 Task: Custom Keyboard Shortcuts.
Action: Mouse moved to (86, 6)
Screenshot: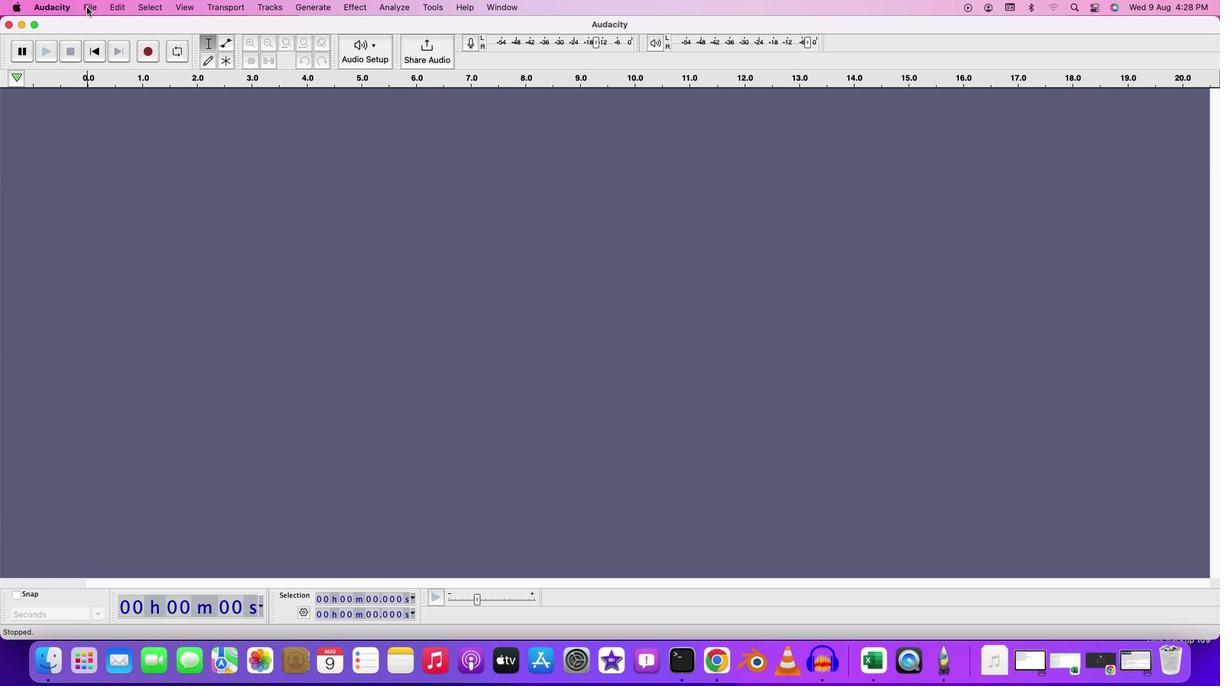 
Action: Mouse pressed left at (86, 6)
Screenshot: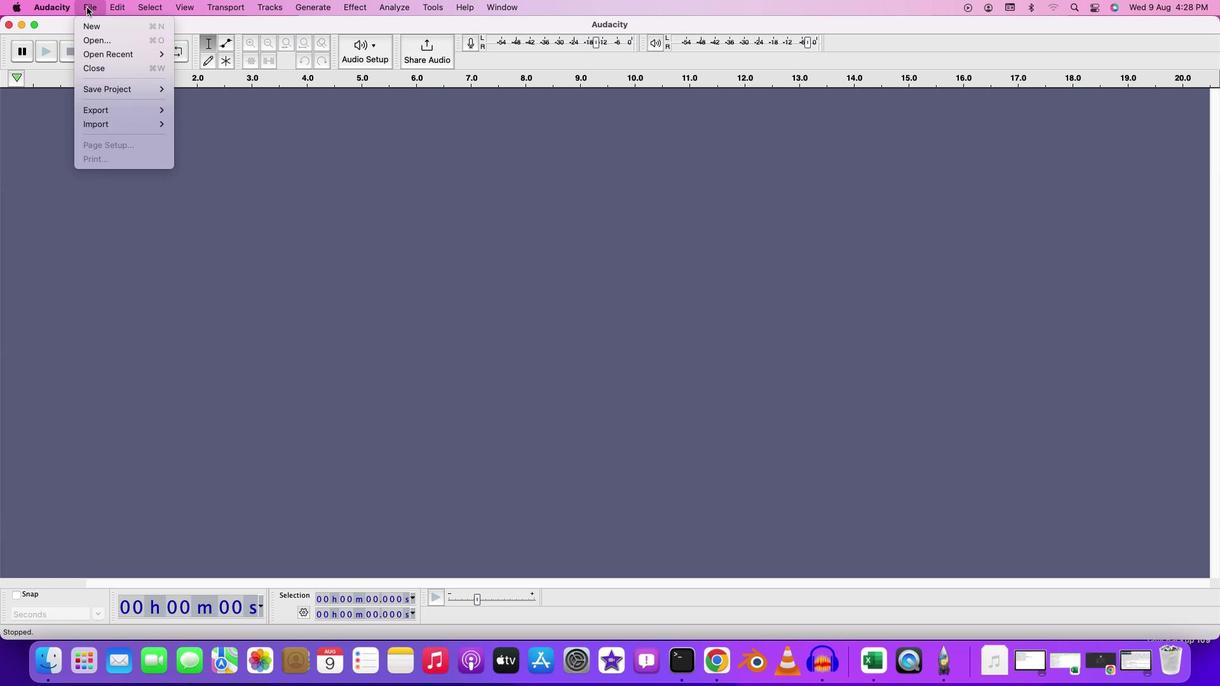 
Action: Mouse moved to (109, 36)
Screenshot: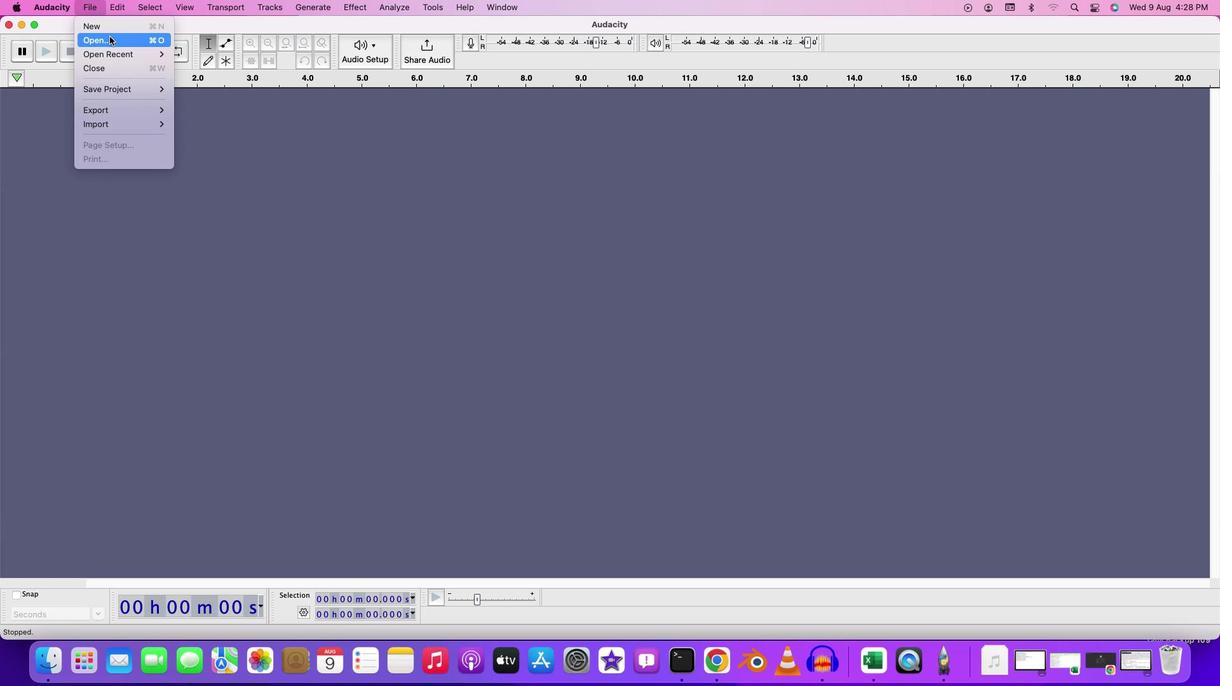 
Action: Mouse pressed left at (109, 36)
Screenshot: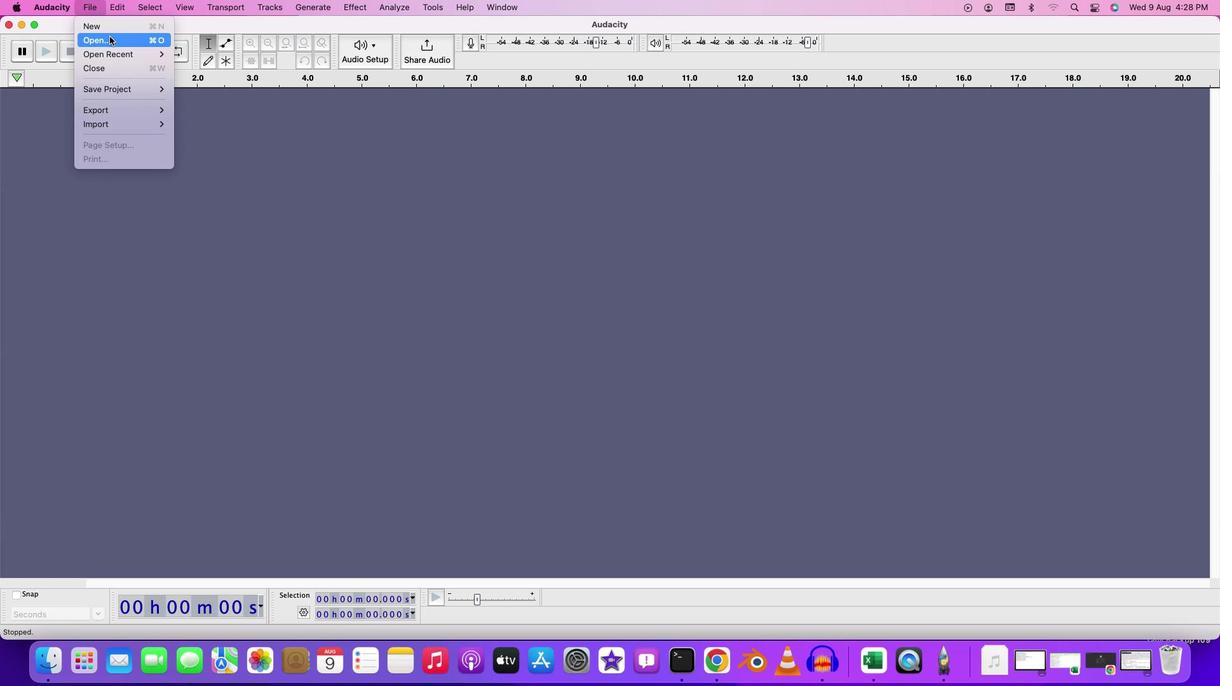 
Action: Mouse moved to (646, 168)
Screenshot: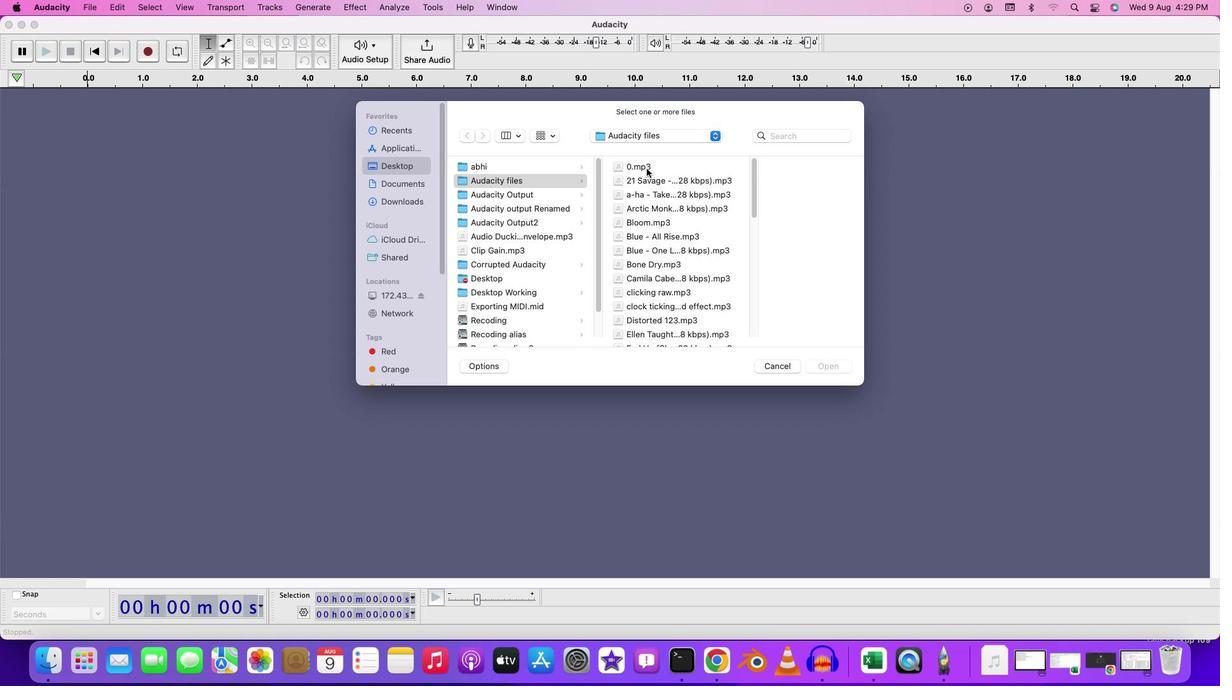 
Action: Mouse pressed left at (646, 168)
Screenshot: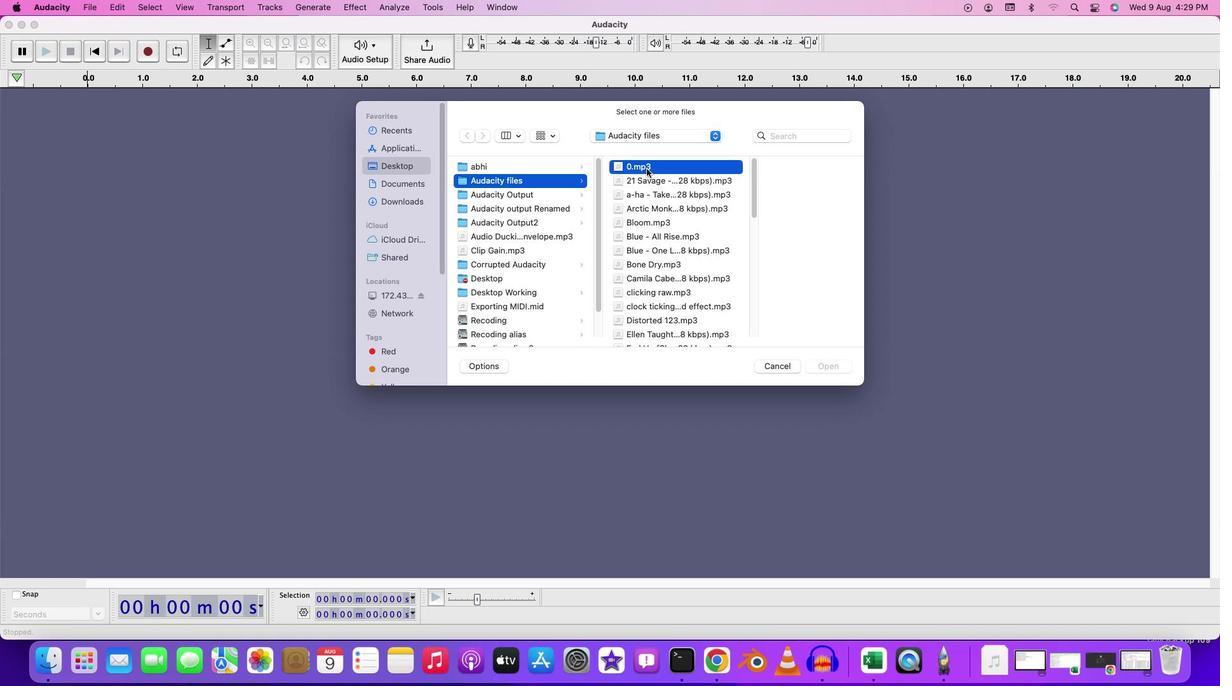 
Action: Mouse pressed left at (646, 168)
Screenshot: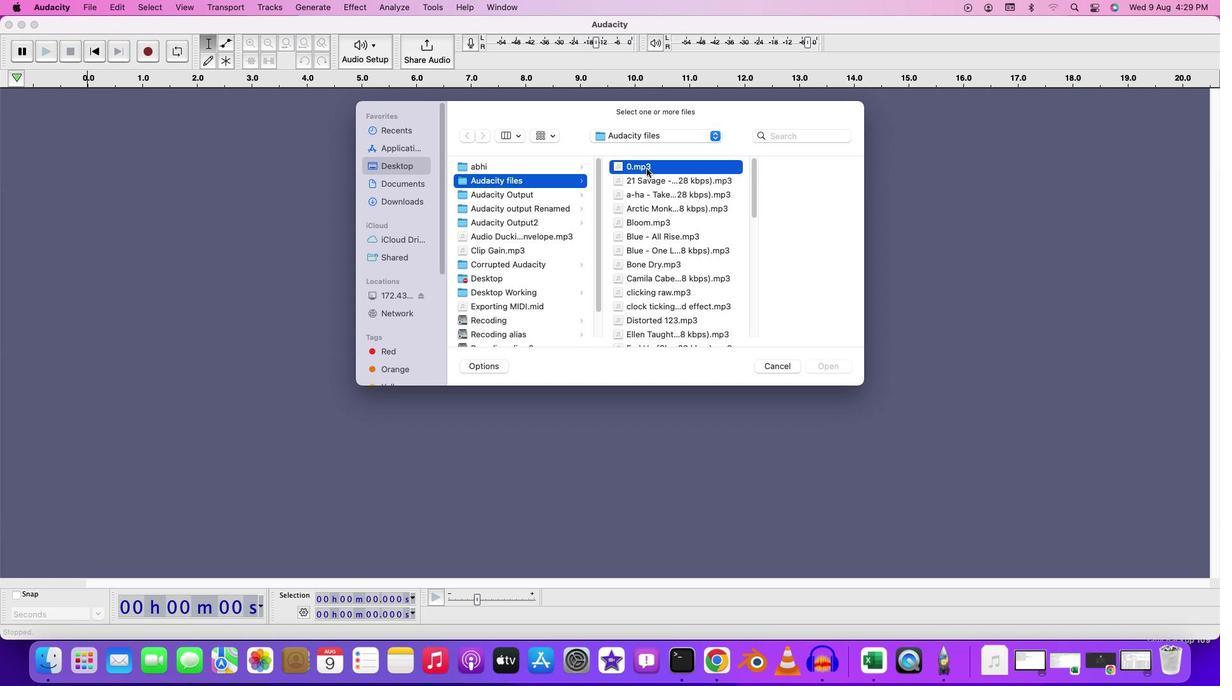
Action: Mouse moved to (139, 146)
Screenshot: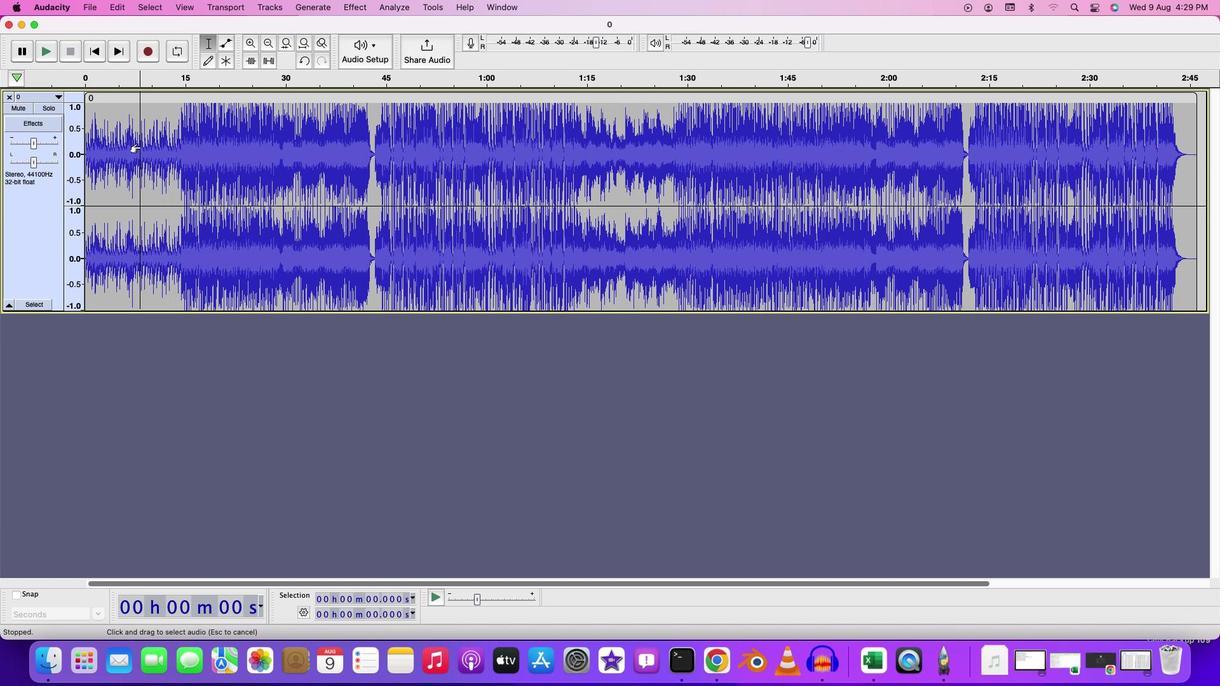 
Action: Mouse pressed left at (139, 146)
Screenshot: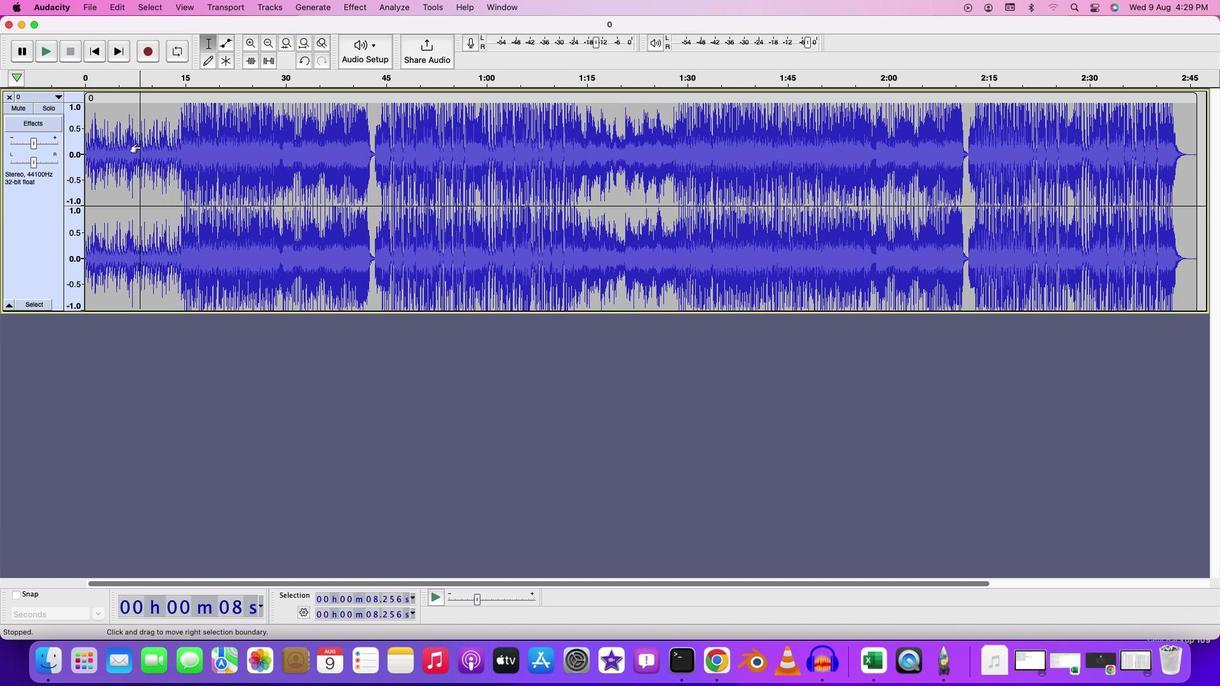 
Action: Mouse moved to (172, 295)
Screenshot: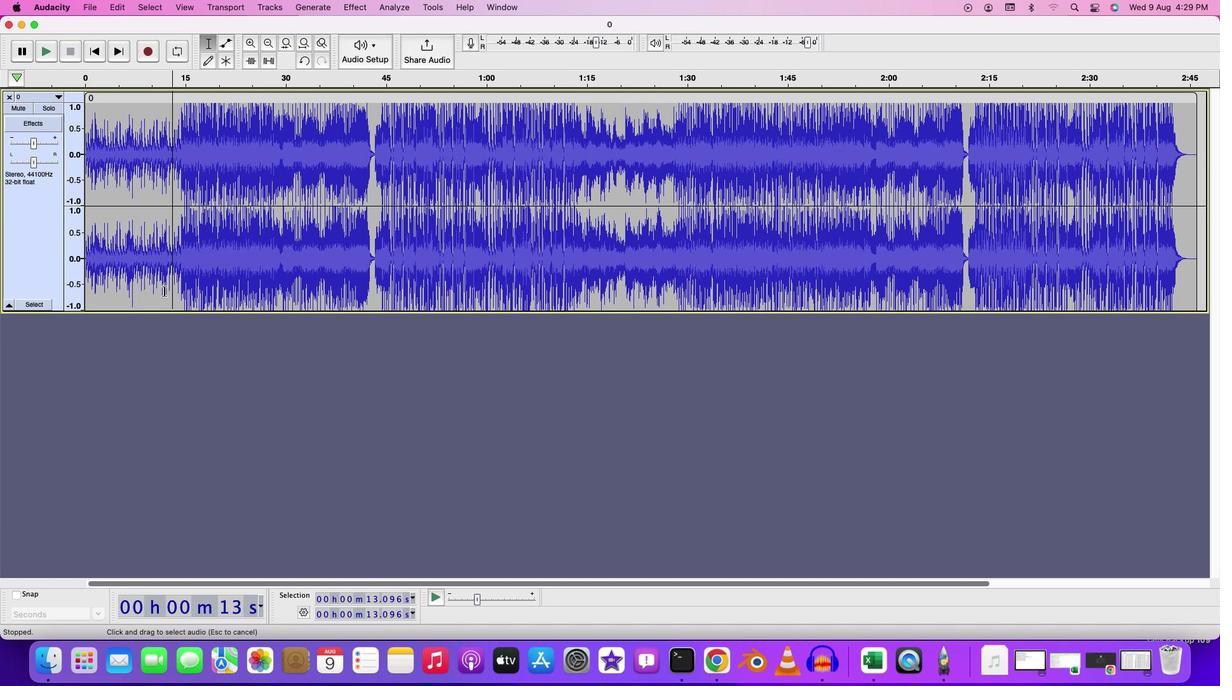 
Action: Mouse pressed left at (172, 295)
Screenshot: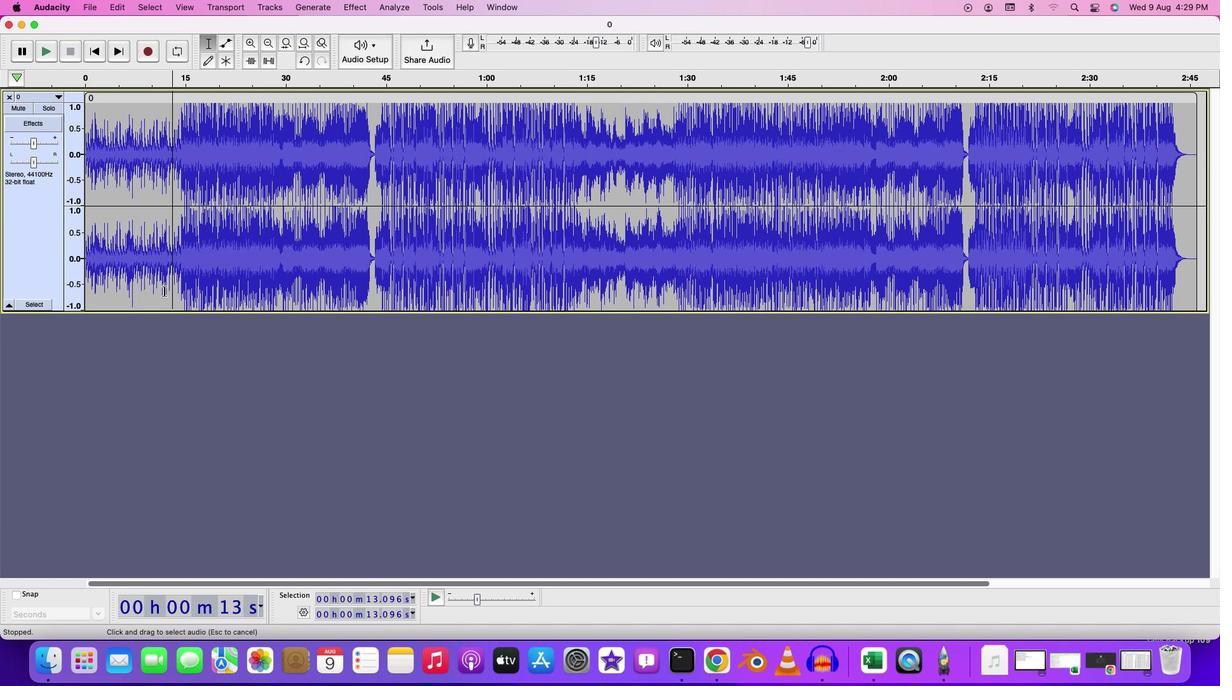 
Action: Mouse moved to (88, 7)
Screenshot: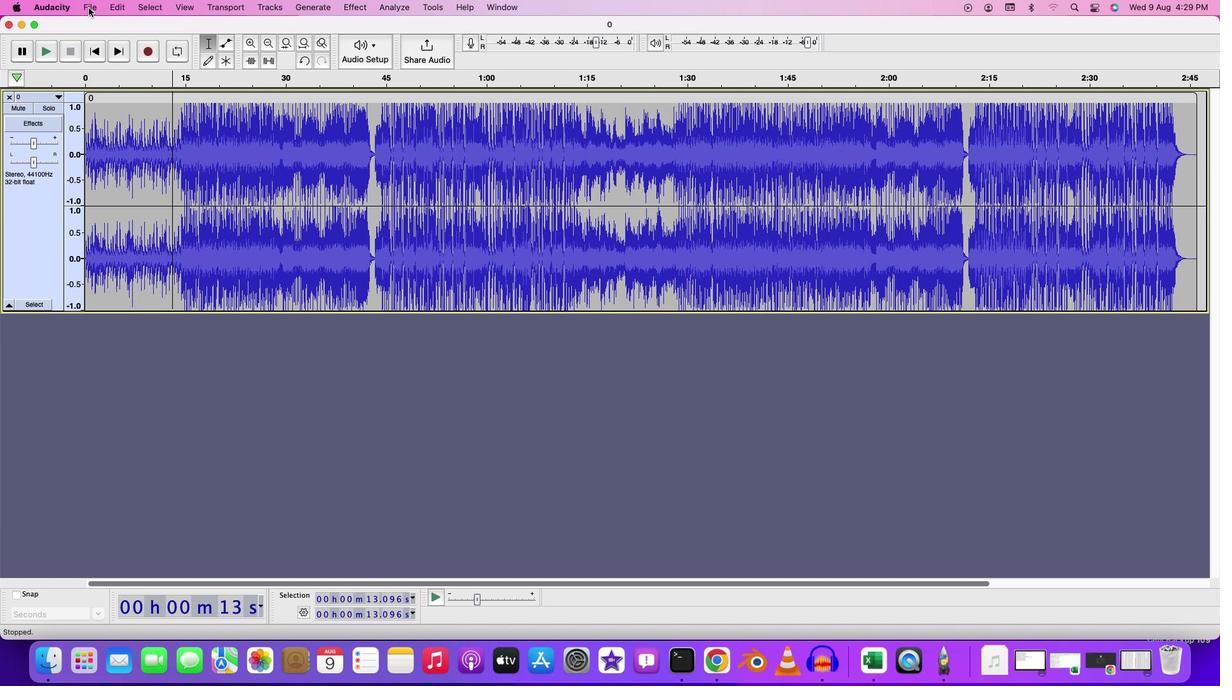 
Action: Mouse pressed left at (88, 7)
Screenshot: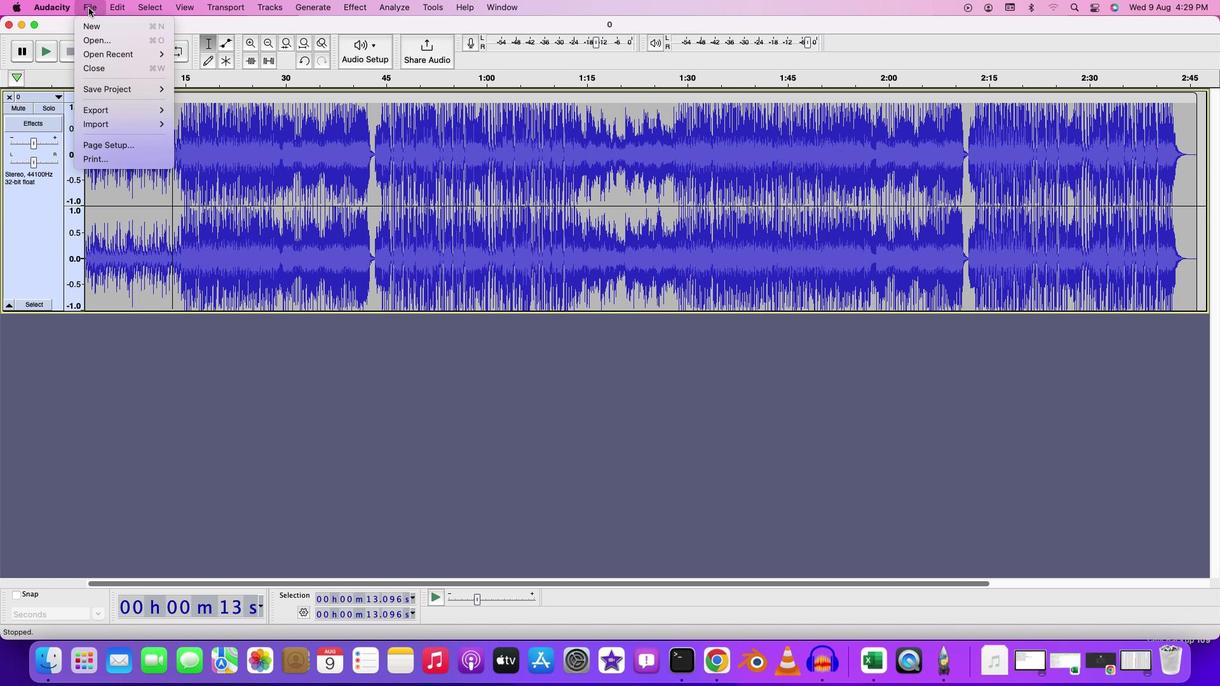 
Action: Mouse moved to (55, 12)
Screenshot: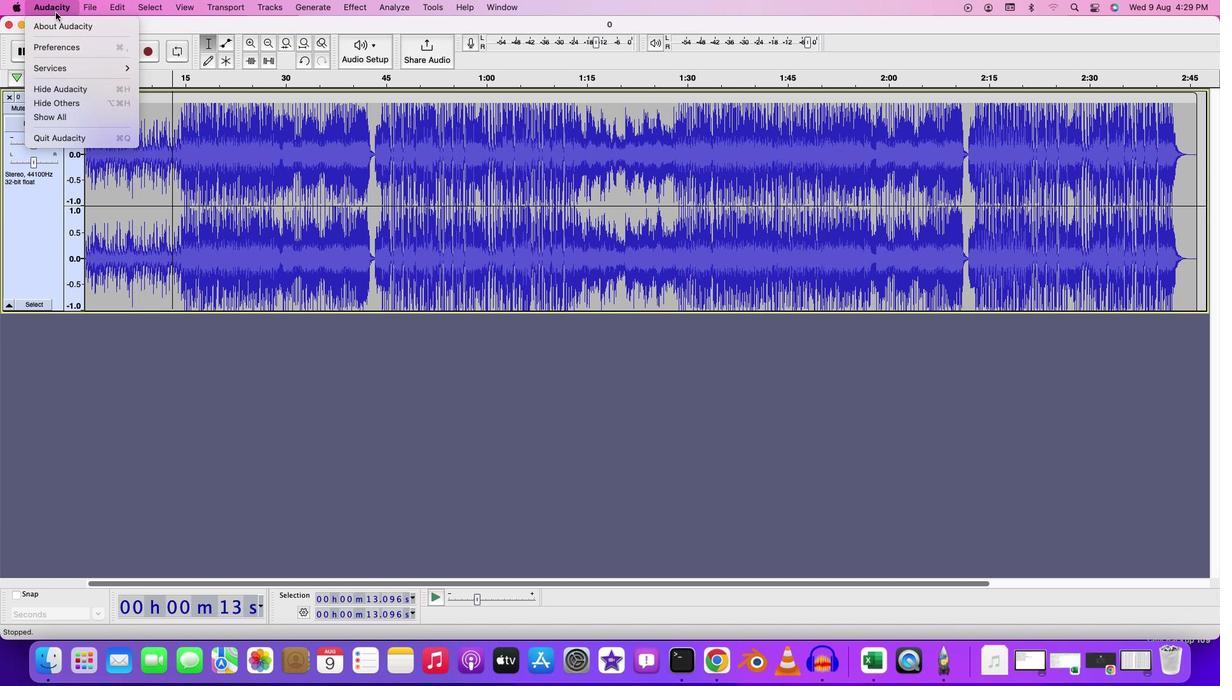 
Action: Mouse pressed left at (55, 12)
Screenshot: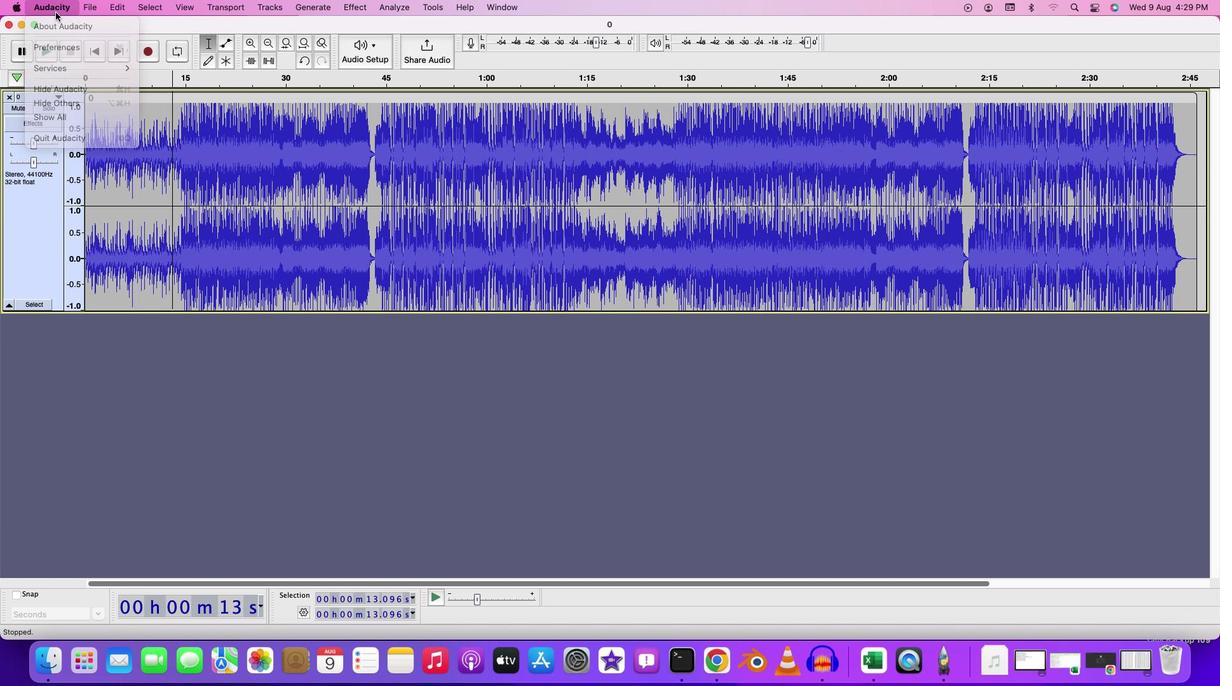 
Action: Mouse pressed left at (55, 12)
Screenshot: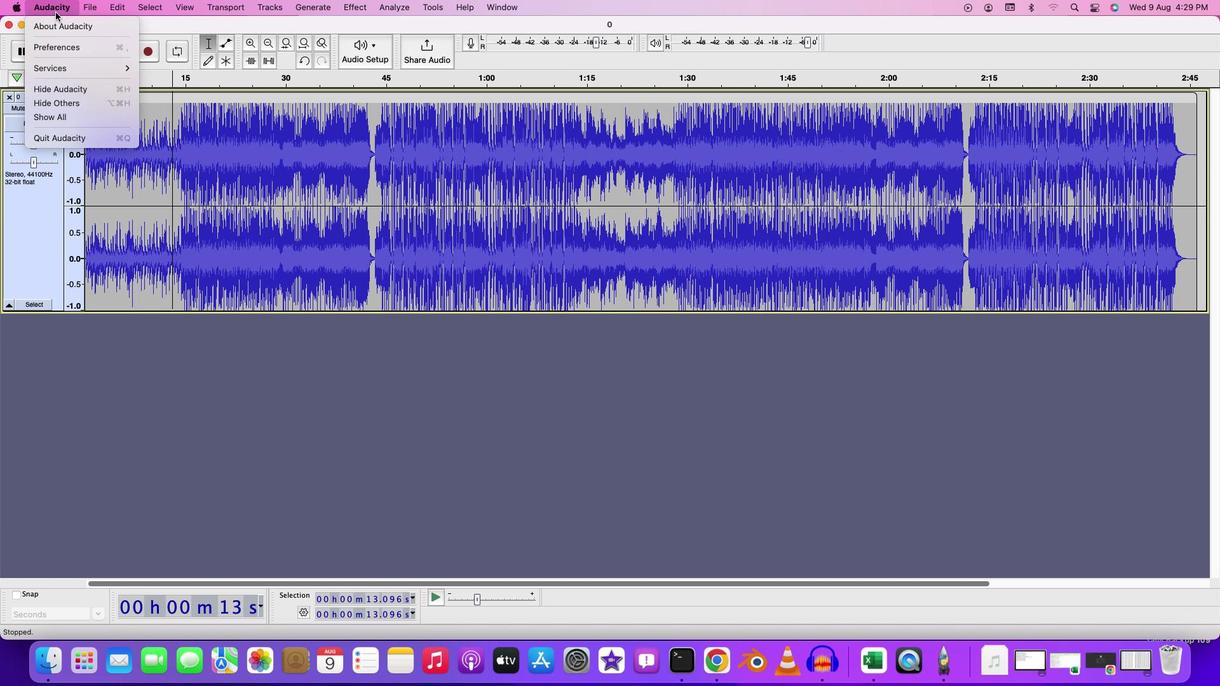 
Action: Mouse moved to (61, 49)
Screenshot: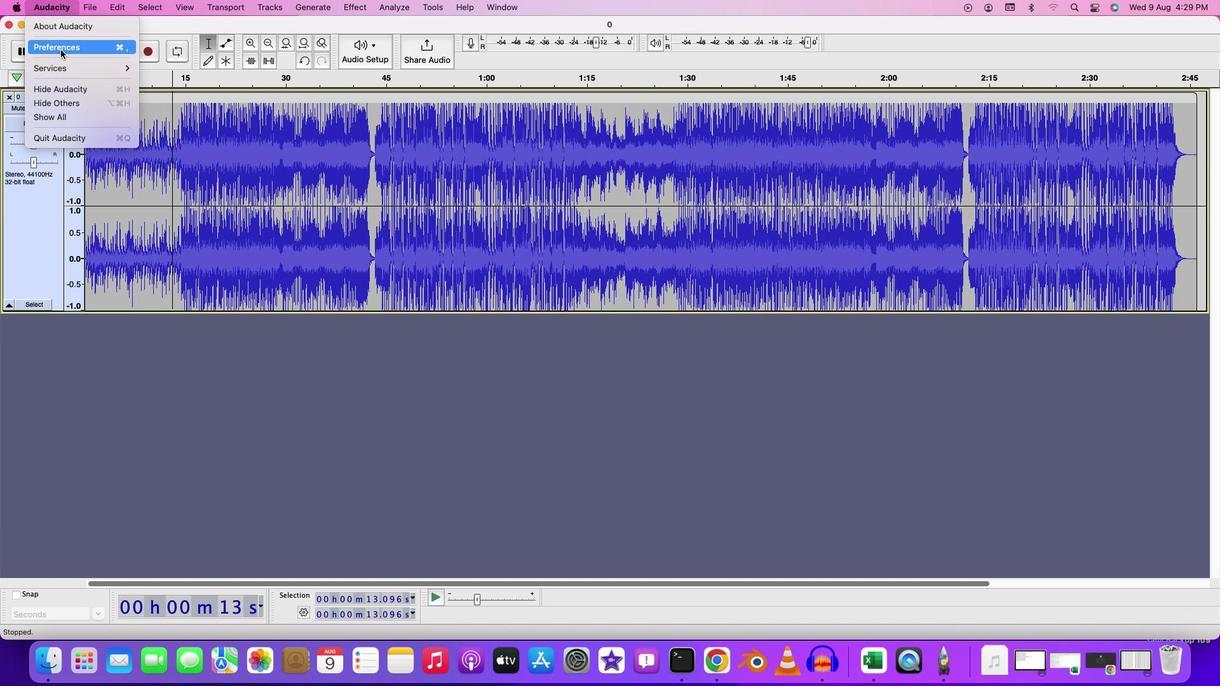 
Action: Mouse pressed left at (61, 49)
Screenshot: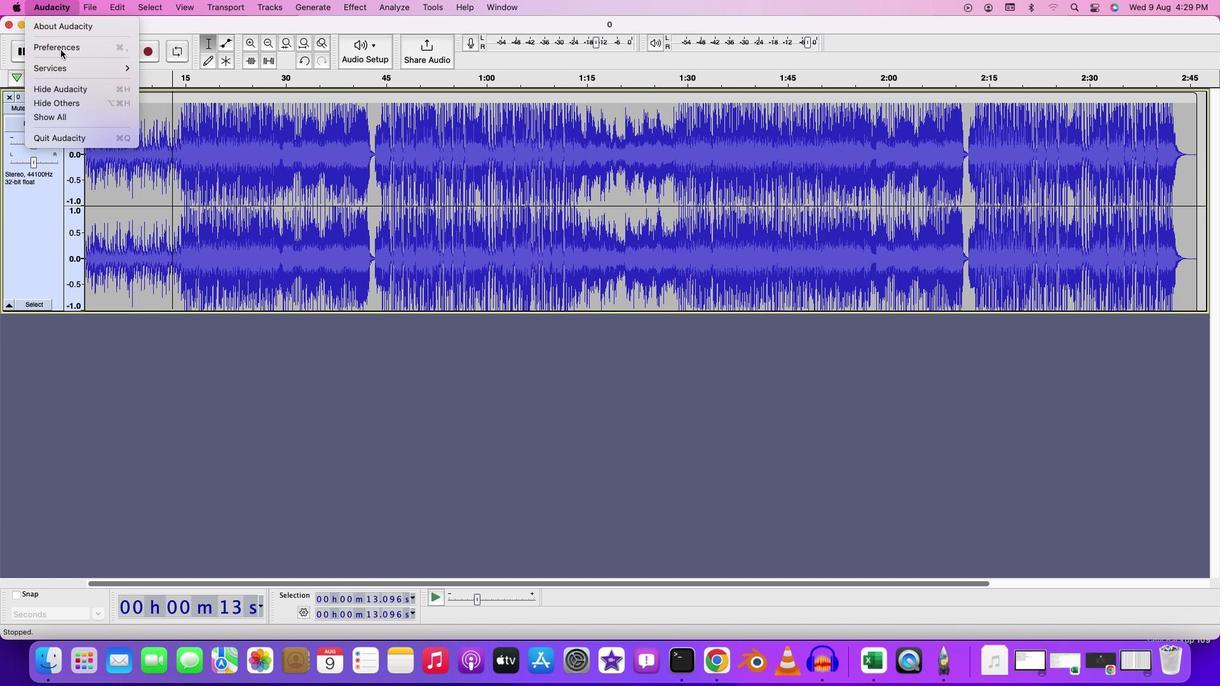 
Action: Mouse moved to (407, 379)
Screenshot: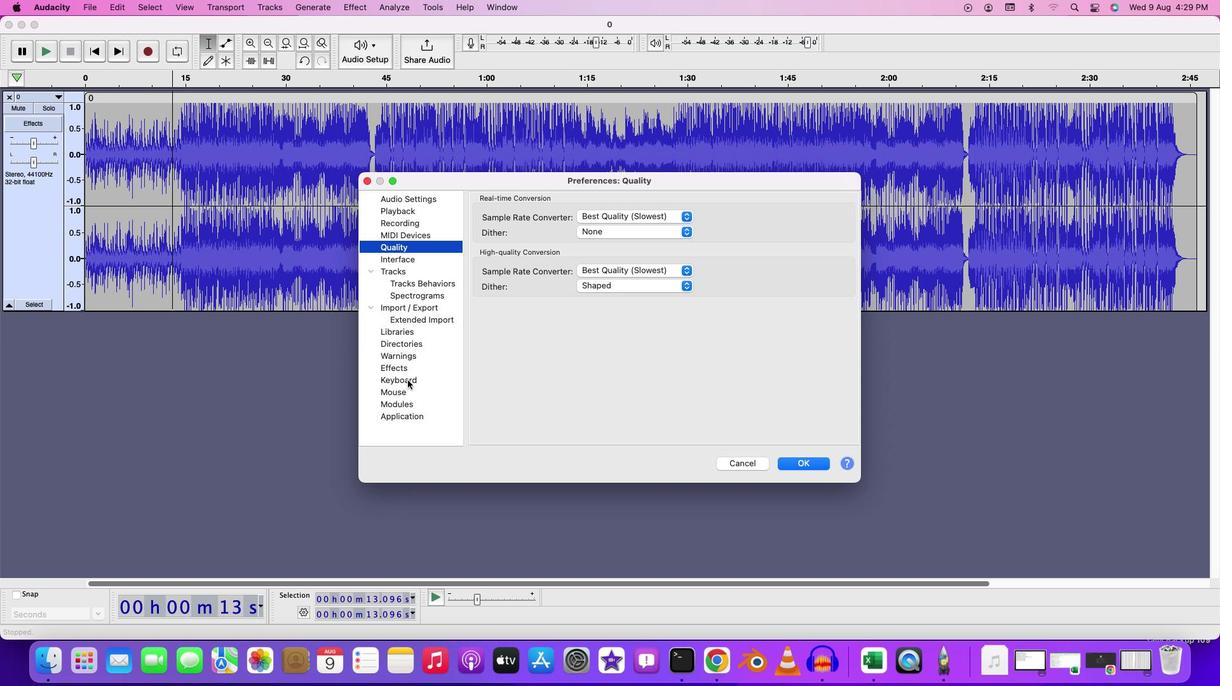 
Action: Mouse pressed left at (407, 379)
Screenshot: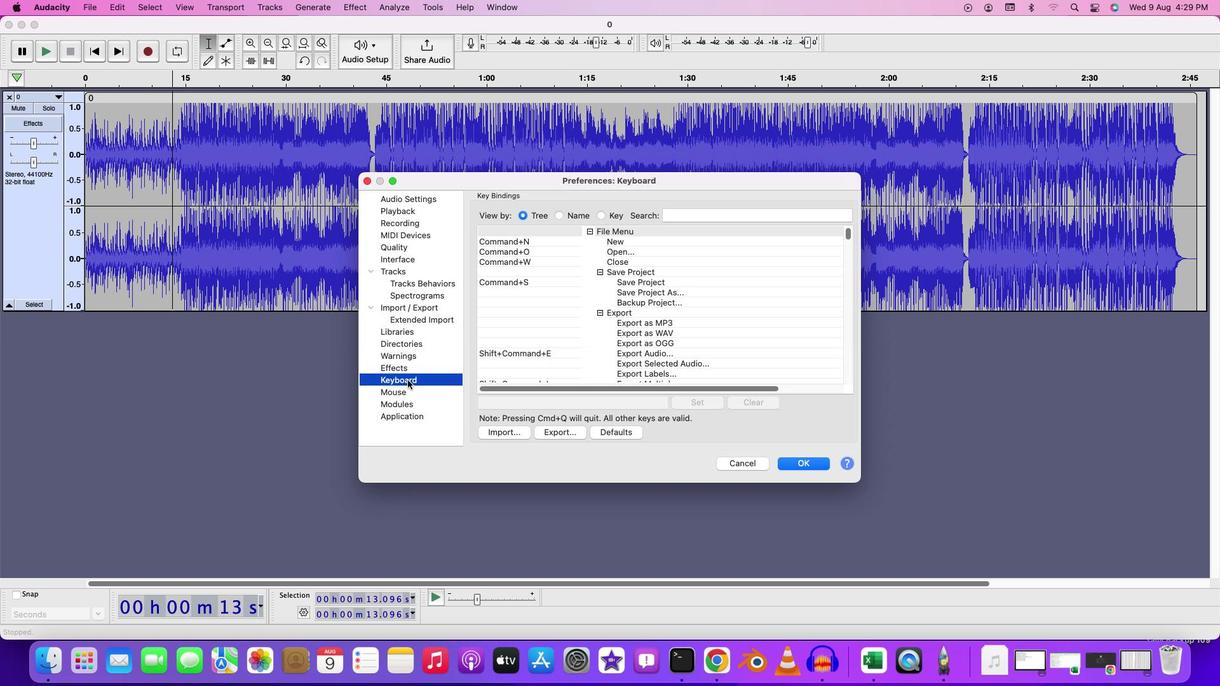
Action: Mouse moved to (590, 292)
Screenshot: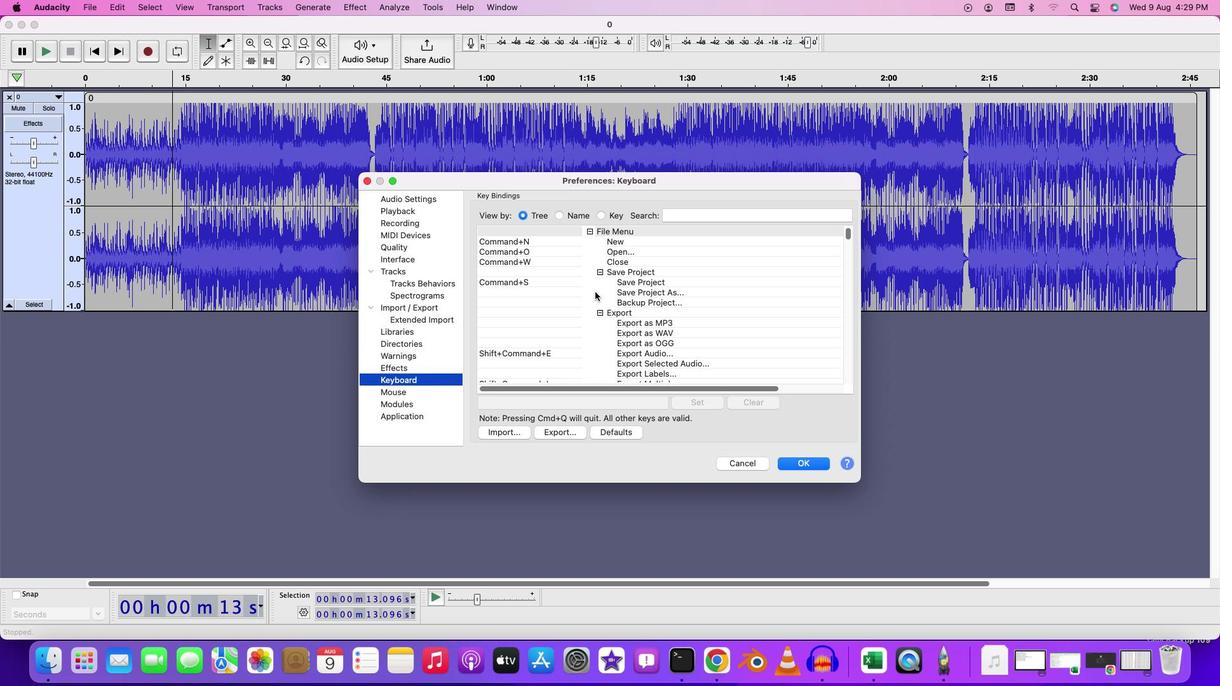 
Action: Mouse scrolled (590, 292) with delta (0, 0)
Screenshot: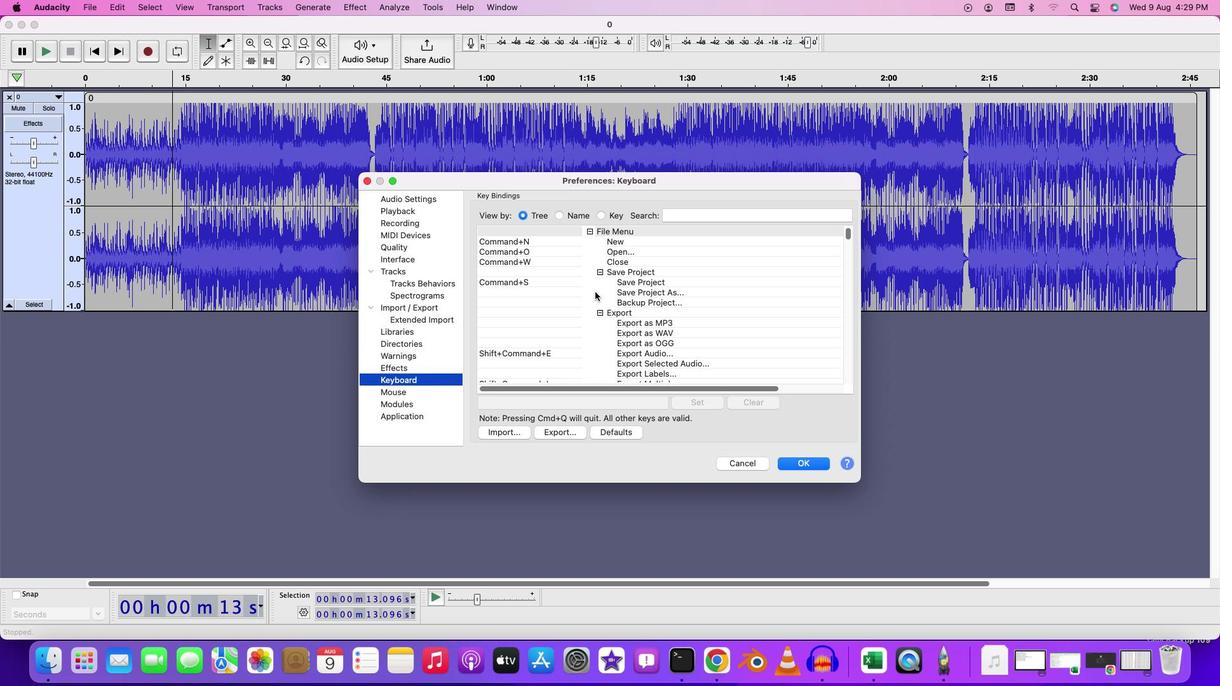 
Action: Mouse moved to (595, 291)
Screenshot: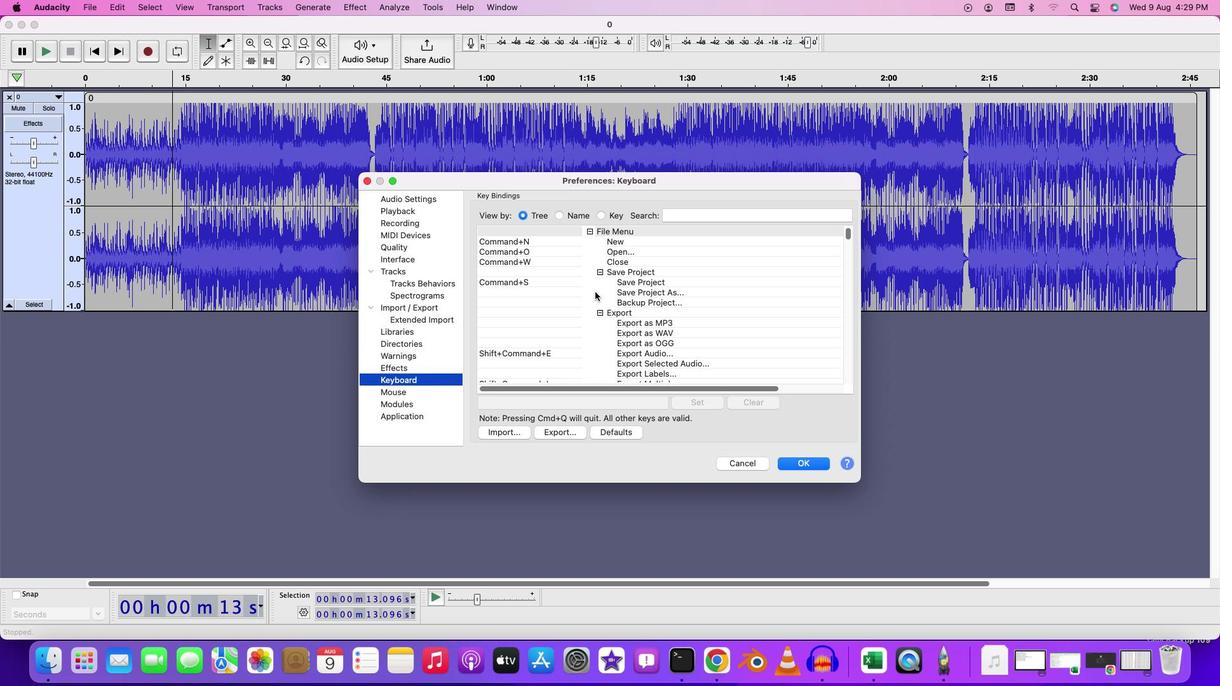 
Action: Mouse scrolled (595, 291) with delta (0, 0)
Screenshot: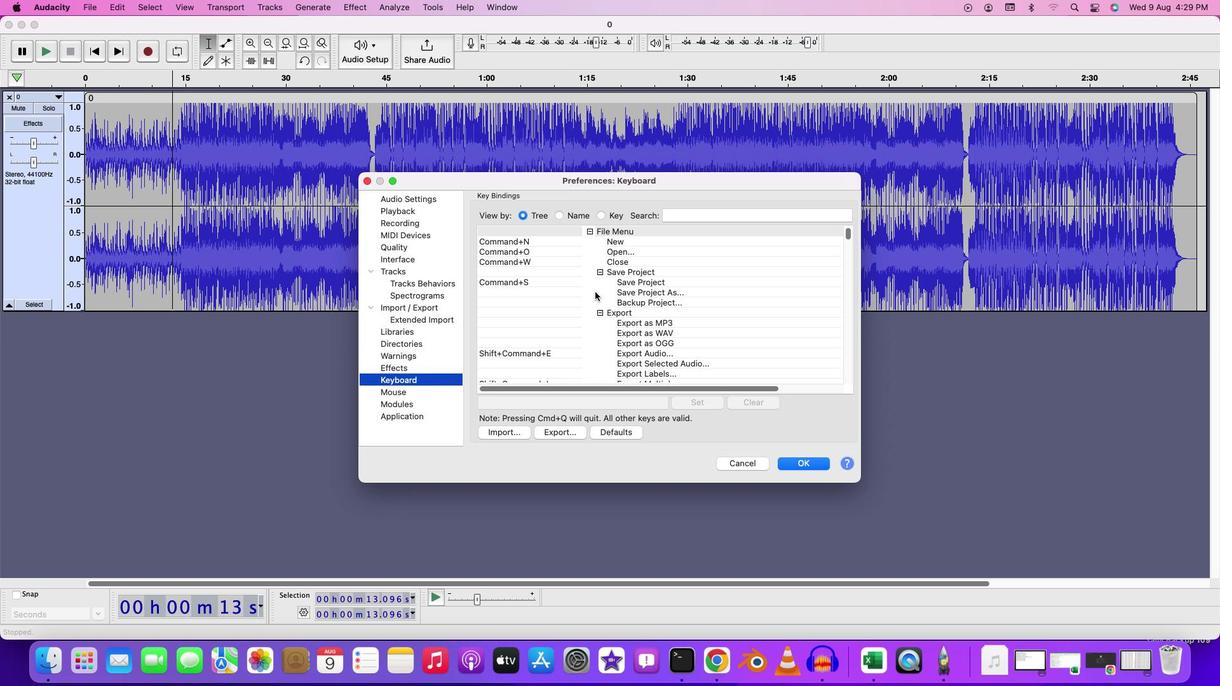 
Action: Mouse scrolled (595, 291) with delta (0, 1)
Screenshot: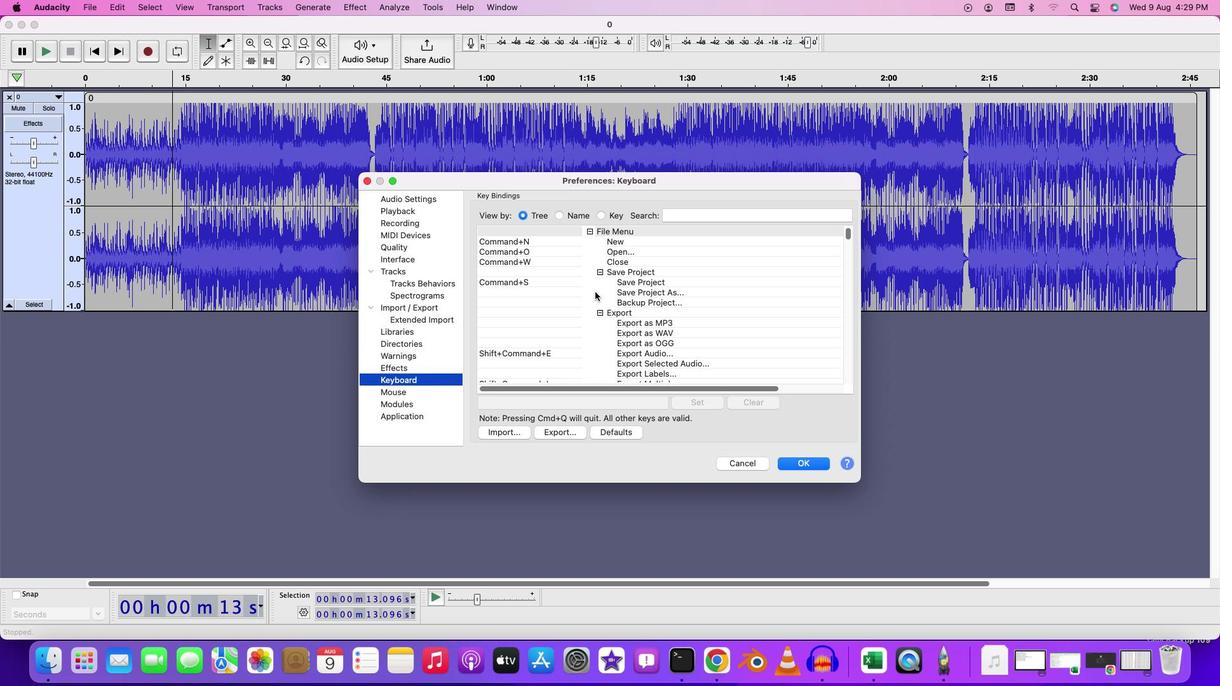 
Action: Mouse moved to (653, 318)
Screenshot: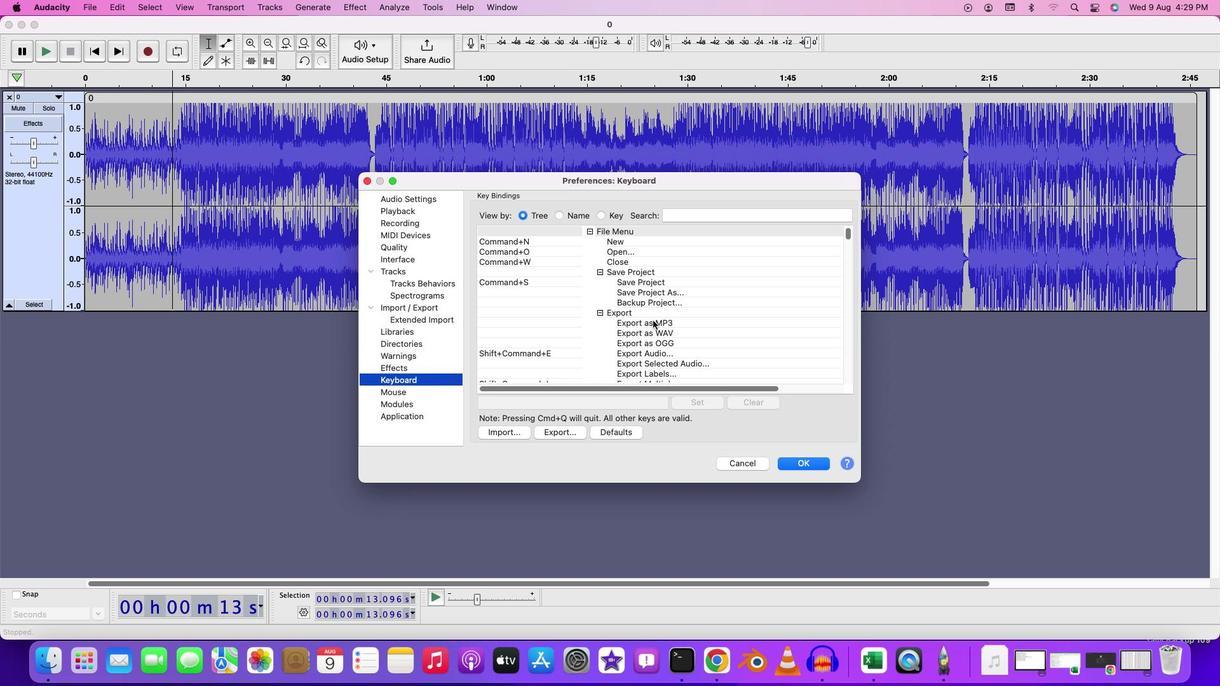 
Action: Mouse scrolled (653, 318) with delta (0, 0)
Screenshot: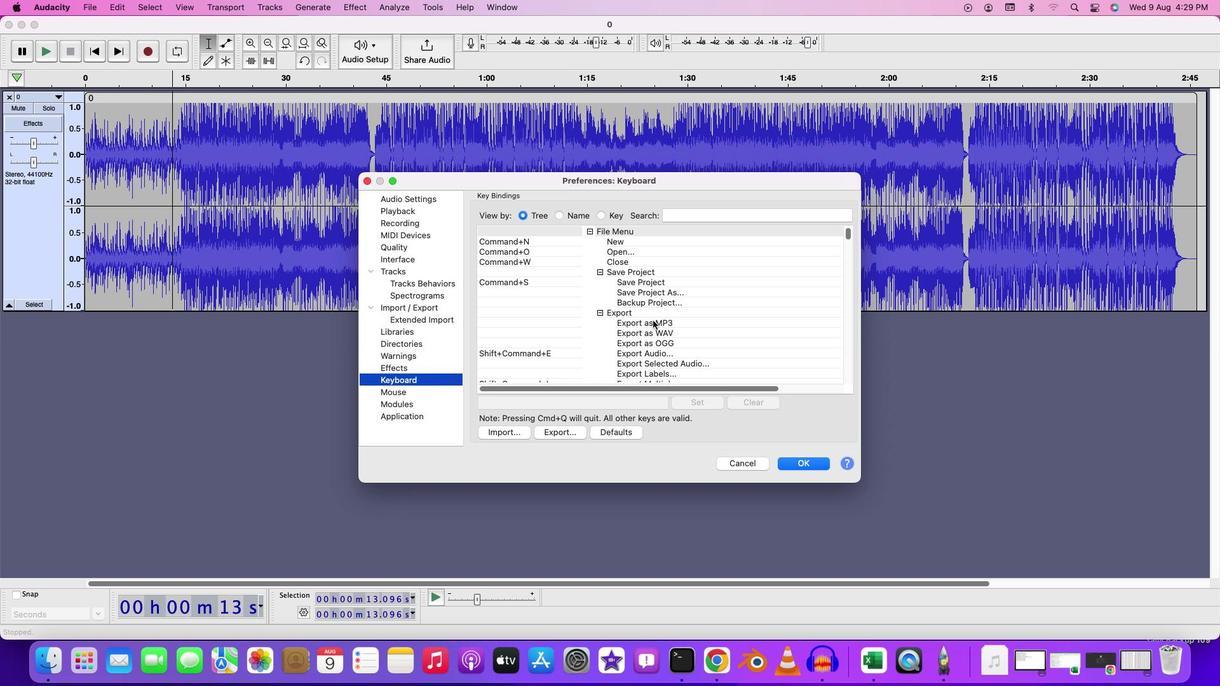 
Action: Mouse moved to (653, 320)
Screenshot: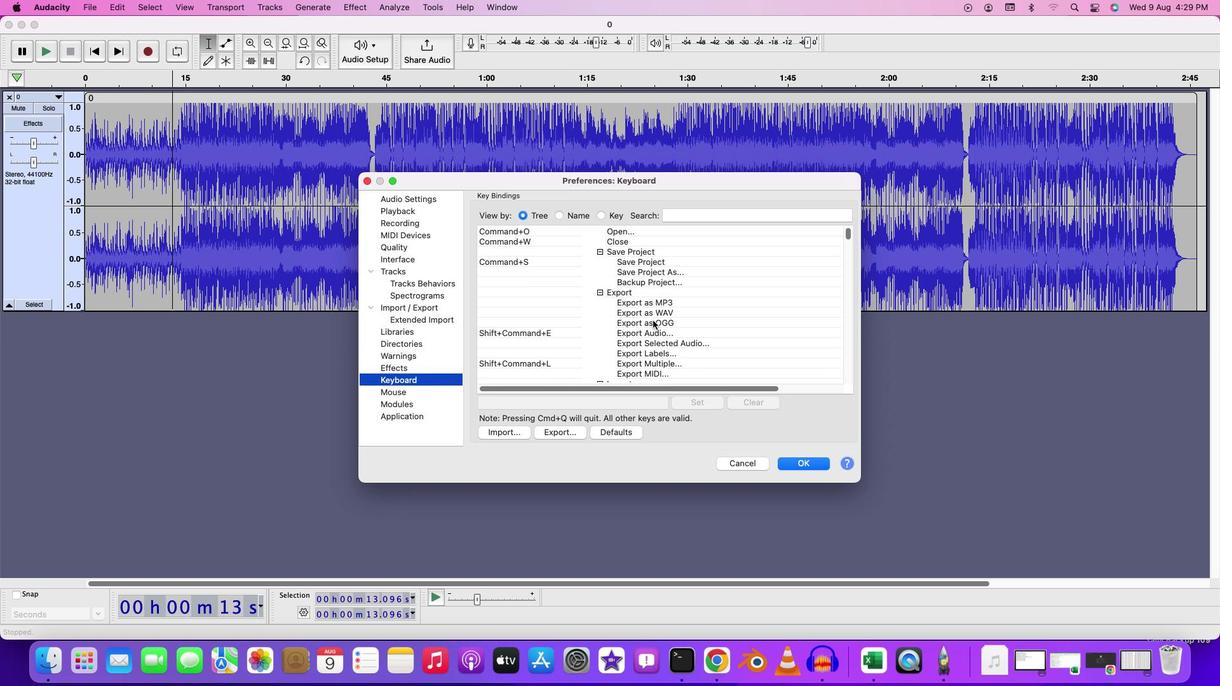 
Action: Mouse scrolled (653, 320) with delta (0, 0)
Screenshot: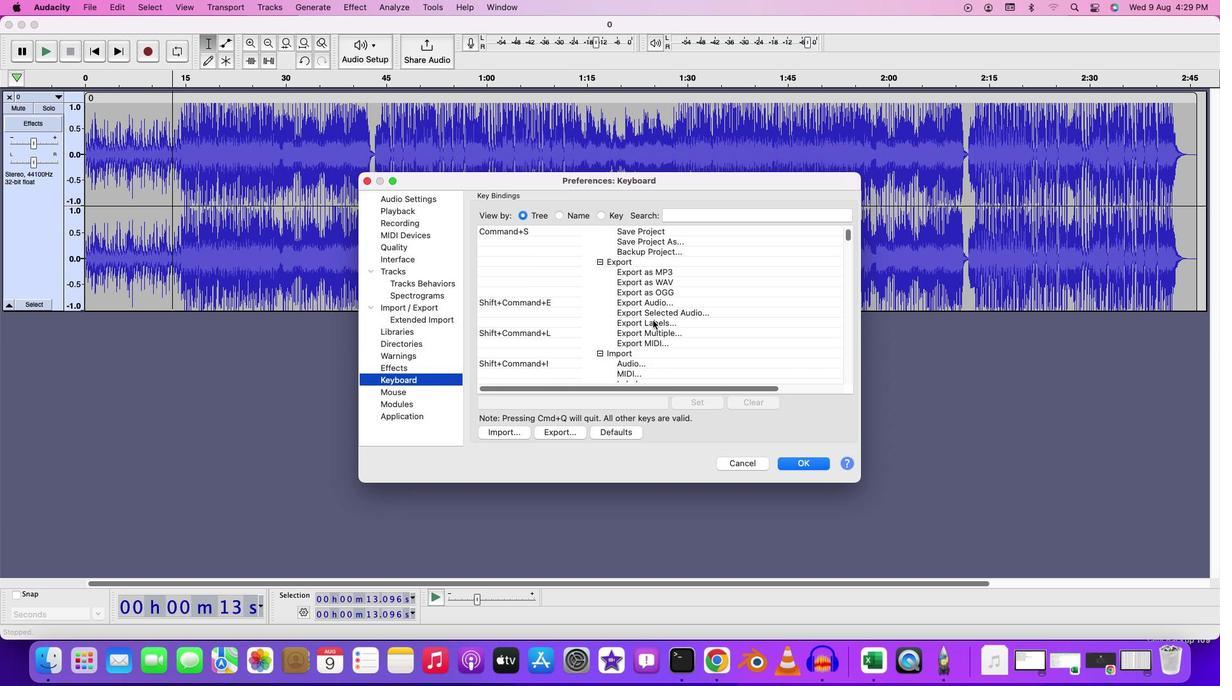 
Action: Mouse moved to (653, 320)
Screenshot: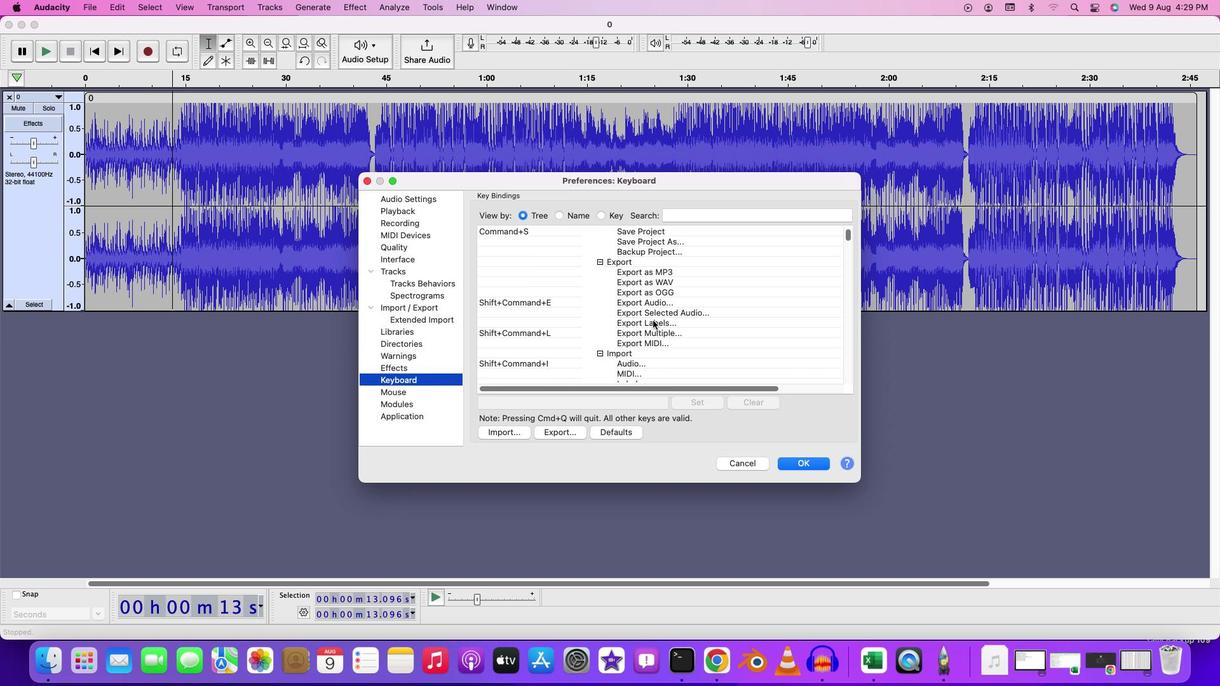 
Action: Mouse scrolled (653, 320) with delta (0, 0)
Screenshot: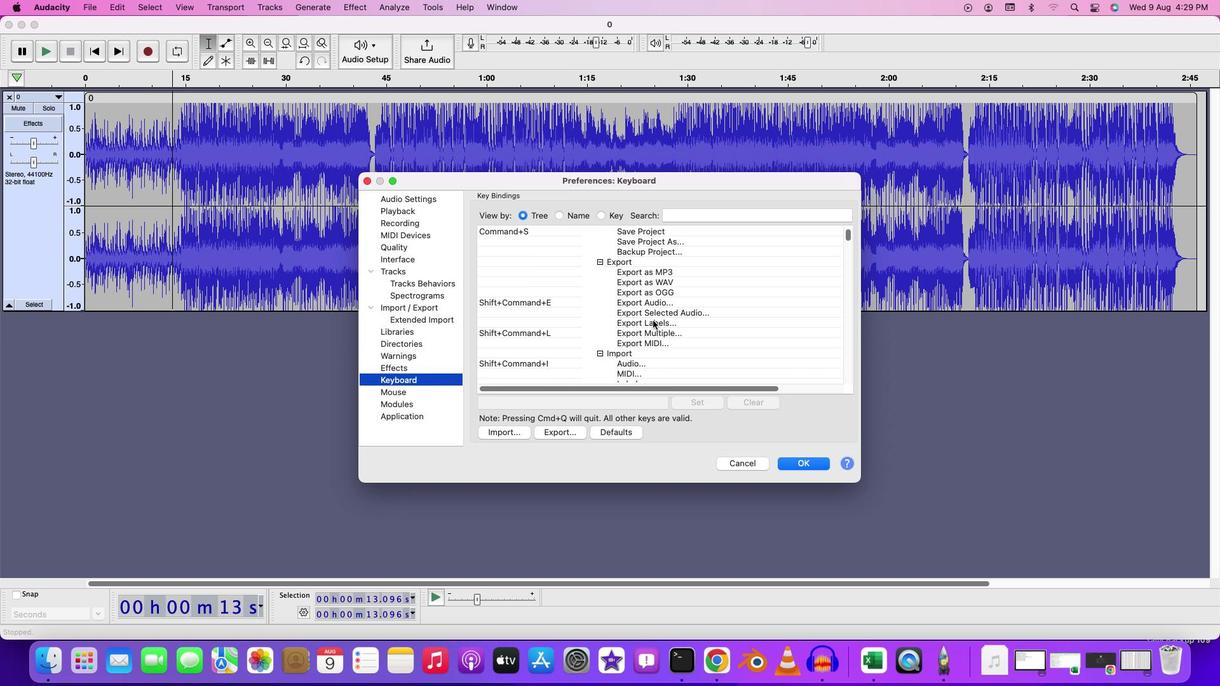 
Action: Mouse scrolled (653, 320) with delta (0, -1)
Screenshot: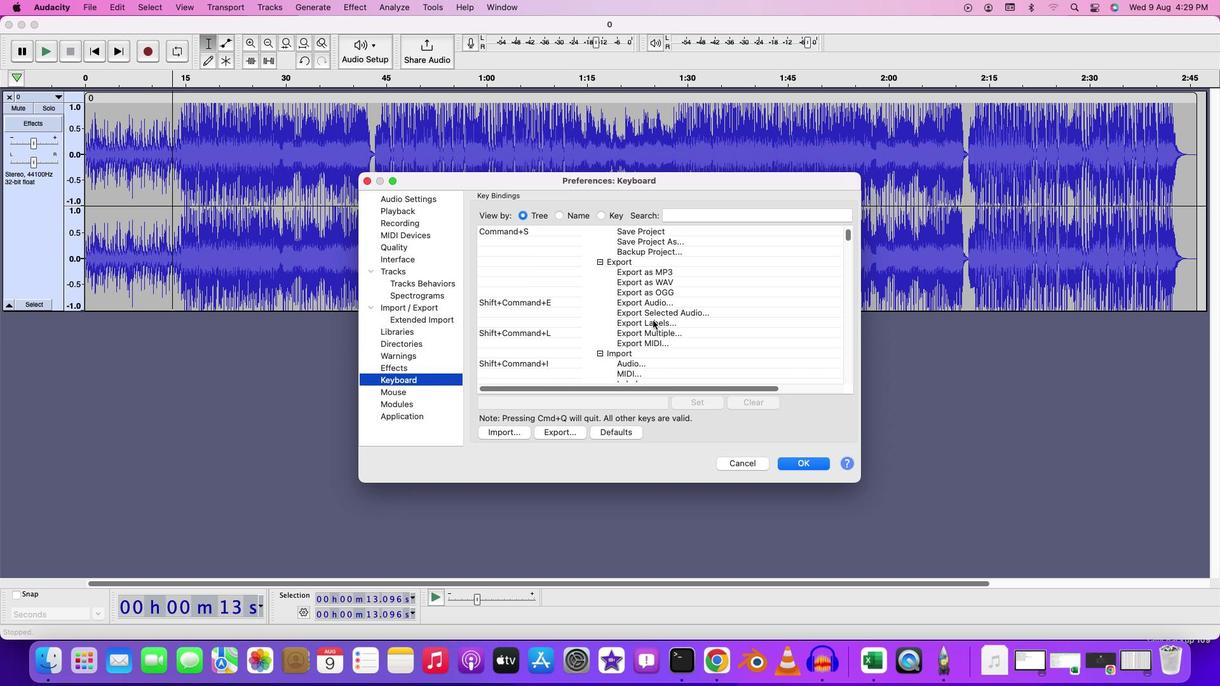
Action: Mouse scrolled (653, 320) with delta (0, -1)
Screenshot: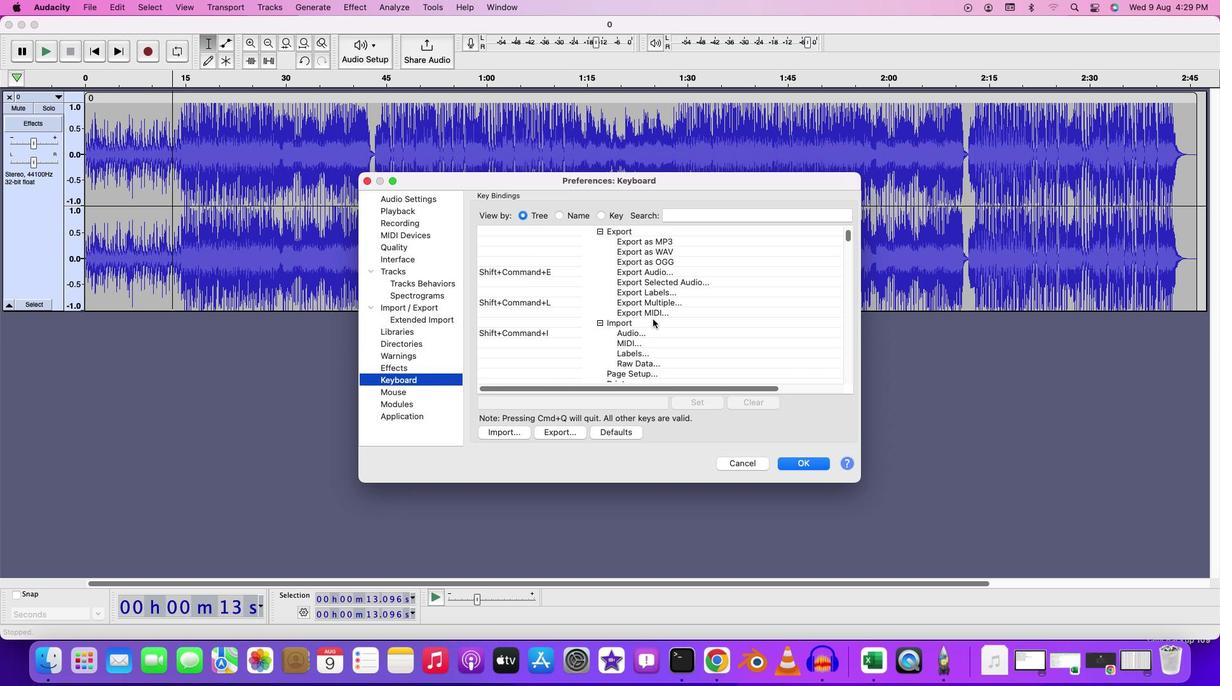
Action: Mouse moved to (653, 319)
Screenshot: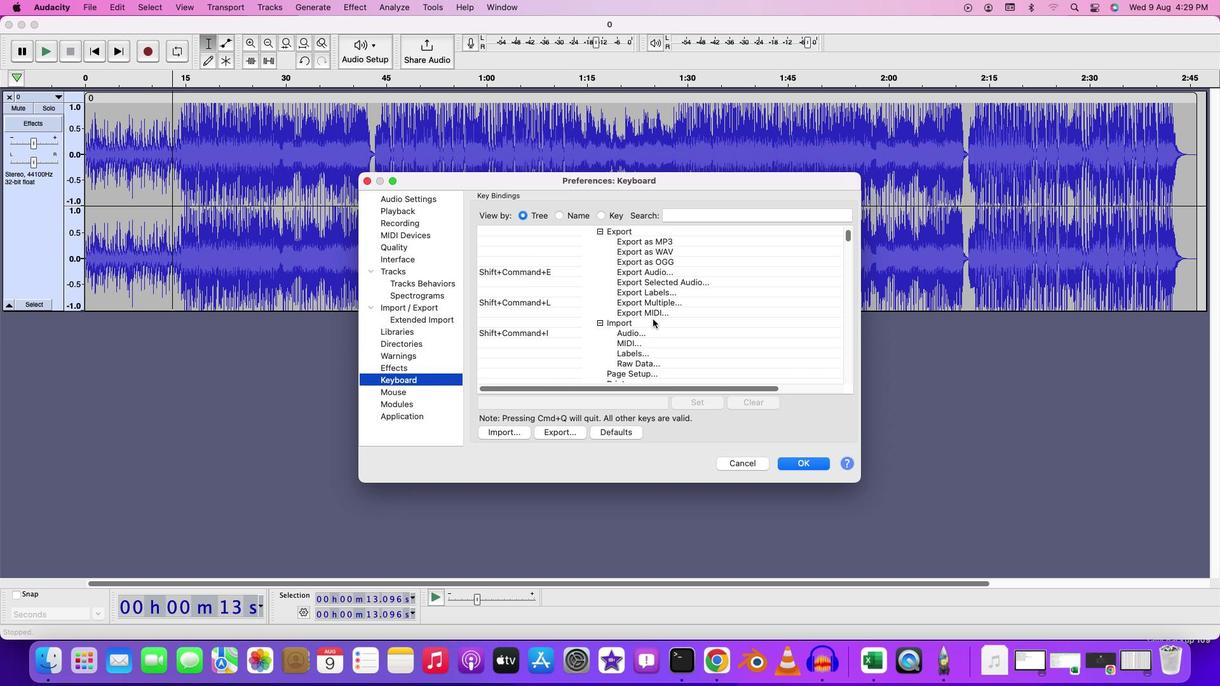 
Action: Mouse scrolled (653, 319) with delta (0, 0)
Screenshot: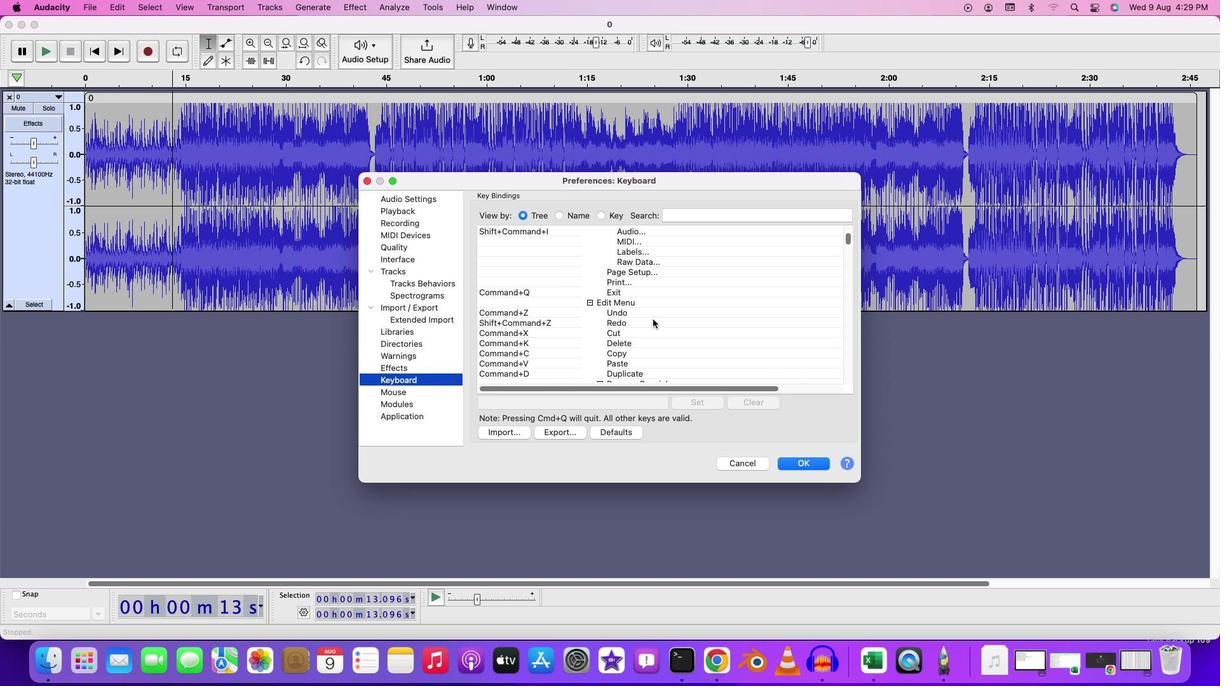 
Action: Mouse scrolled (653, 319) with delta (0, 0)
Screenshot: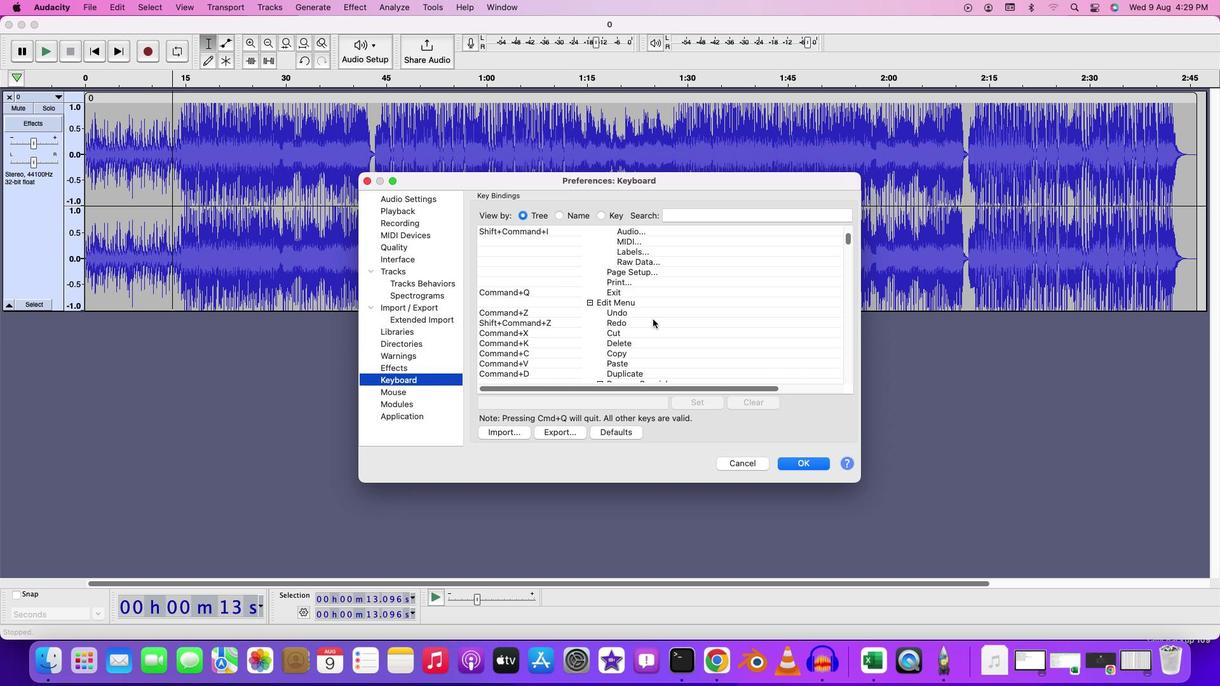 
Action: Mouse scrolled (653, 319) with delta (0, -1)
Screenshot: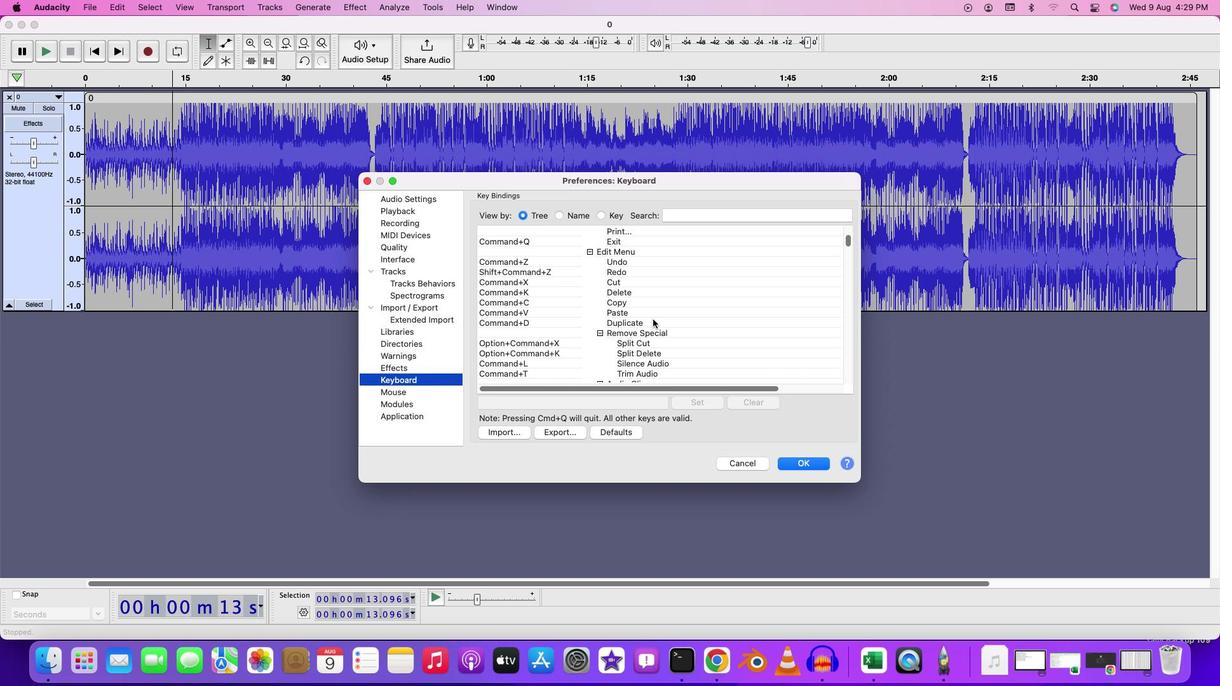 
Action: Mouse scrolled (653, 319) with delta (0, -3)
Screenshot: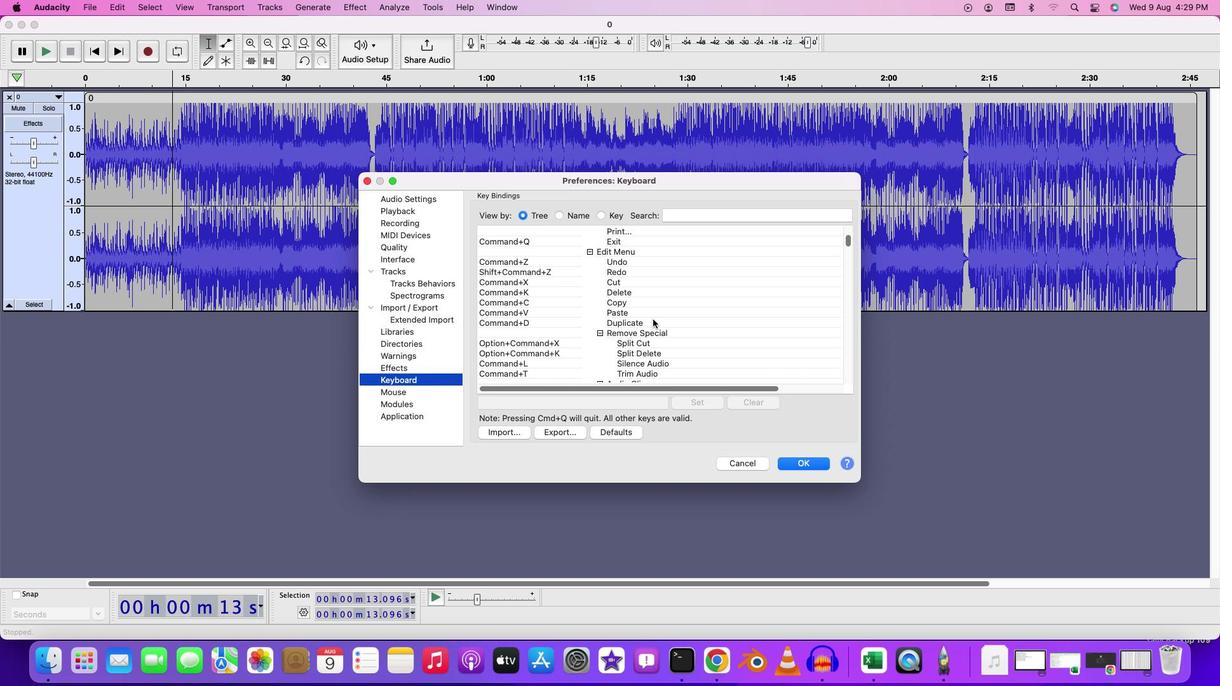 
Action: Mouse scrolled (653, 319) with delta (0, -3)
Screenshot: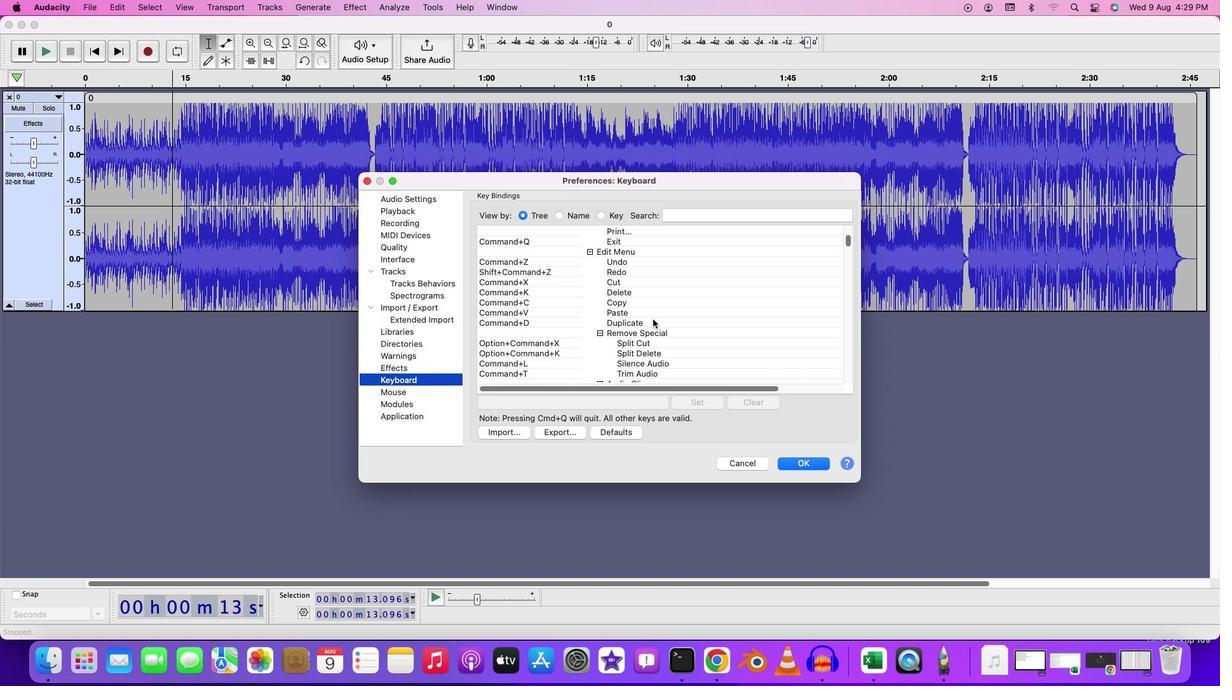
Action: Mouse moved to (637, 291)
Screenshot: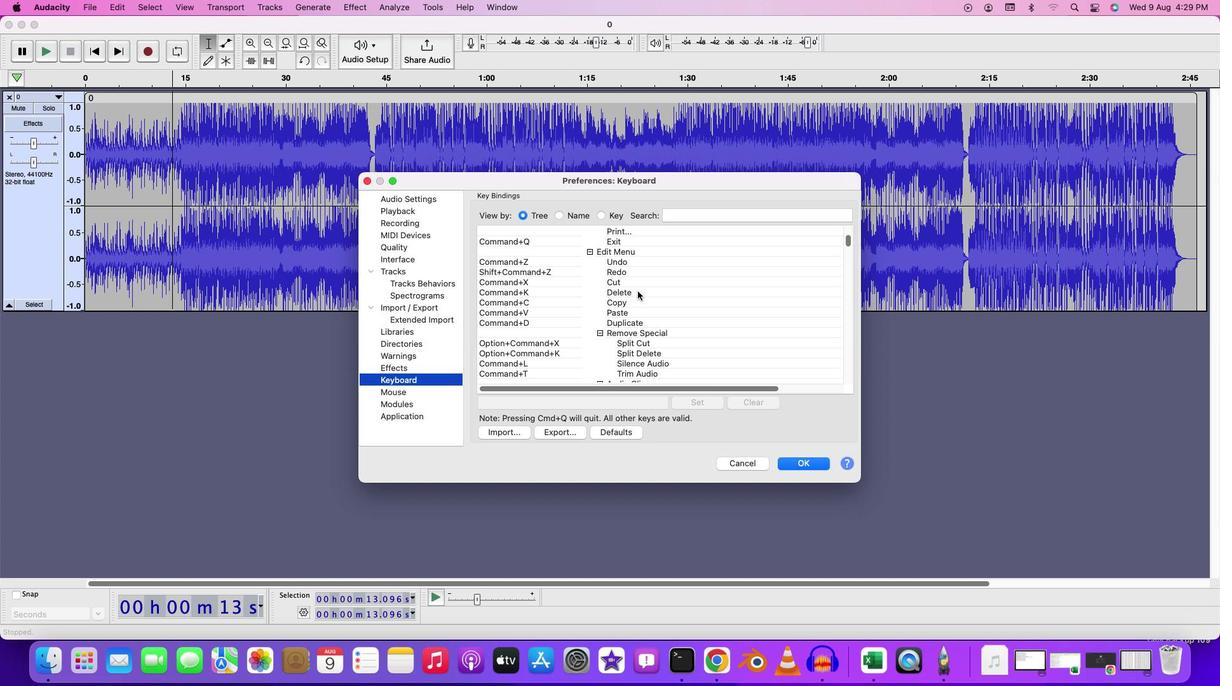 
Action: Mouse scrolled (637, 291) with delta (0, 0)
Screenshot: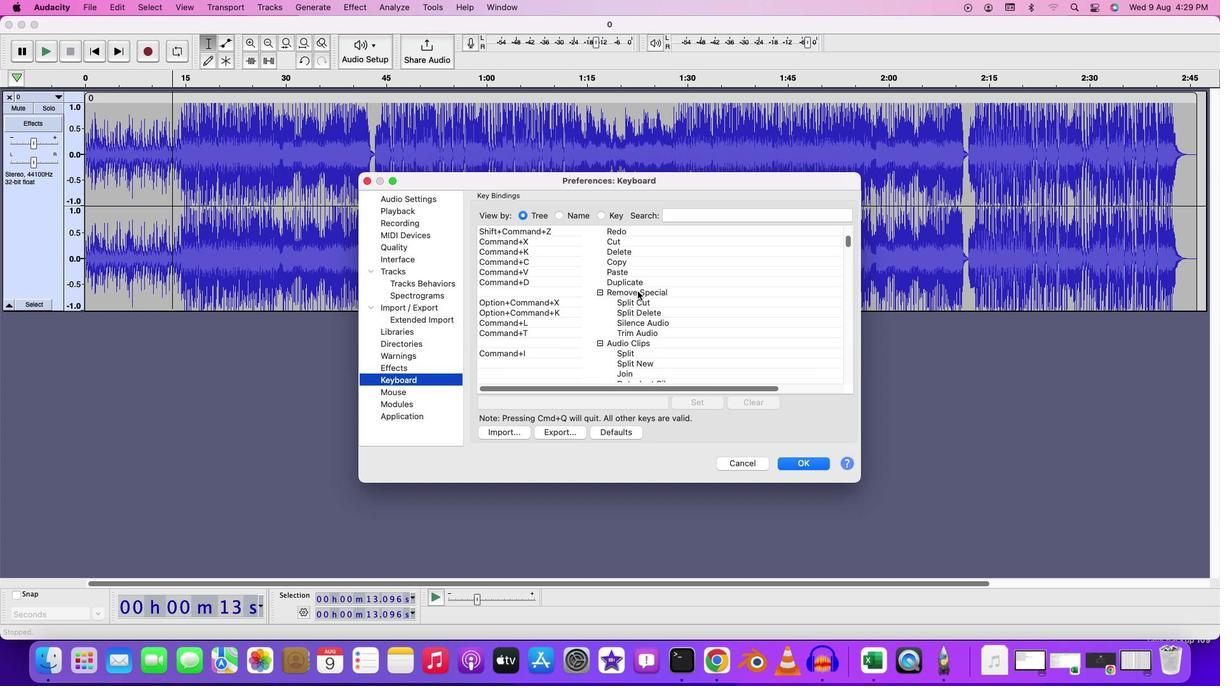 
Action: Mouse scrolled (637, 291) with delta (0, 0)
Screenshot: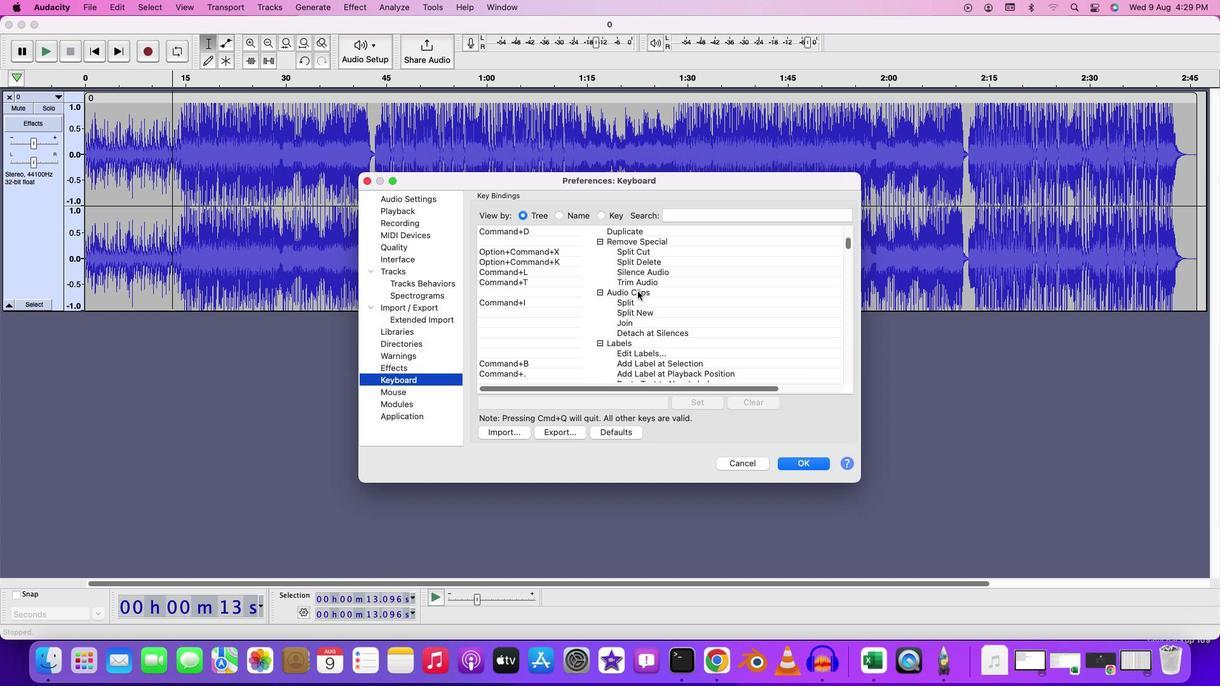 
Action: Mouse scrolled (637, 291) with delta (0, -1)
Screenshot: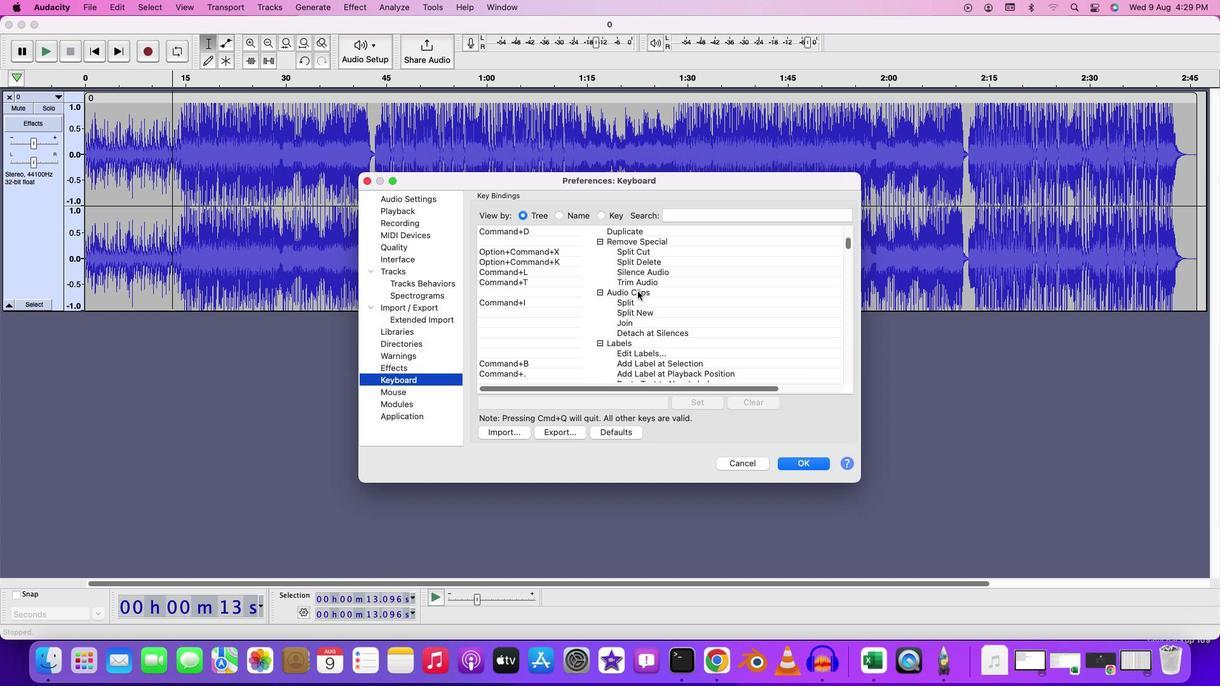 
Action: Mouse scrolled (637, 291) with delta (0, -2)
Screenshot: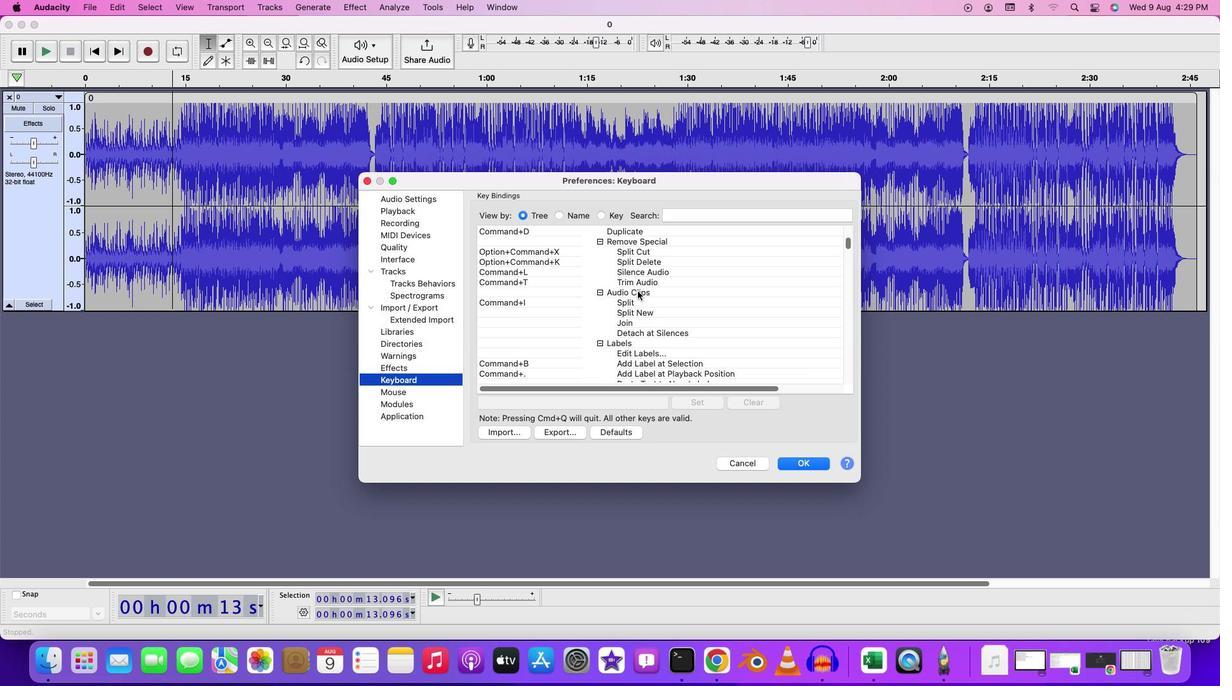 
Action: Mouse moved to (639, 299)
Screenshot: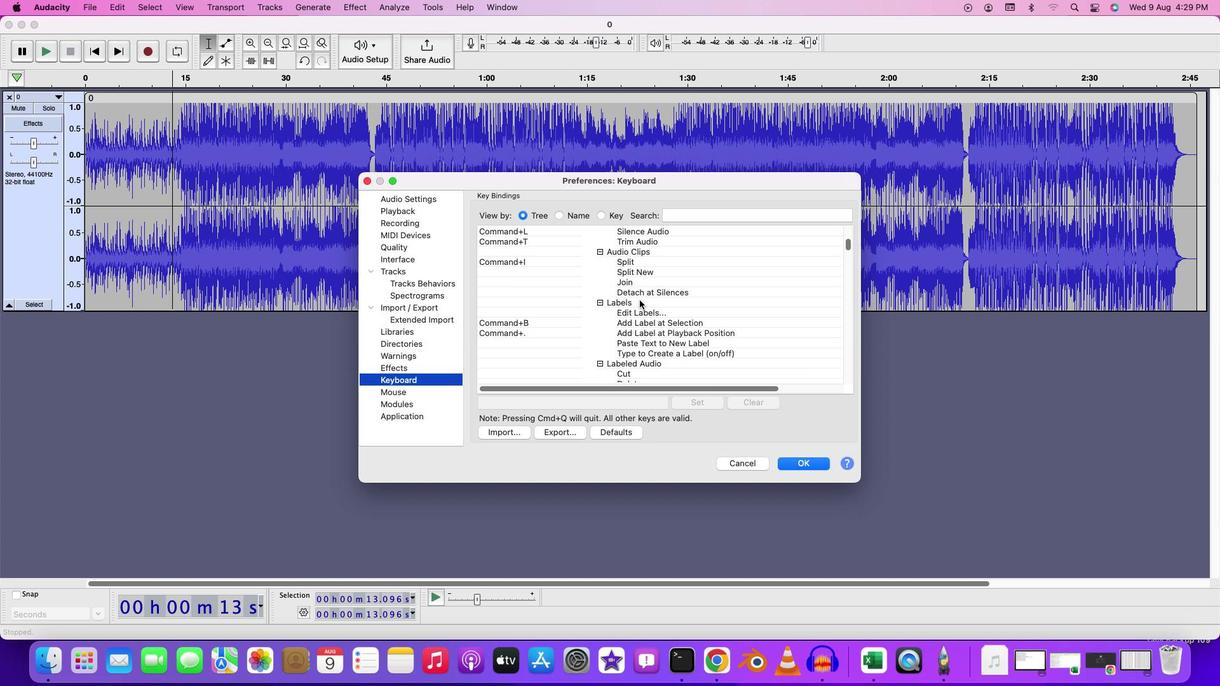 
Action: Mouse scrolled (639, 299) with delta (0, 0)
Screenshot: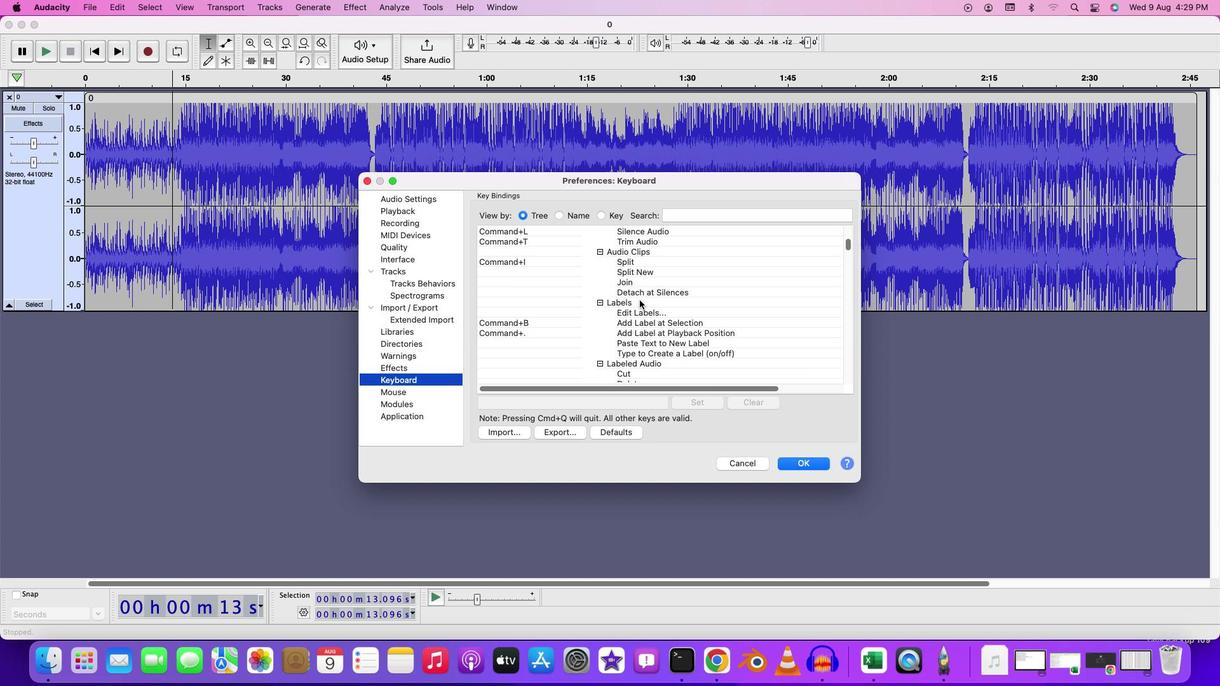 
Action: Mouse moved to (639, 299)
Screenshot: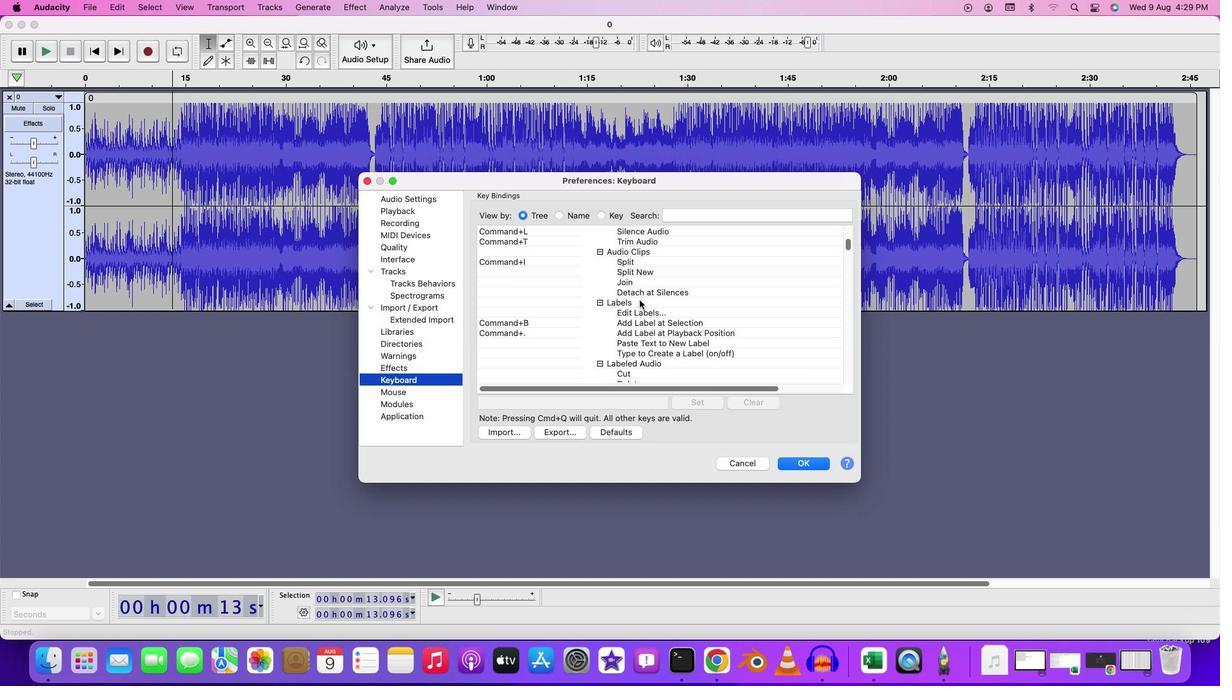 
Action: Mouse scrolled (639, 299) with delta (0, 0)
Screenshot: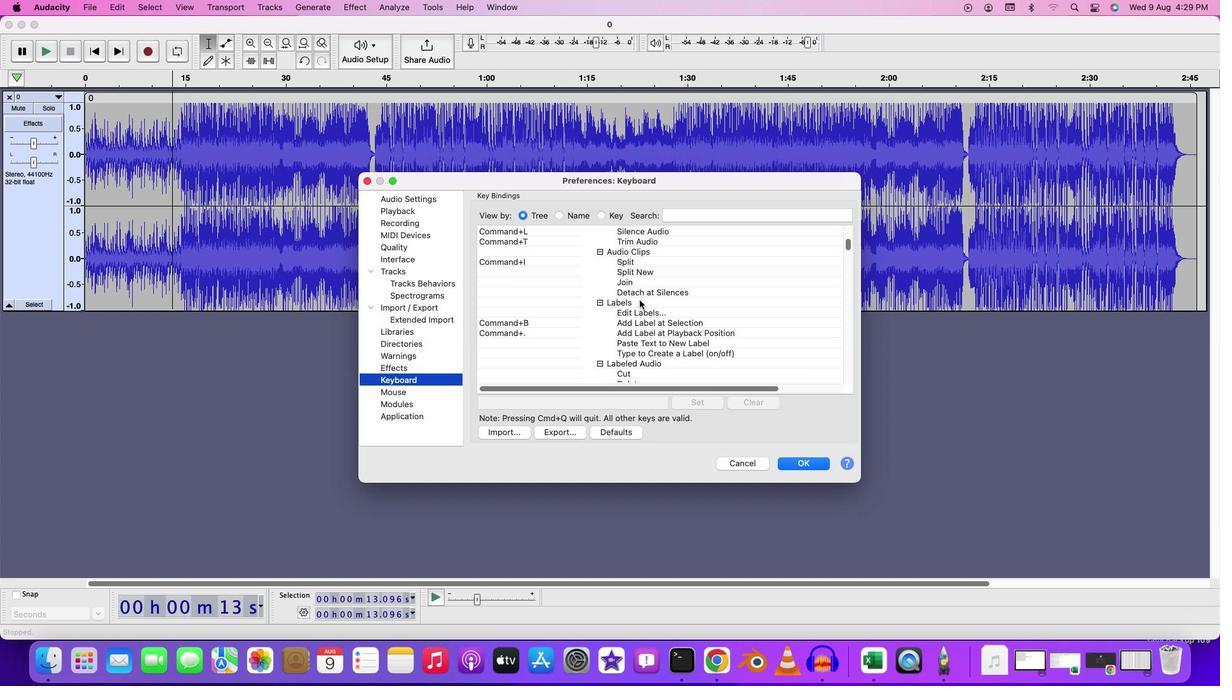 
Action: Mouse scrolled (639, 299) with delta (0, -1)
Screenshot: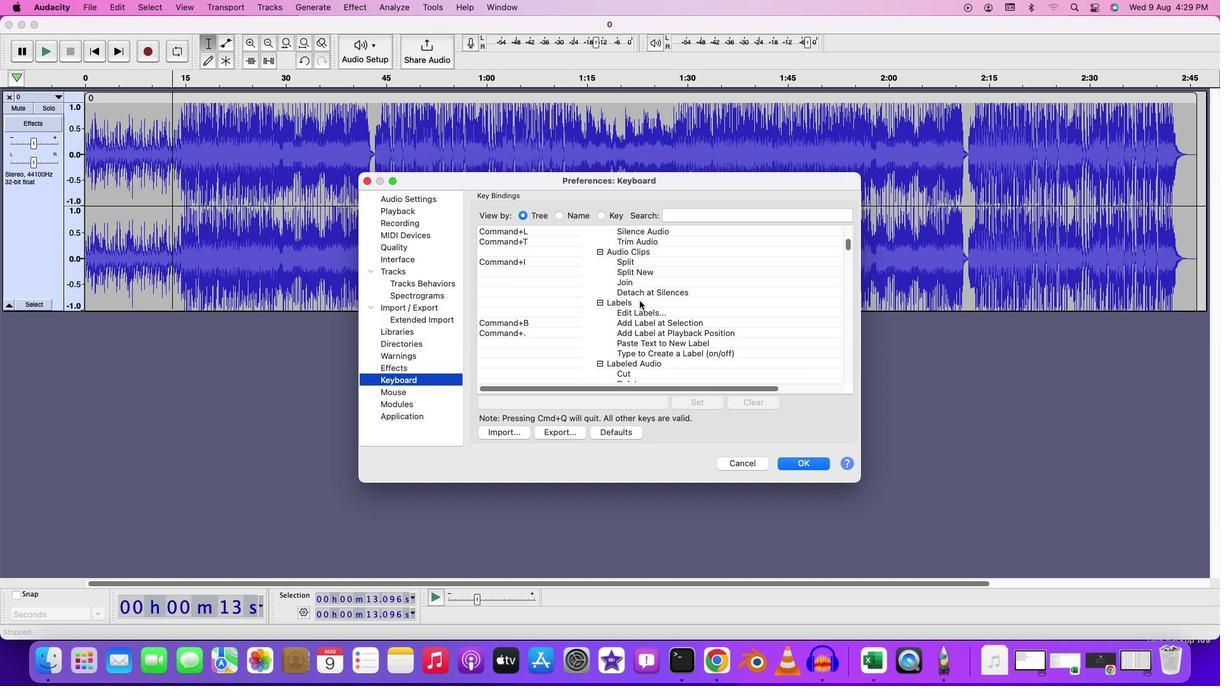 
Action: Mouse moved to (642, 306)
Screenshot: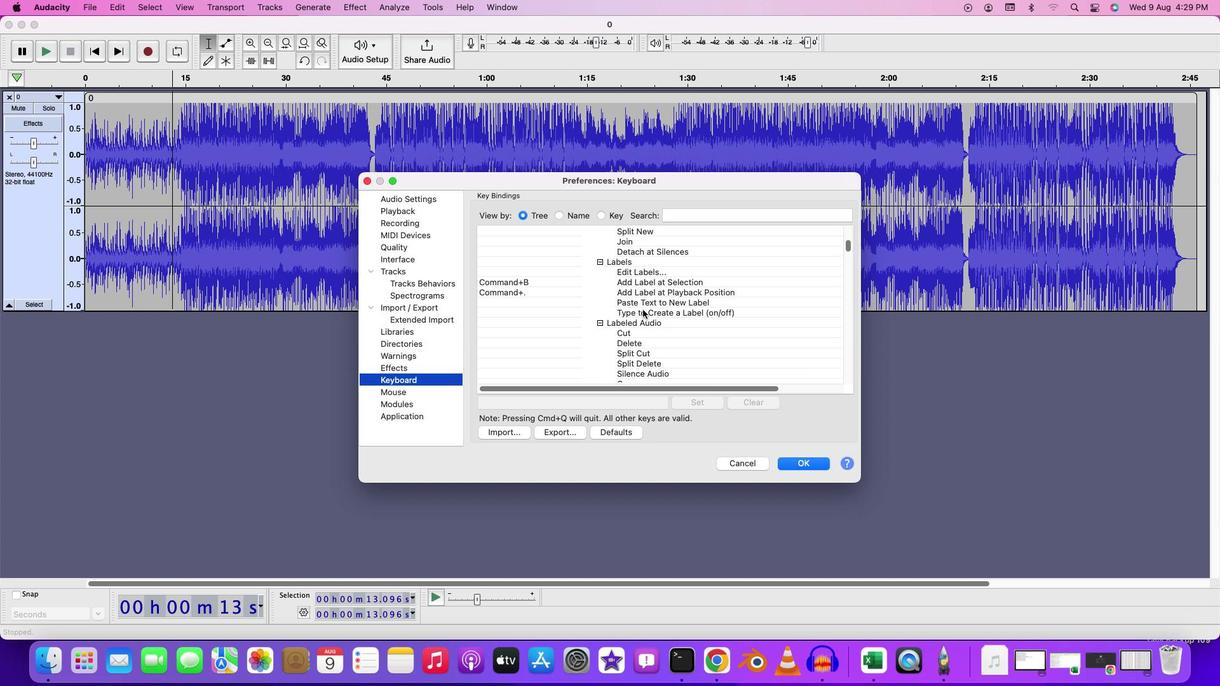 
Action: Mouse scrolled (642, 306) with delta (0, 0)
Screenshot: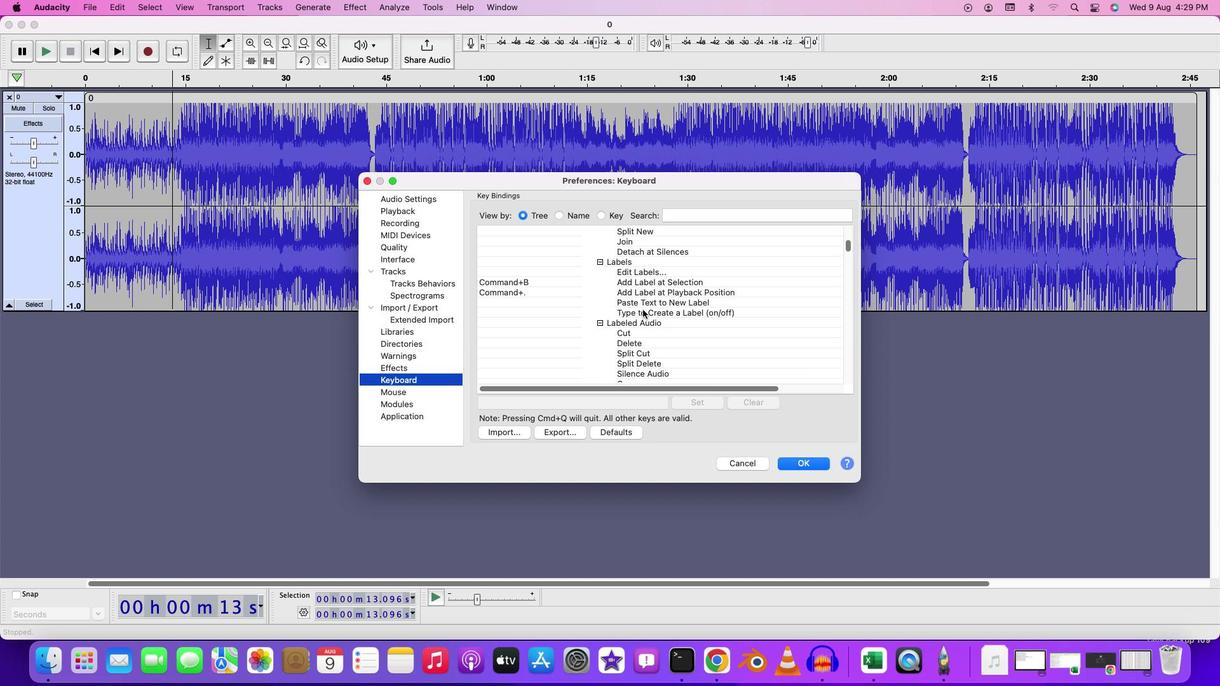 
Action: Mouse moved to (642, 307)
Screenshot: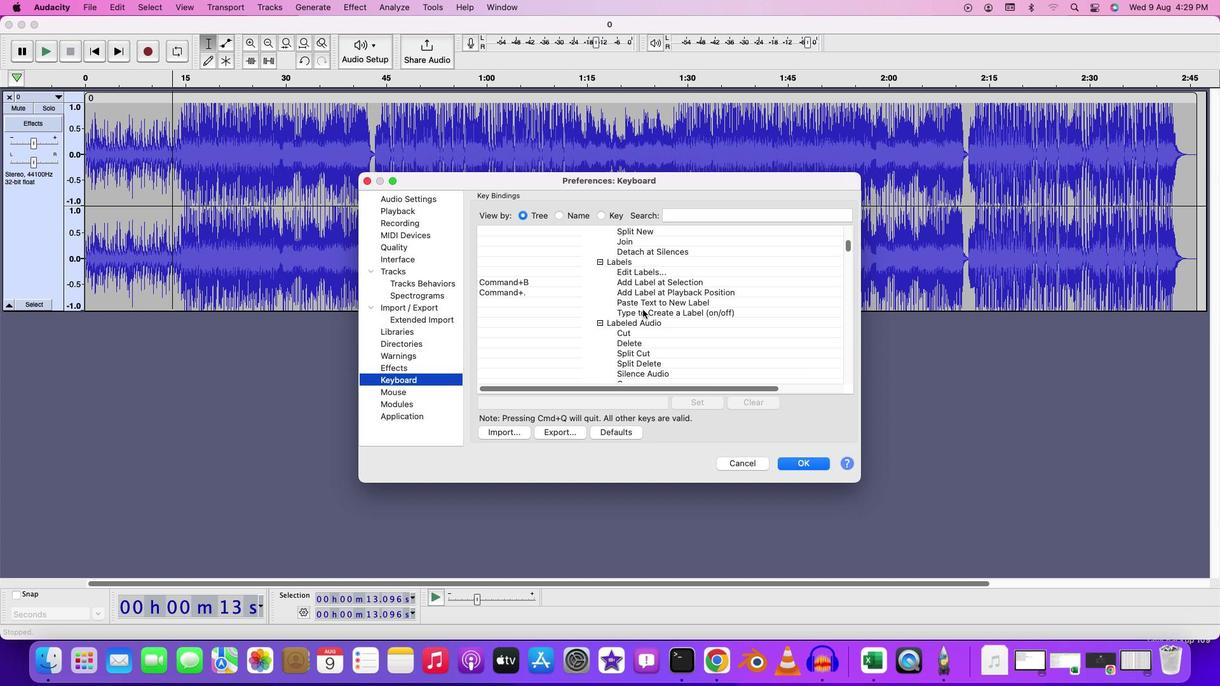 
Action: Mouse scrolled (642, 307) with delta (0, 0)
Screenshot: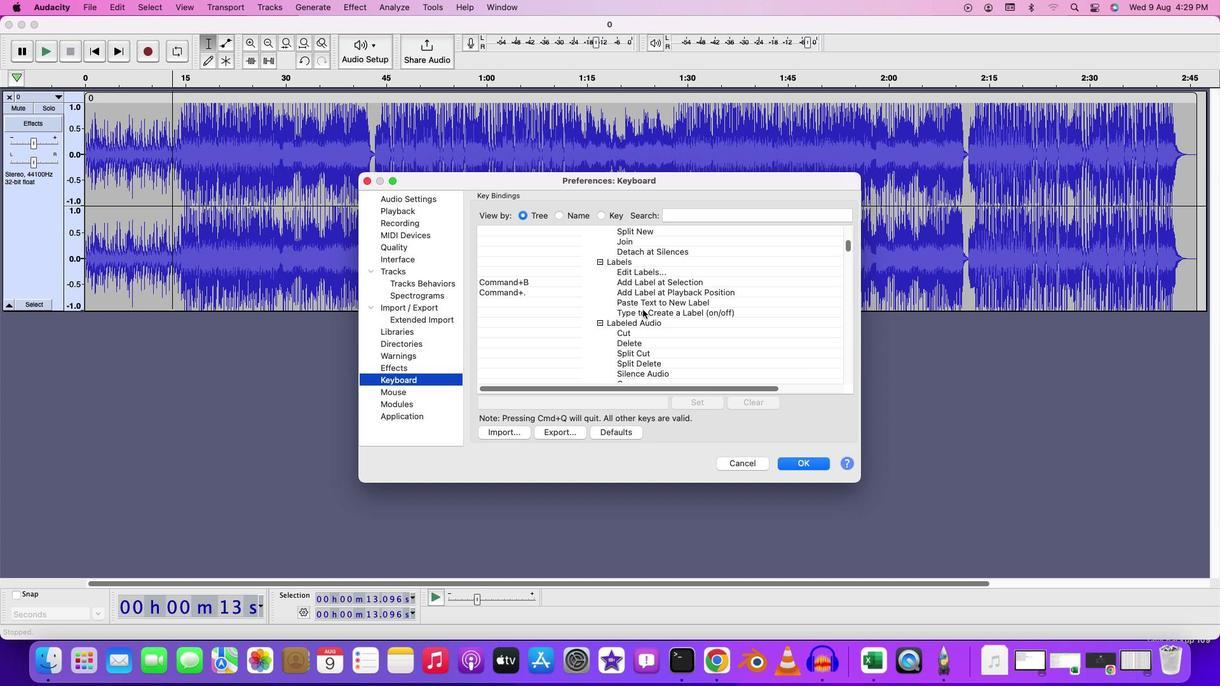 
Action: Mouse scrolled (642, 307) with delta (0, -1)
Screenshot: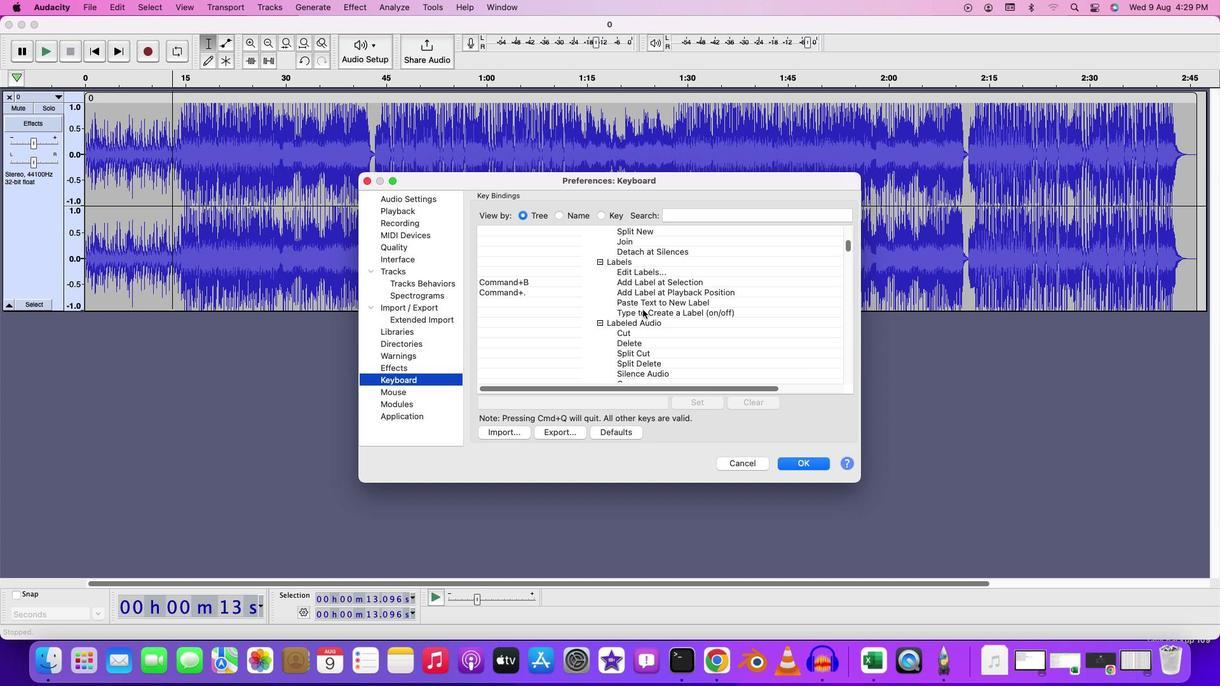 
Action: Mouse moved to (643, 310)
Screenshot: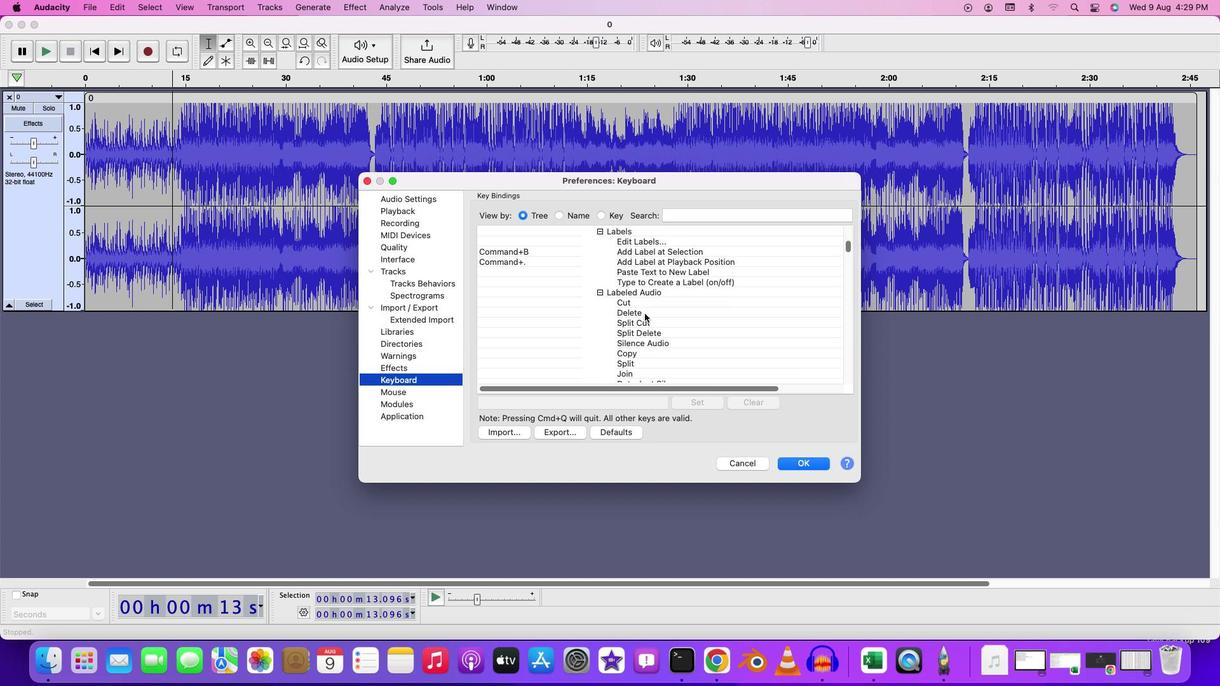 
Action: Mouse scrolled (643, 310) with delta (0, 0)
Screenshot: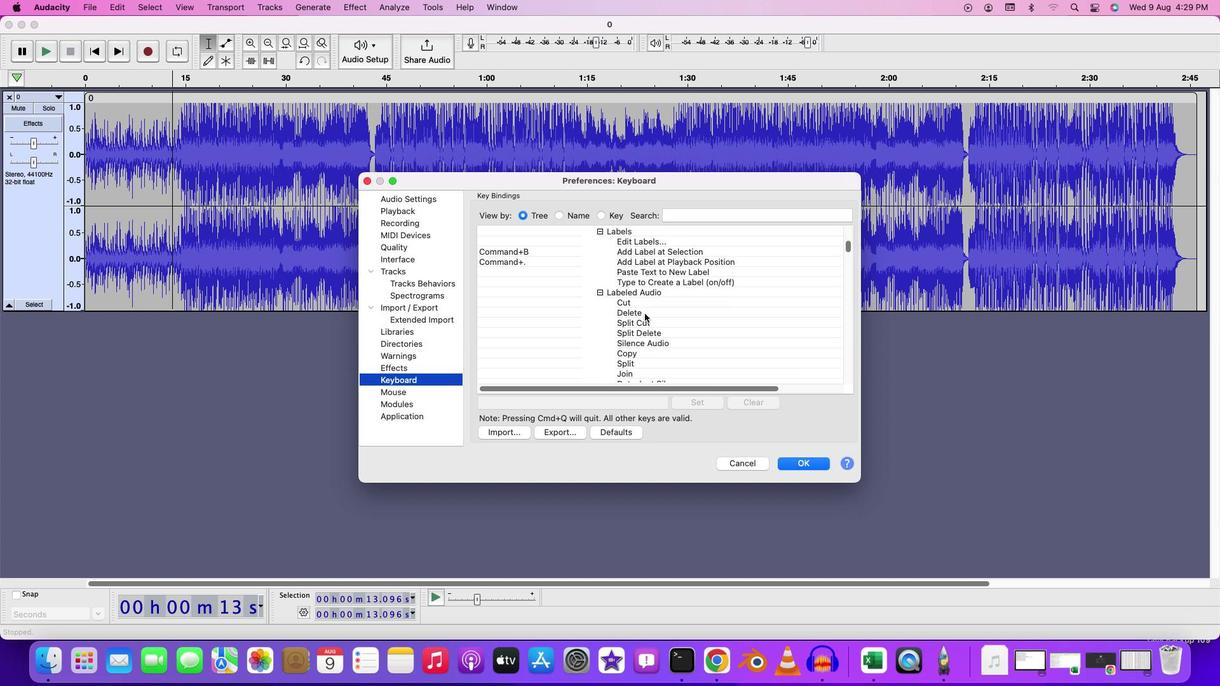 
Action: Mouse moved to (644, 313)
Screenshot: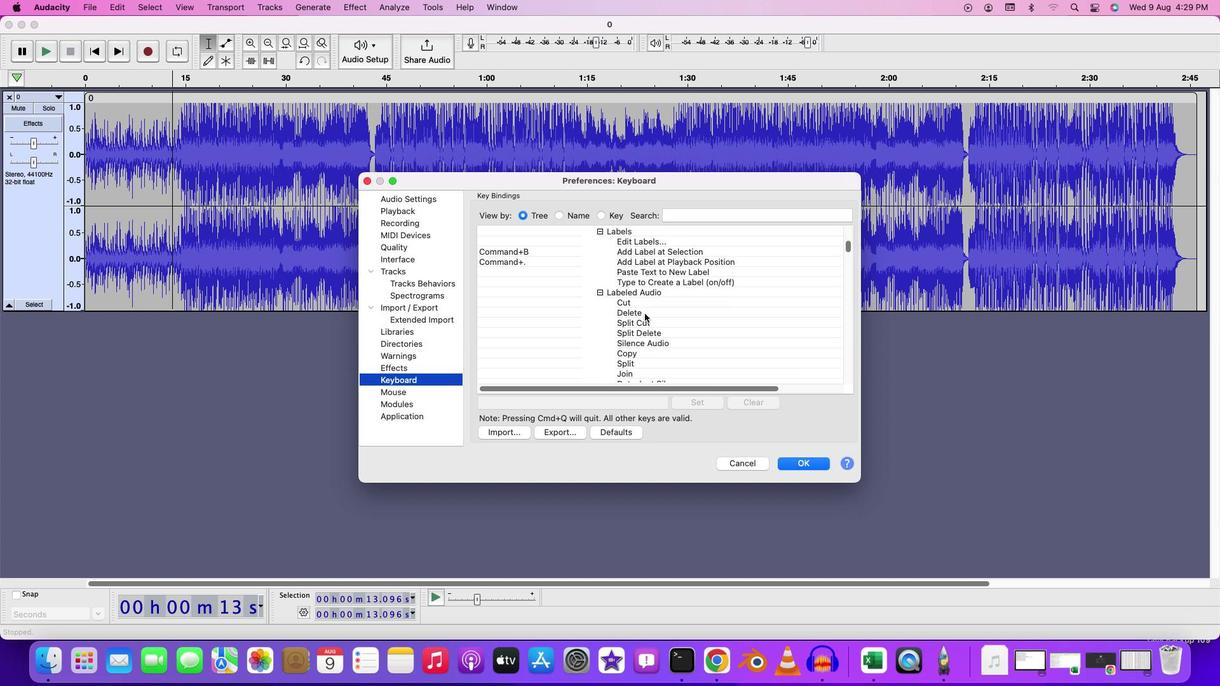 
Action: Mouse scrolled (644, 313) with delta (0, 0)
Screenshot: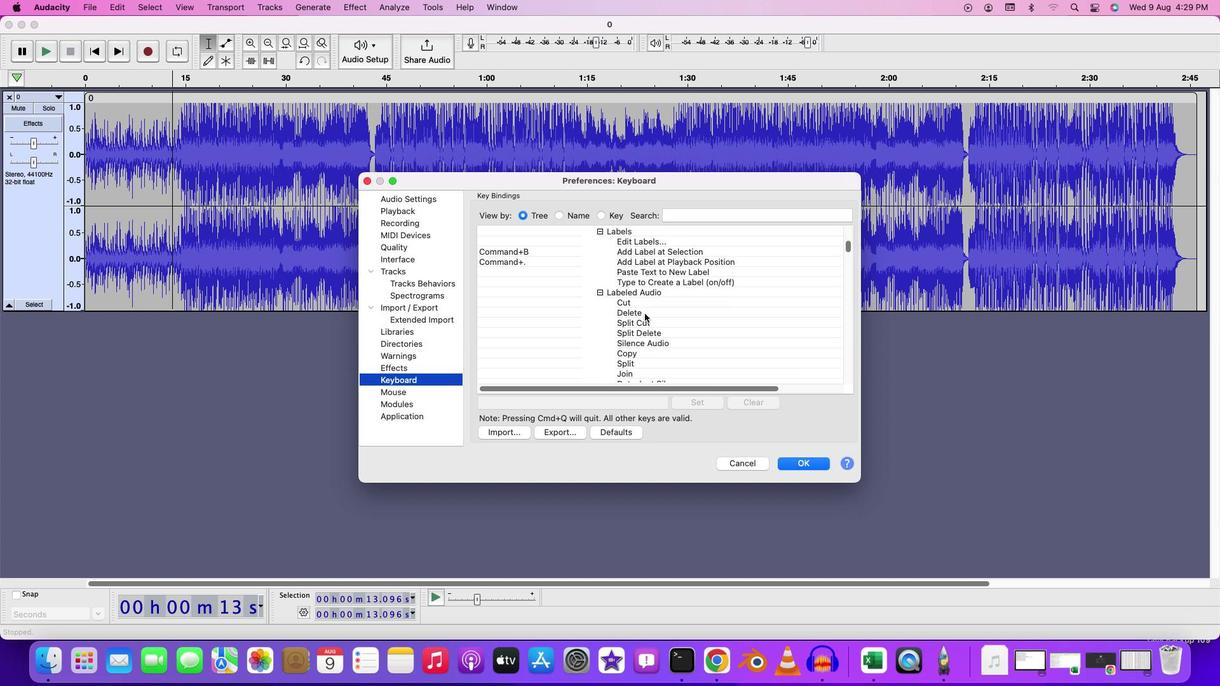 
Action: Mouse moved to (644, 313)
Screenshot: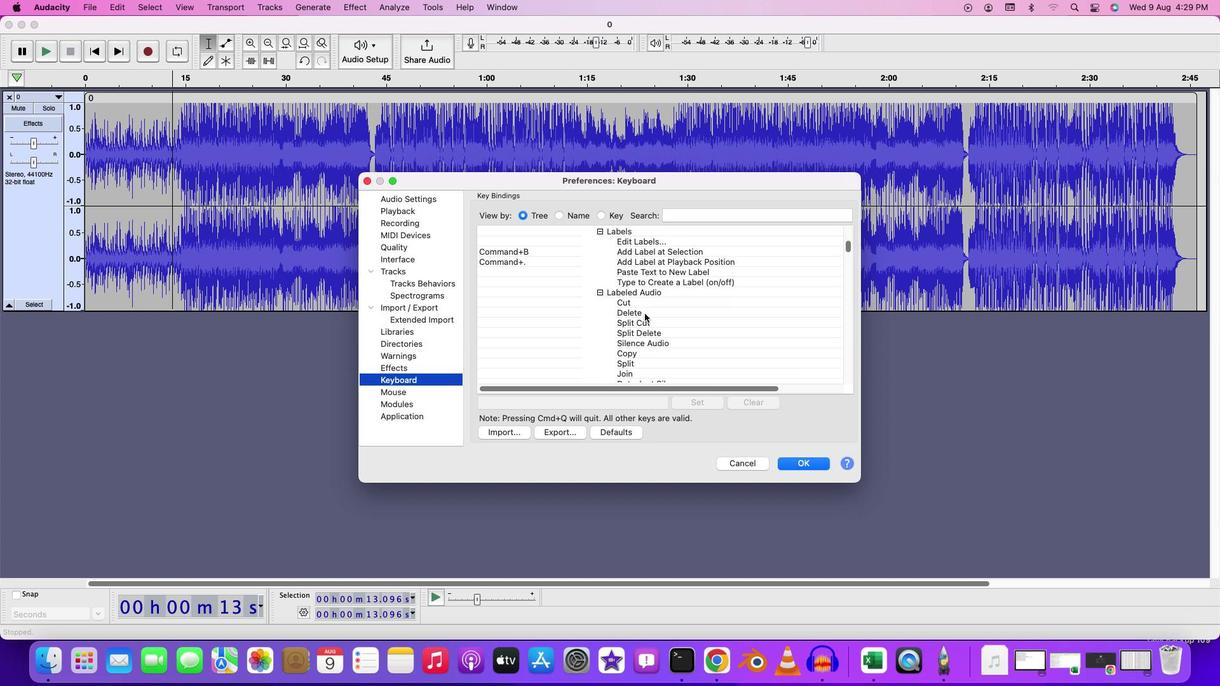 
Action: Mouse scrolled (644, 313) with delta (0, -1)
Screenshot: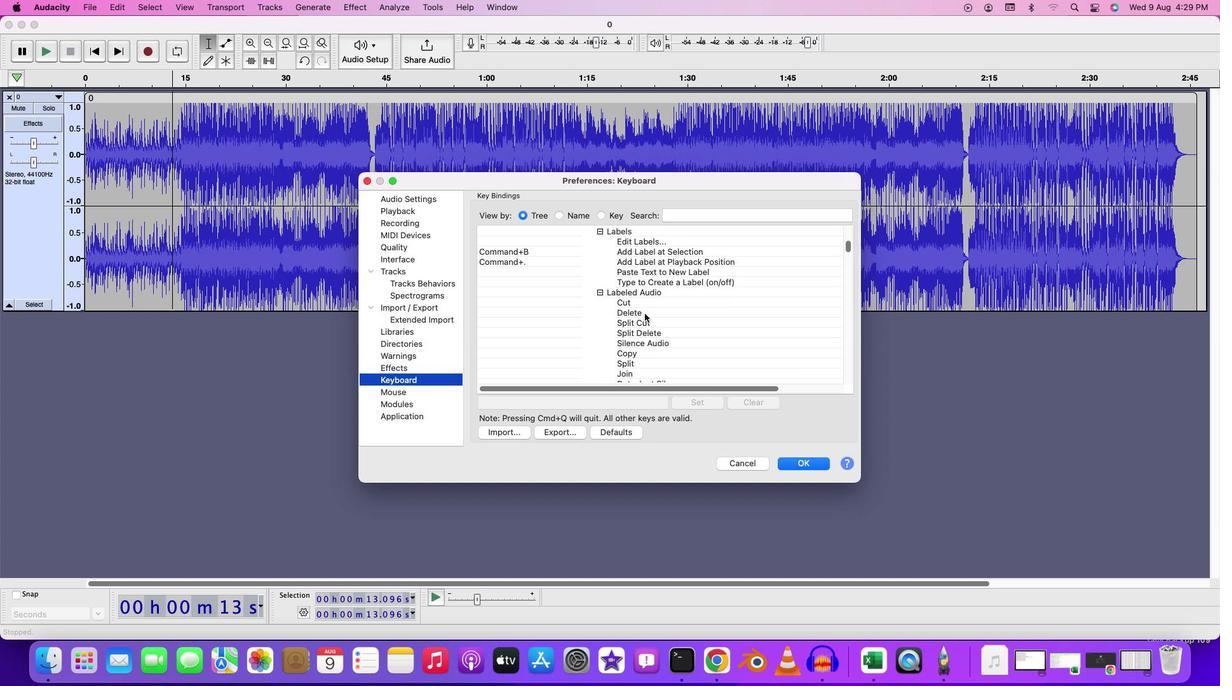 
Action: Mouse scrolled (644, 313) with delta (0, 0)
Screenshot: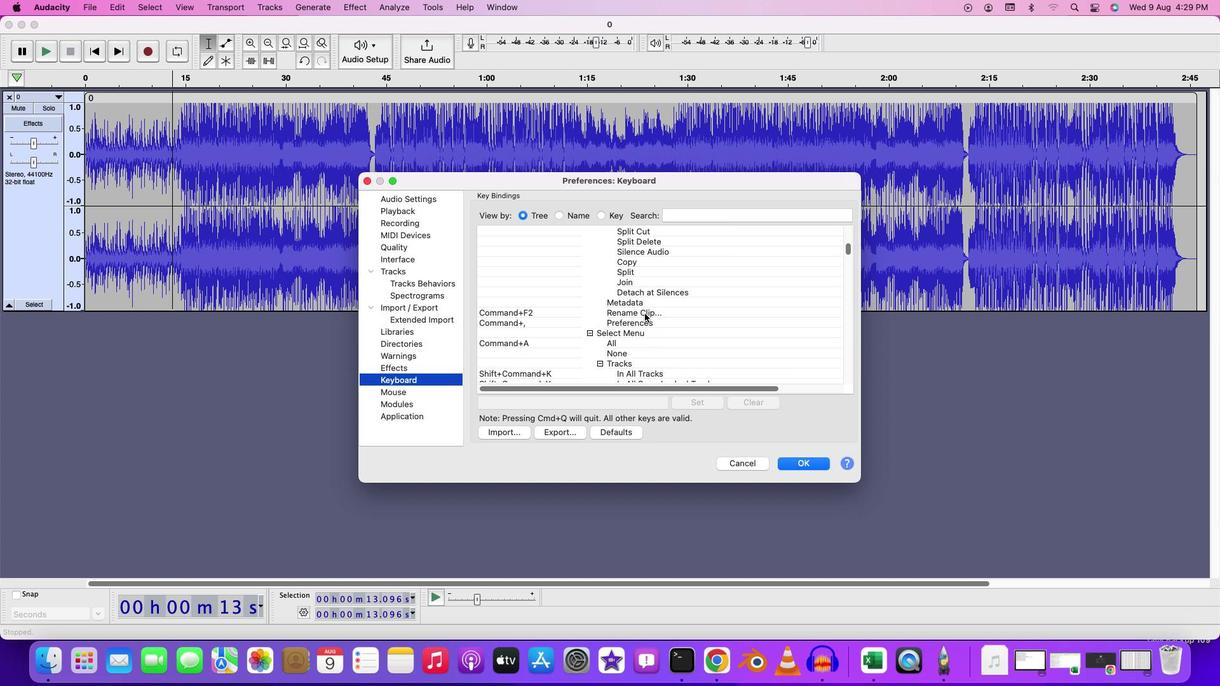 
Action: Mouse scrolled (644, 313) with delta (0, 0)
Screenshot: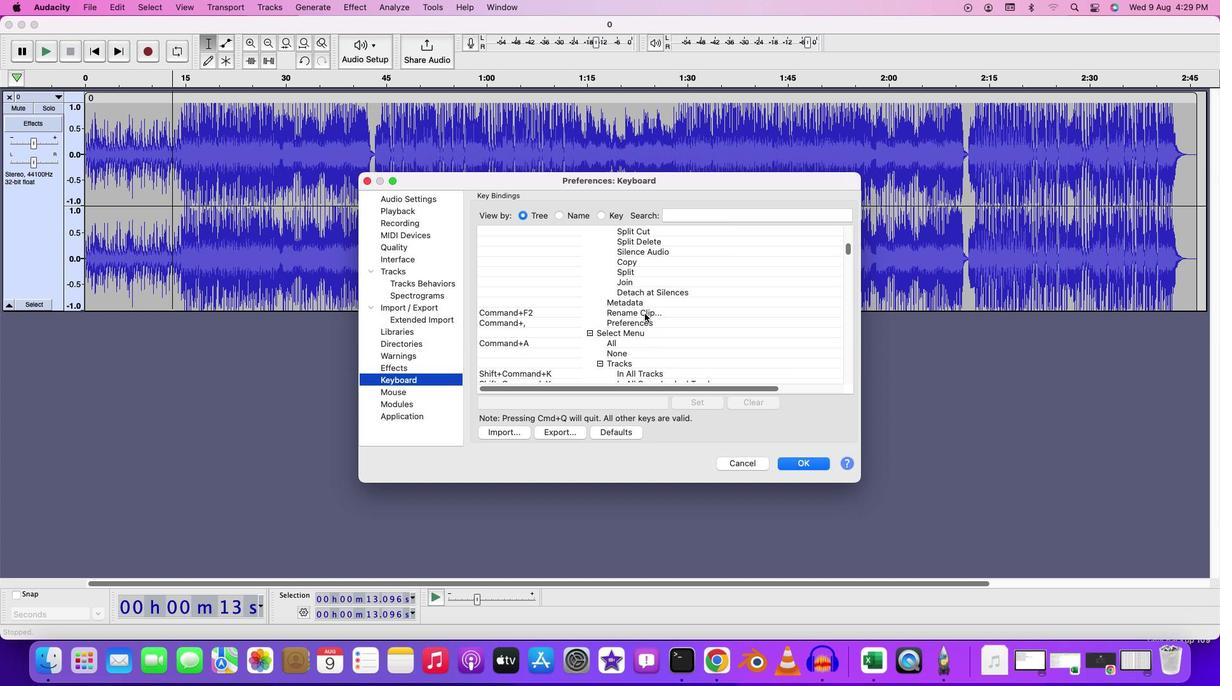 
Action: Mouse scrolled (644, 313) with delta (0, -1)
Screenshot: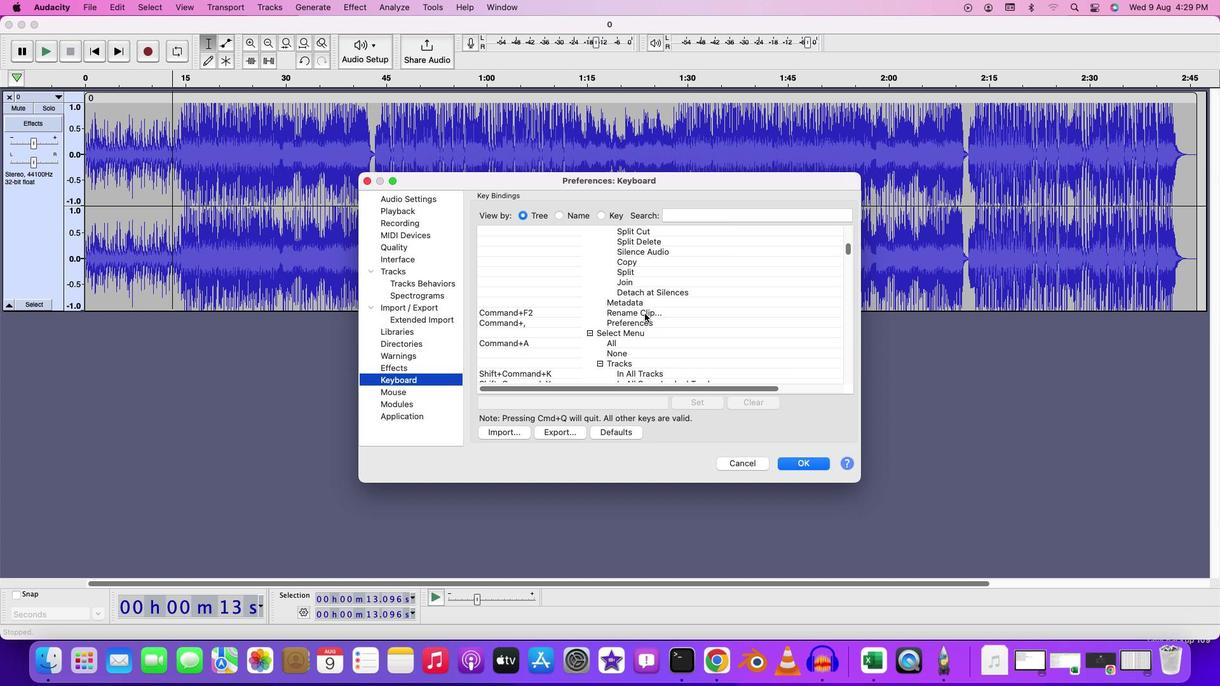 
Action: Mouse scrolled (644, 313) with delta (0, -2)
Screenshot: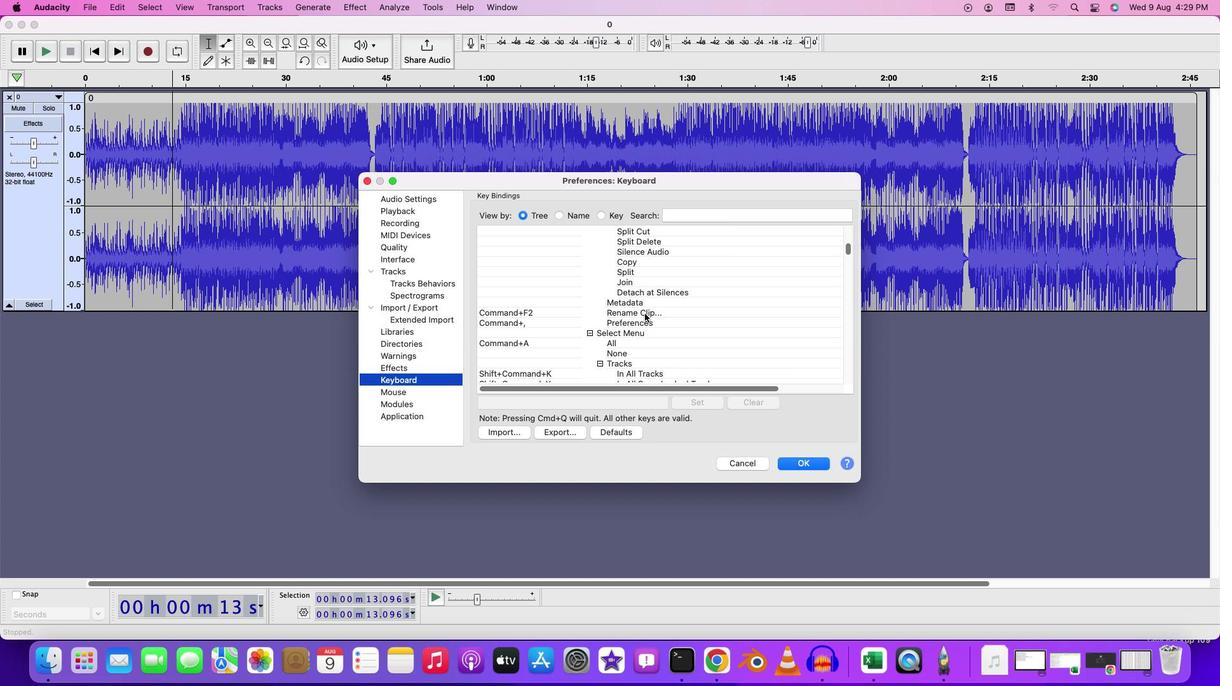 
Action: Mouse scrolled (644, 313) with delta (0, 0)
Screenshot: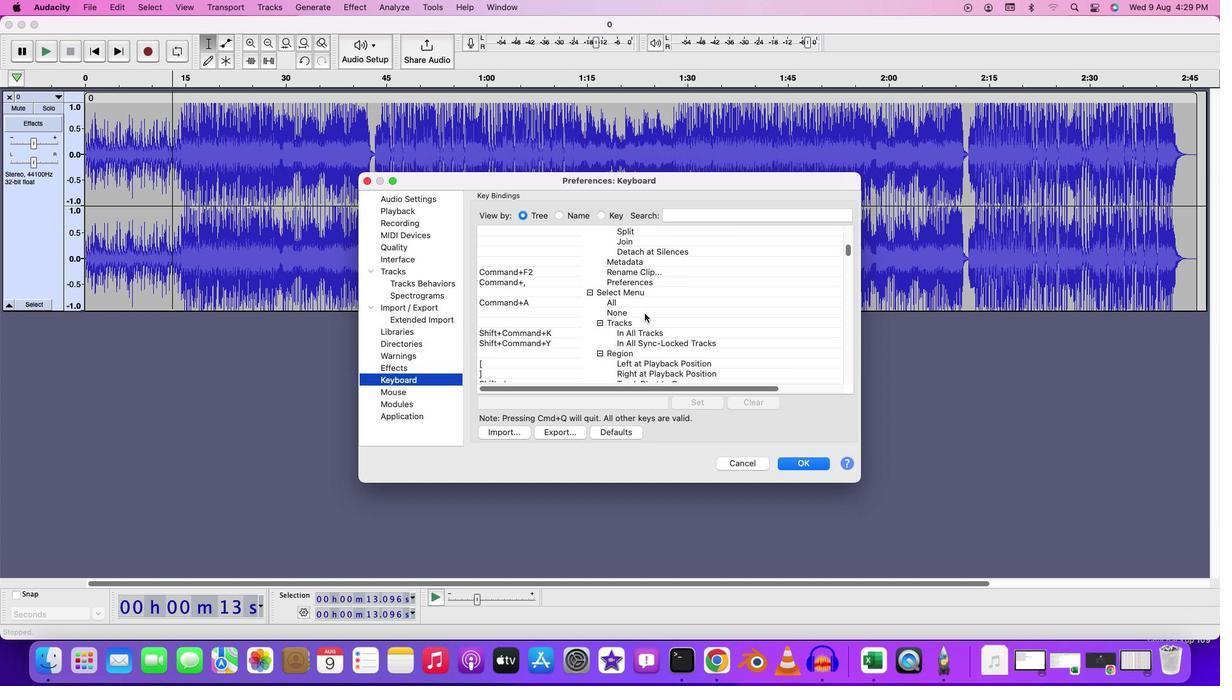 
Action: Mouse scrolled (644, 313) with delta (0, 0)
Screenshot: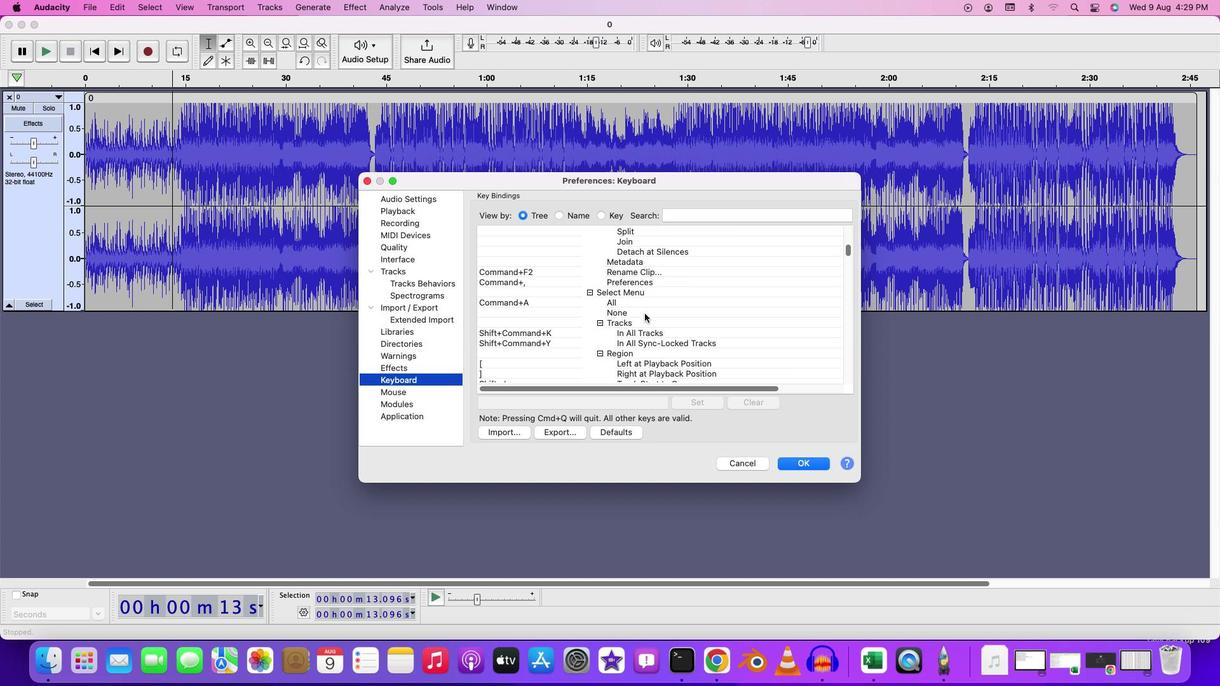 
Action: Mouse scrolled (644, 313) with delta (0, -1)
Screenshot: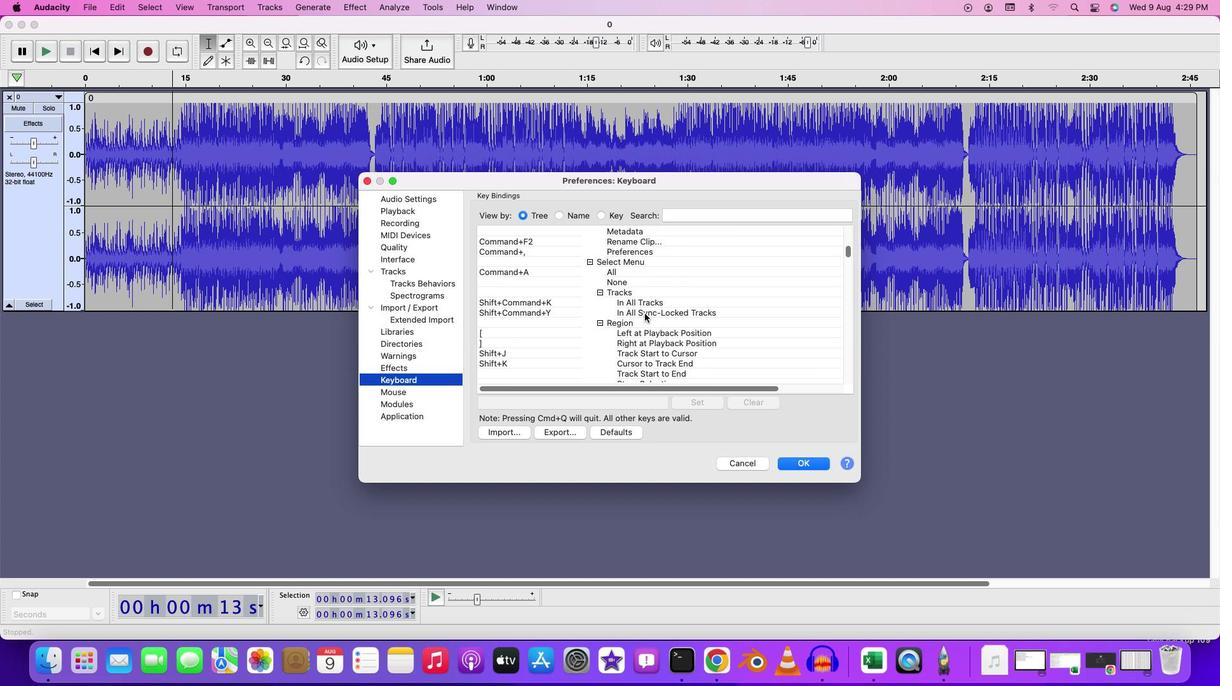 
Action: Mouse scrolled (644, 313) with delta (0, -1)
Screenshot: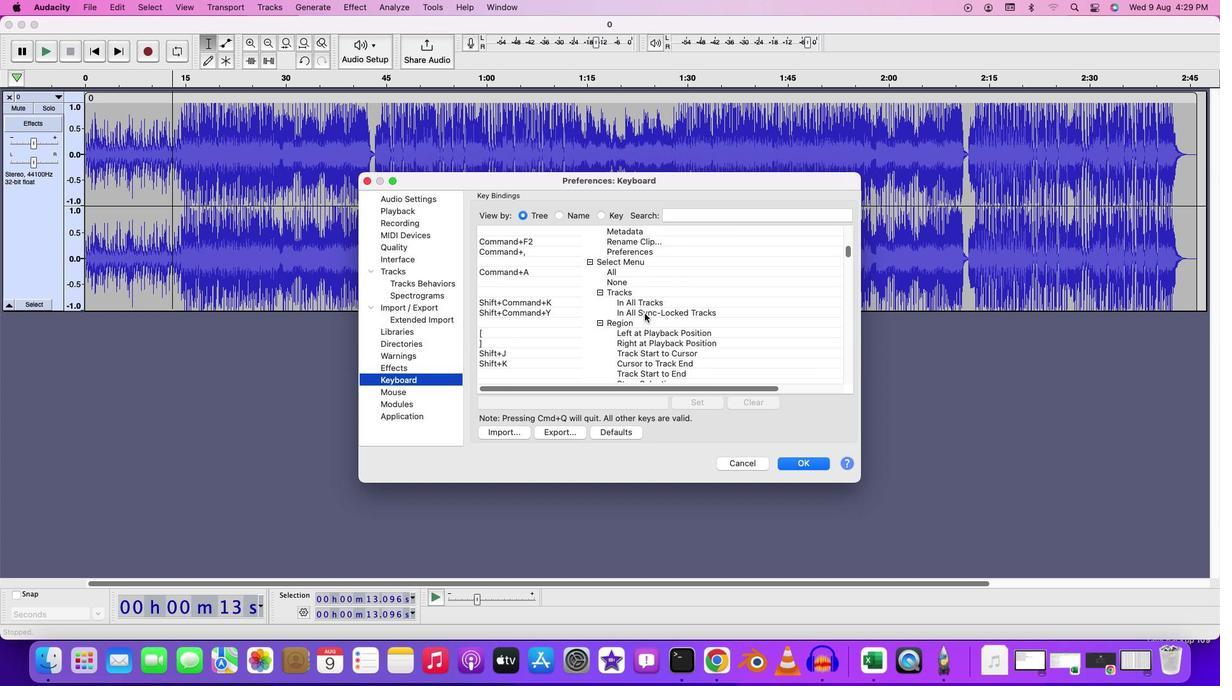 
Action: Mouse scrolled (644, 313) with delta (0, 0)
Screenshot: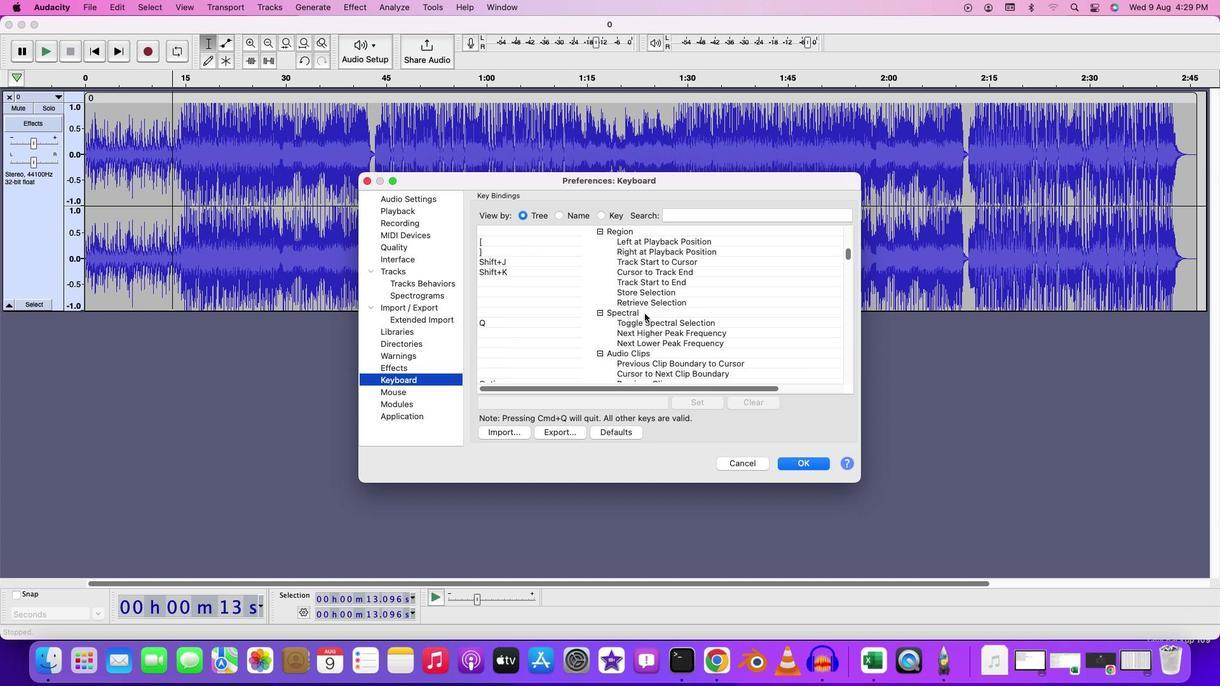 
Action: Mouse scrolled (644, 313) with delta (0, 0)
Screenshot: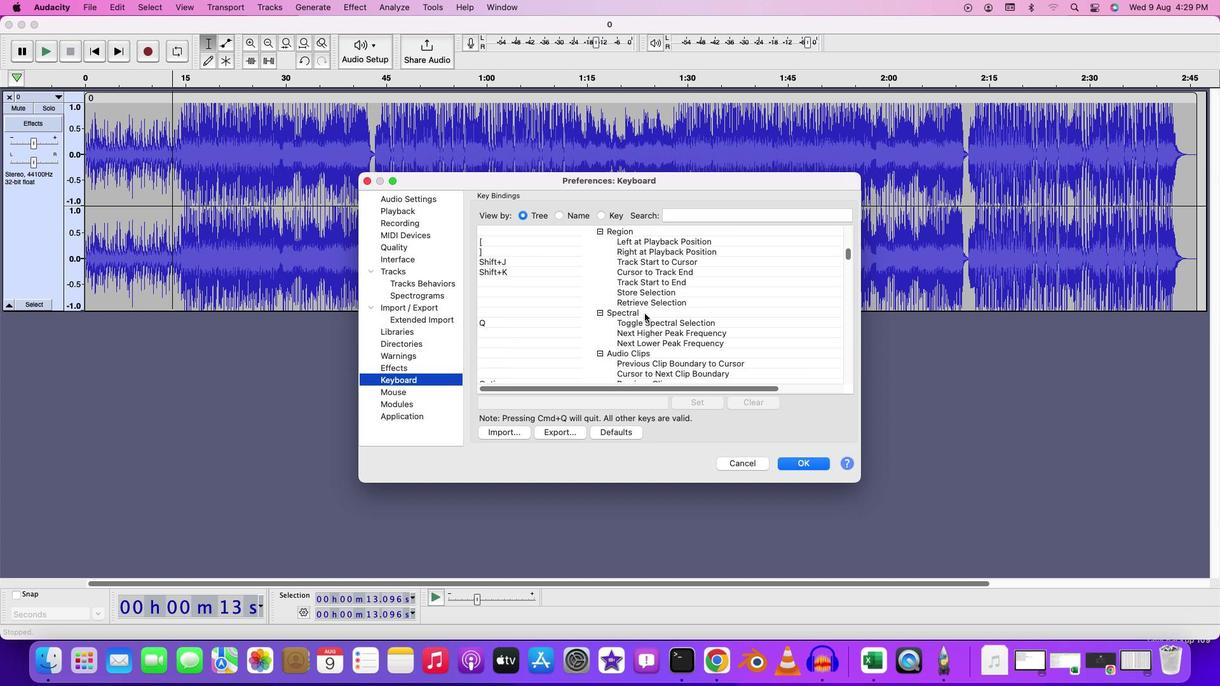 
Action: Mouse scrolled (644, 313) with delta (0, -1)
Screenshot: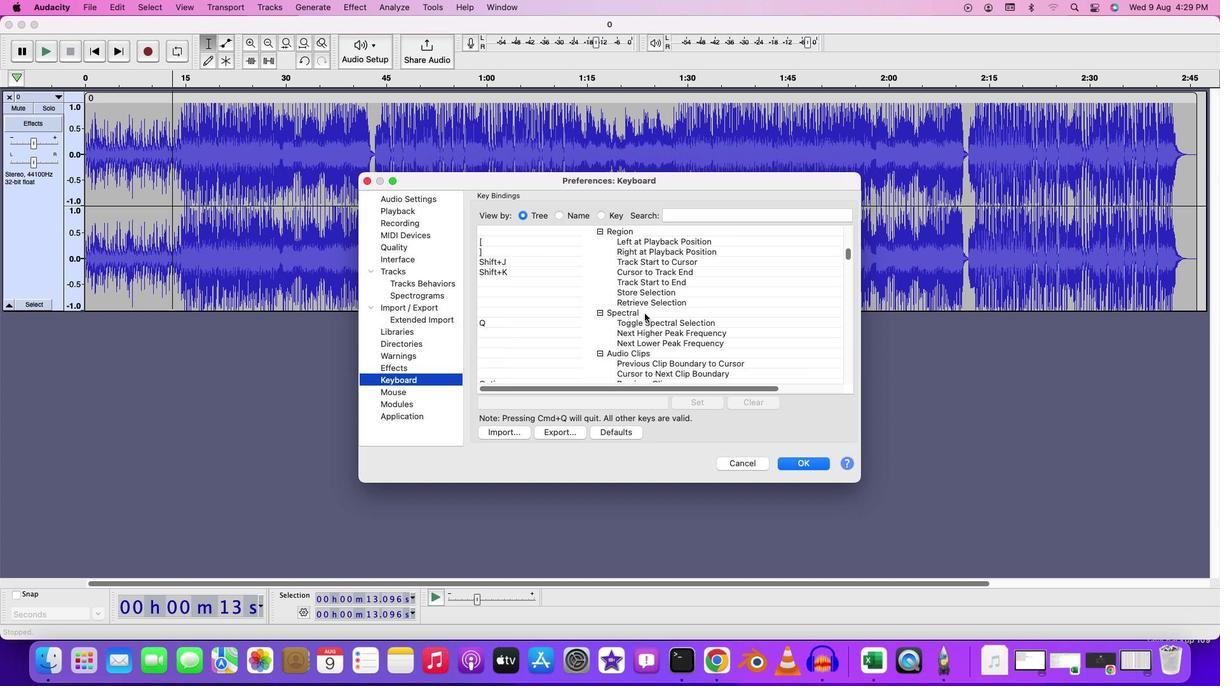 
Action: Mouse scrolled (644, 313) with delta (0, -2)
Screenshot: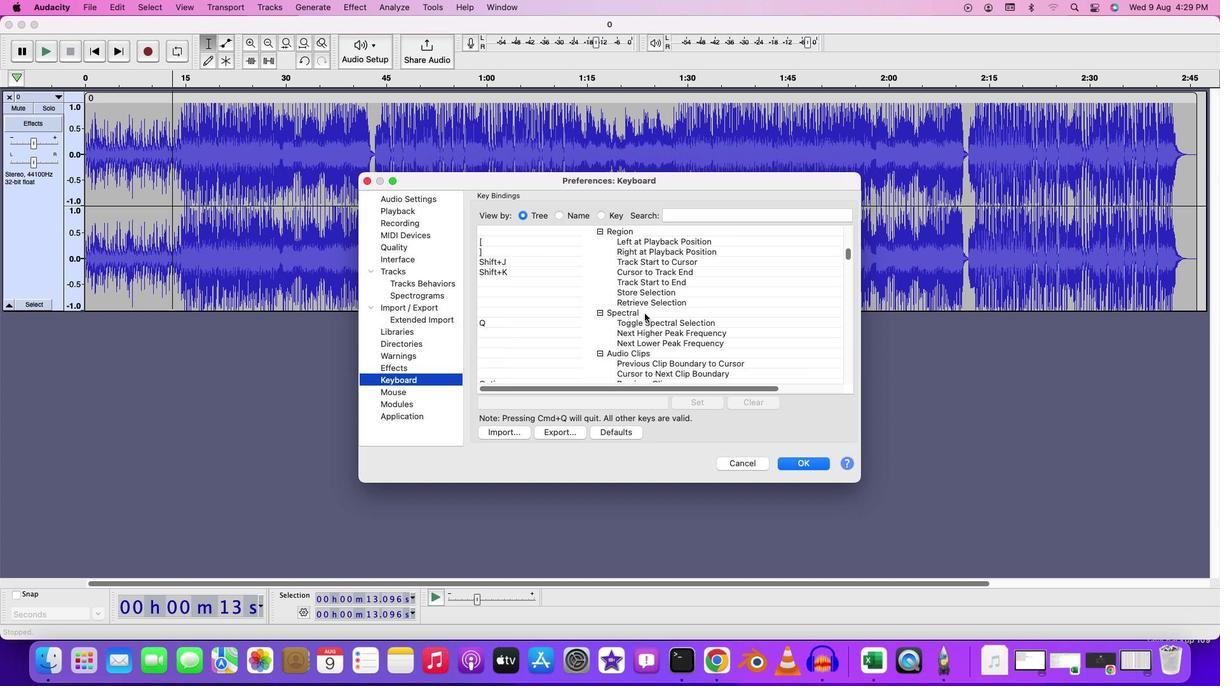 
Action: Mouse moved to (645, 318)
Screenshot: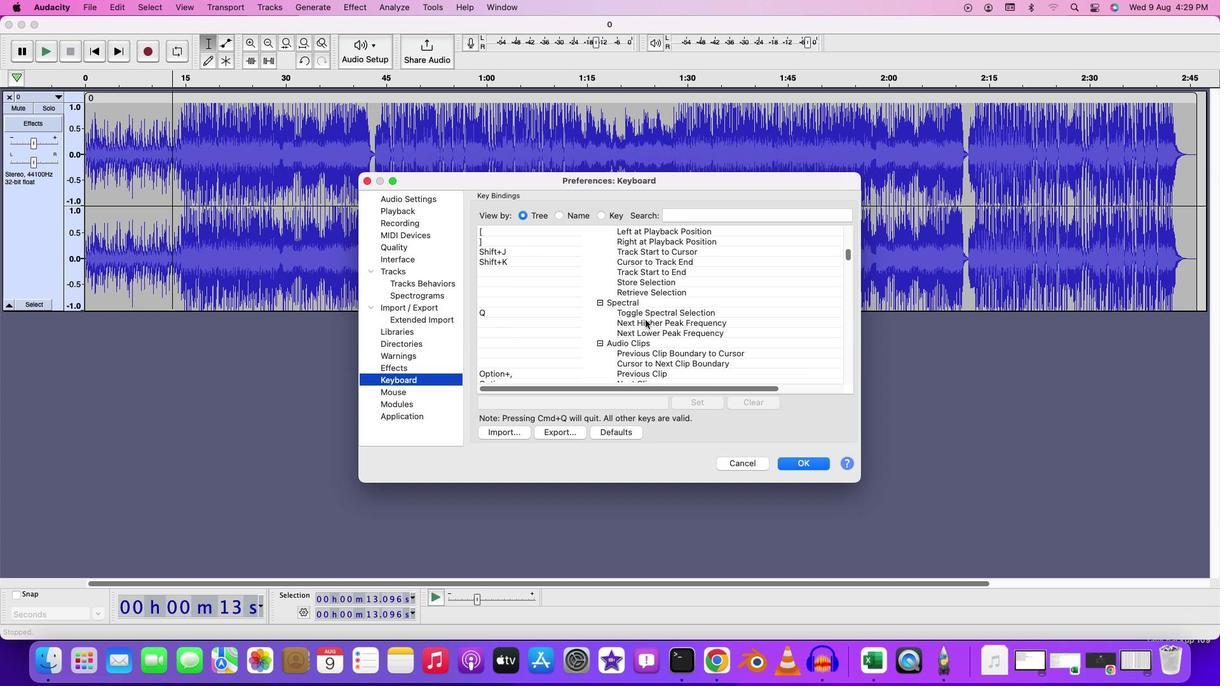 
Action: Mouse scrolled (645, 318) with delta (0, 0)
Screenshot: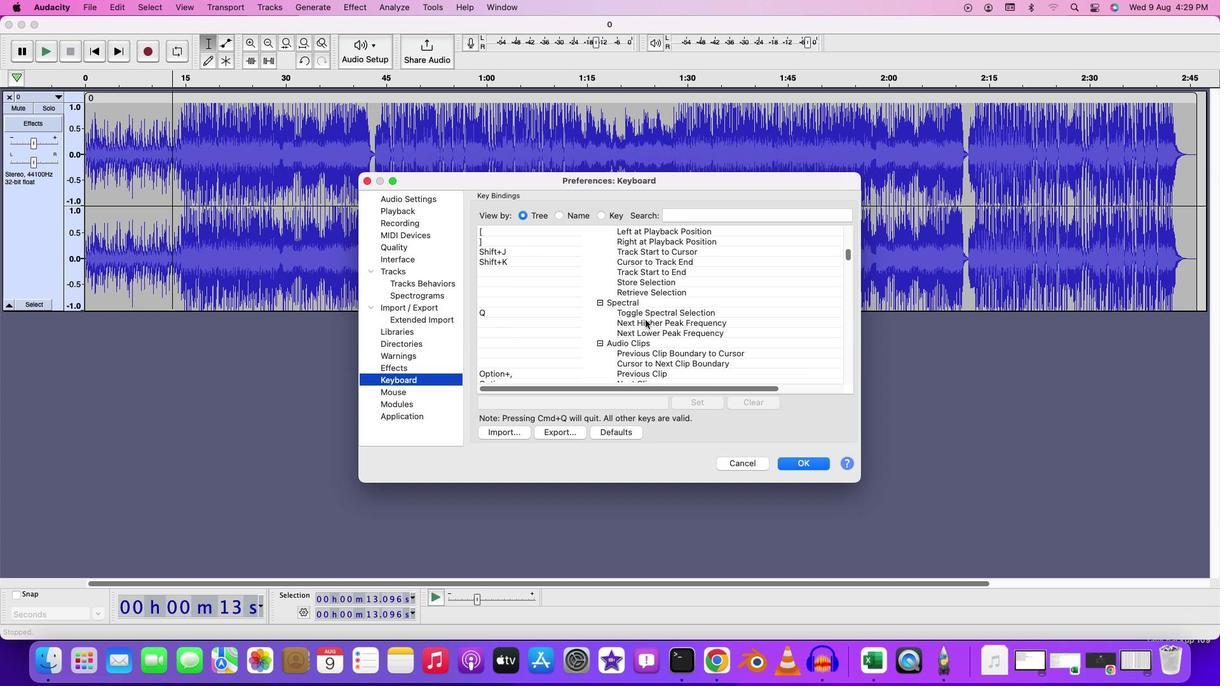 
Action: Mouse moved to (645, 319)
Screenshot: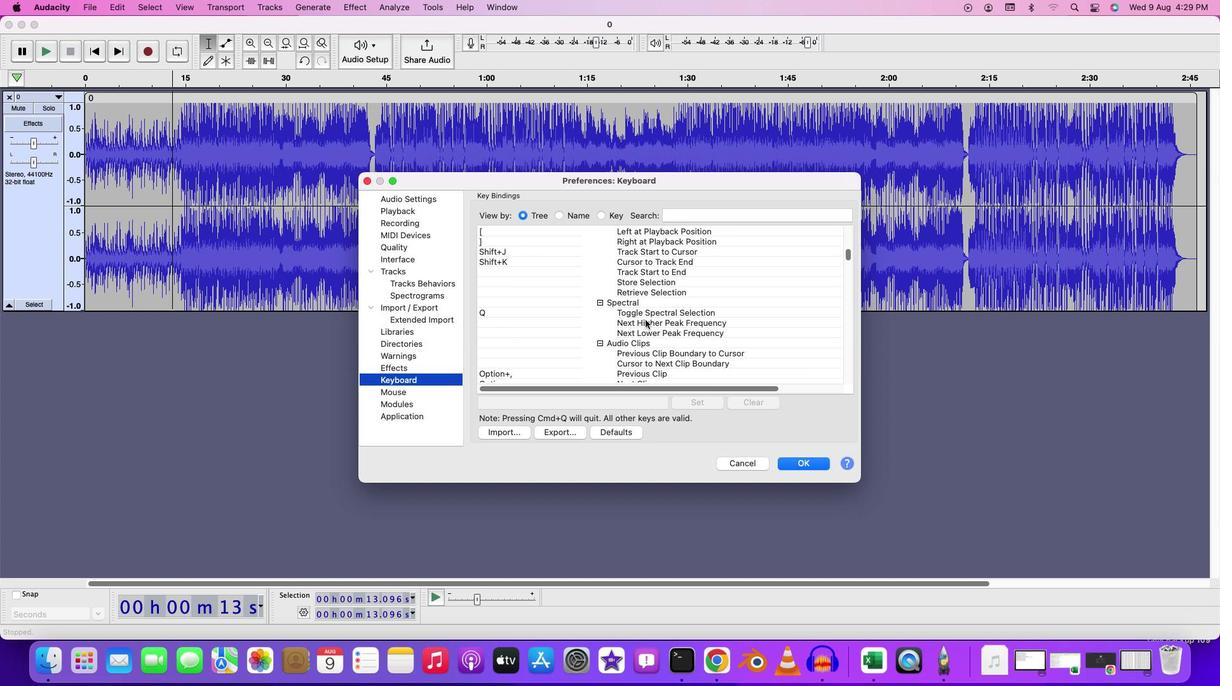 
Action: Mouse scrolled (645, 319) with delta (0, 0)
Screenshot: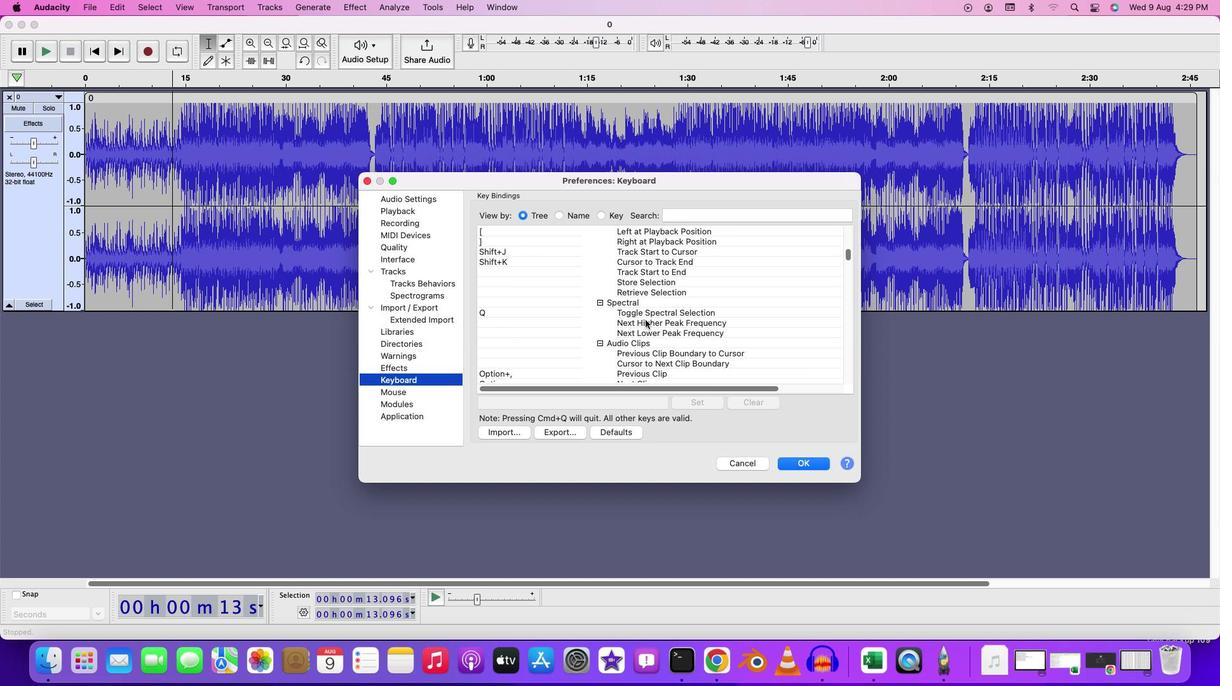 
Action: Mouse moved to (651, 331)
Screenshot: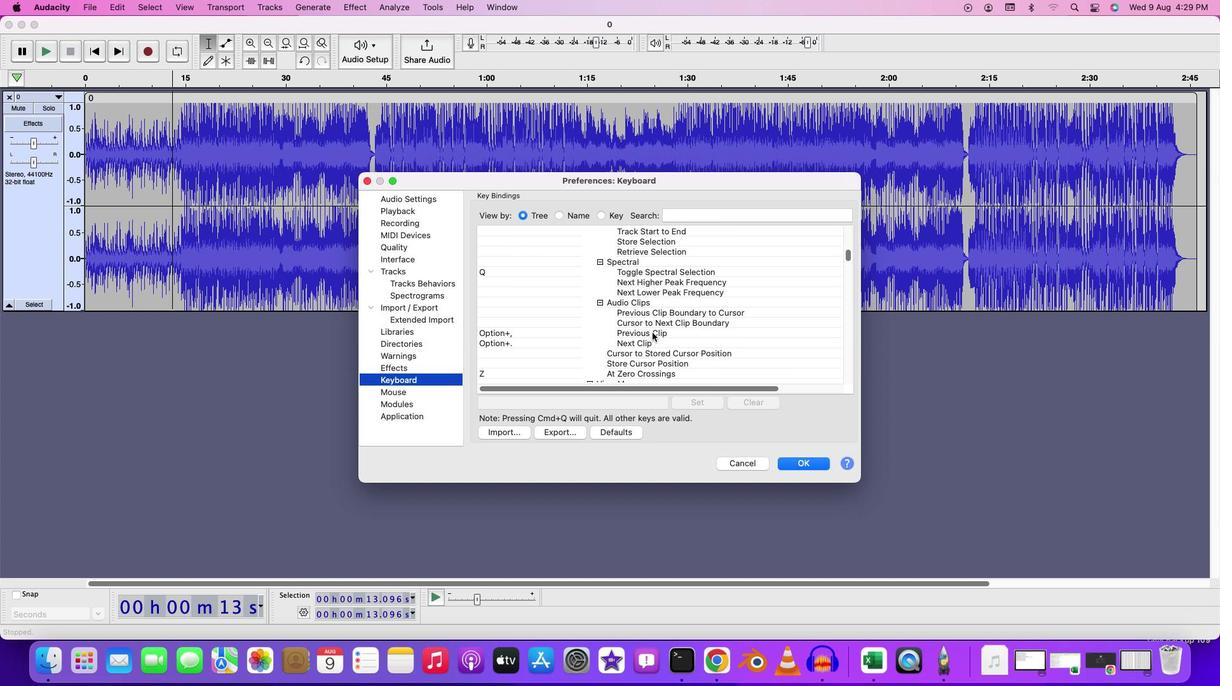 
Action: Mouse scrolled (651, 331) with delta (0, 0)
Screenshot: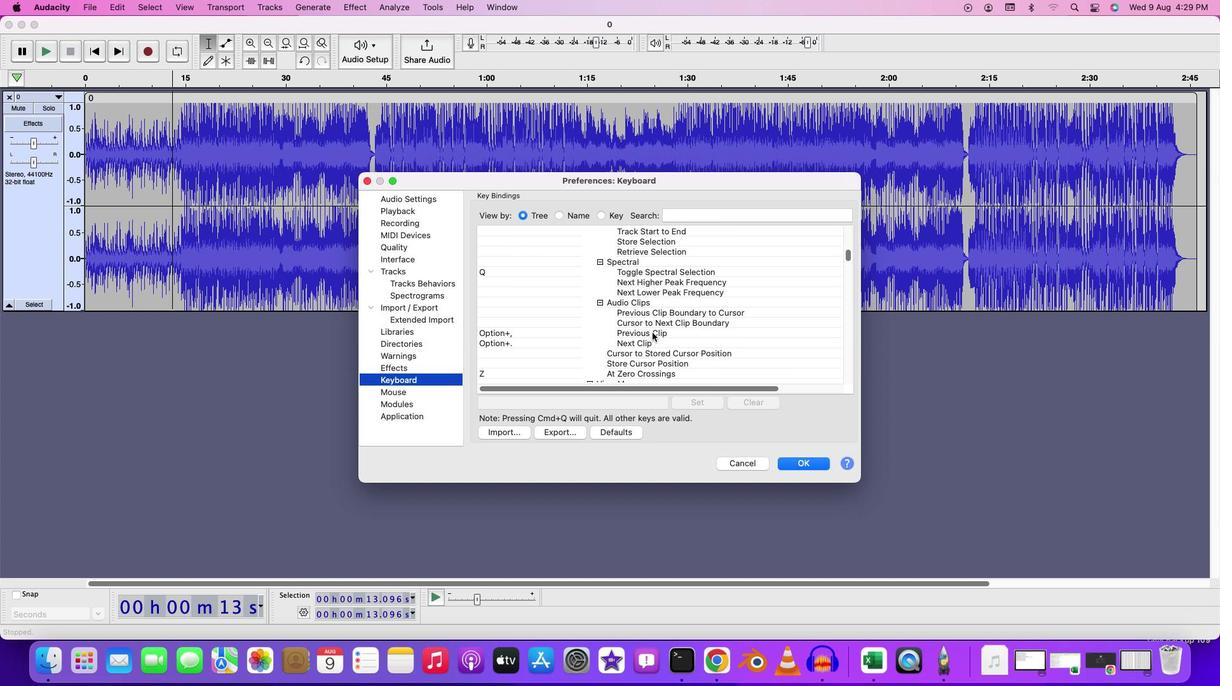 
Action: Mouse moved to (651, 332)
Screenshot: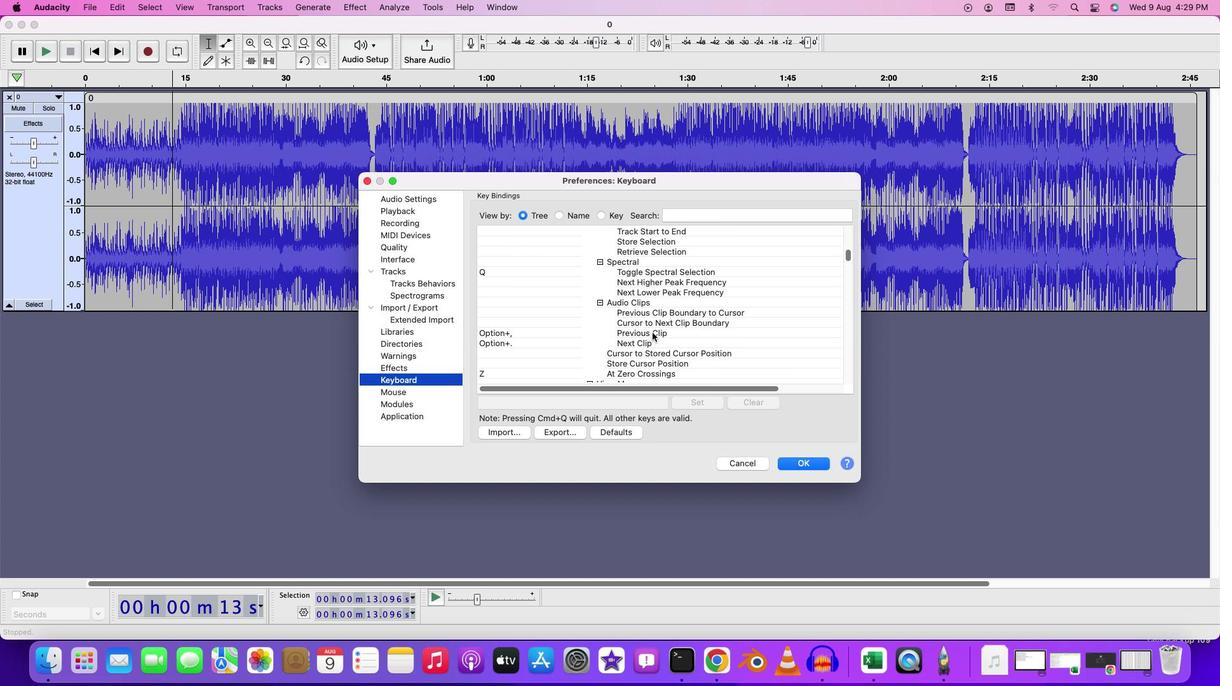 
Action: Mouse scrolled (651, 332) with delta (0, 0)
Screenshot: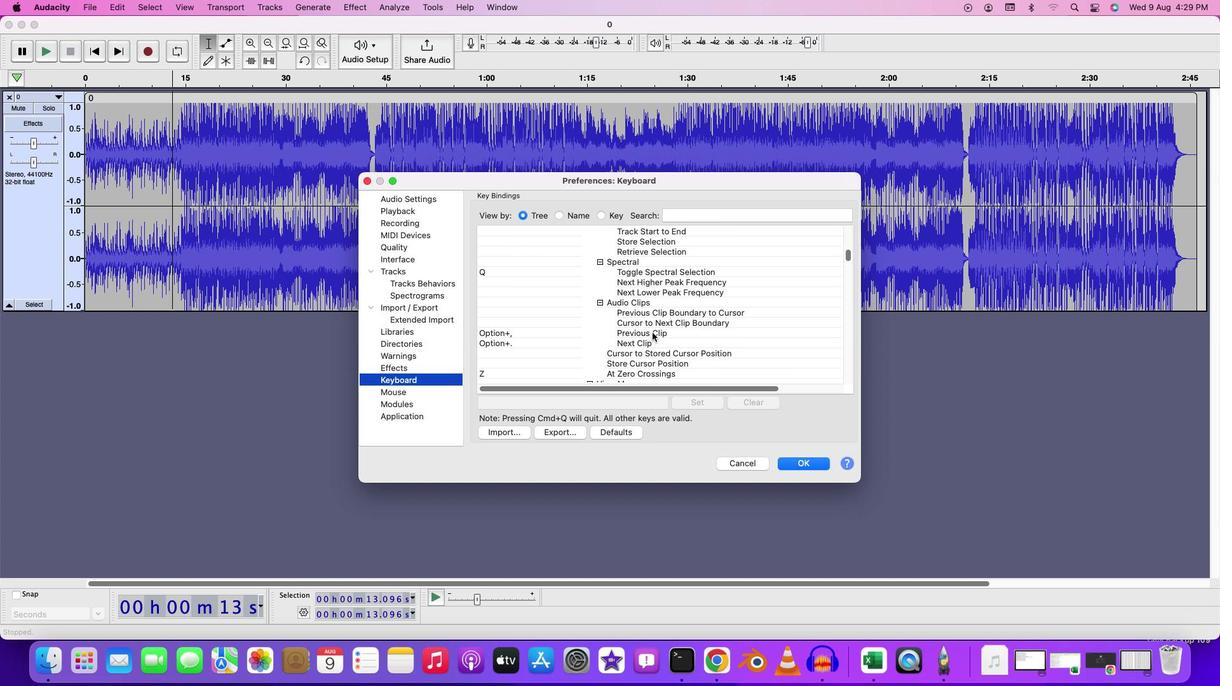 
Action: Mouse moved to (651, 332)
Screenshot: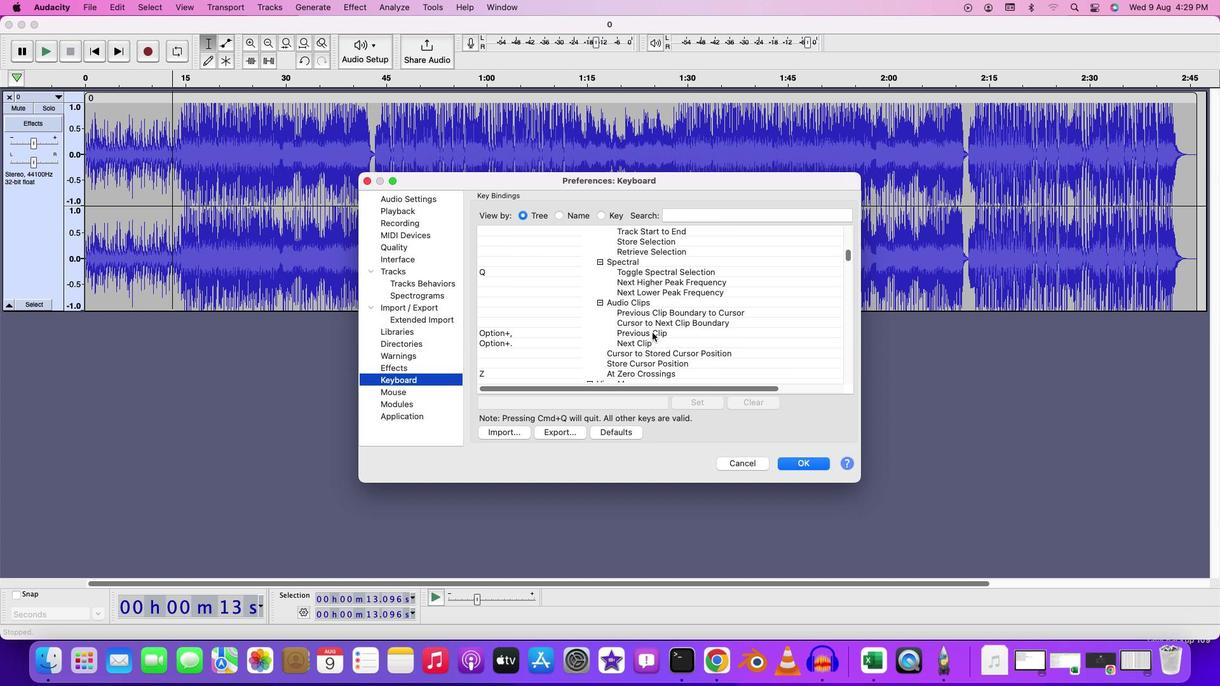 
Action: Mouse scrolled (651, 332) with delta (0, -1)
Screenshot: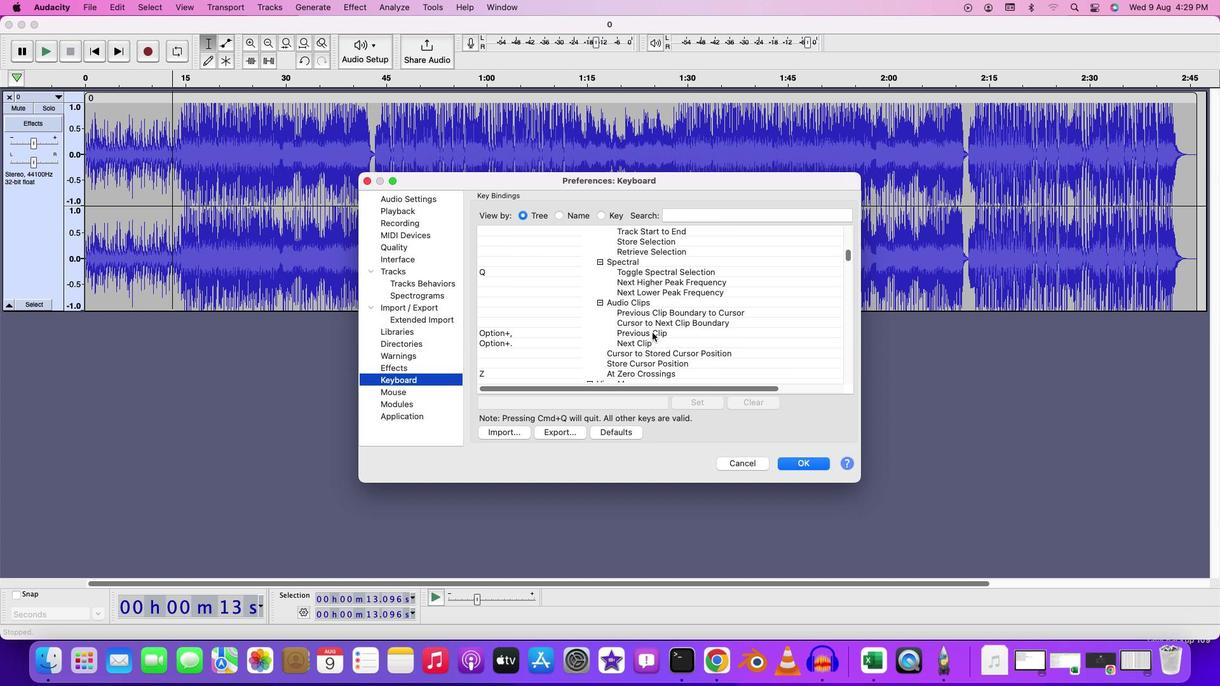
Action: Mouse moved to (653, 335)
Screenshot: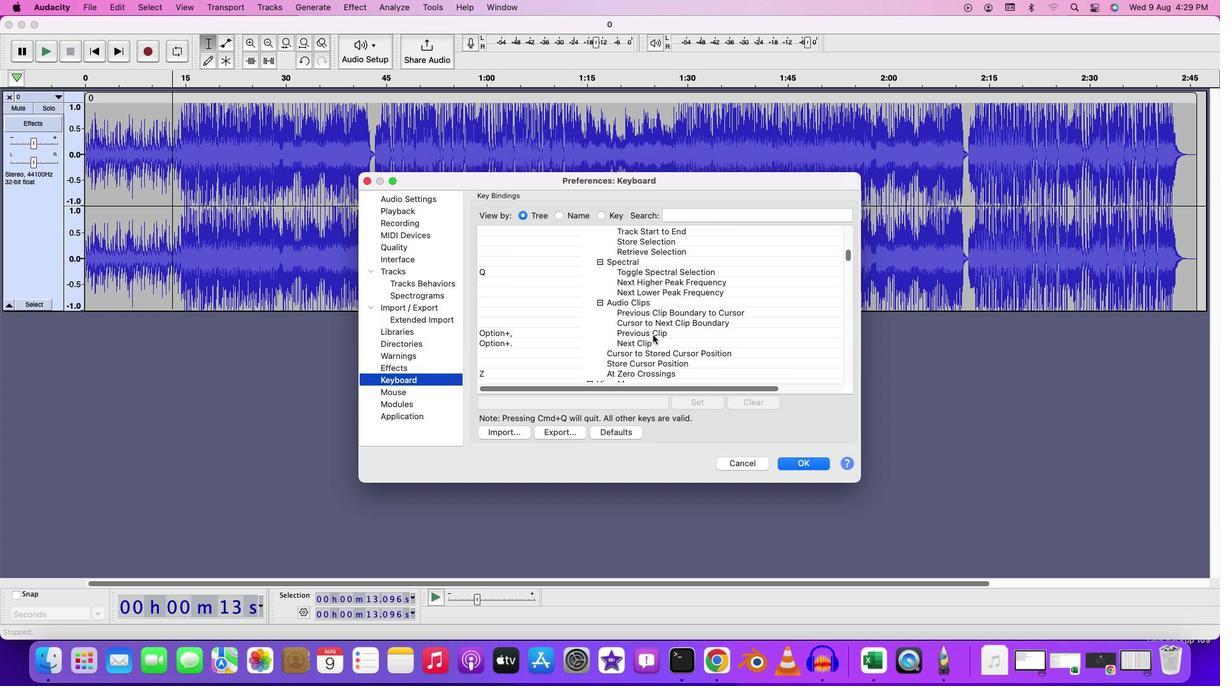 
Action: Mouse scrolled (653, 335) with delta (0, 0)
Screenshot: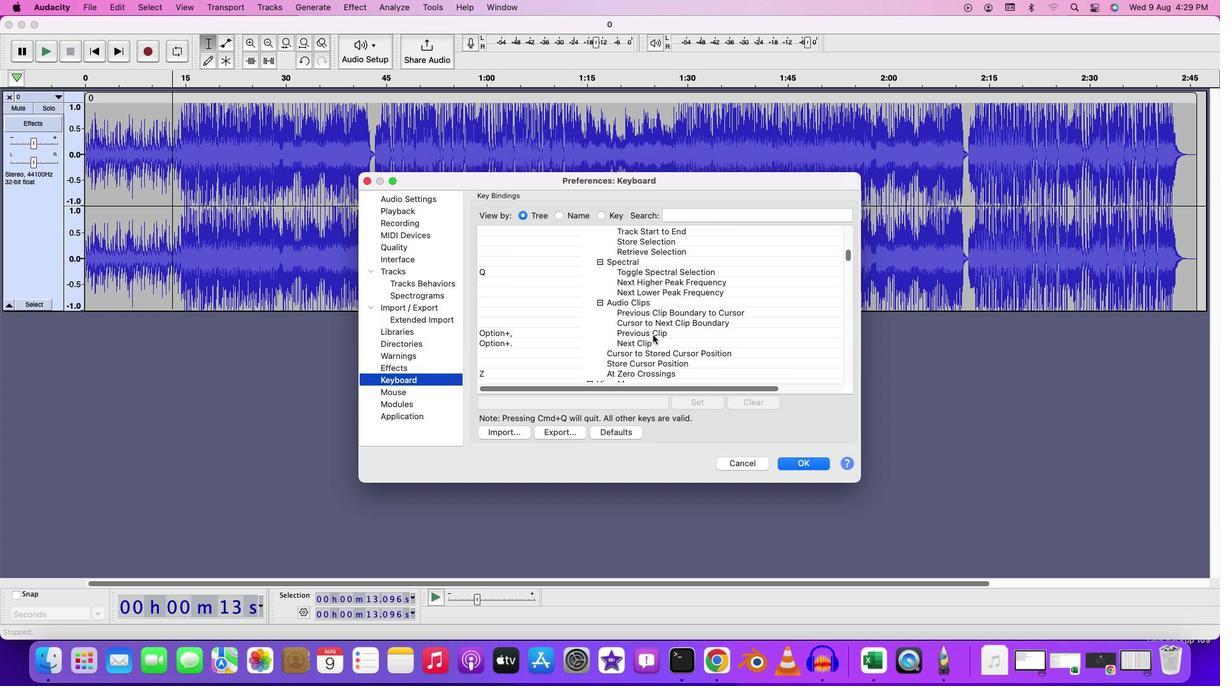 
Action: Mouse scrolled (653, 335) with delta (0, 0)
Screenshot: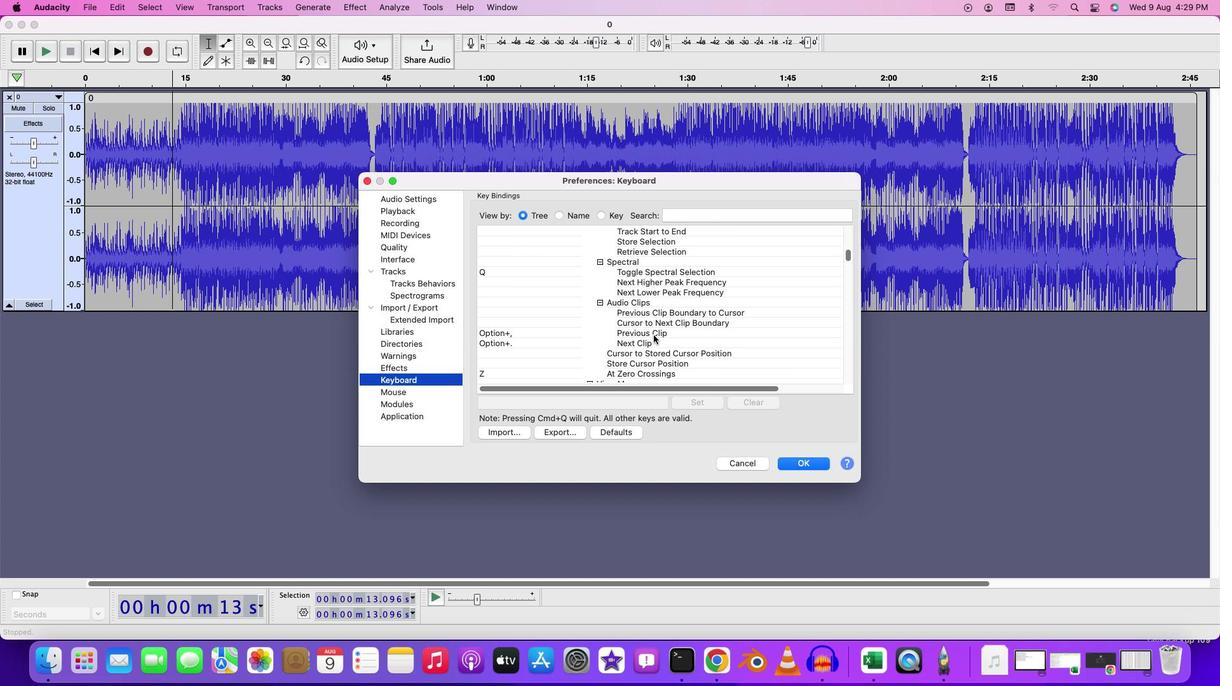 
Action: Mouse moved to (654, 336)
Screenshot: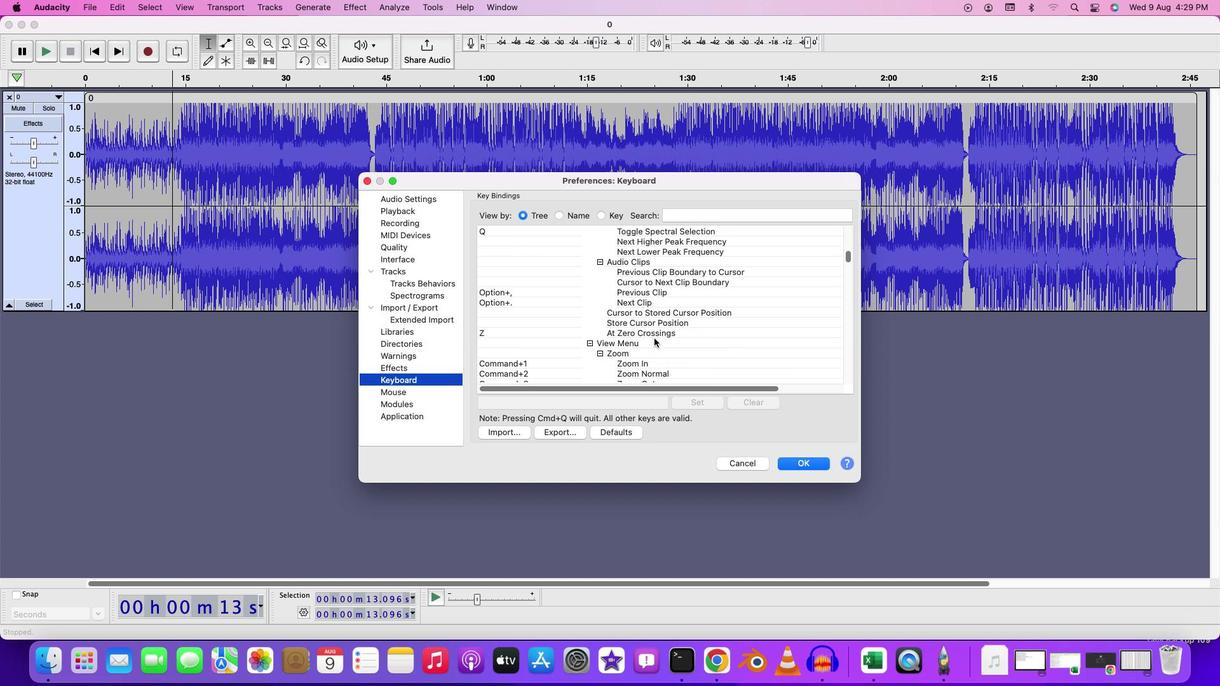 
Action: Mouse scrolled (654, 336) with delta (0, 0)
Screenshot: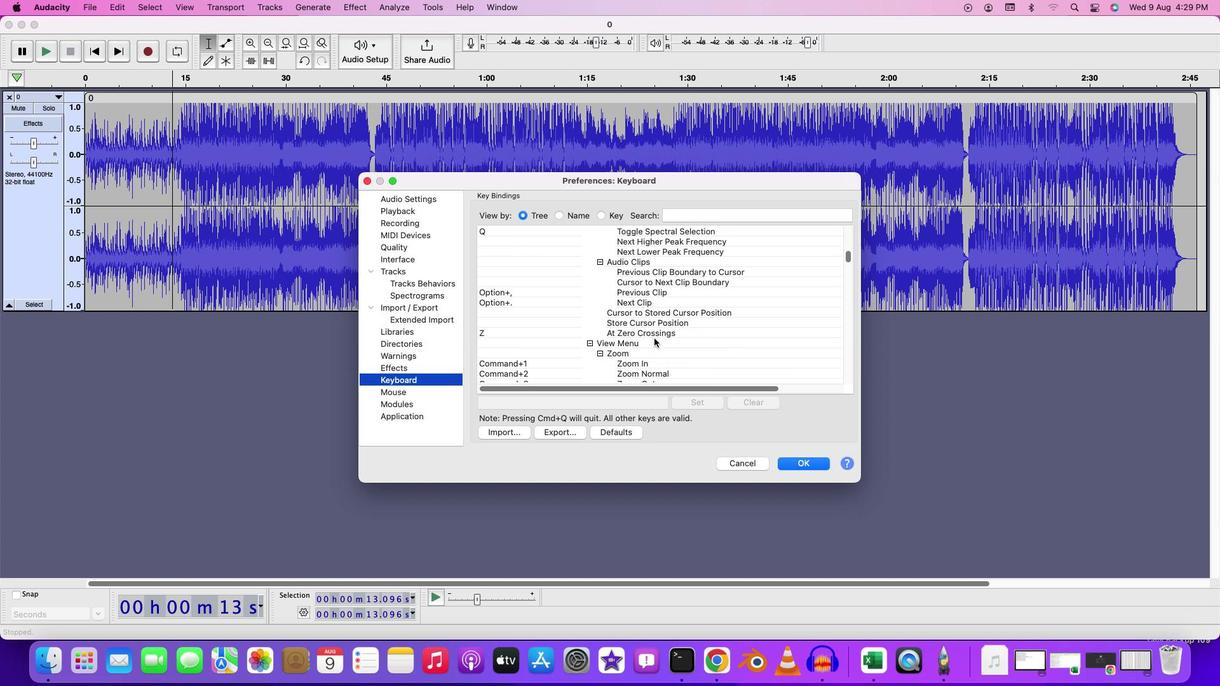 
Action: Mouse moved to (654, 338)
Screenshot: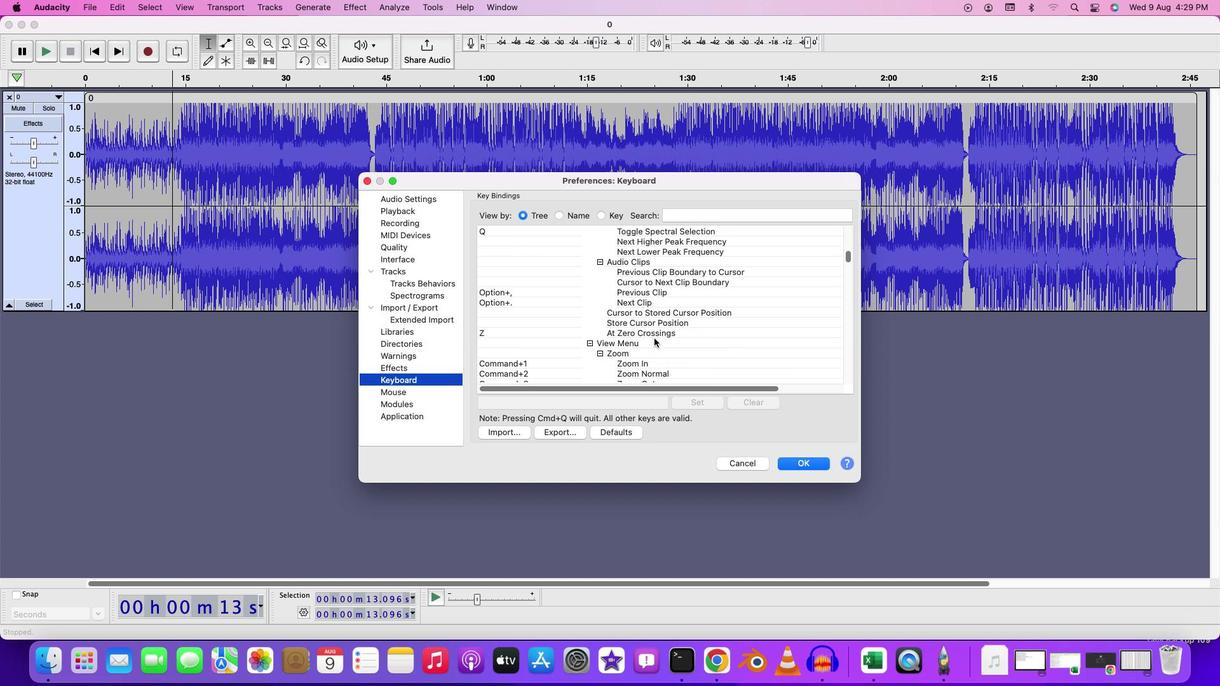 
Action: Mouse scrolled (654, 338) with delta (0, 0)
Screenshot: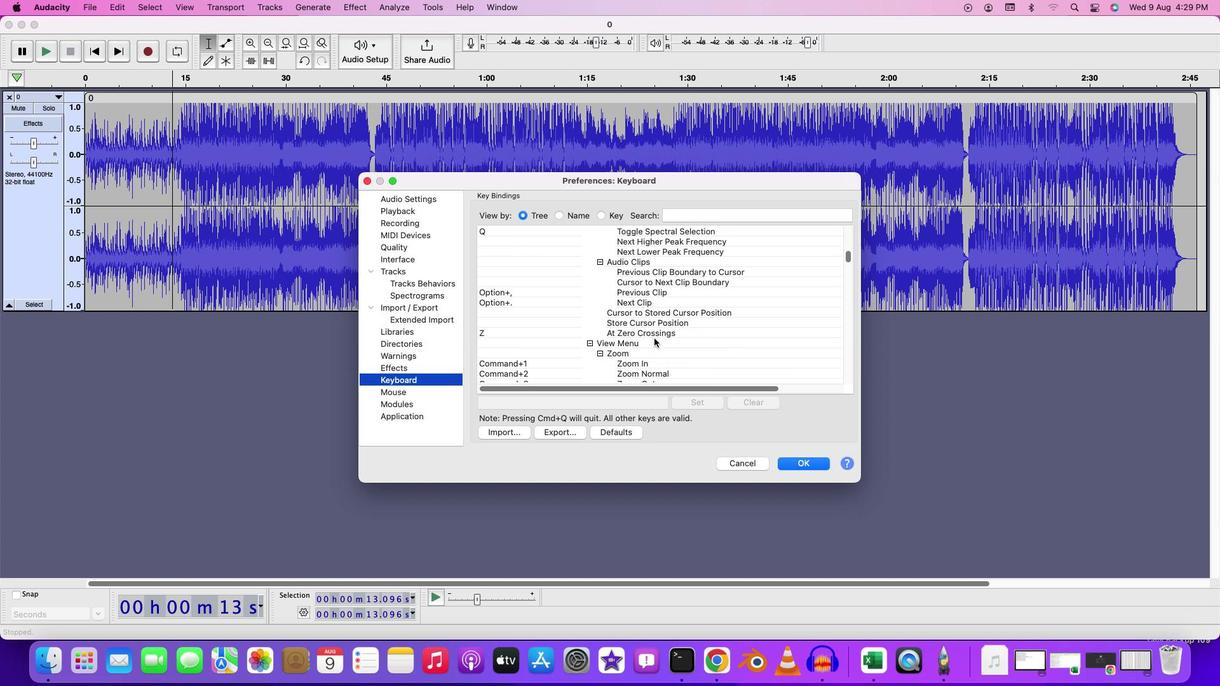 
Action: Mouse moved to (654, 338)
Screenshot: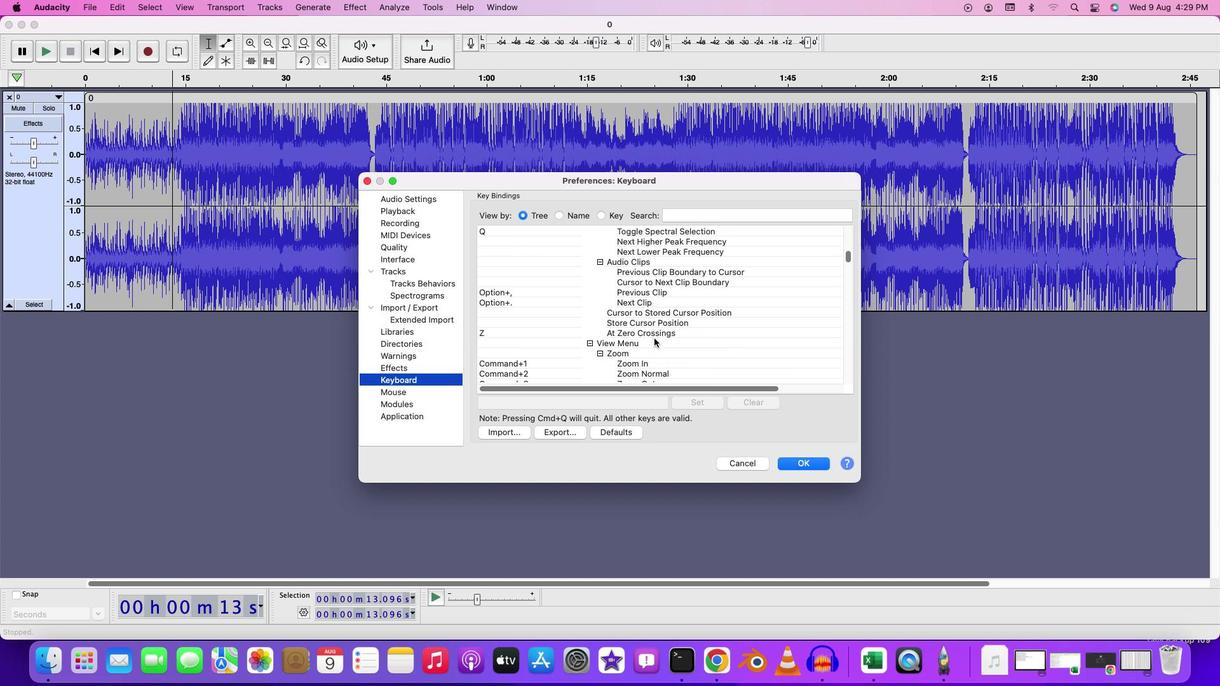 
Action: Mouse scrolled (654, 338) with delta (0, -1)
Screenshot: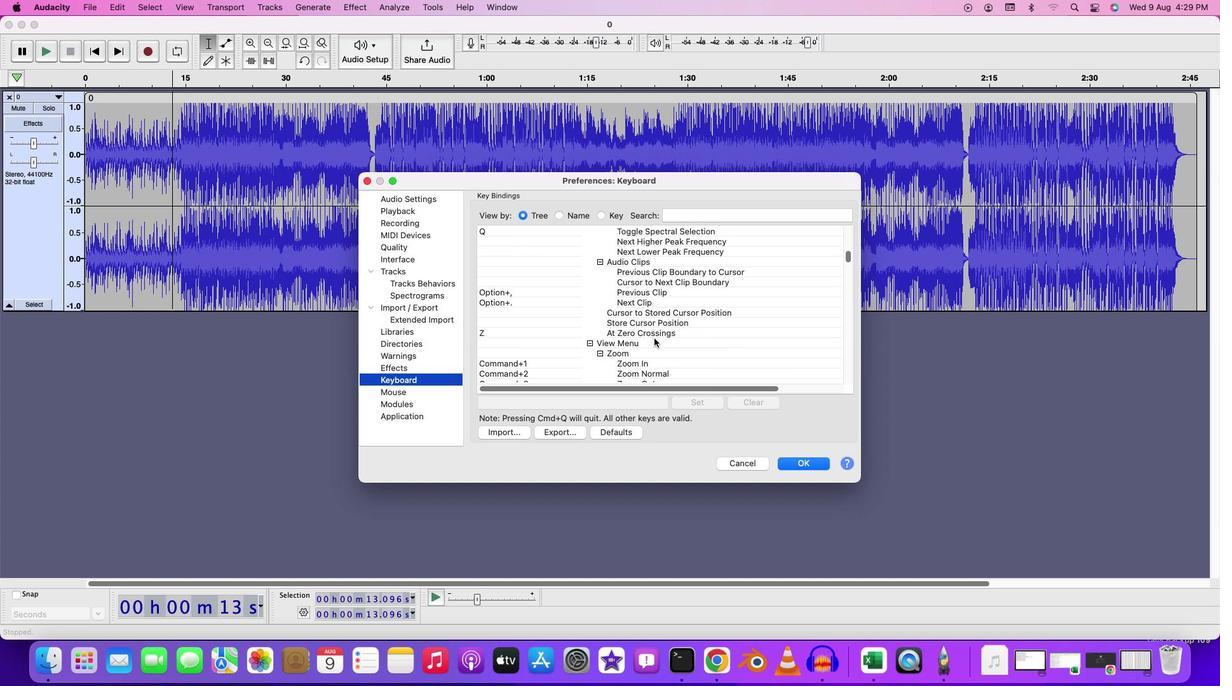 
Action: Mouse moved to (654, 338)
Screenshot: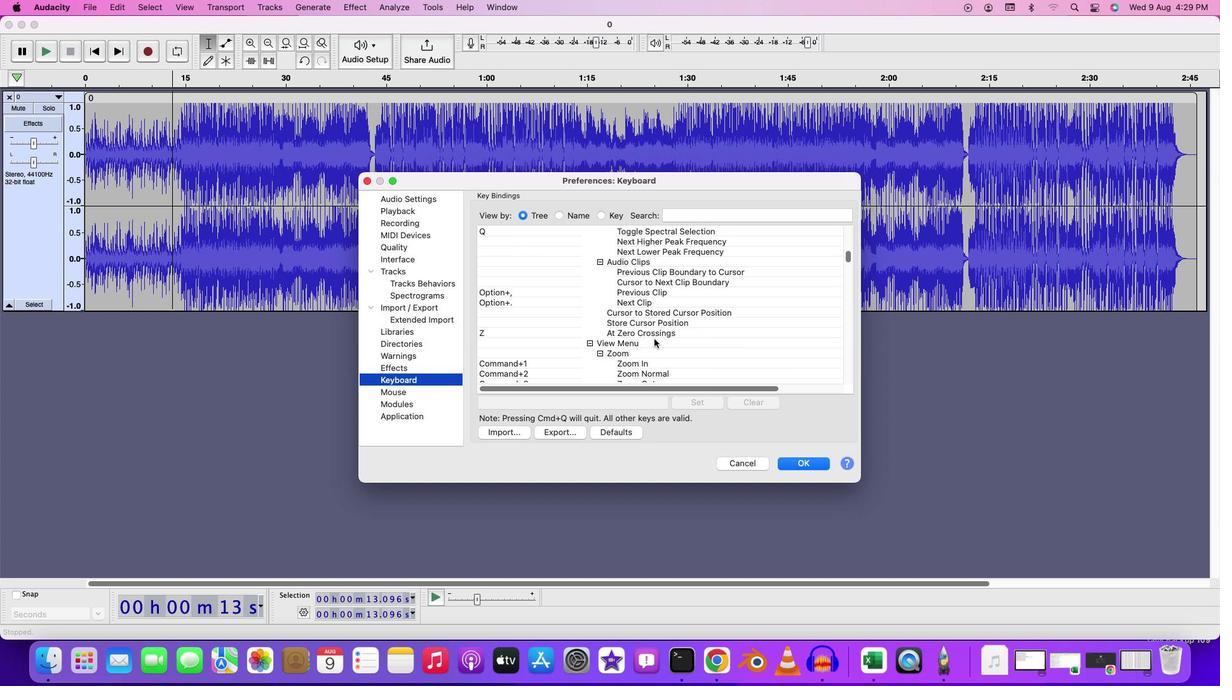 
Action: Mouse scrolled (654, 338) with delta (0, 0)
Screenshot: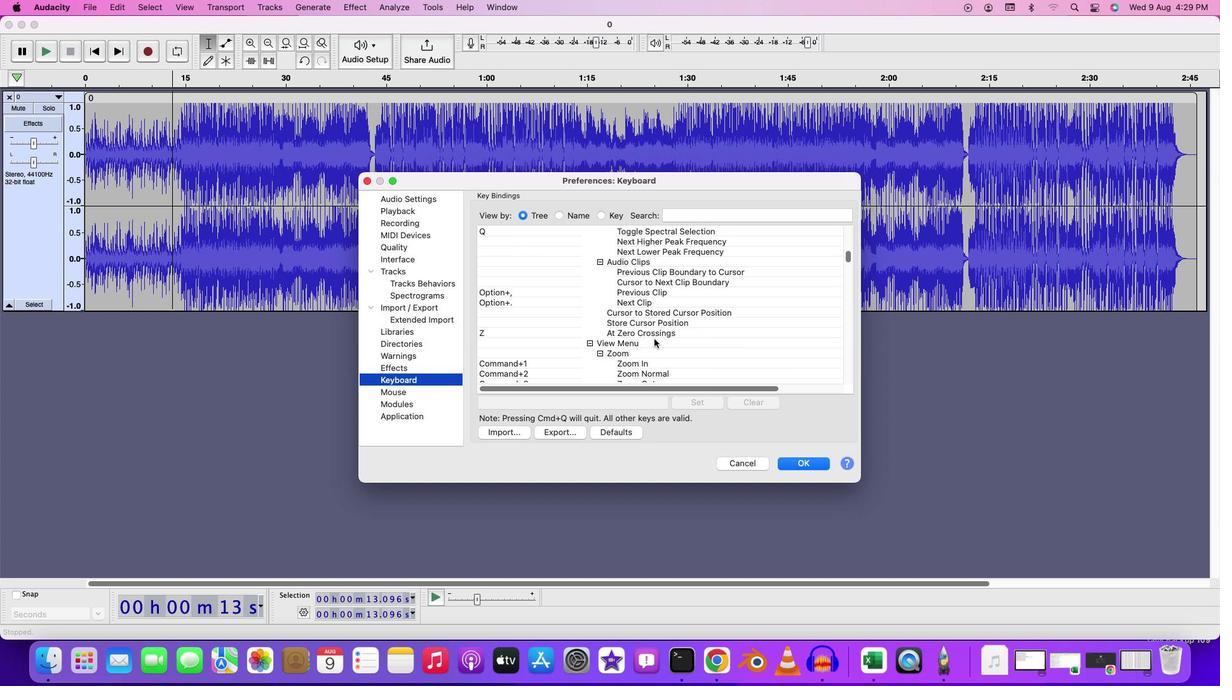 
Action: Mouse moved to (627, 350)
Screenshot: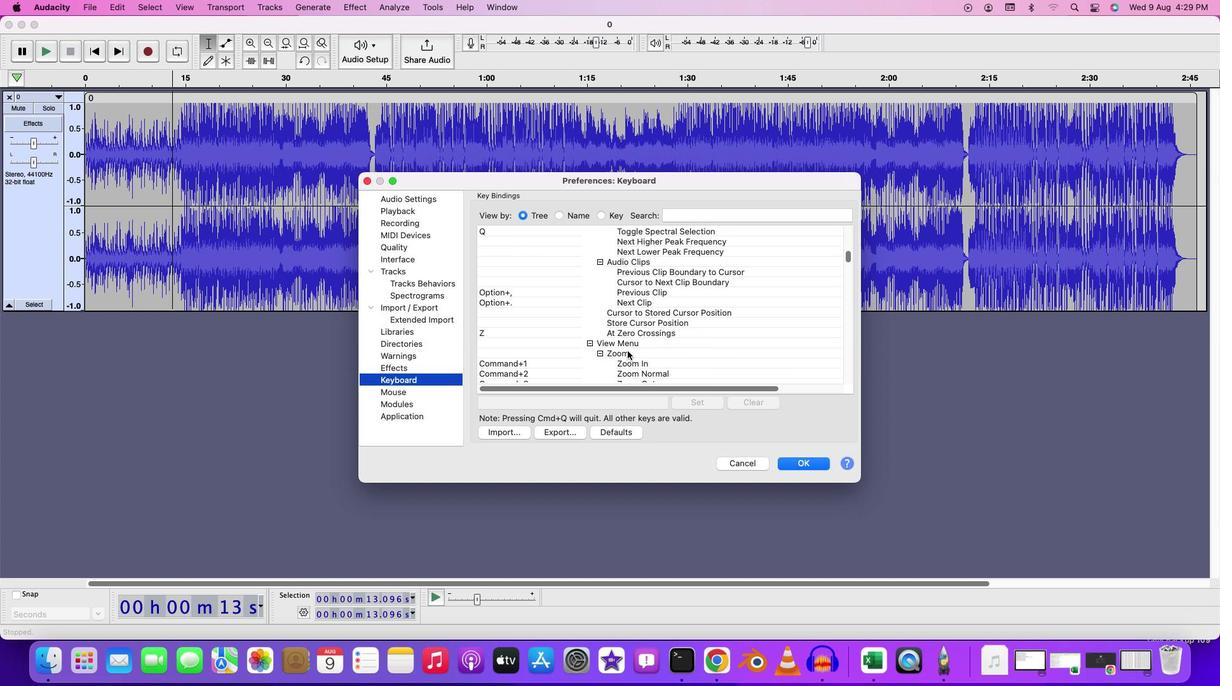 
Action: Mouse scrolled (627, 350) with delta (0, 0)
Screenshot: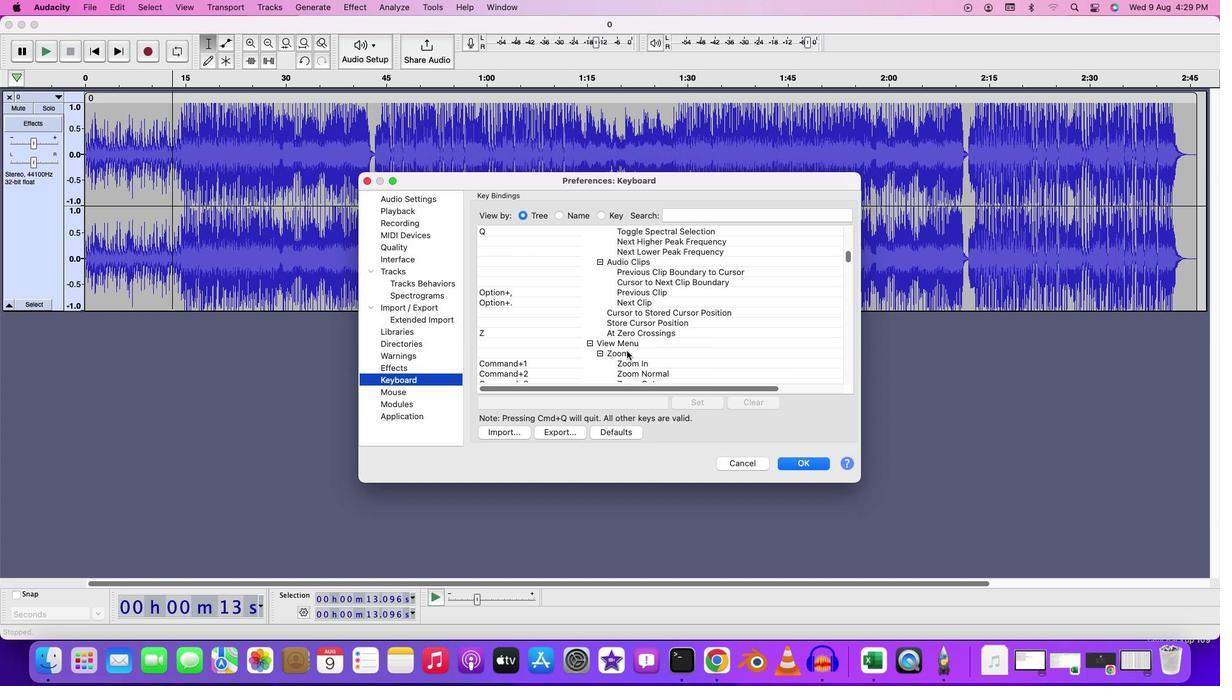 
Action: Mouse moved to (627, 350)
Screenshot: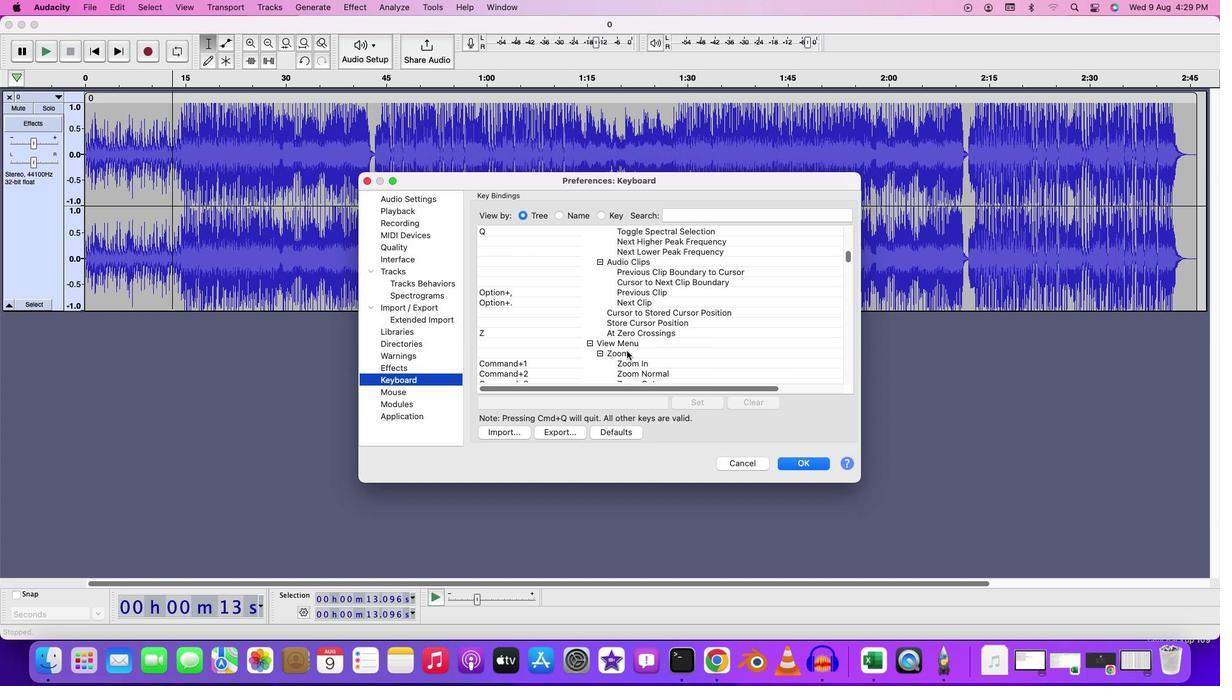 
Action: Mouse scrolled (627, 350) with delta (0, 0)
Screenshot: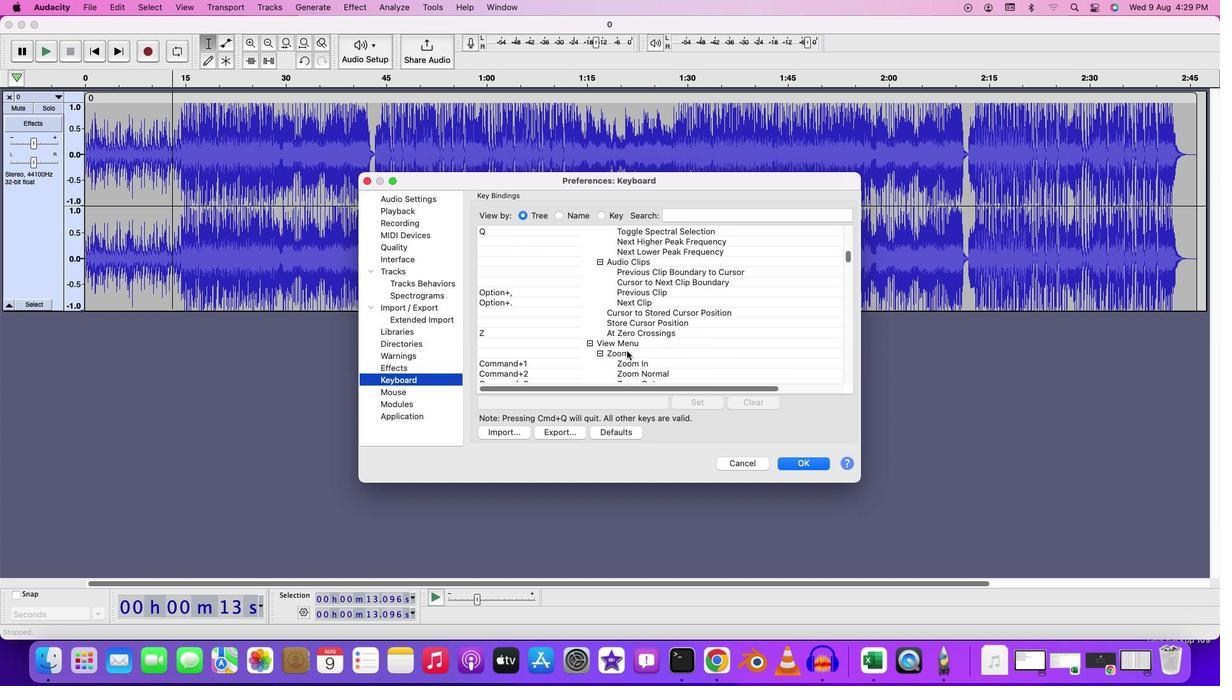 
Action: Mouse moved to (624, 345)
Screenshot: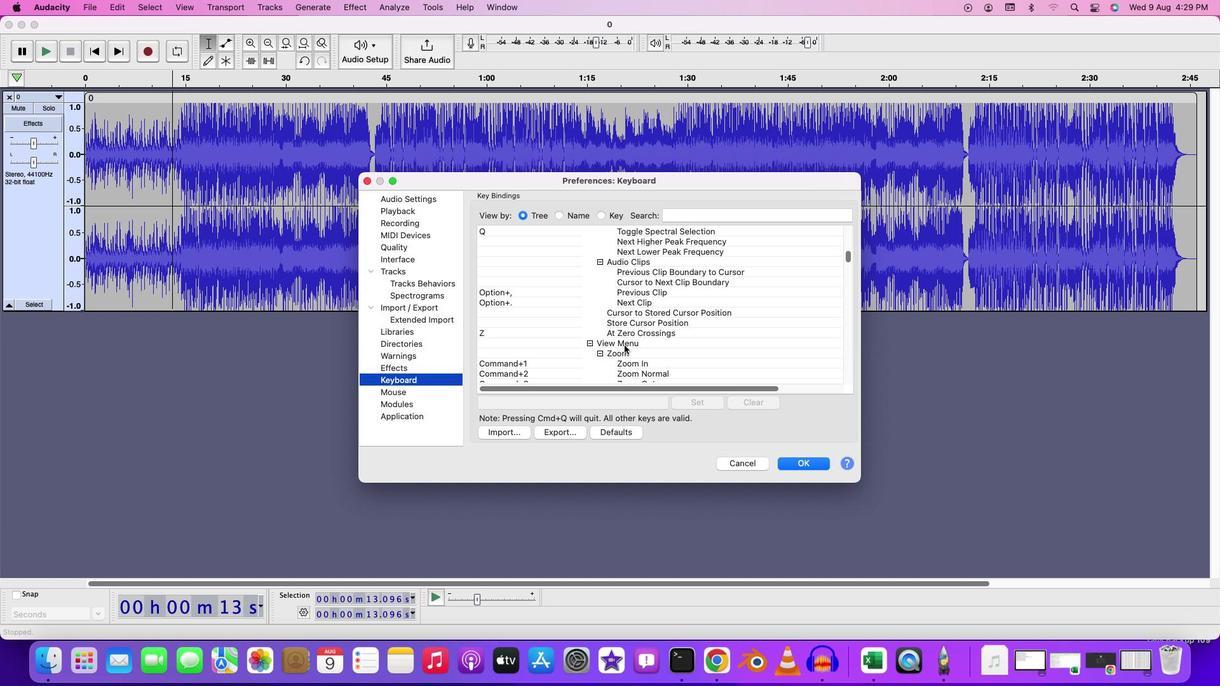 
Action: Mouse pressed left at (624, 345)
Screenshot: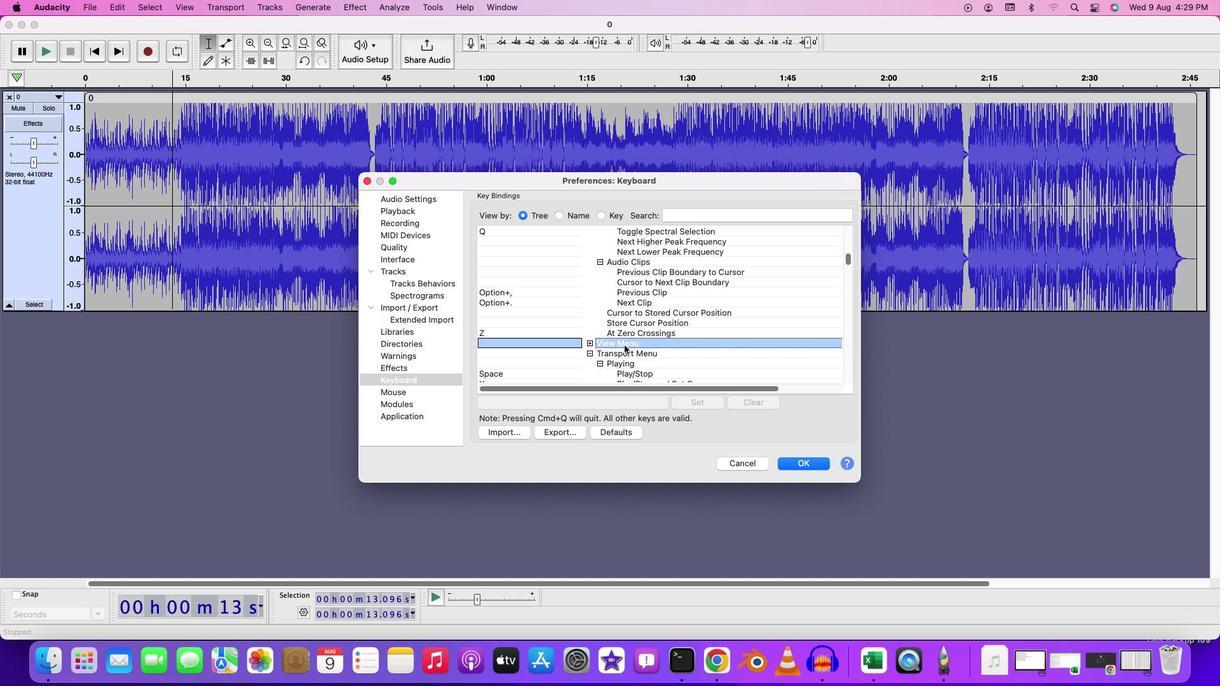 
Action: Mouse moved to (639, 335)
Screenshot: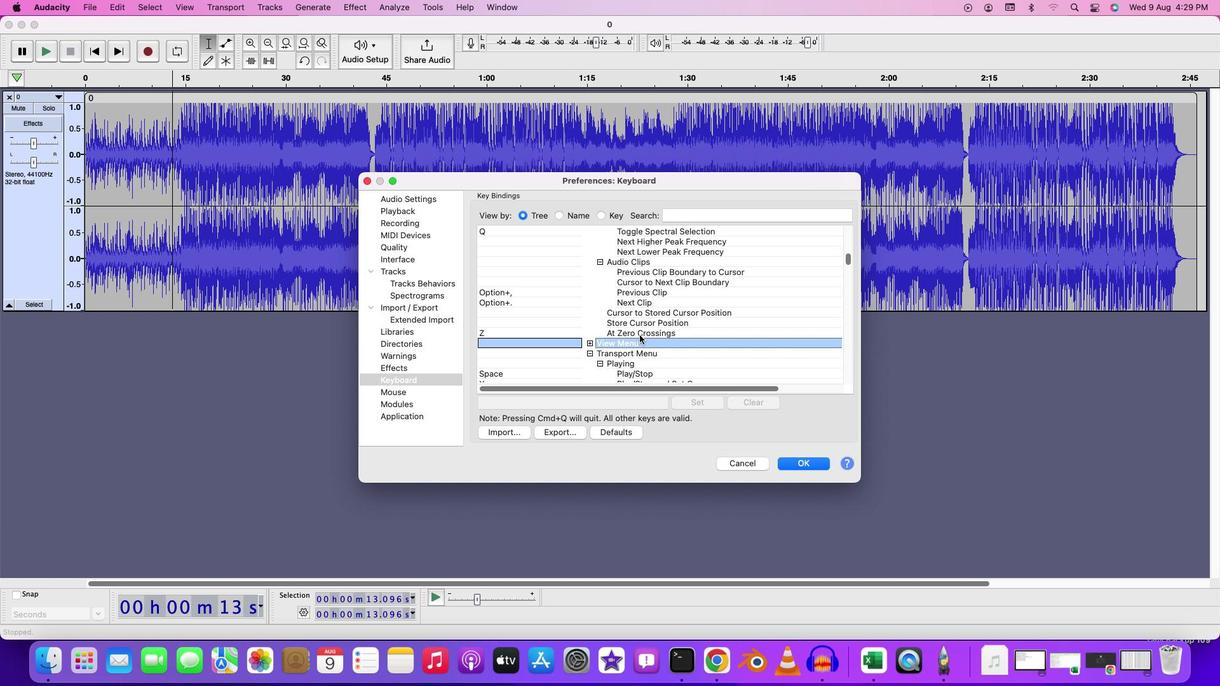 
Action: Mouse pressed left at (639, 335)
Screenshot: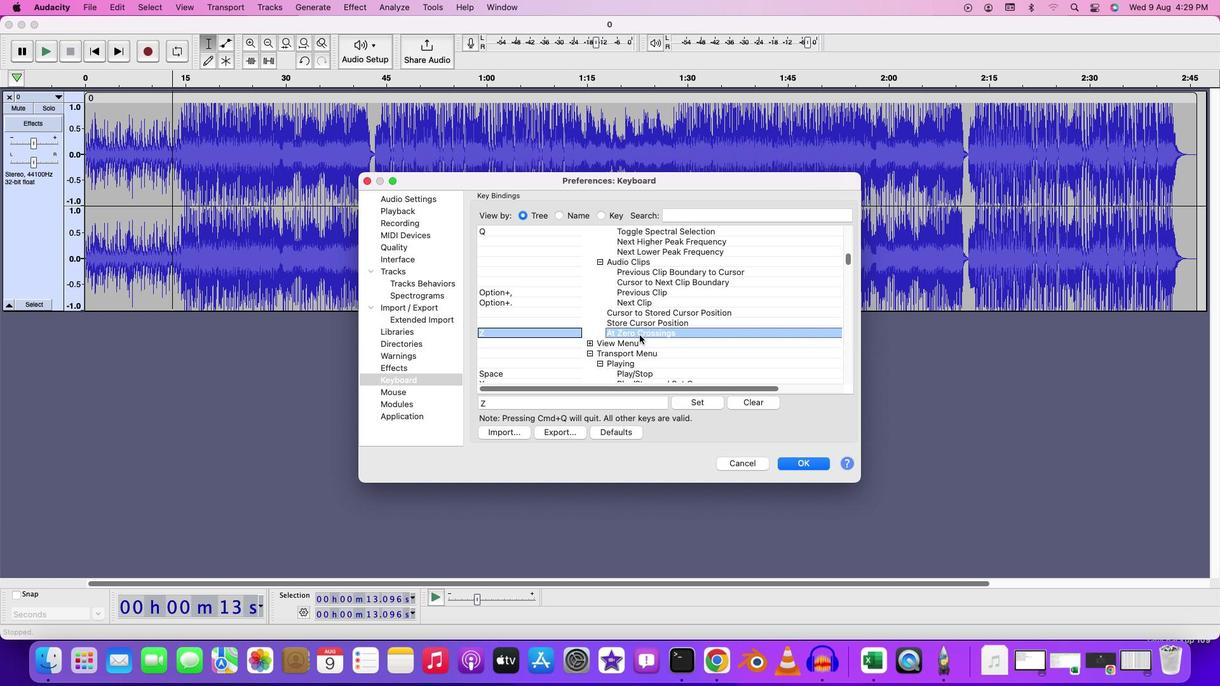 
Action: Mouse moved to (637, 341)
Screenshot: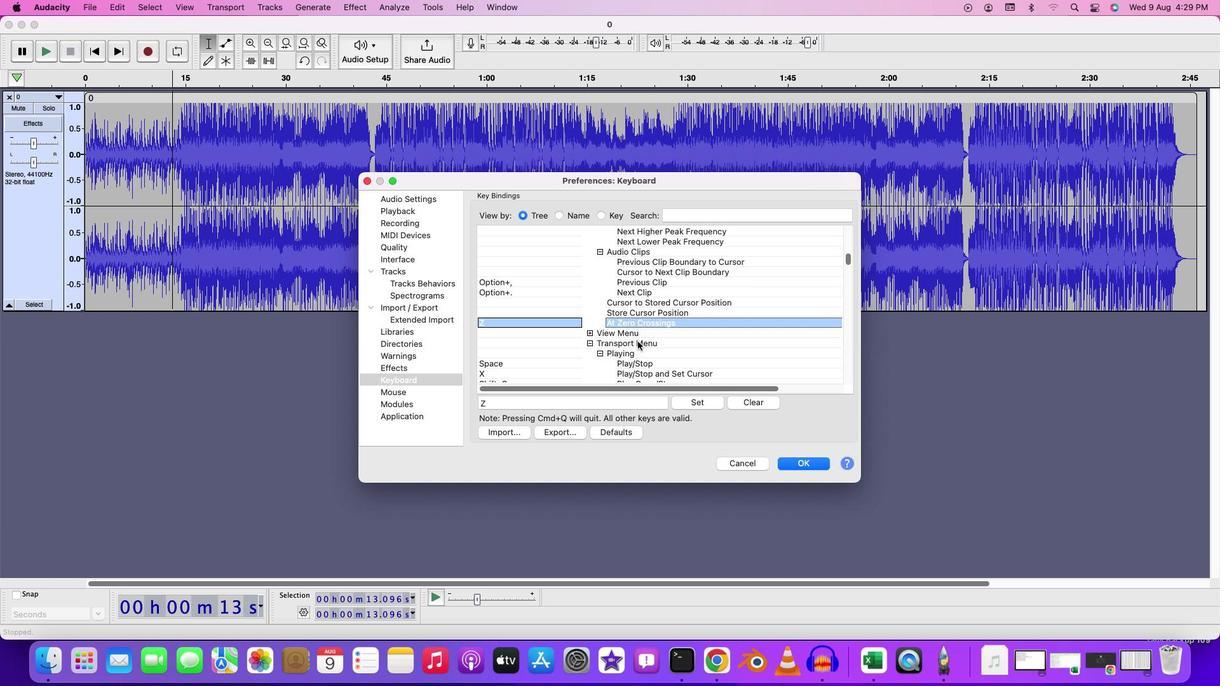 
Action: Mouse scrolled (637, 341) with delta (0, 0)
Screenshot: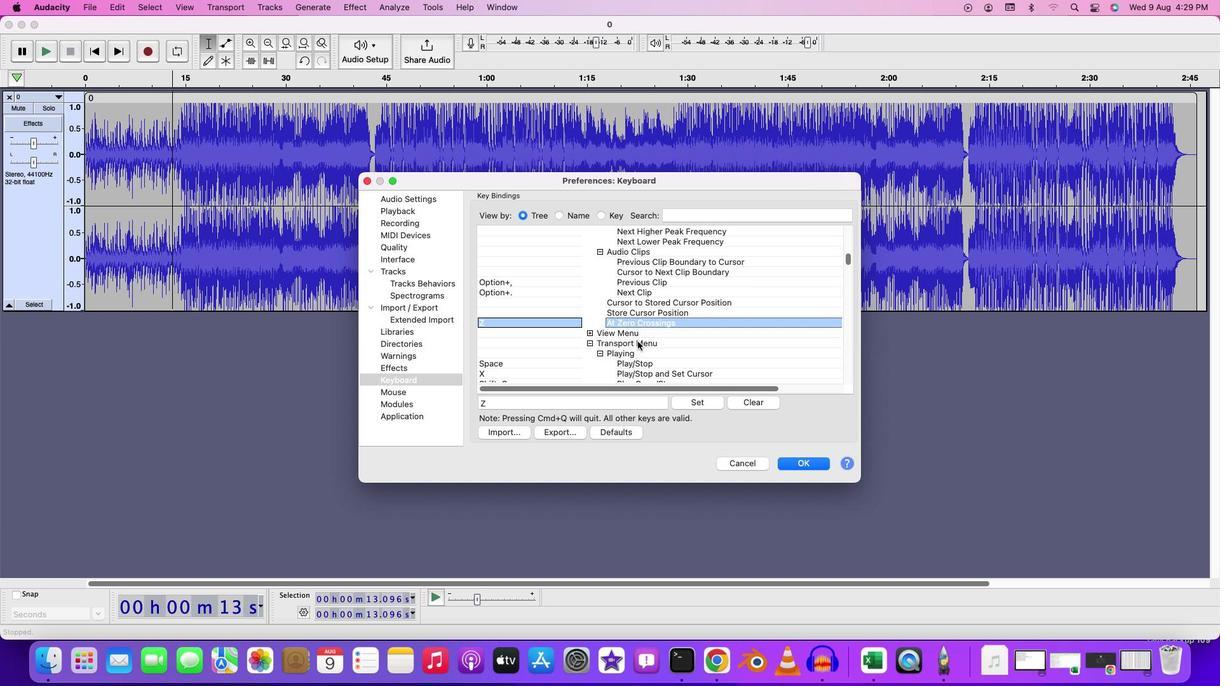 
Action: Mouse moved to (637, 341)
Screenshot: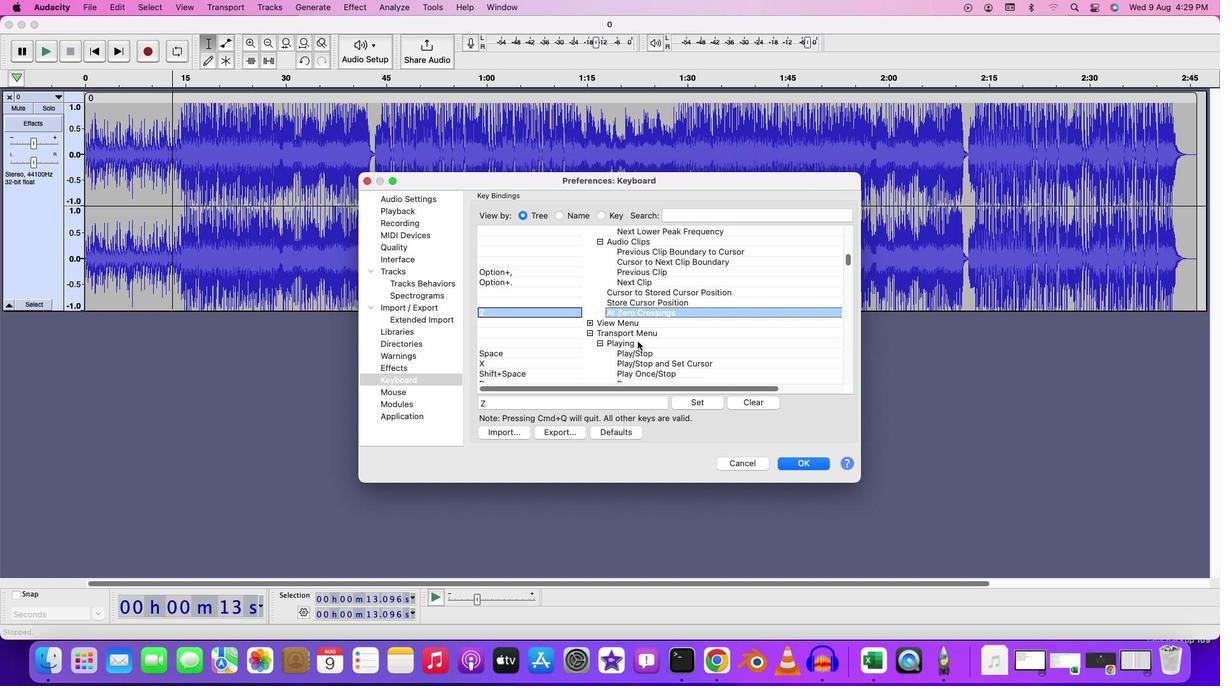 
Action: Mouse scrolled (637, 341) with delta (0, 0)
Screenshot: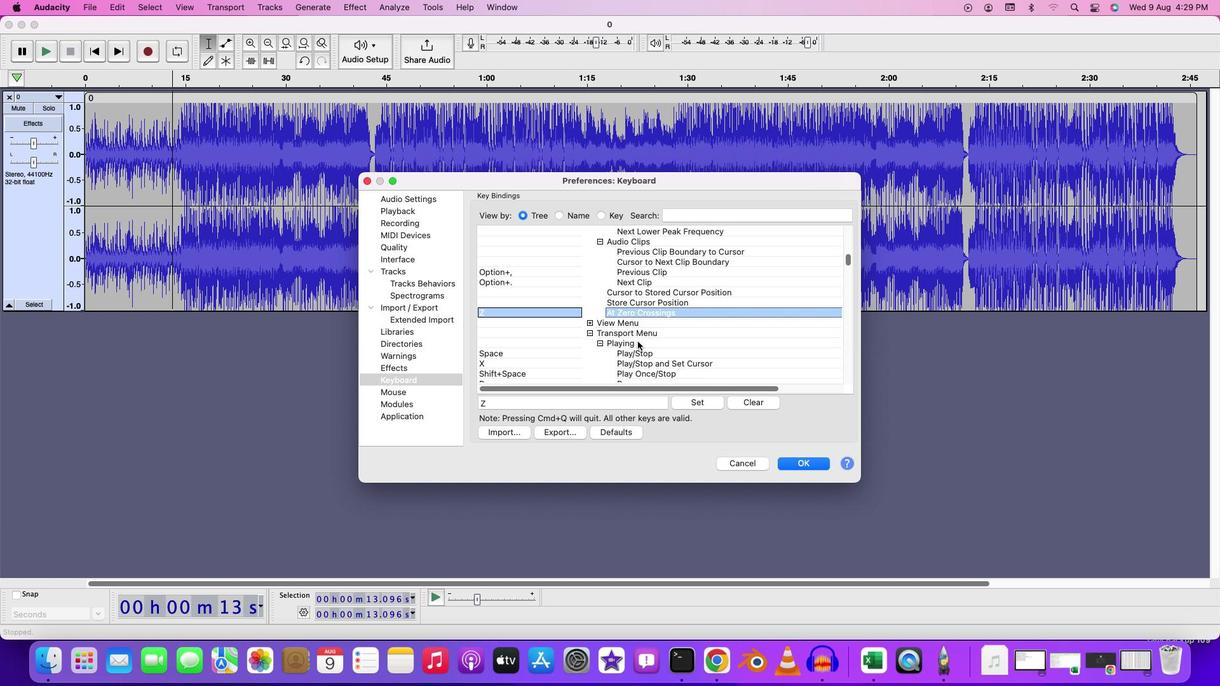 
Action: Mouse scrolled (637, 341) with delta (0, 0)
Screenshot: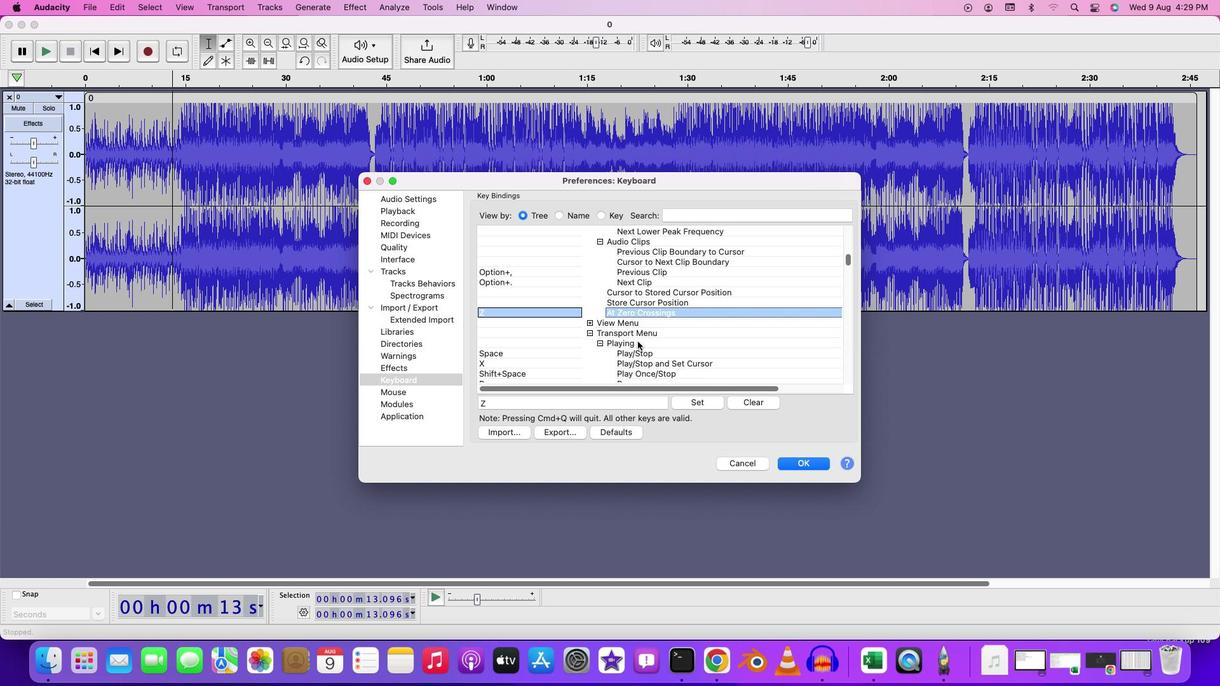 
Action: Mouse moved to (639, 339)
Screenshot: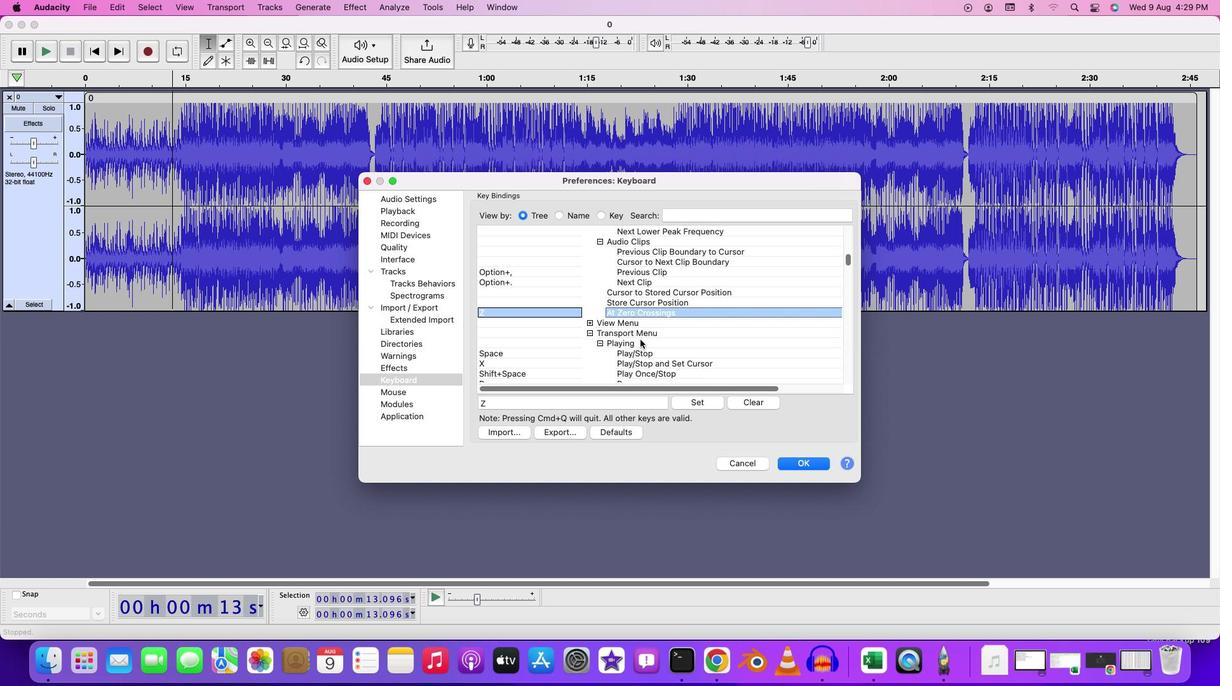 
Action: Mouse scrolled (639, 339) with delta (0, 0)
Screenshot: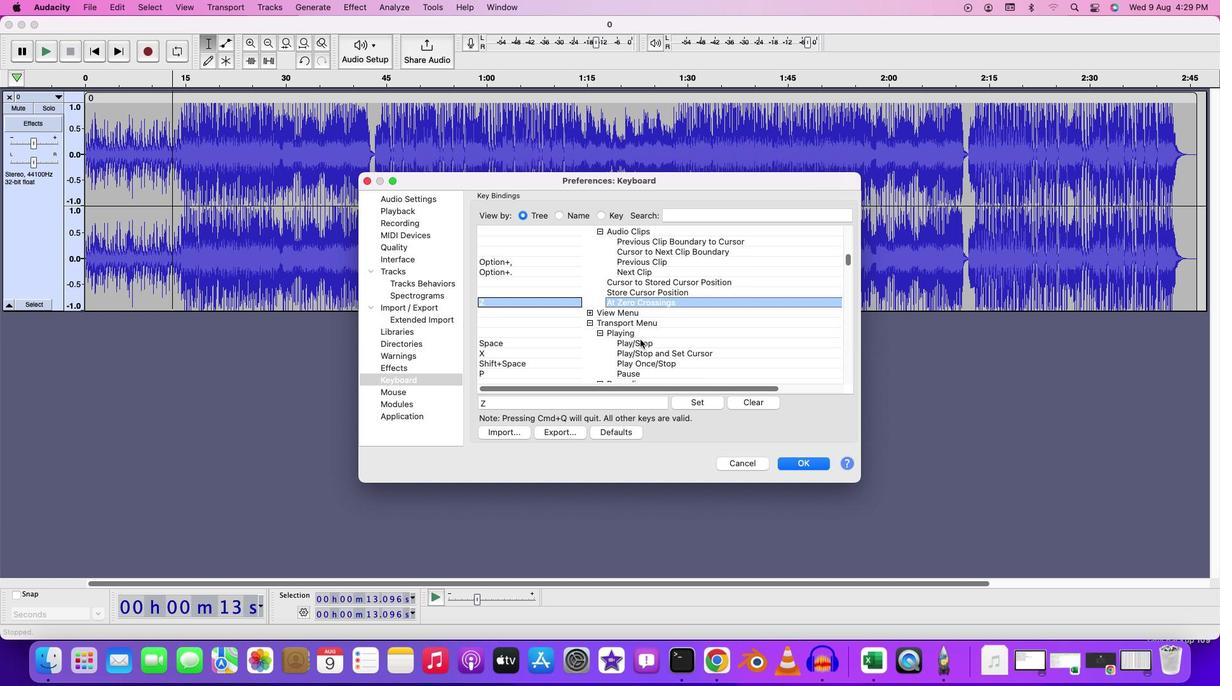 
Action: Mouse scrolled (639, 339) with delta (0, 0)
Screenshot: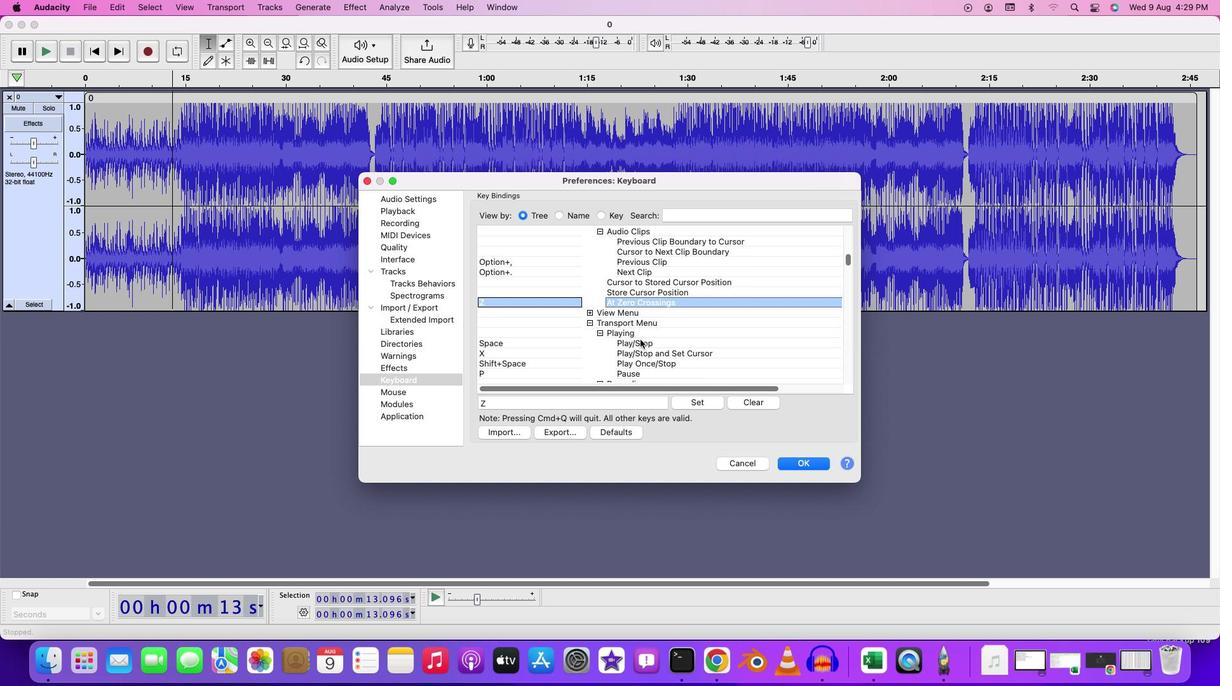 
Action: Mouse scrolled (639, 339) with delta (0, 0)
Screenshot: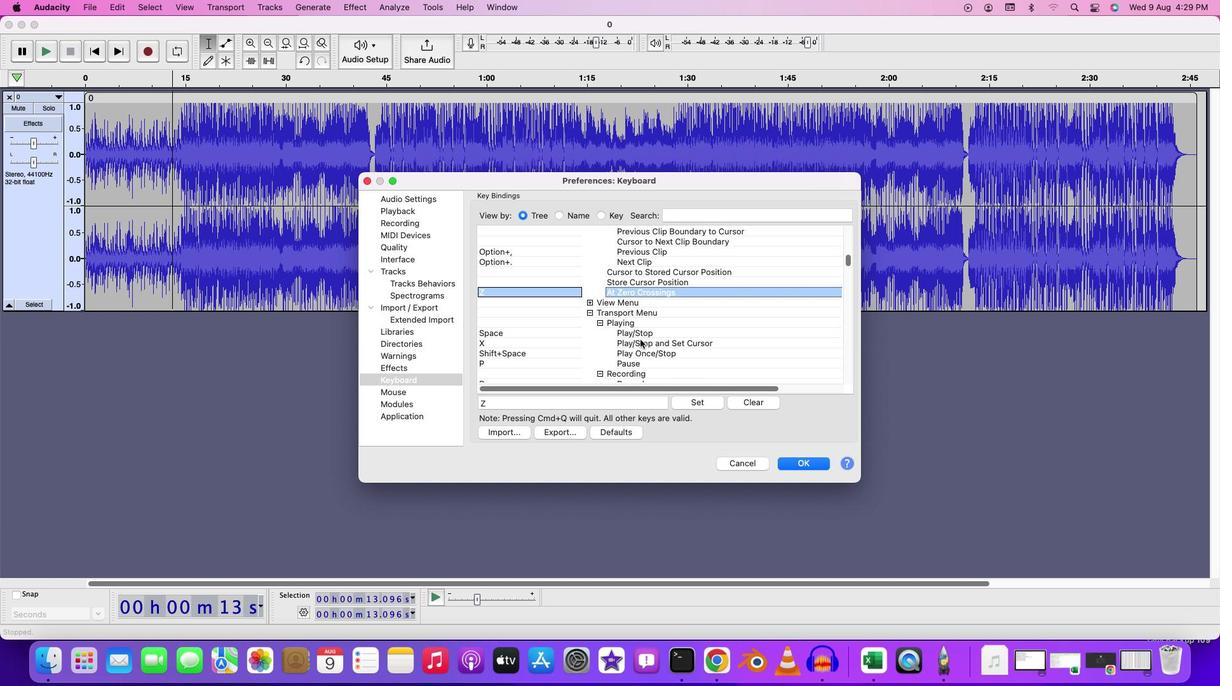 
Action: Mouse scrolled (639, 339) with delta (0, 0)
Screenshot: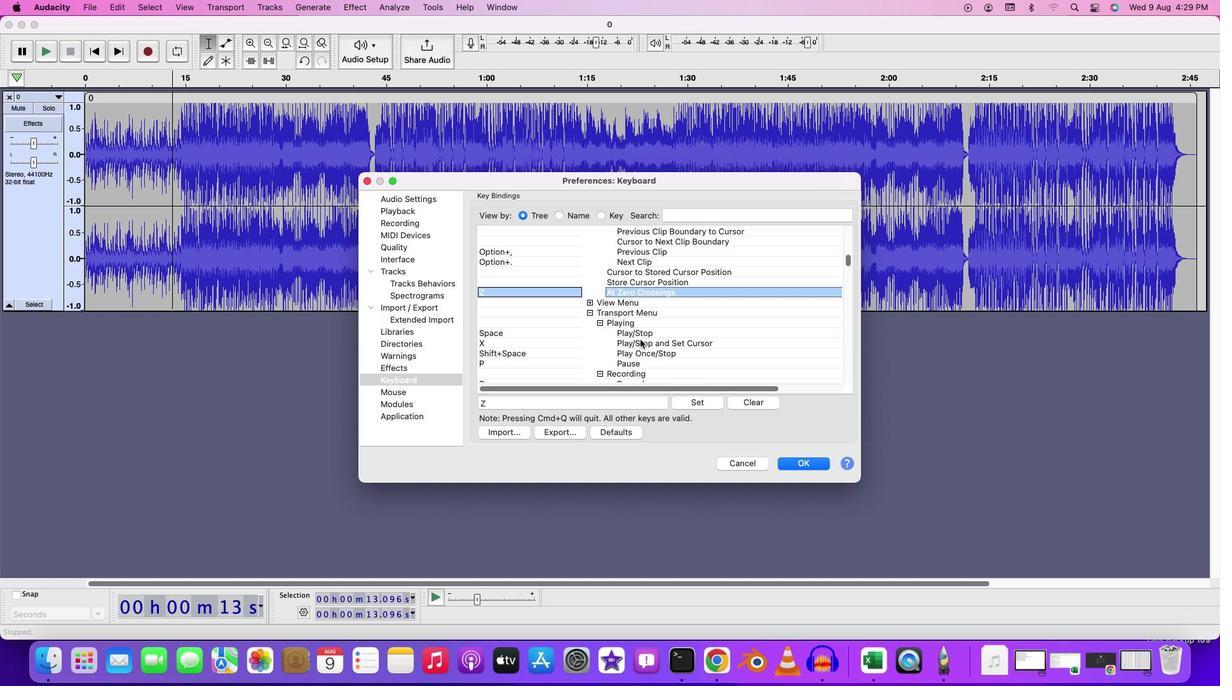 
Action: Mouse moved to (640, 339)
Screenshot: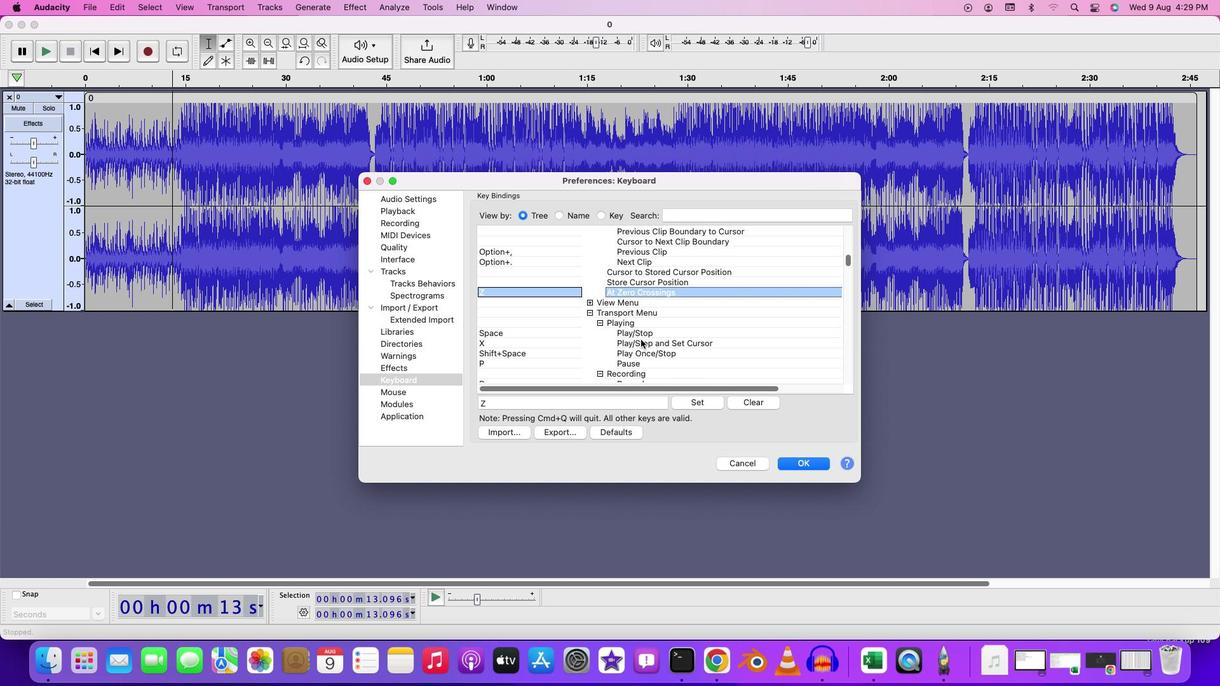 
Action: Mouse scrolled (640, 339) with delta (0, 0)
Screenshot: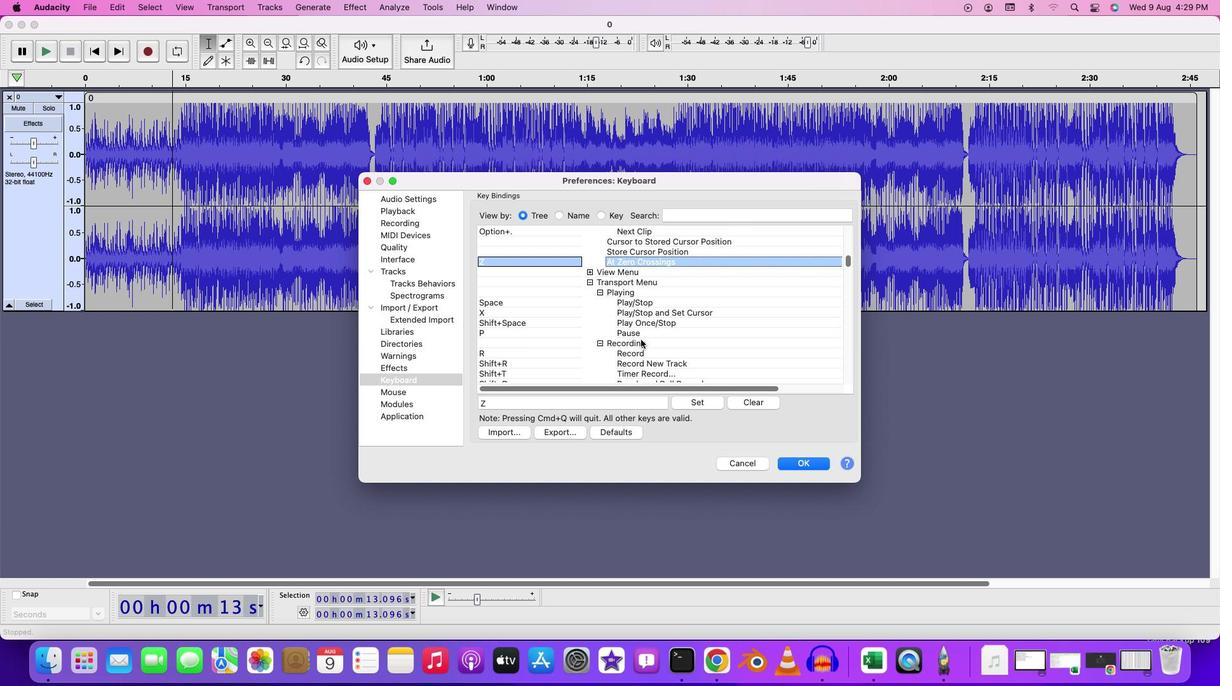 
Action: Mouse scrolled (640, 339) with delta (0, 0)
Screenshot: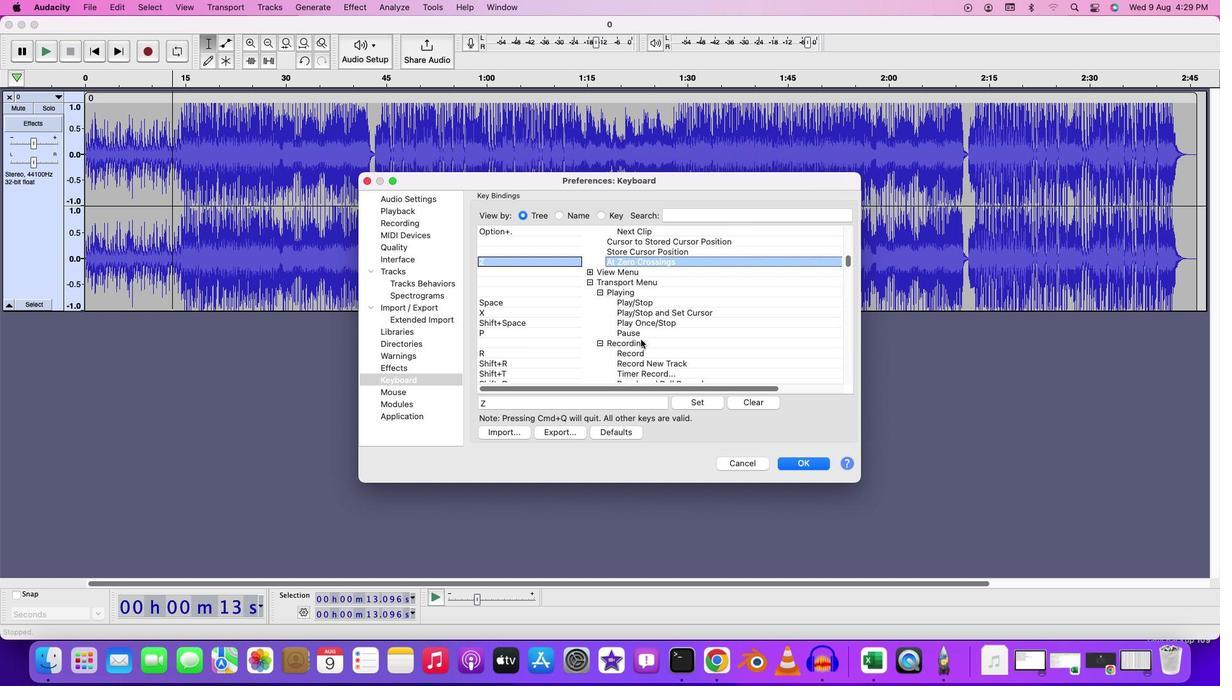 
Action: Mouse scrolled (640, 339) with delta (0, -1)
Screenshot: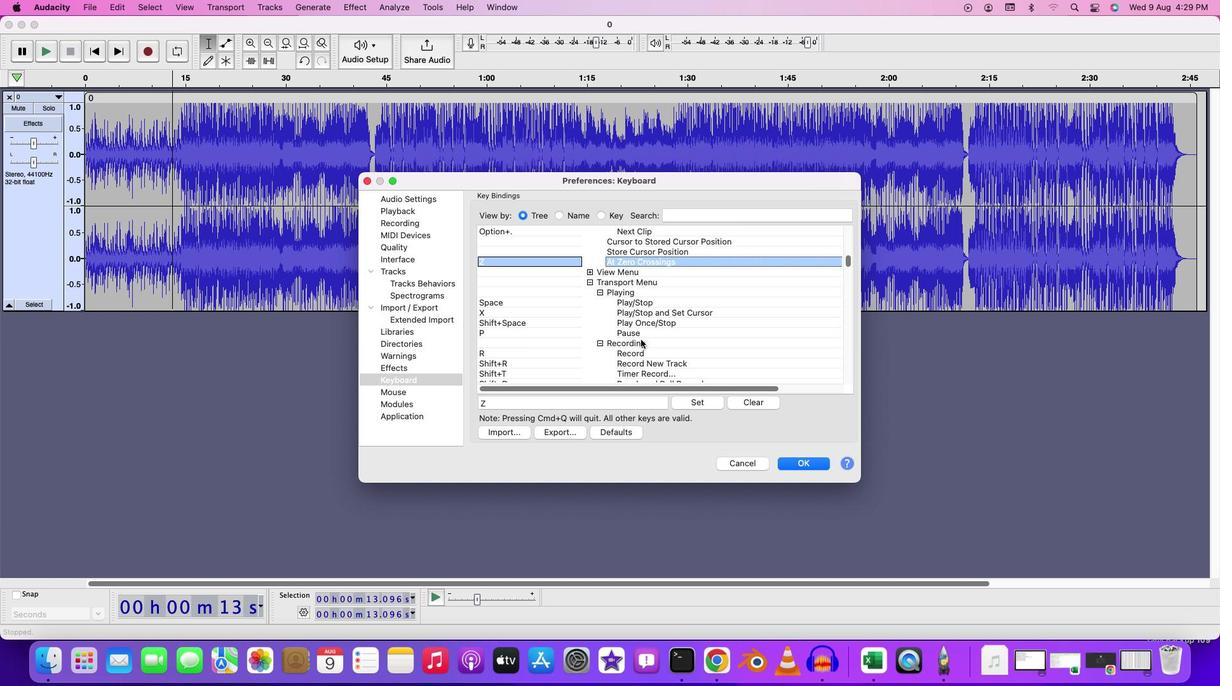 
Action: Mouse moved to (665, 316)
Screenshot: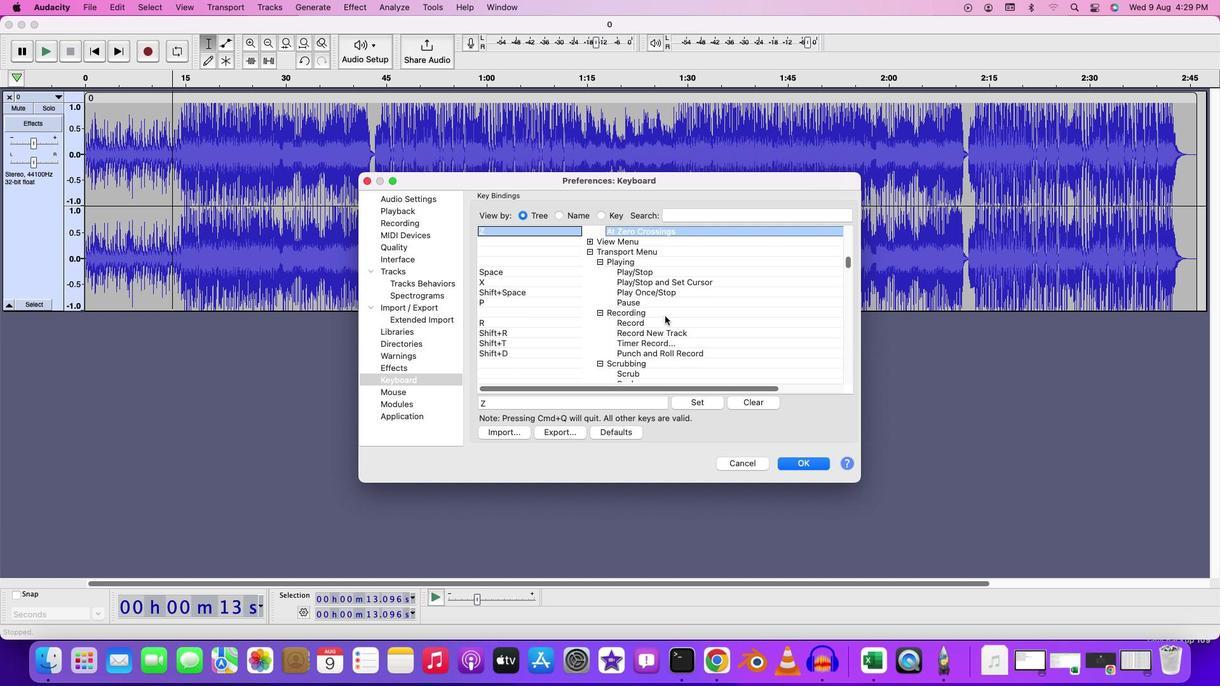 
Action: Mouse scrolled (665, 316) with delta (0, 0)
Screenshot: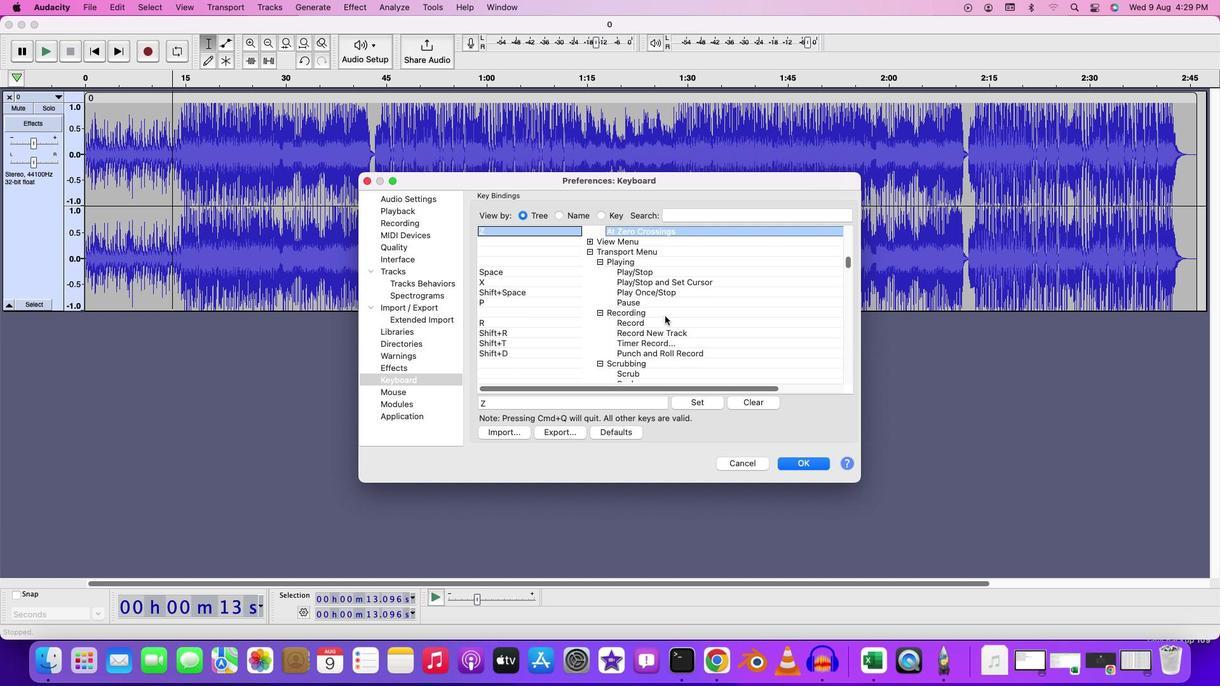 
Action: Mouse scrolled (665, 316) with delta (0, 0)
Screenshot: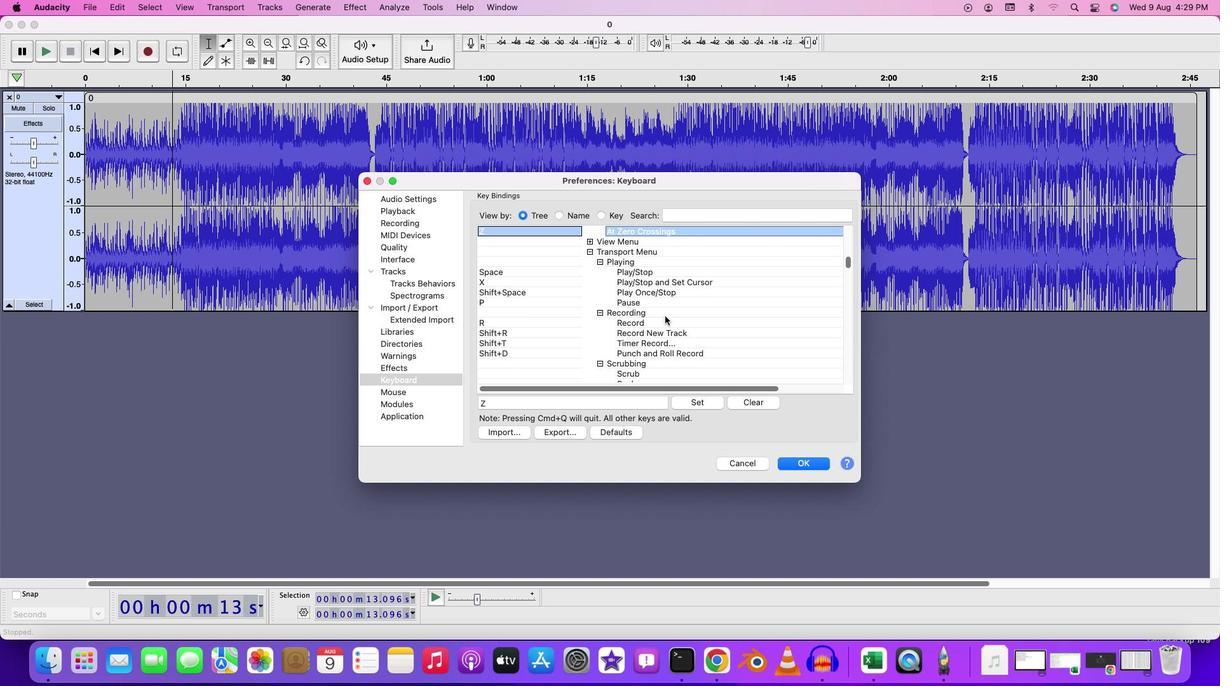 
Action: Mouse scrolled (665, 316) with delta (0, -1)
Screenshot: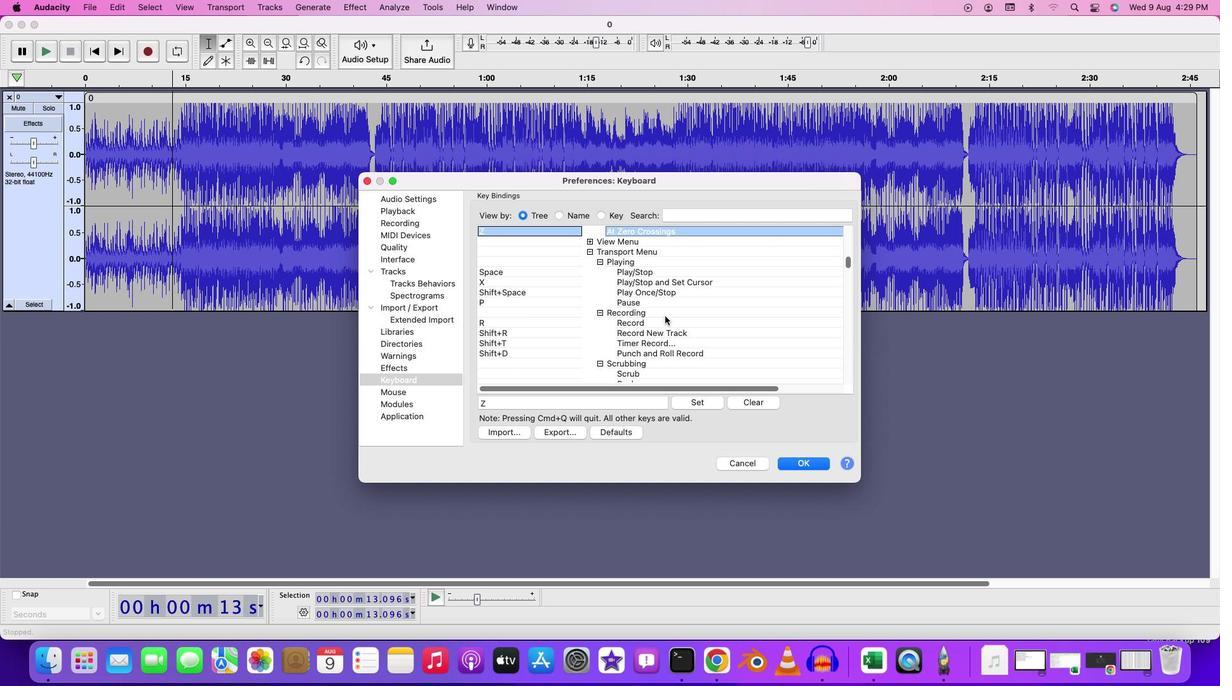 
Action: Mouse moved to (645, 302)
Screenshot: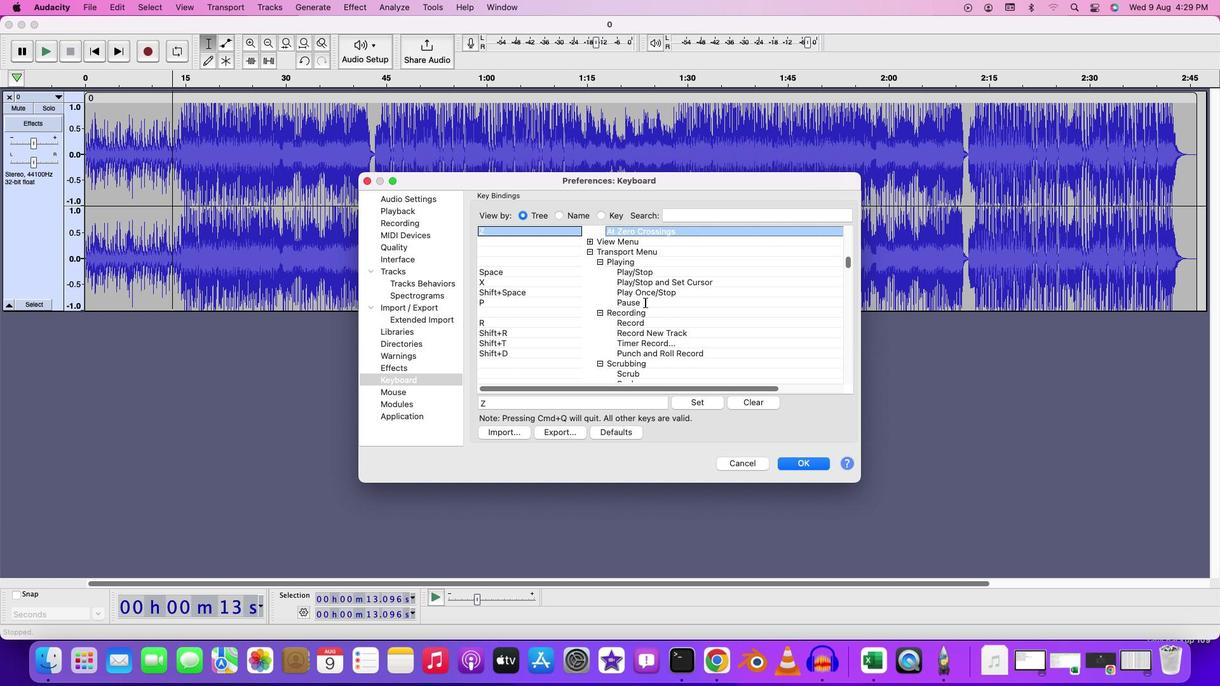 
Action: Mouse pressed left at (645, 302)
Screenshot: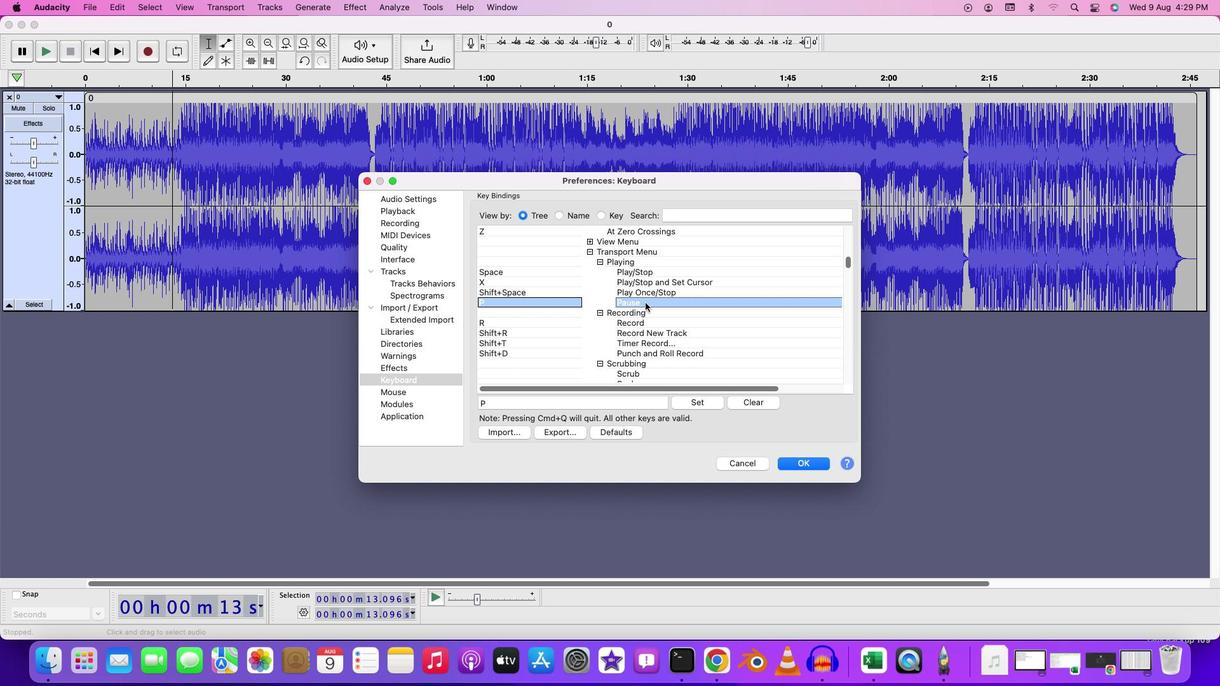 
Action: Mouse pressed left at (645, 302)
Screenshot: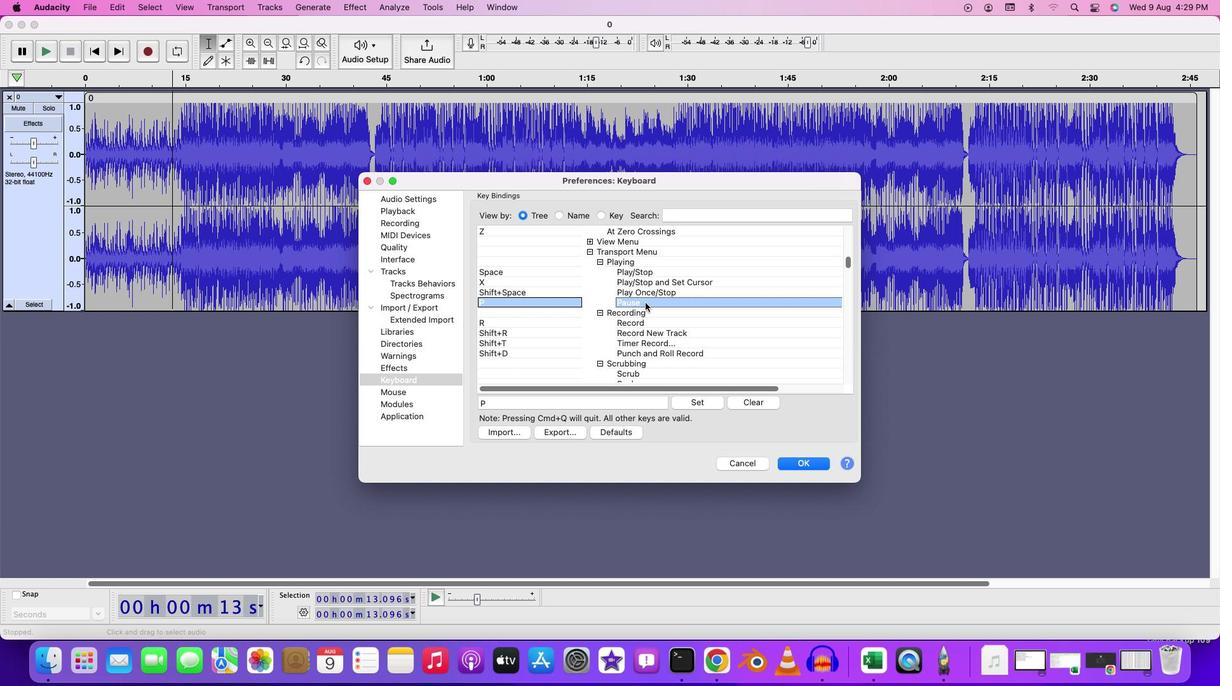 
Action: Mouse pressed left at (645, 302)
Screenshot: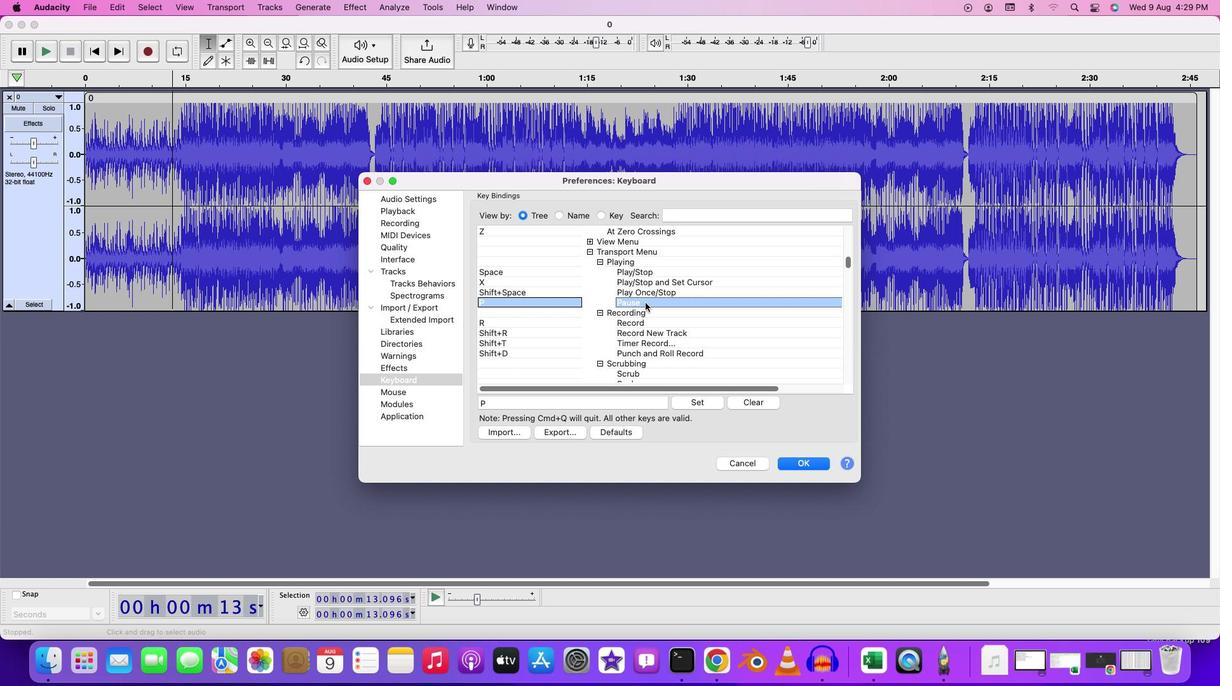 
Action: Key pressed ';'
Screenshot: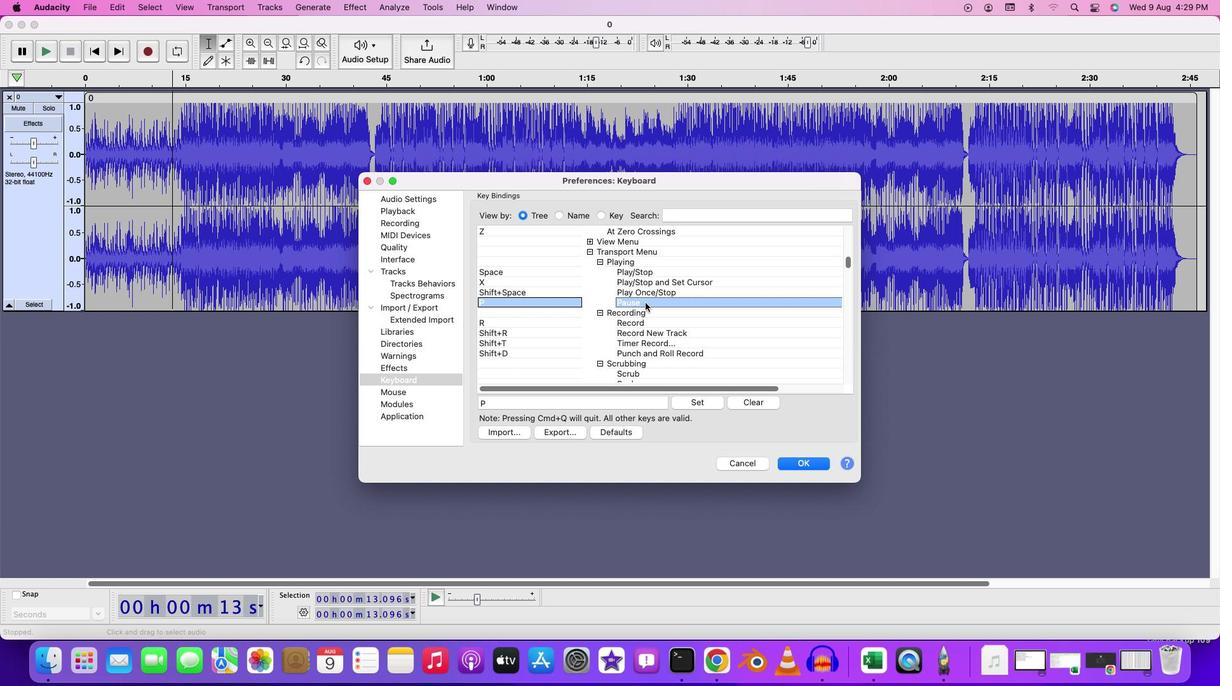 
Action: Mouse moved to (699, 397)
Screenshot: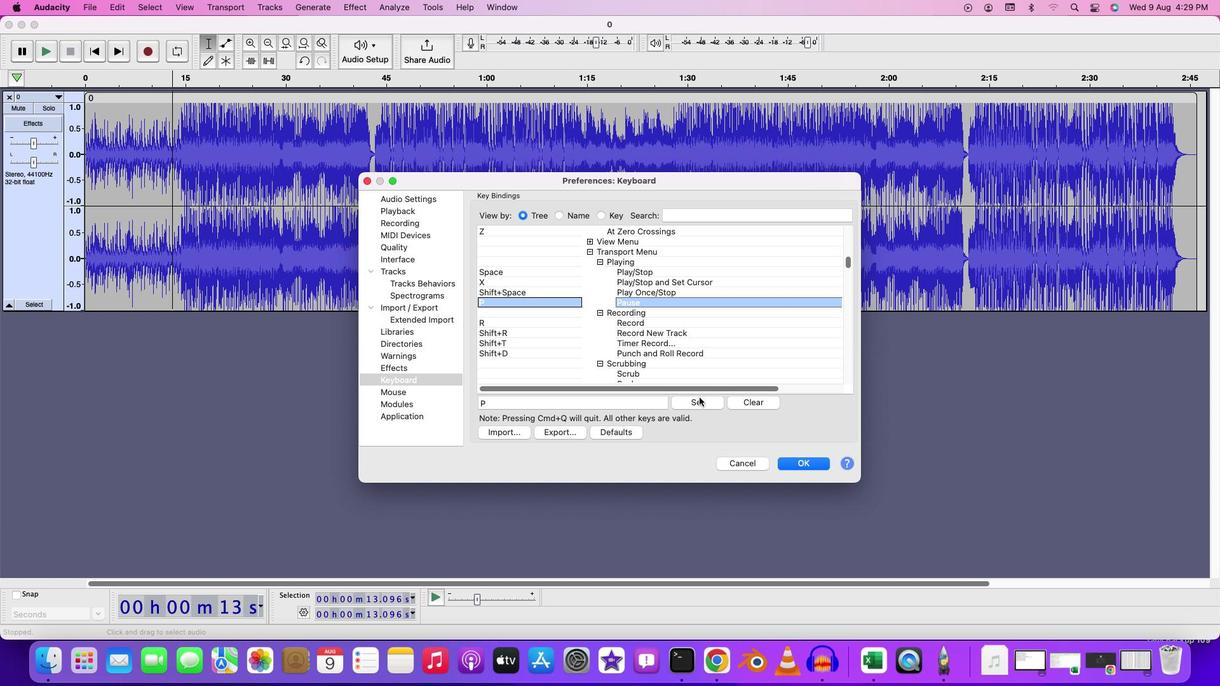 
Action: Mouse pressed left at (699, 397)
Screenshot: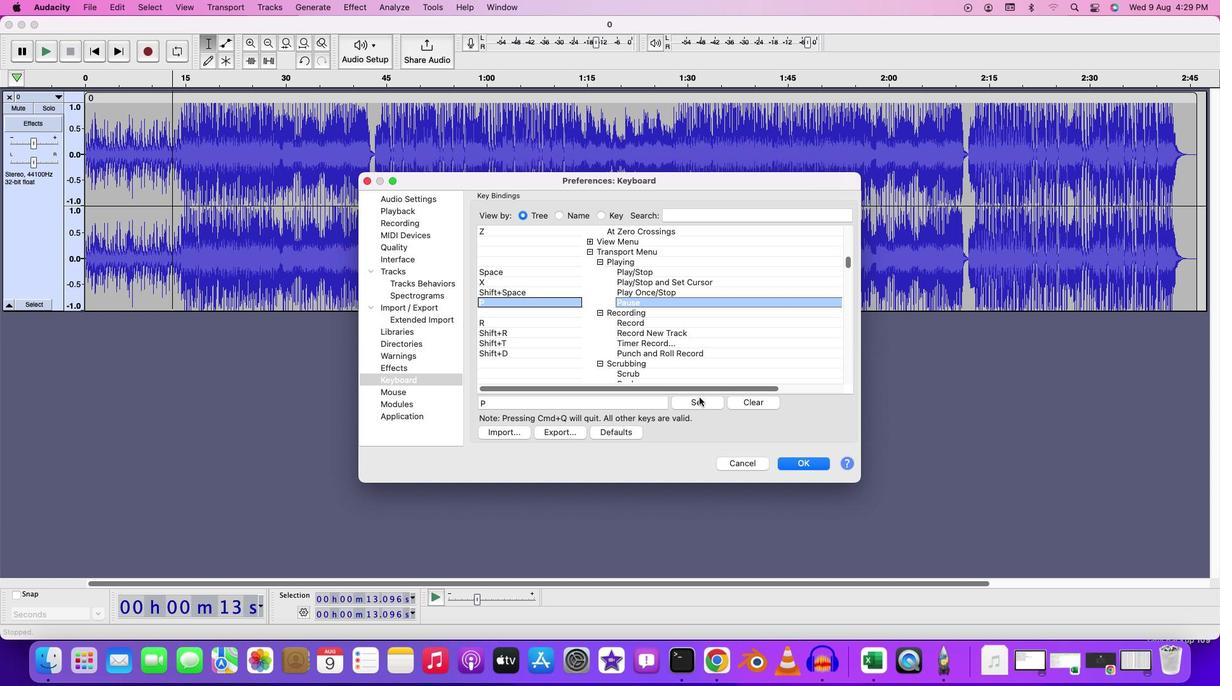 
Action: Mouse moved to (701, 401)
Screenshot: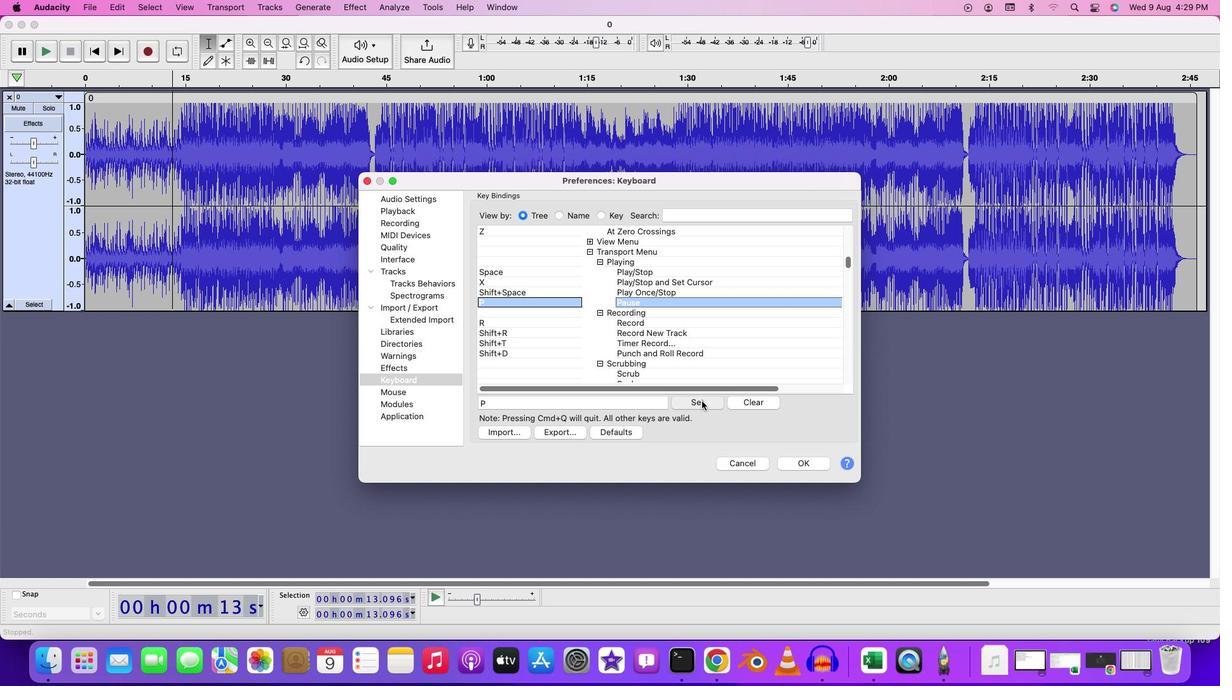
Action: Mouse pressed left at (701, 401)
Screenshot: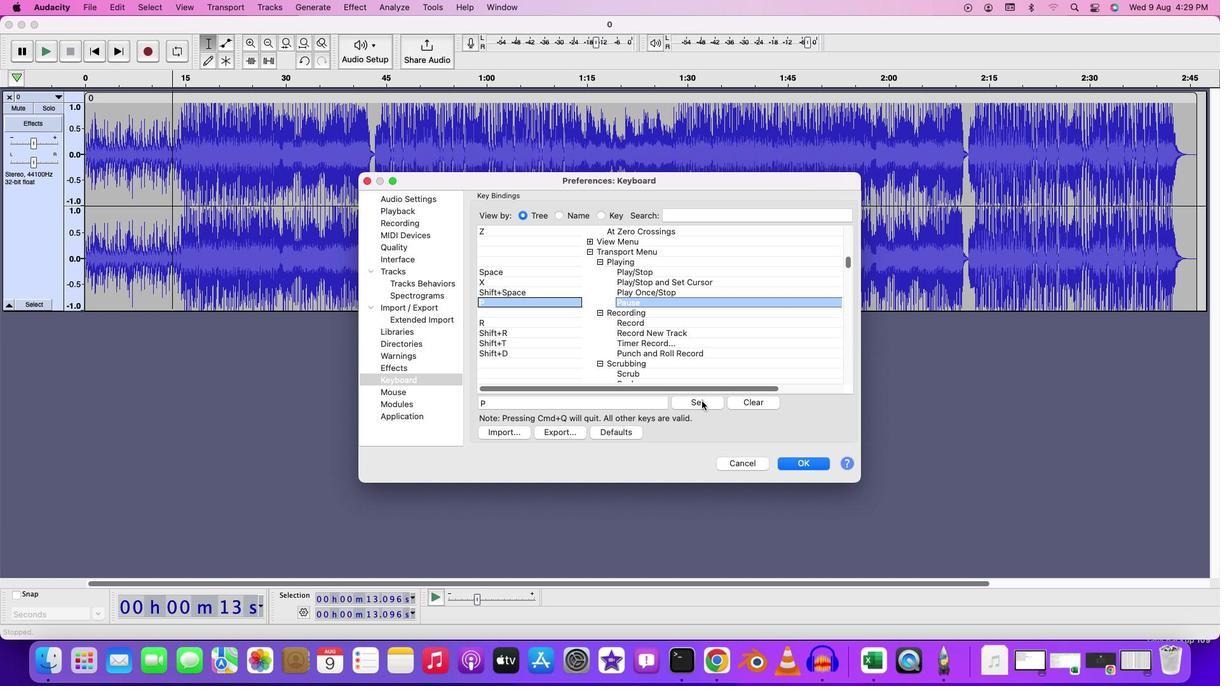 
Action: Key pressed ';'
Screenshot: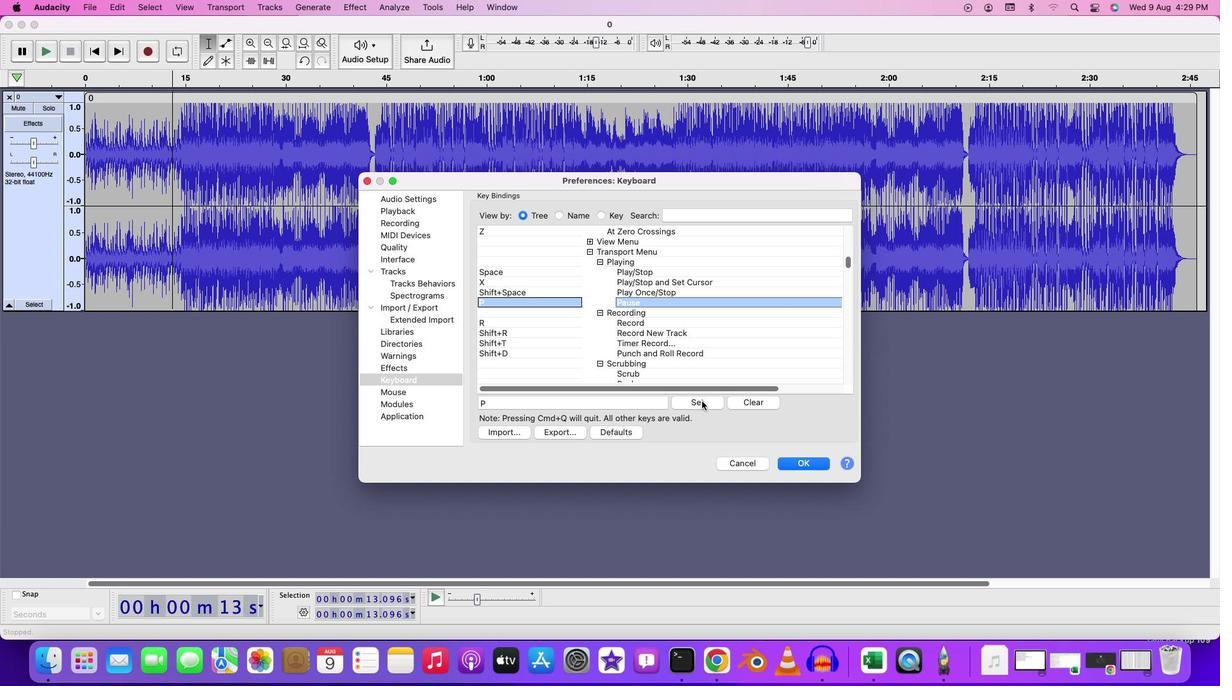 
Action: Mouse moved to (707, 404)
Screenshot: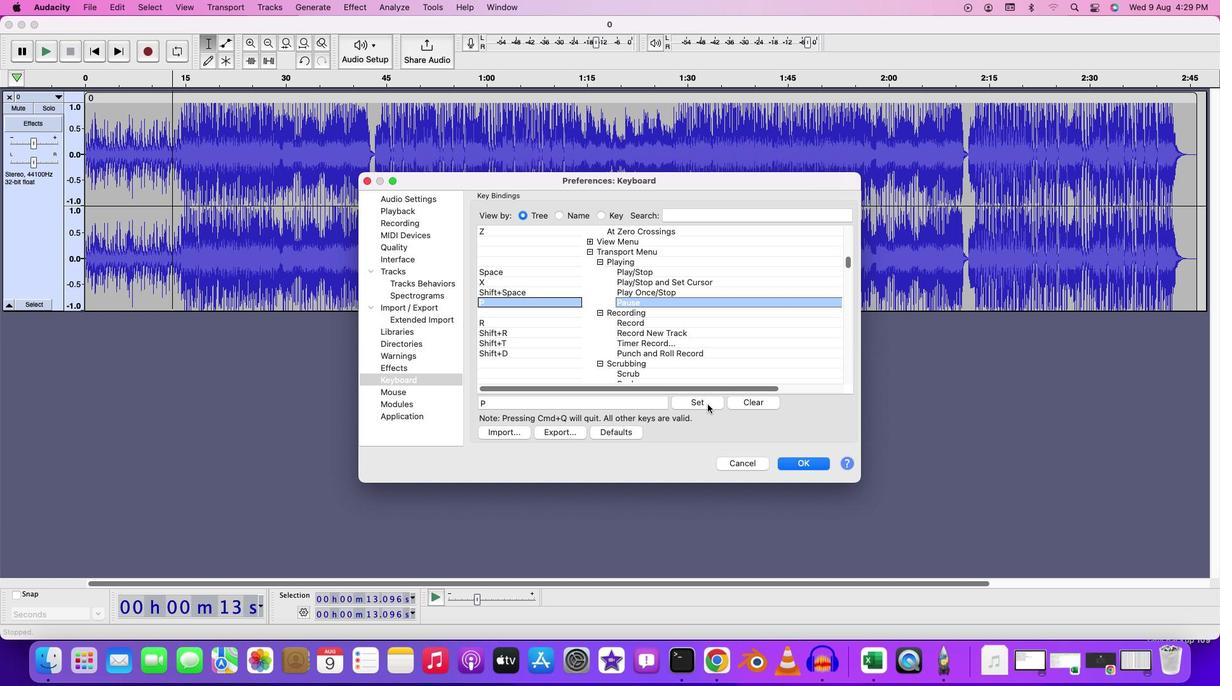 
Action: Mouse pressed left at (707, 404)
Screenshot: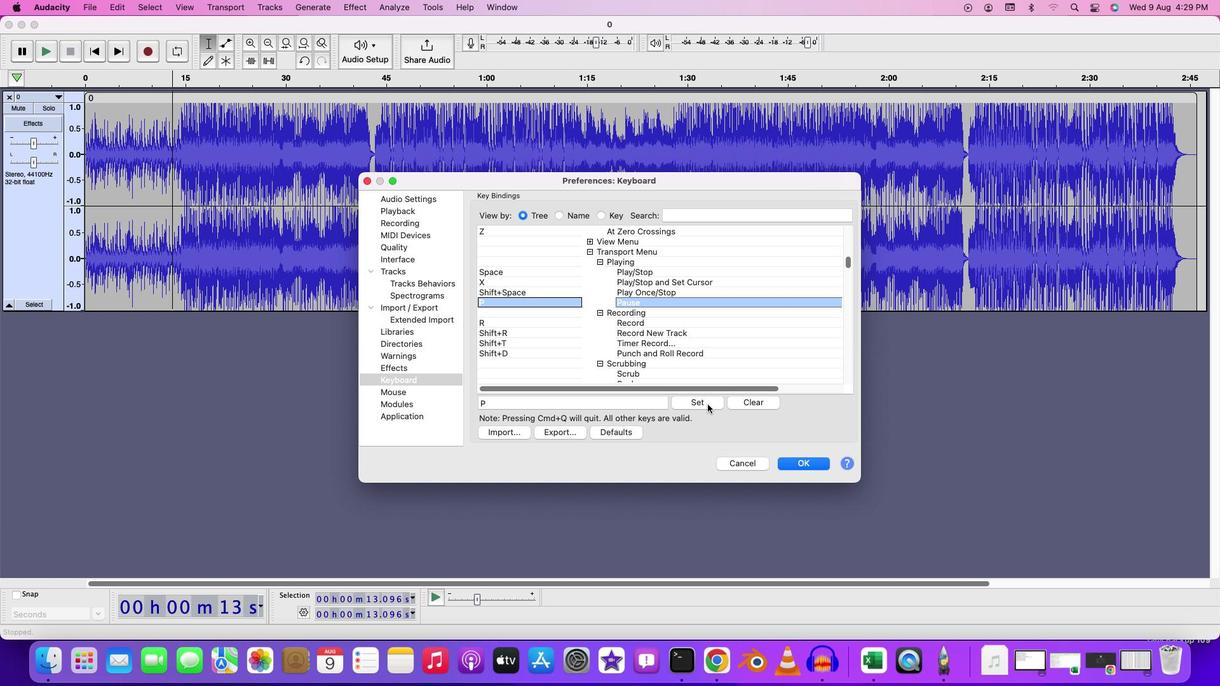 
Action: Mouse moved to (658, 305)
Screenshot: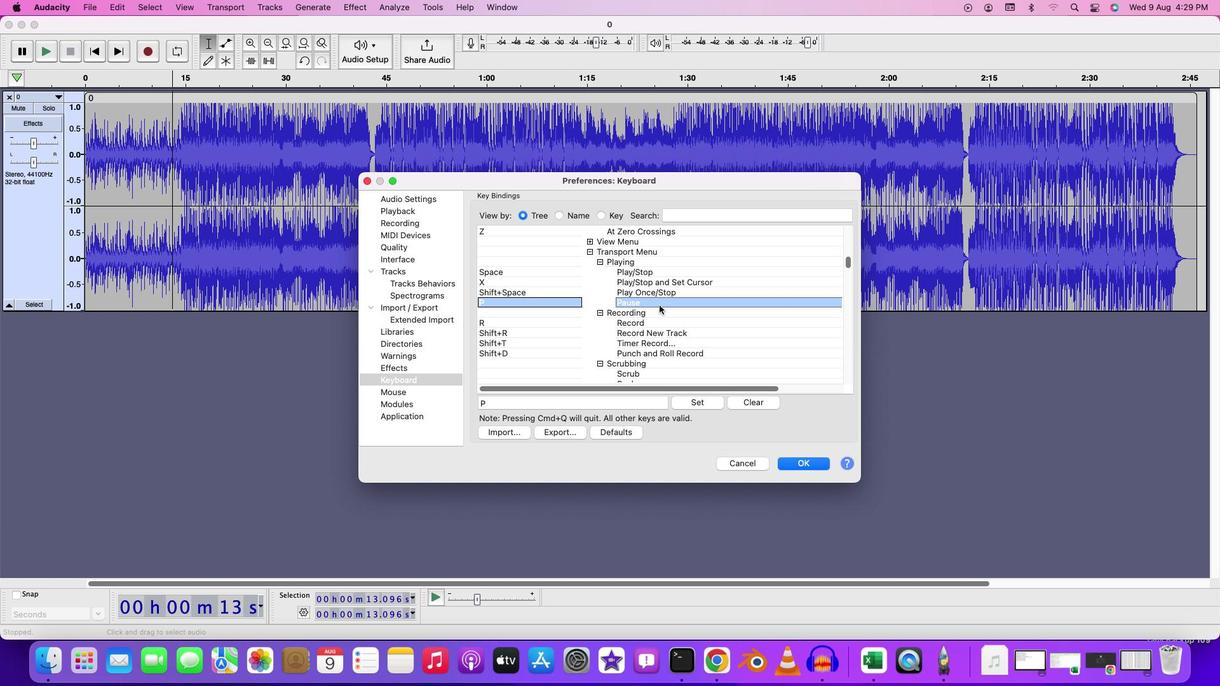 
Action: Mouse pressed left at (658, 305)
Screenshot: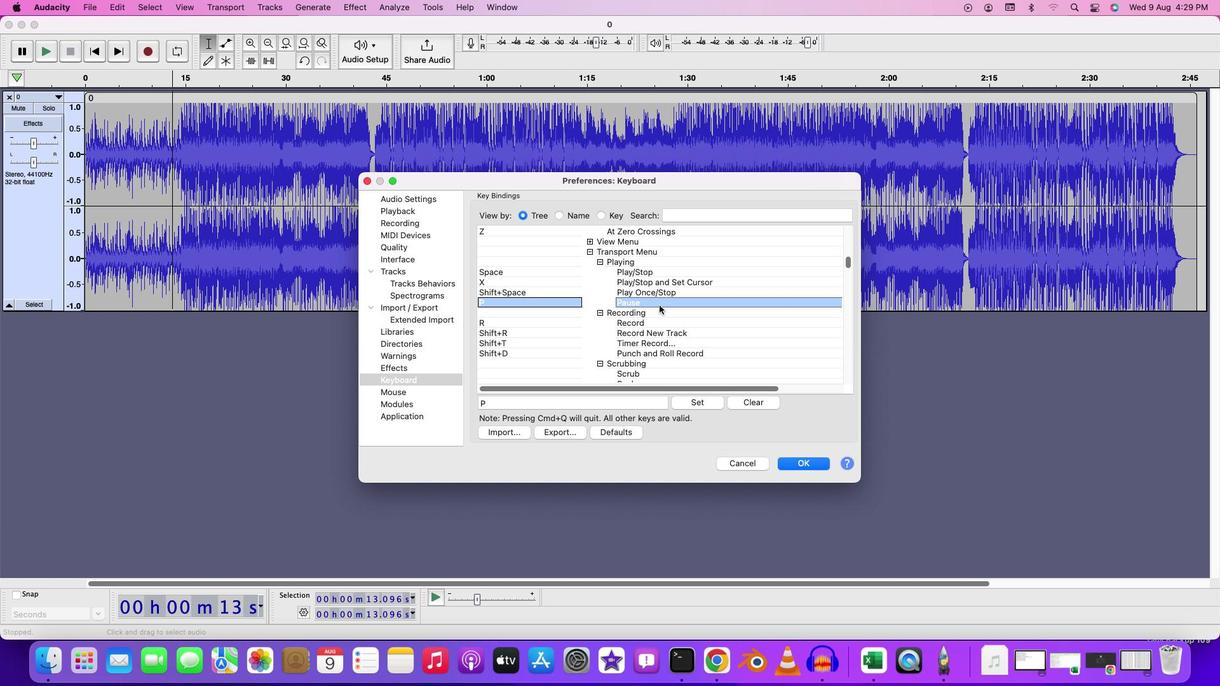 
Action: Mouse moved to (653, 311)
Screenshot: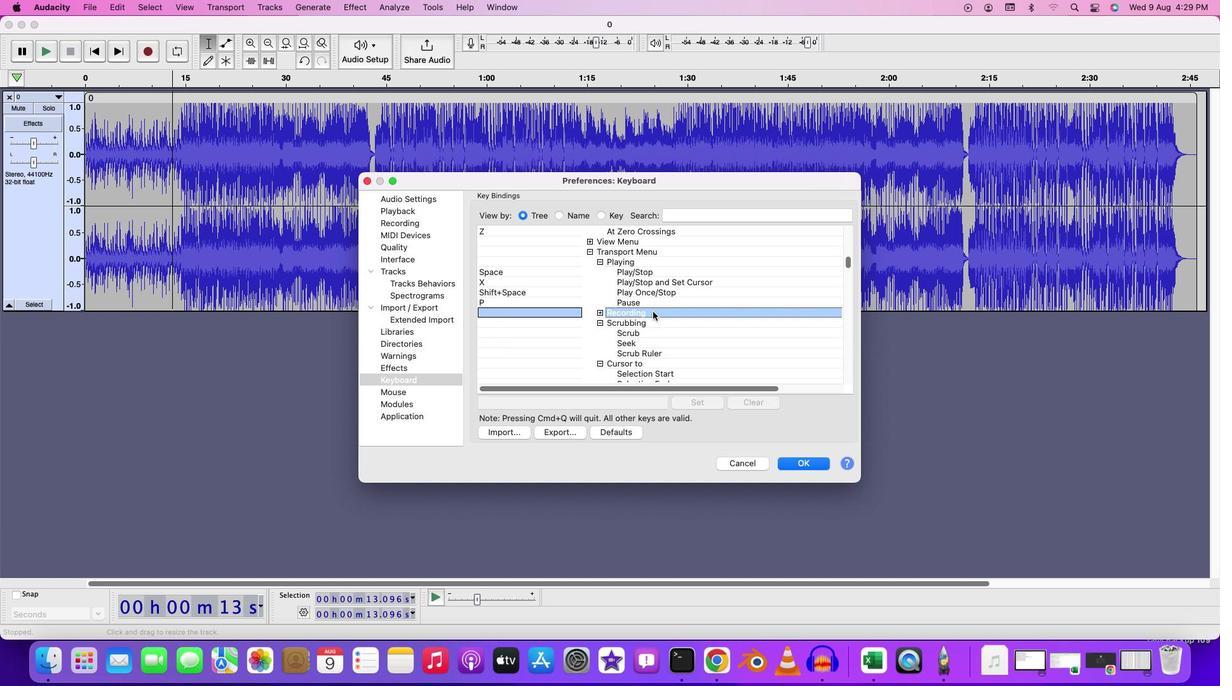 
Action: Mouse pressed left at (653, 311)
Screenshot: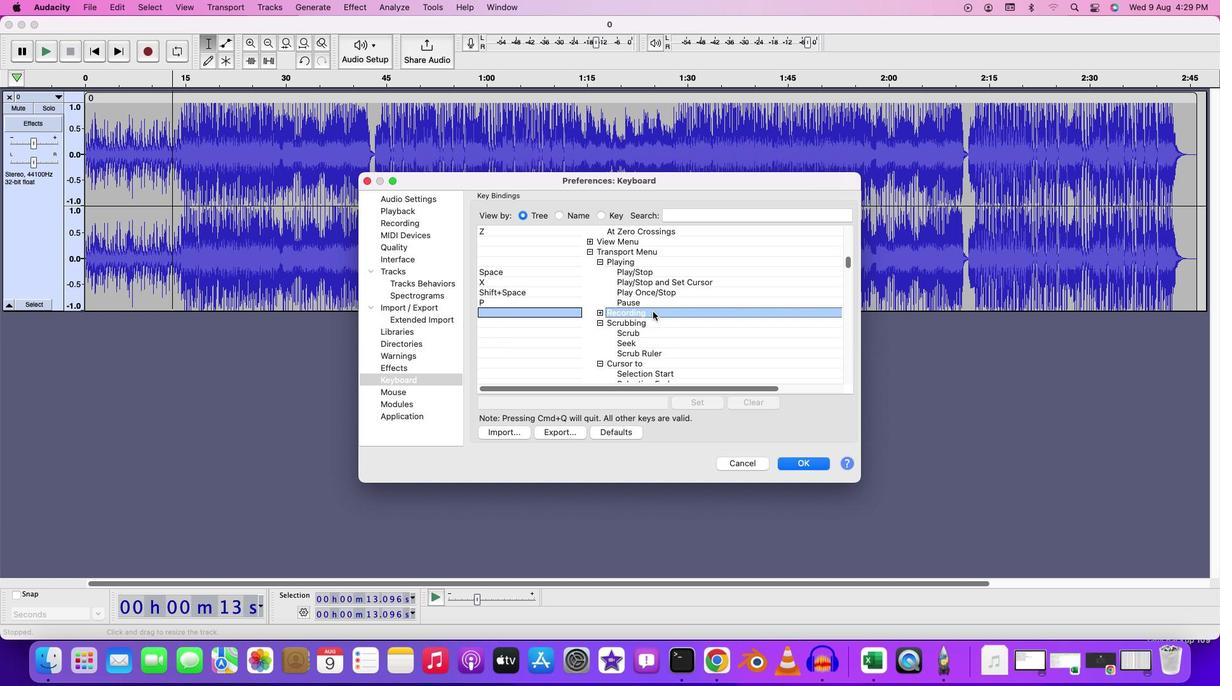 
Action: Mouse moved to (648, 304)
Screenshot: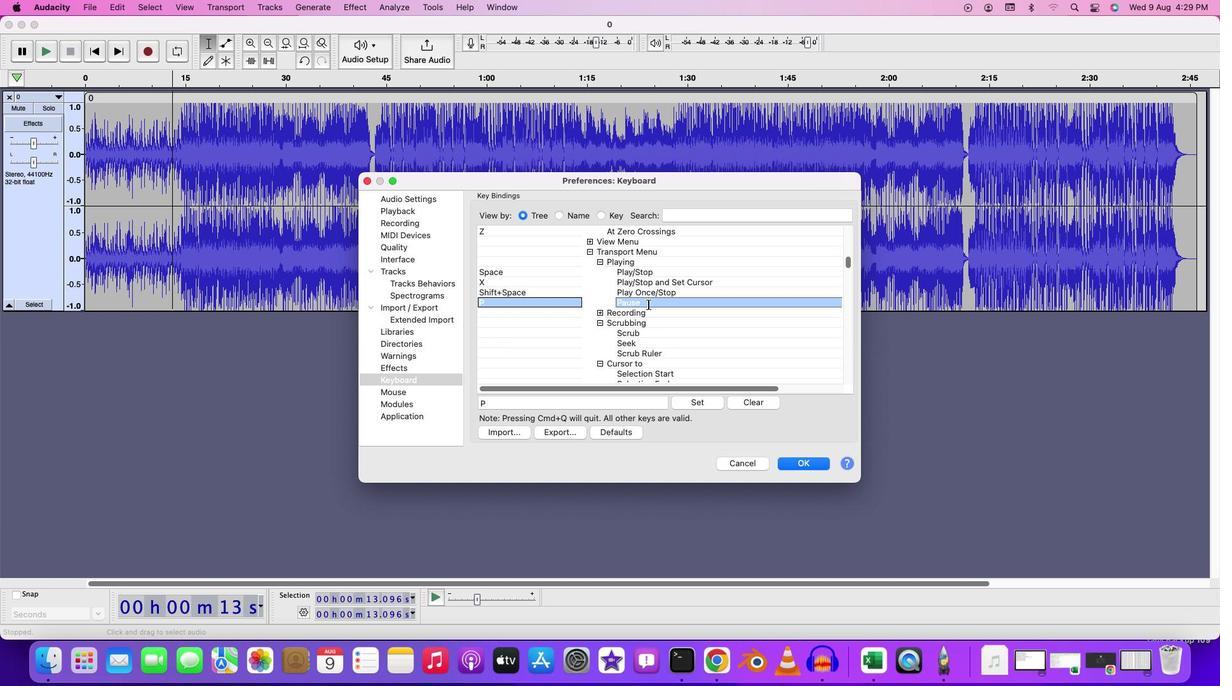 
Action: Mouse pressed left at (648, 304)
Screenshot: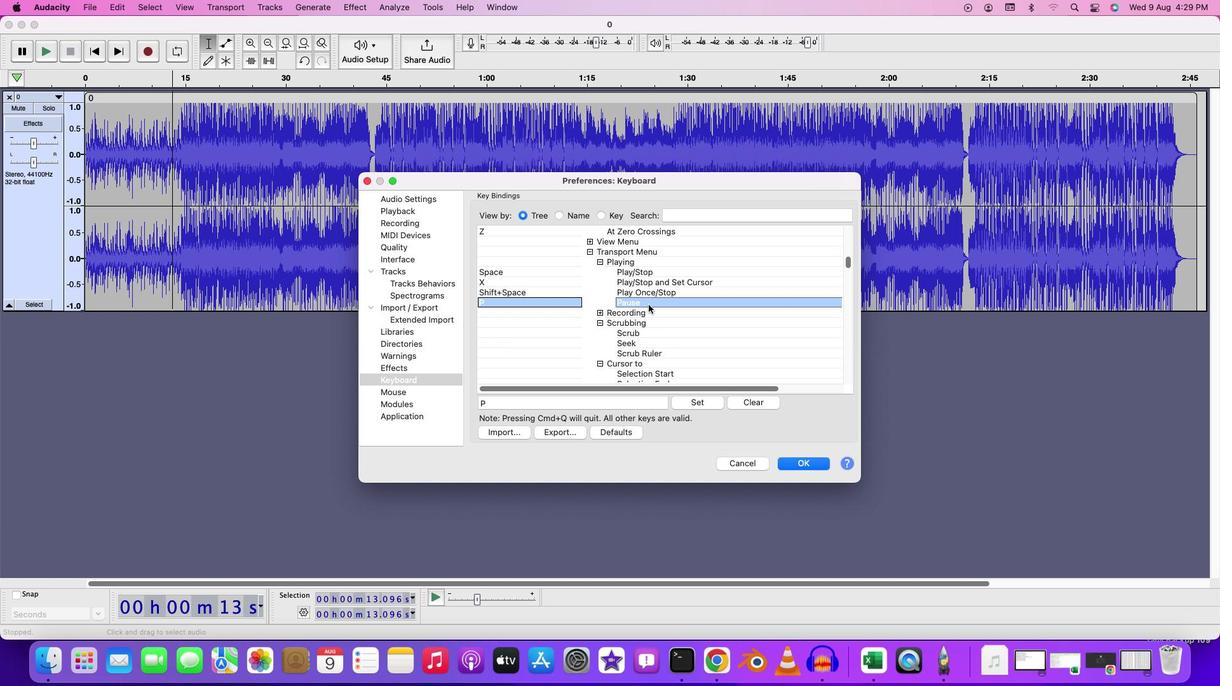 
Action: Mouse moved to (645, 310)
Screenshot: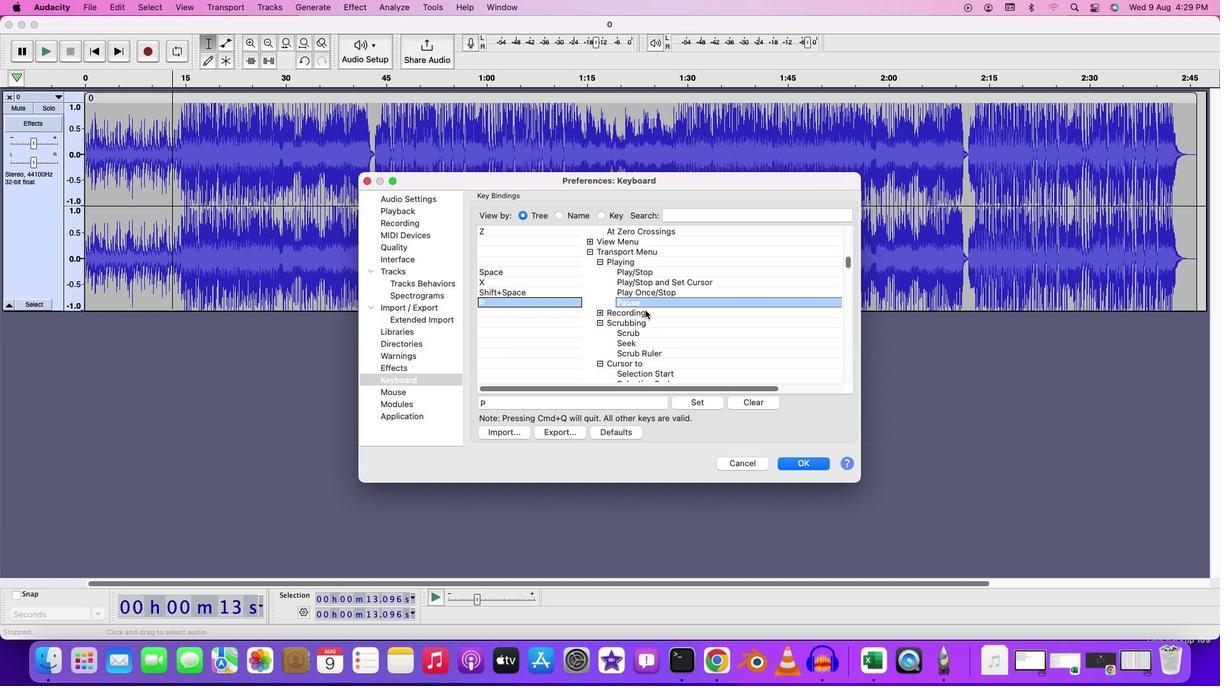 
Action: Mouse pressed left at (645, 310)
Screenshot: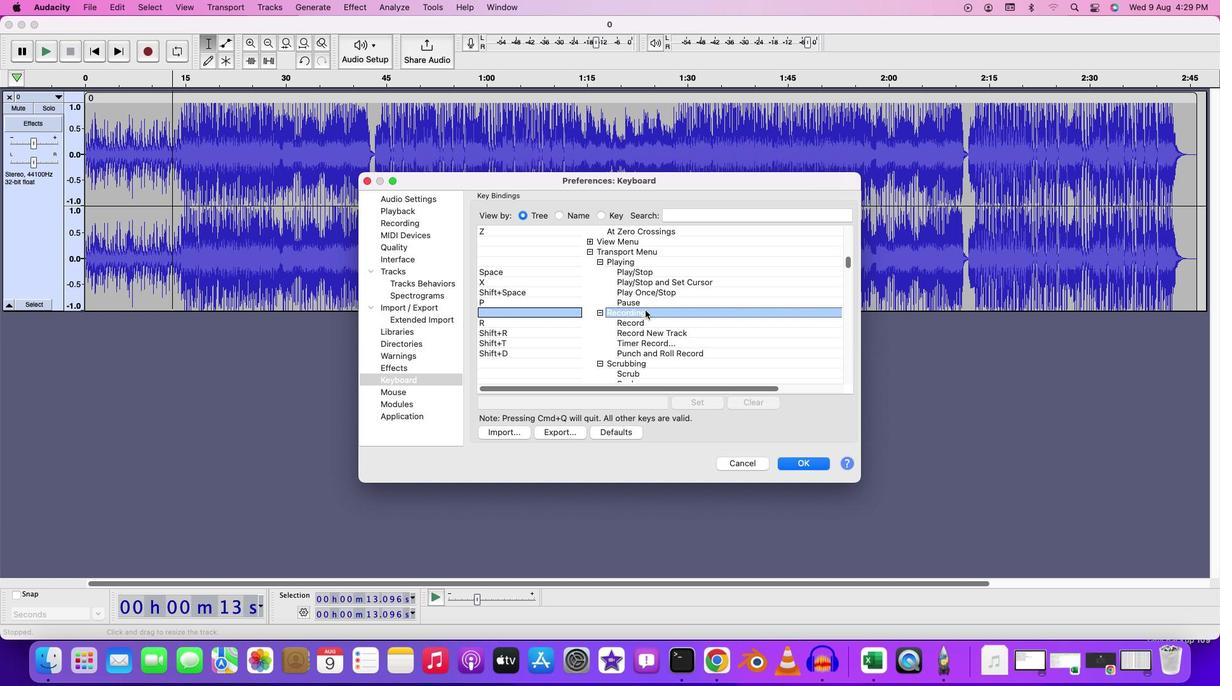 
Action: Mouse moved to (647, 330)
Screenshot: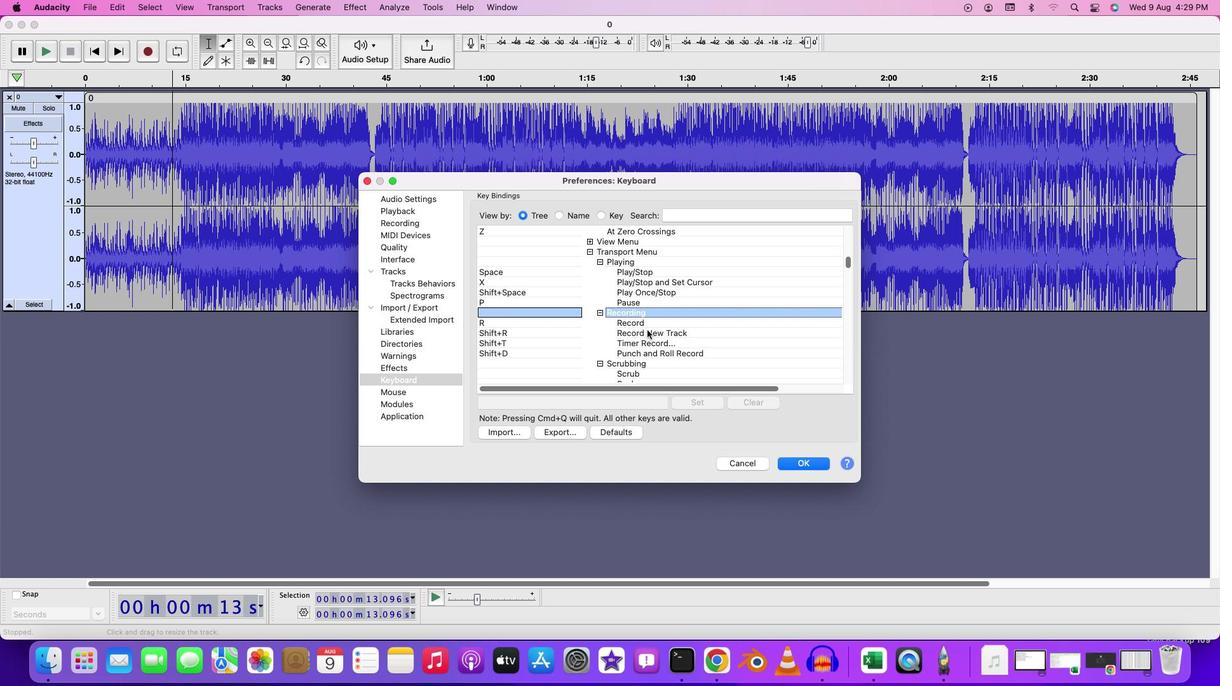 
Action: Mouse pressed left at (647, 330)
Screenshot: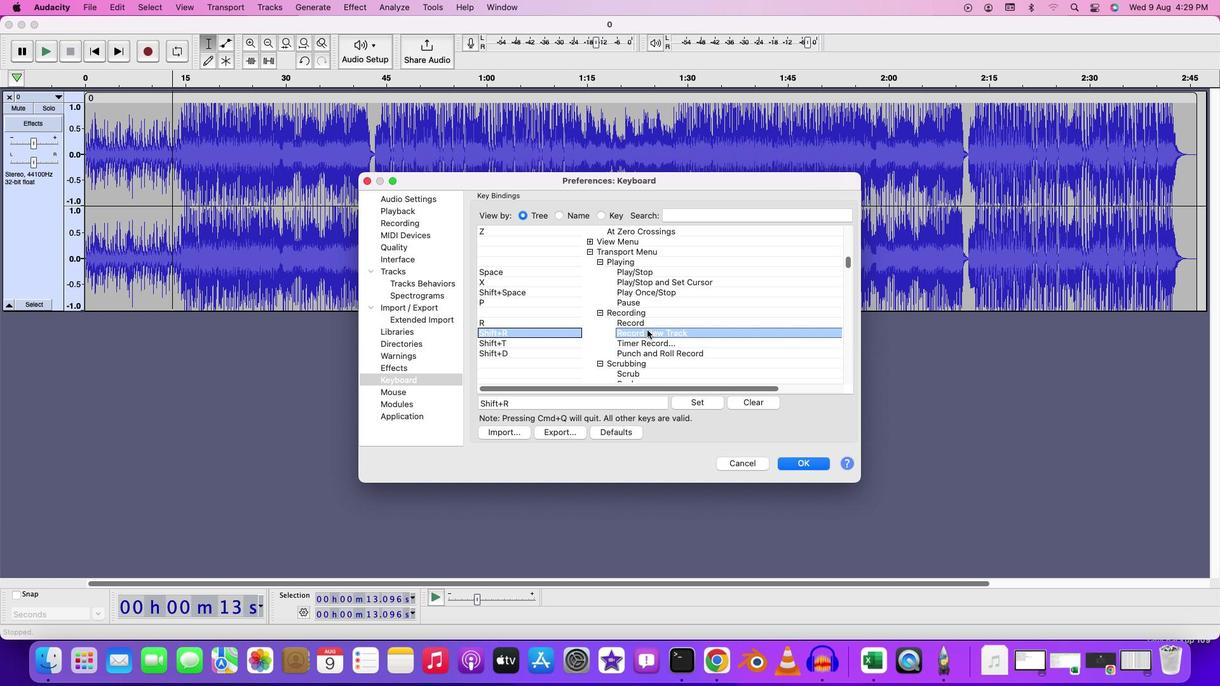 
Action: Mouse moved to (643, 322)
Screenshot: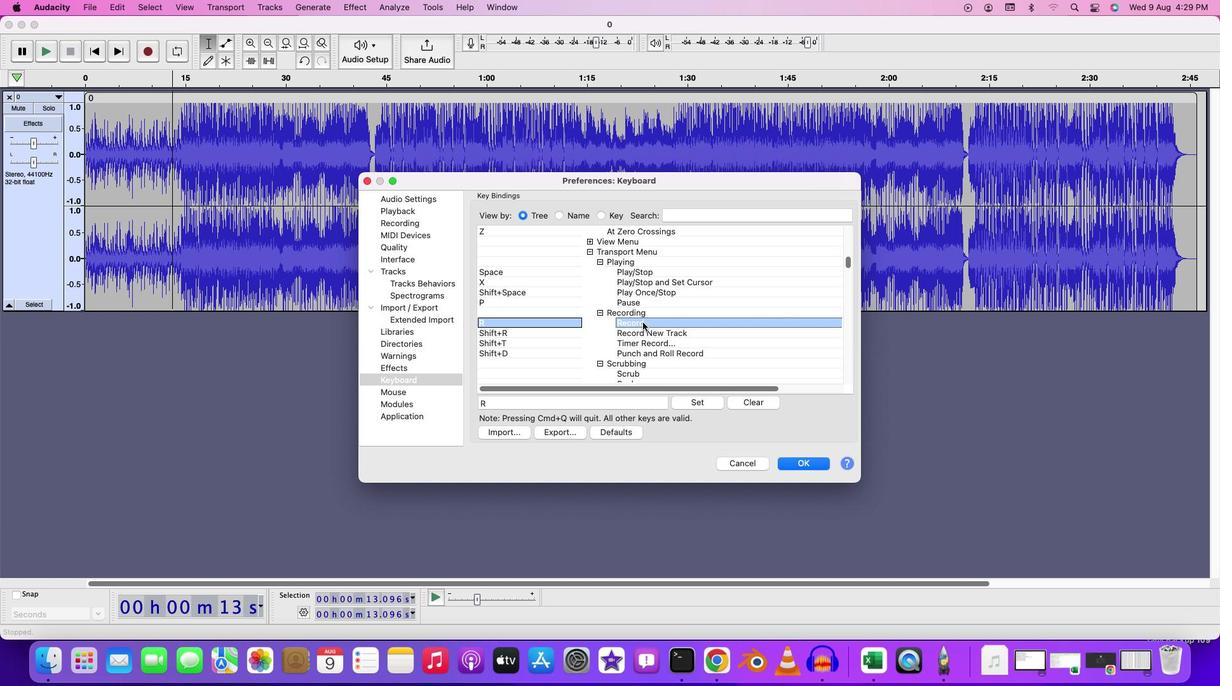 
Action: Mouse pressed left at (643, 322)
Screenshot: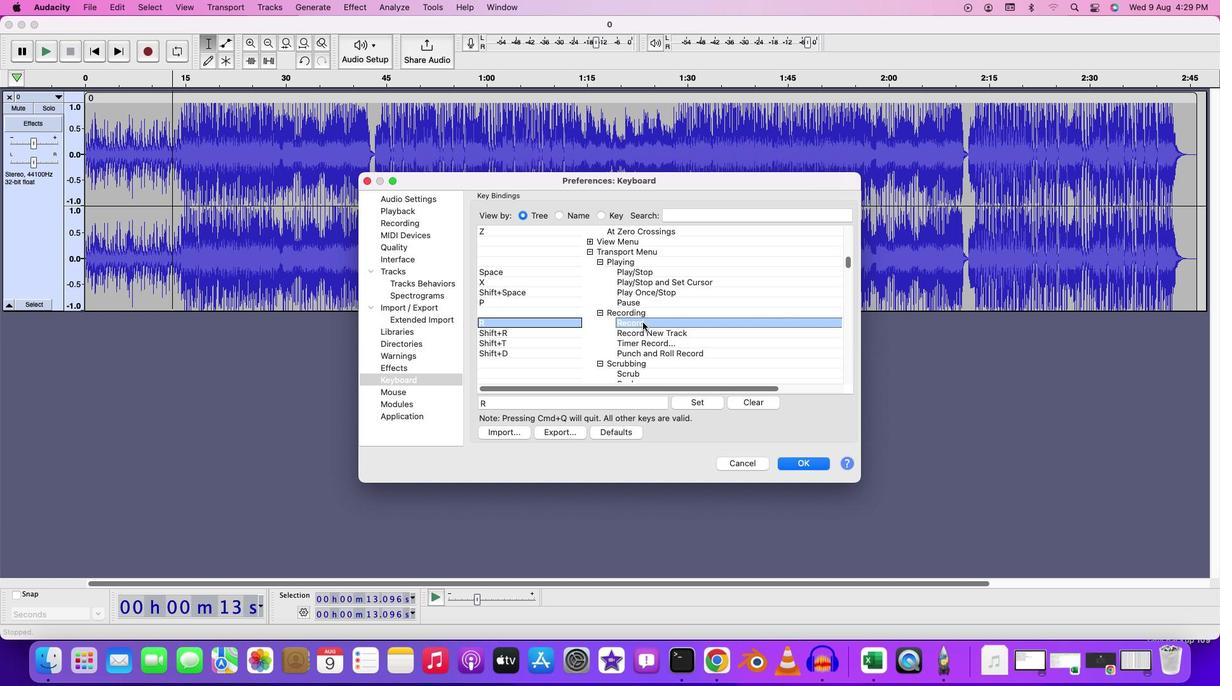 
Action: Mouse moved to (742, 402)
Screenshot: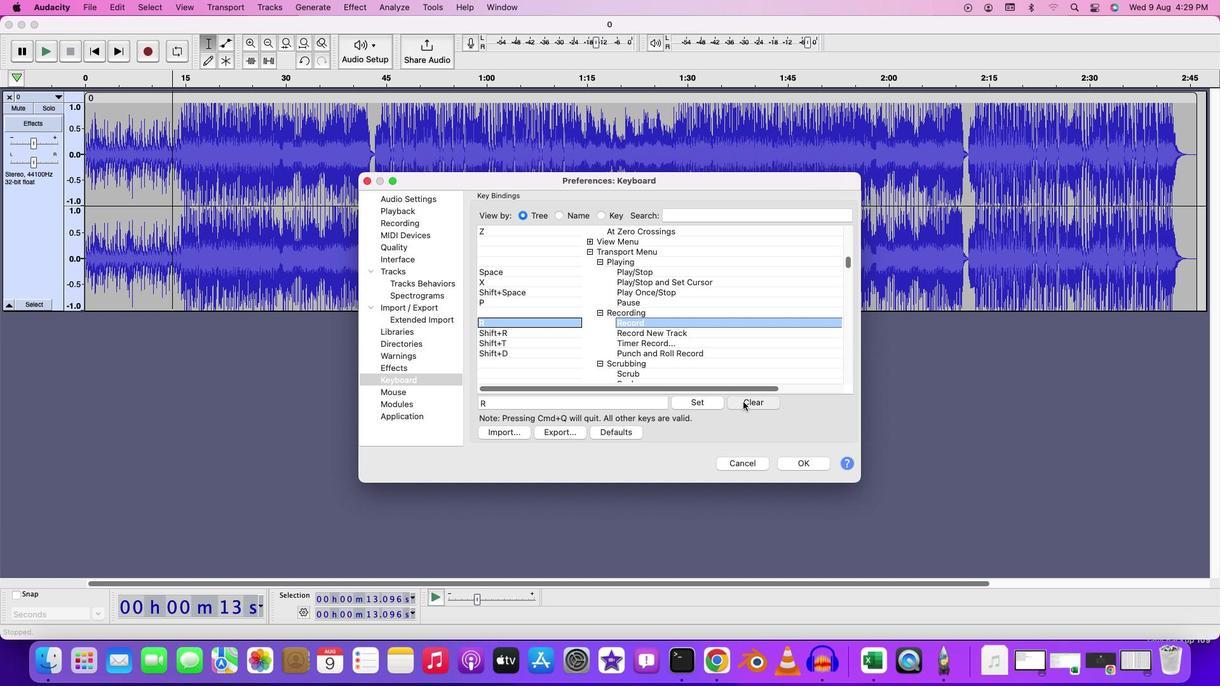 
Action: Mouse pressed left at (742, 402)
Screenshot: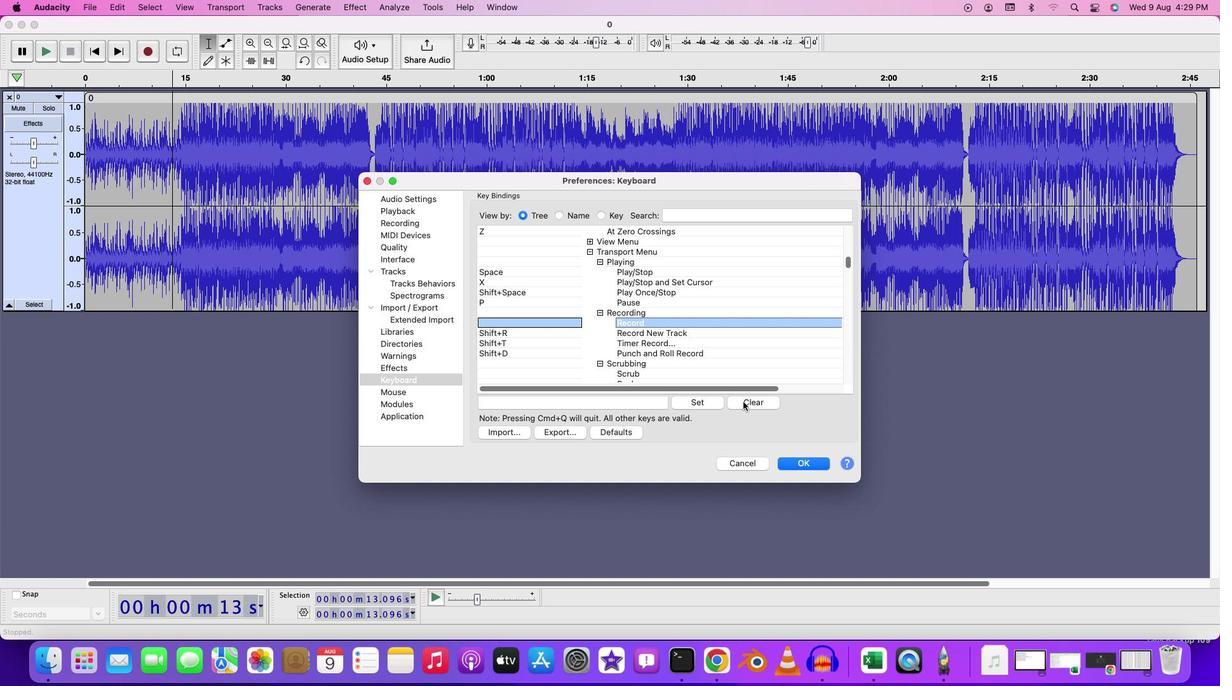 
Action: Mouse moved to (564, 322)
Screenshot: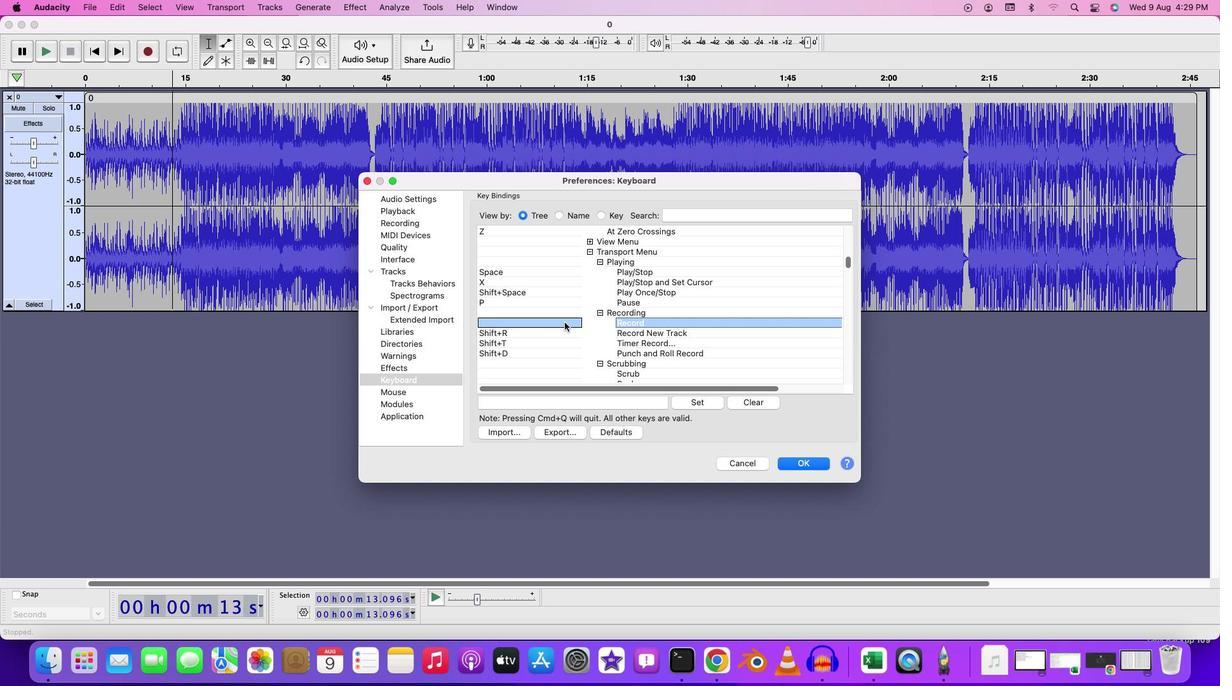 
Action: Key pressed ';'
Screenshot: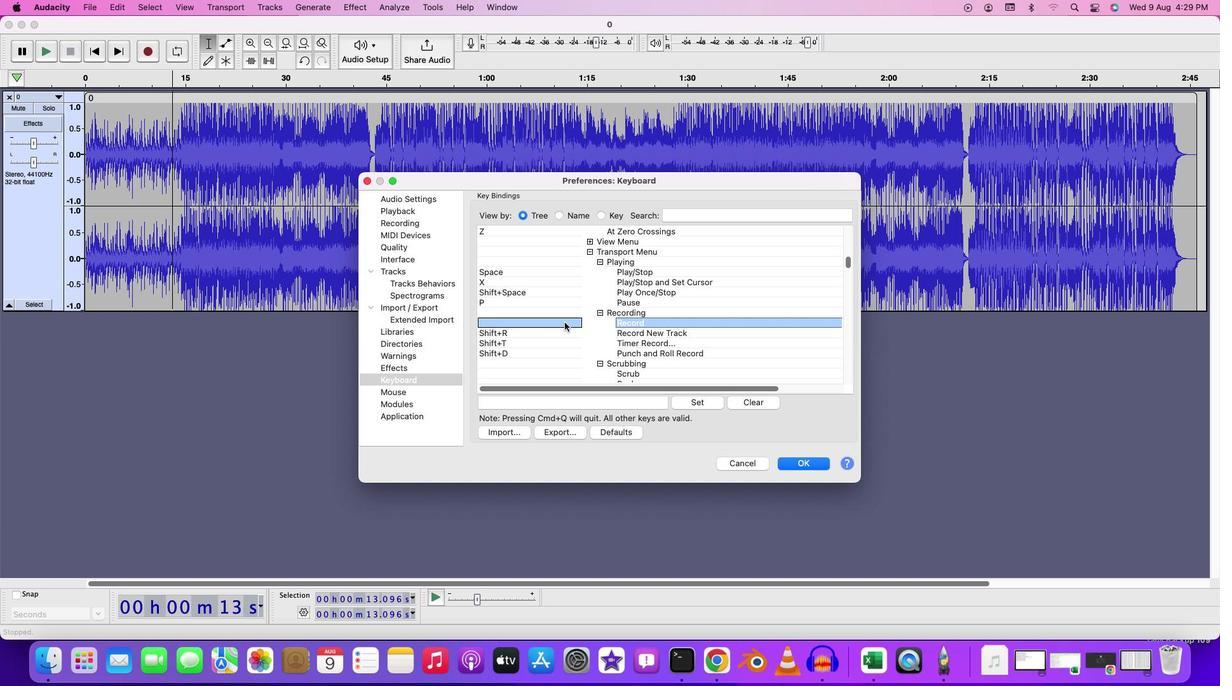 
Action: Mouse pressed left at (564, 322)
Screenshot: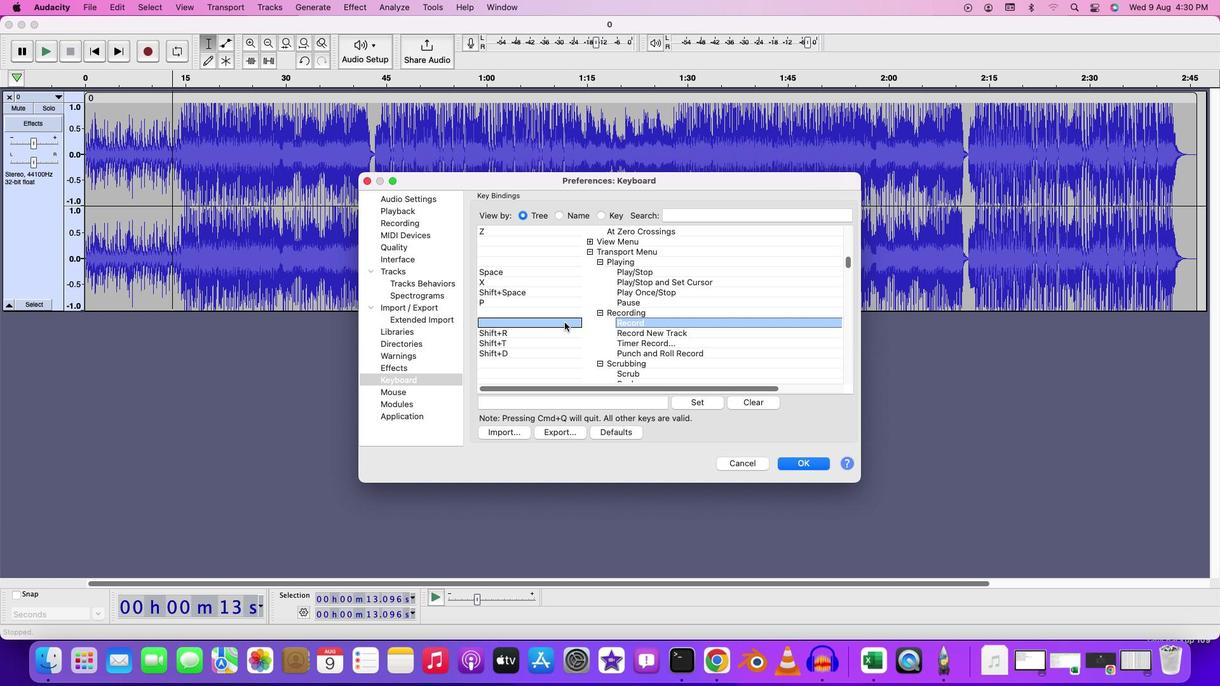
Action: Key pressed 'l'
Screenshot: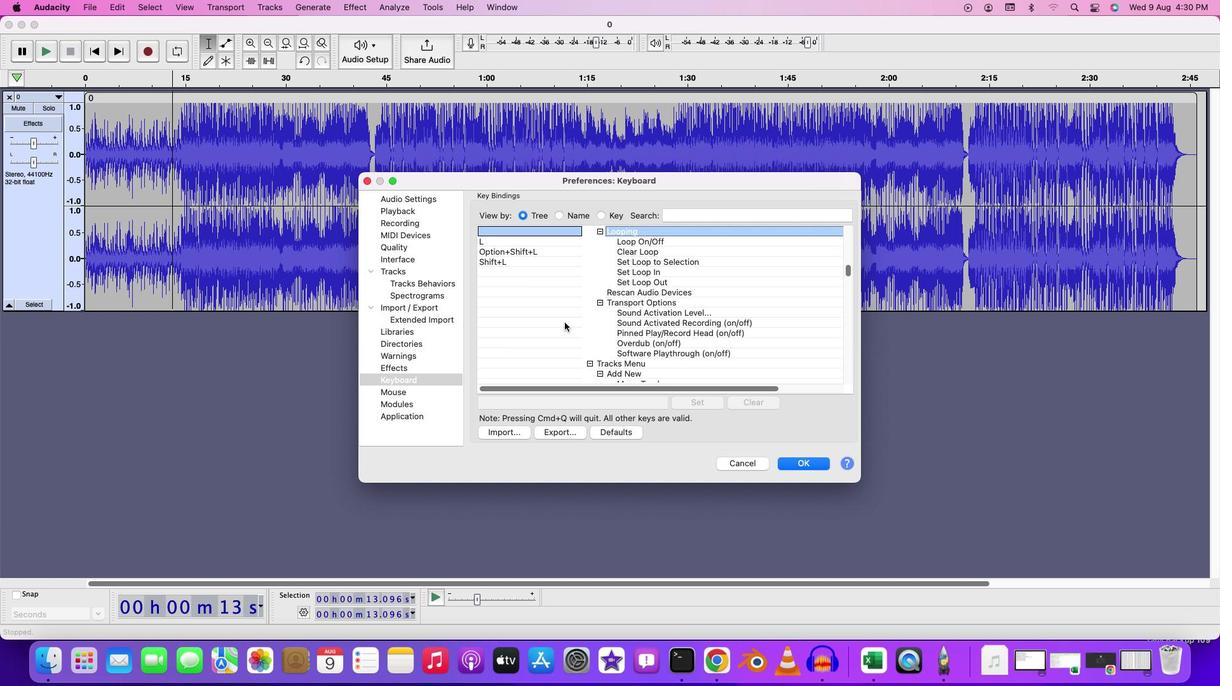 
Action: Mouse moved to (581, 319)
Screenshot: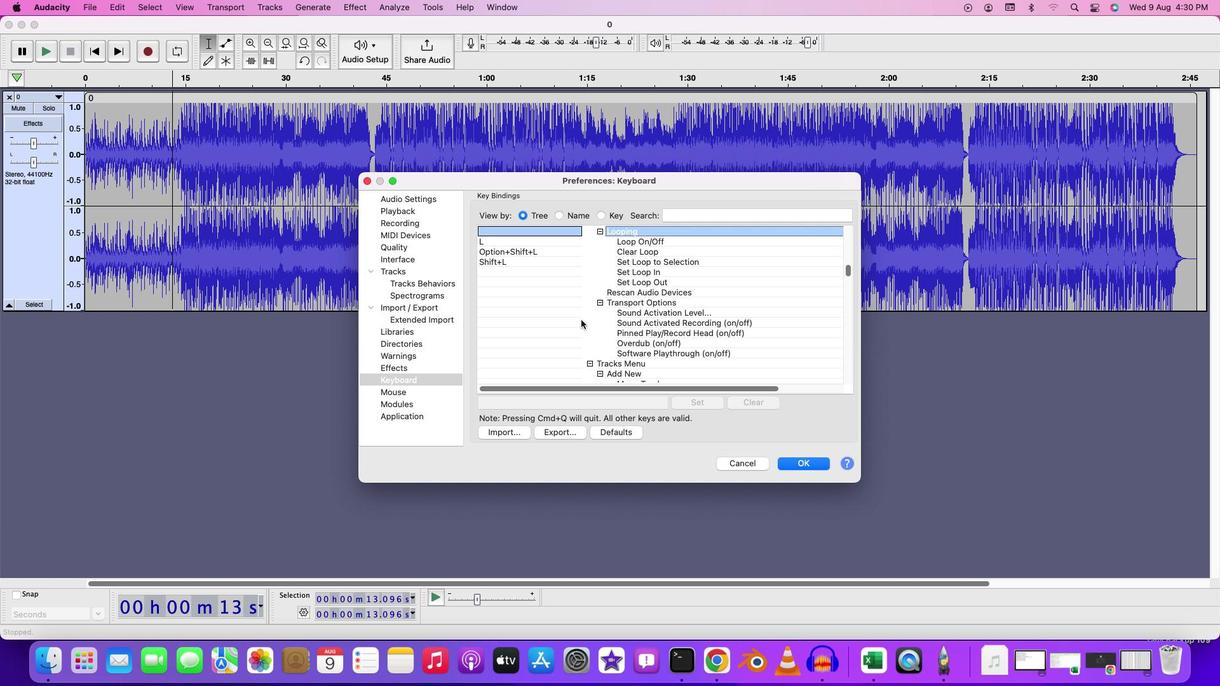 
Action: Mouse pressed left at (581, 319)
Screenshot: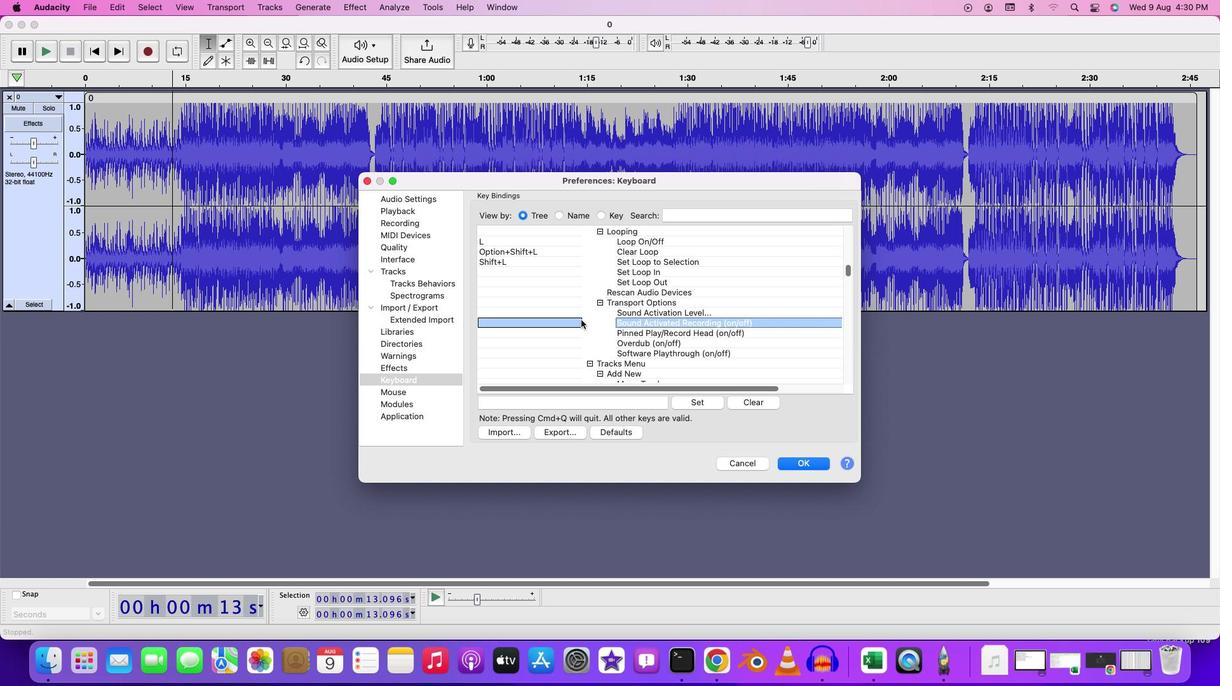
Action: Mouse scrolled (581, 319) with delta (0, 0)
Screenshot: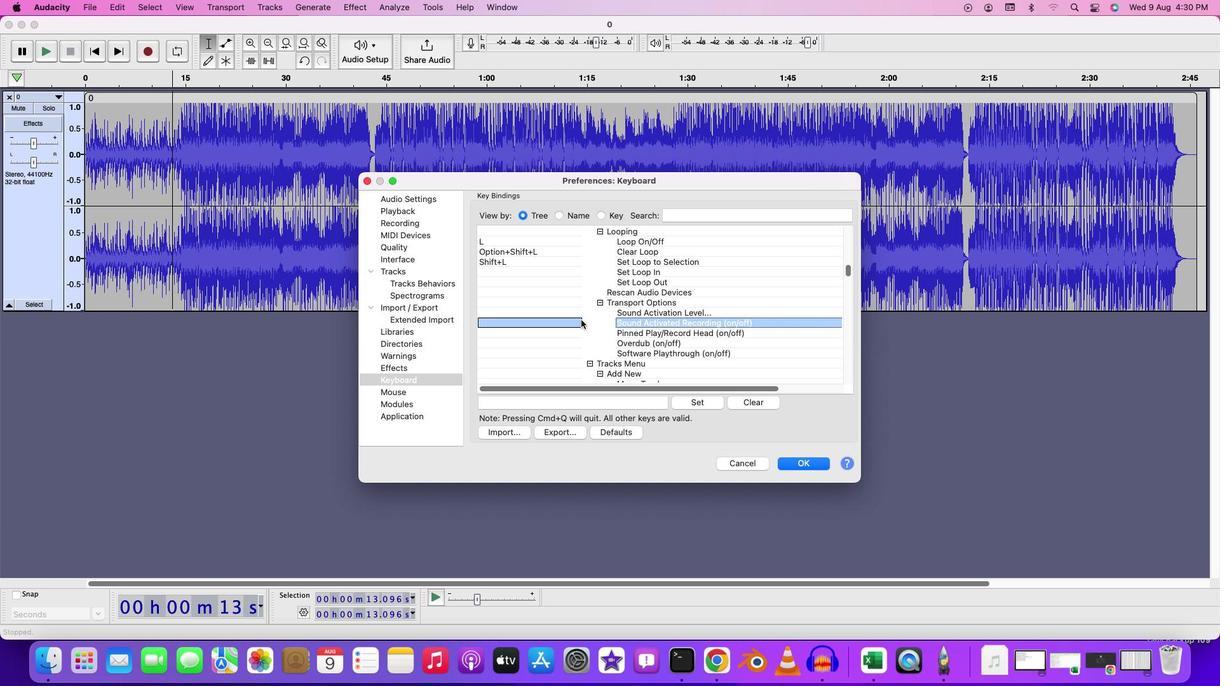 
Action: Mouse scrolled (581, 319) with delta (0, 0)
Screenshot: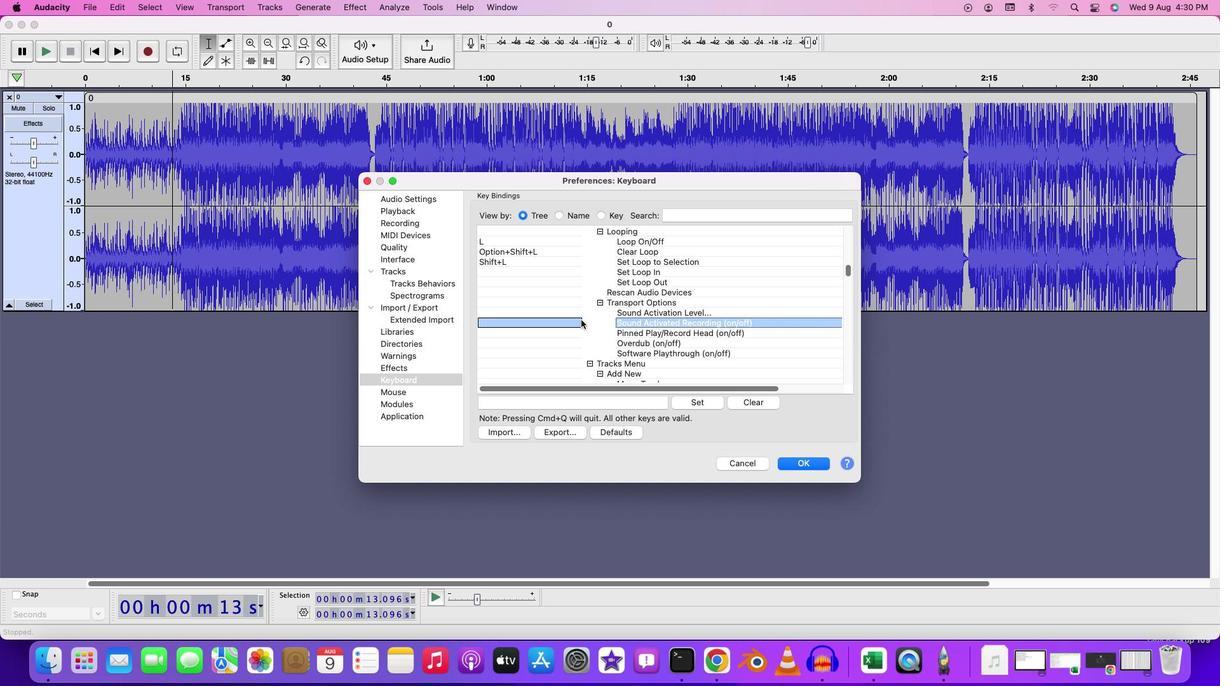 
Action: Mouse moved to (568, 285)
Screenshot: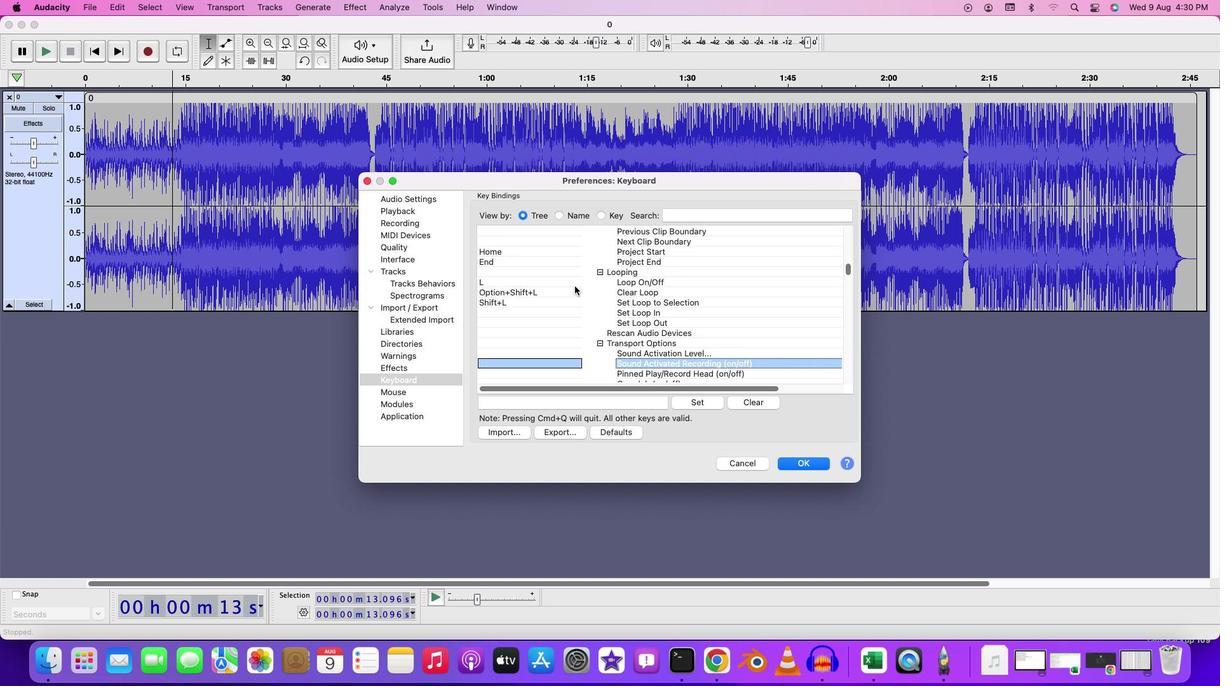 
Action: Mouse scrolled (568, 285) with delta (0, 0)
Screenshot: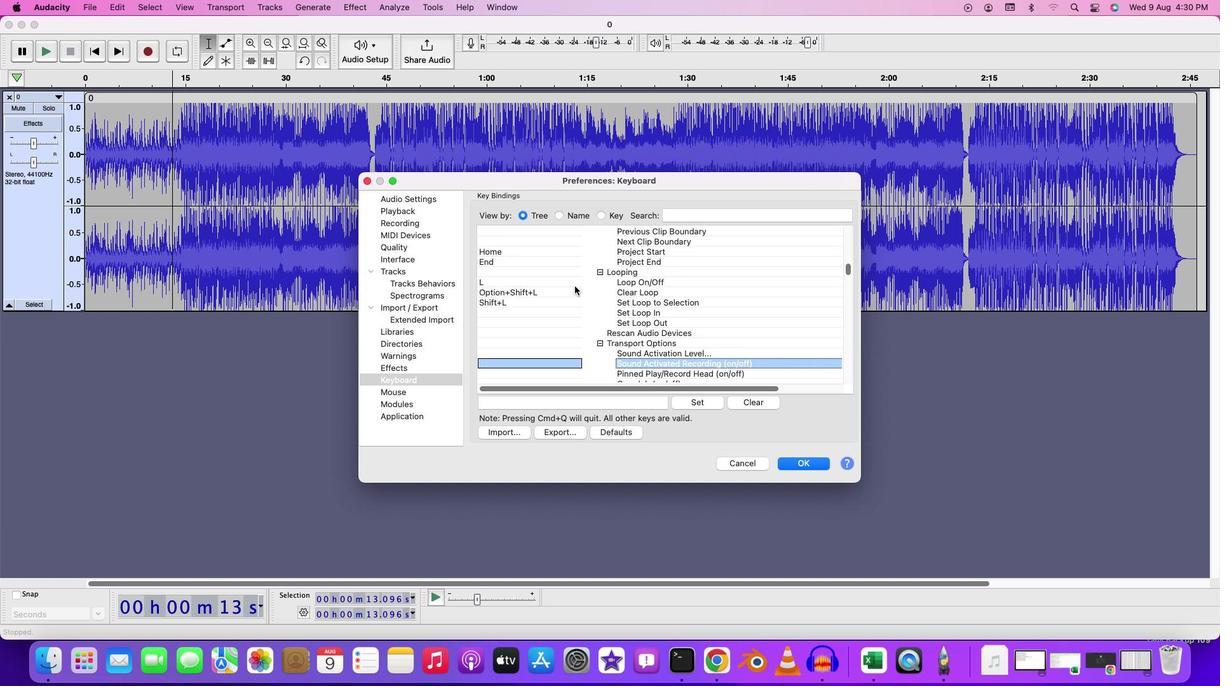 
Action: Mouse moved to (572, 285)
Screenshot: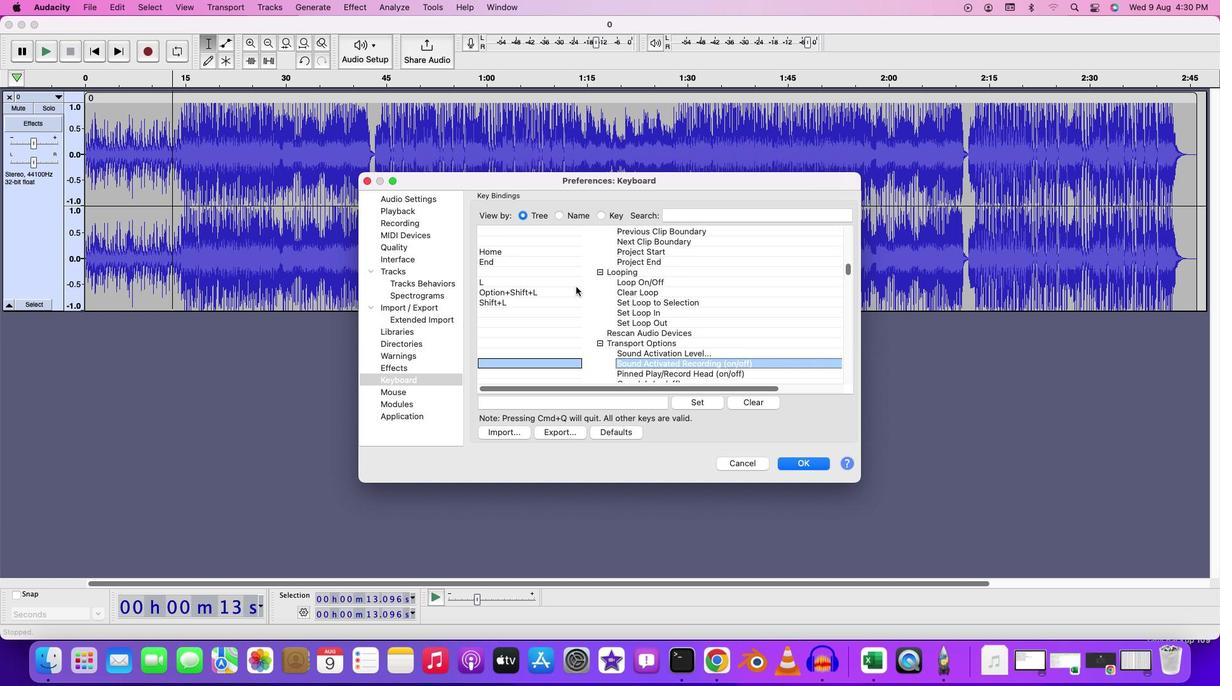 
Action: Mouse scrolled (572, 285) with delta (0, 0)
Screenshot: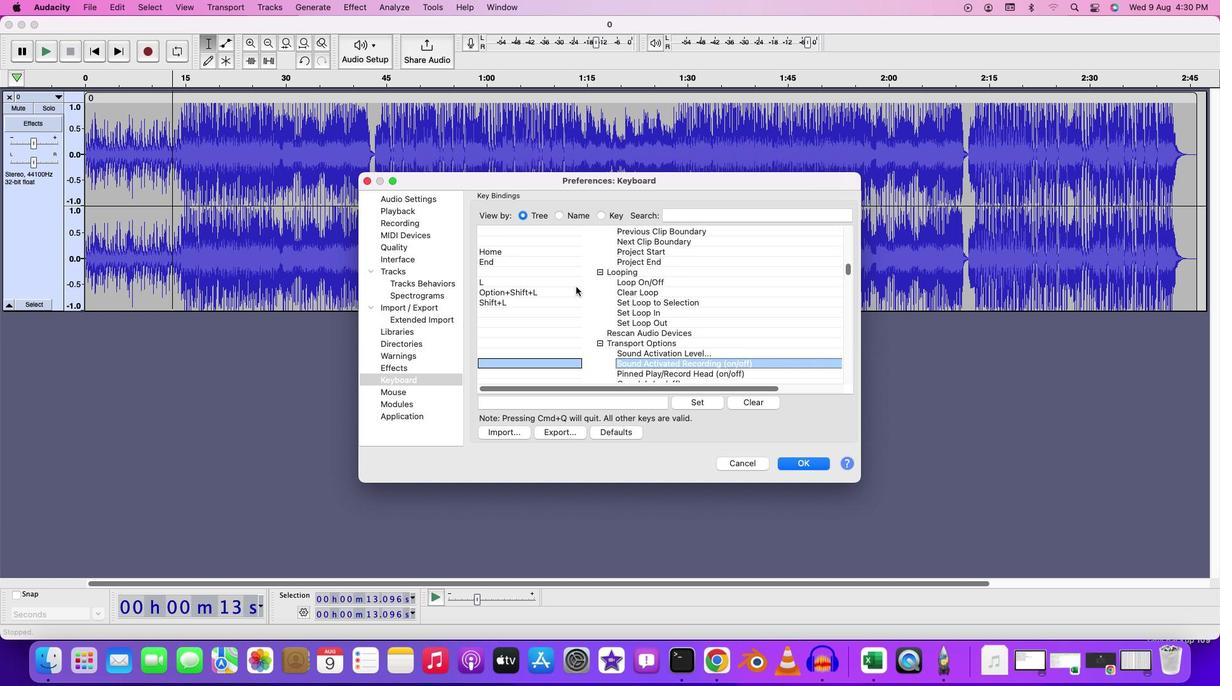 
Action: Mouse moved to (573, 285)
Screenshot: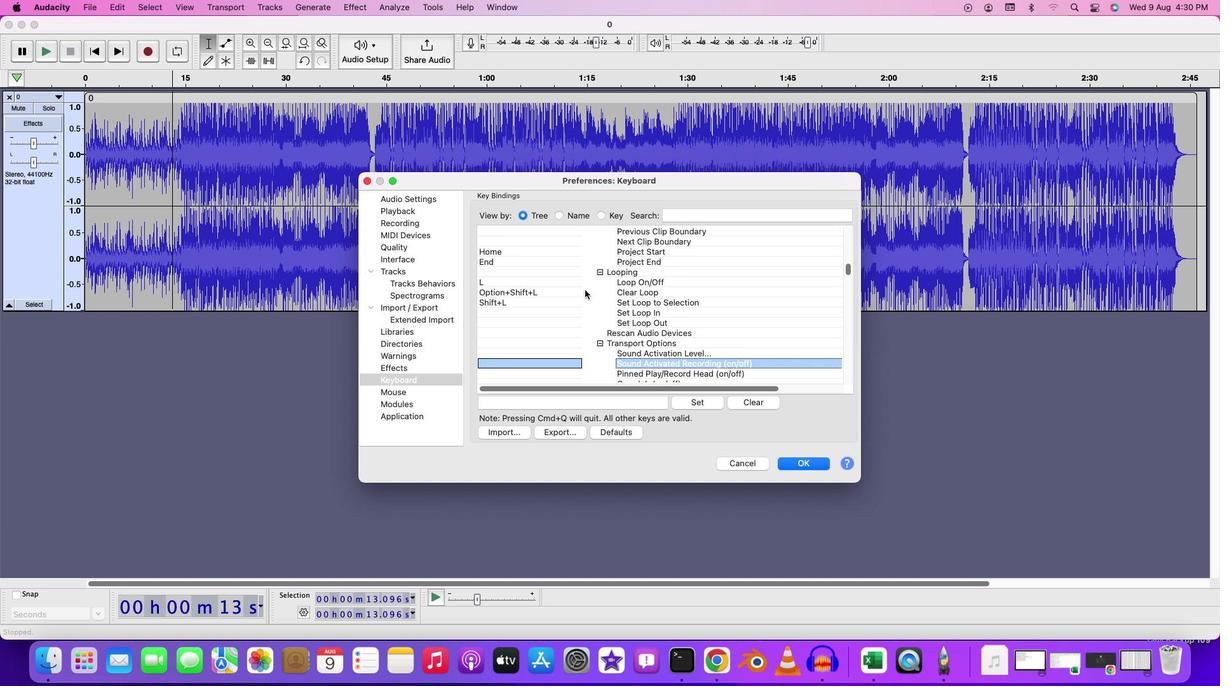 
Action: Mouse scrolled (573, 285) with delta (0, 1)
Screenshot: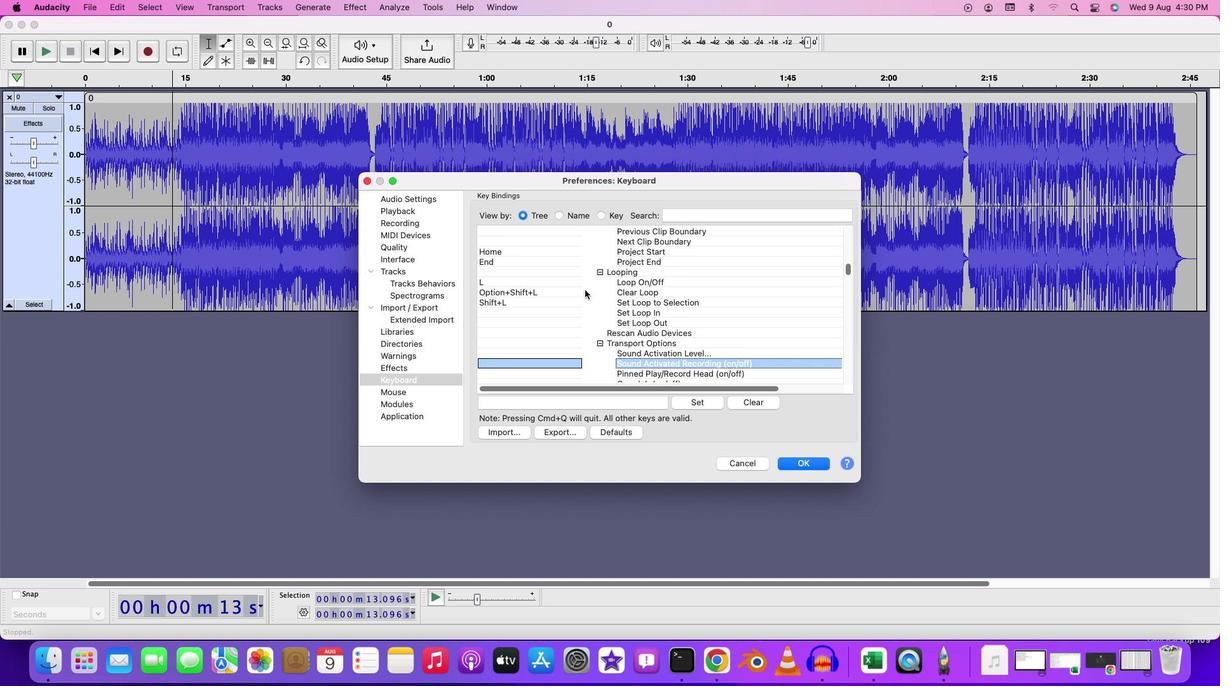 
Action: Mouse moved to (536, 275)
Screenshot: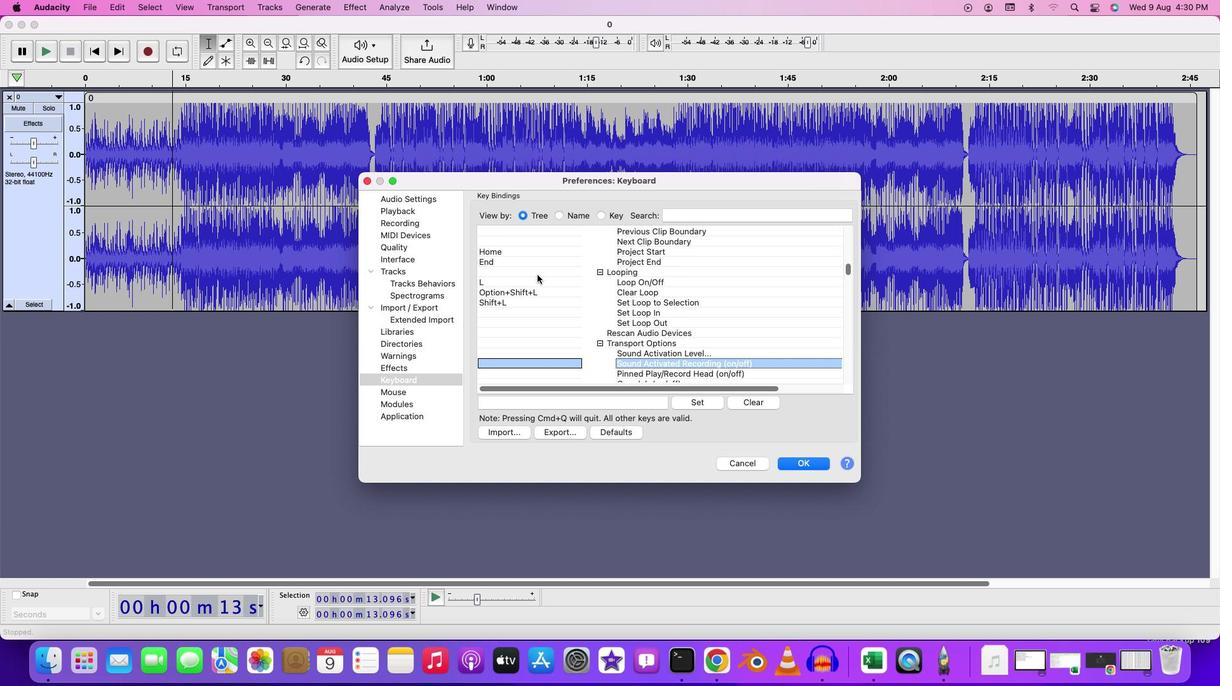 
Action: Mouse pressed left at (536, 275)
Screenshot: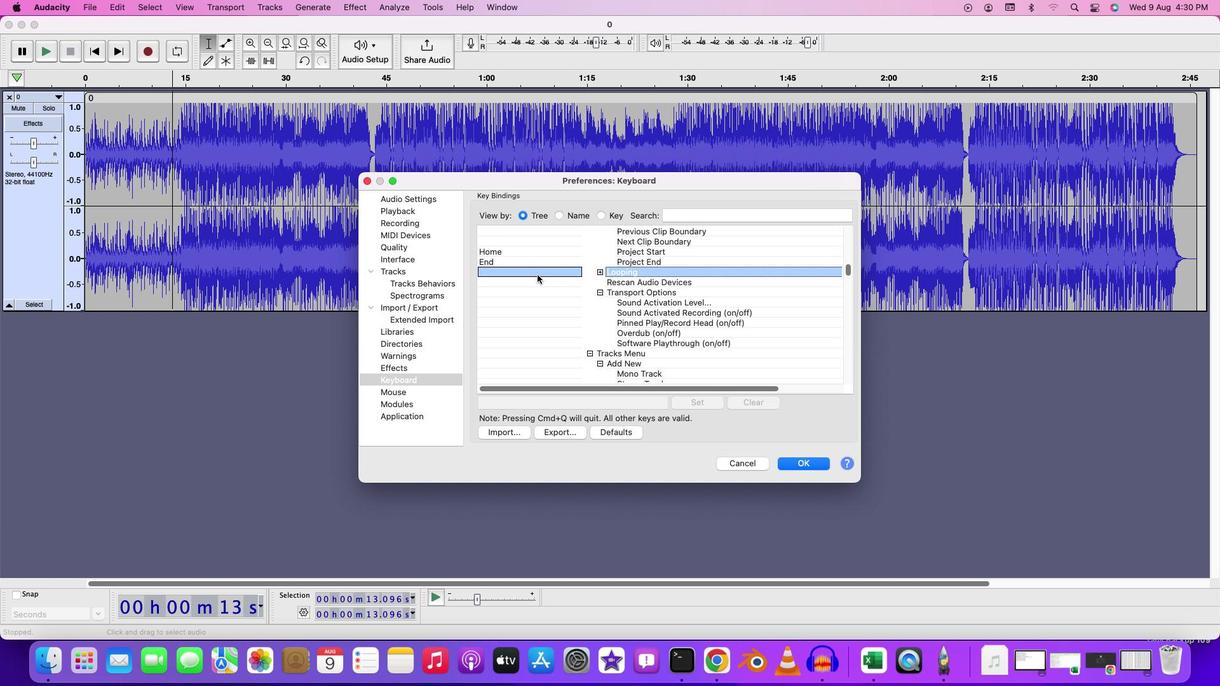 
Action: Mouse moved to (612, 314)
Screenshot: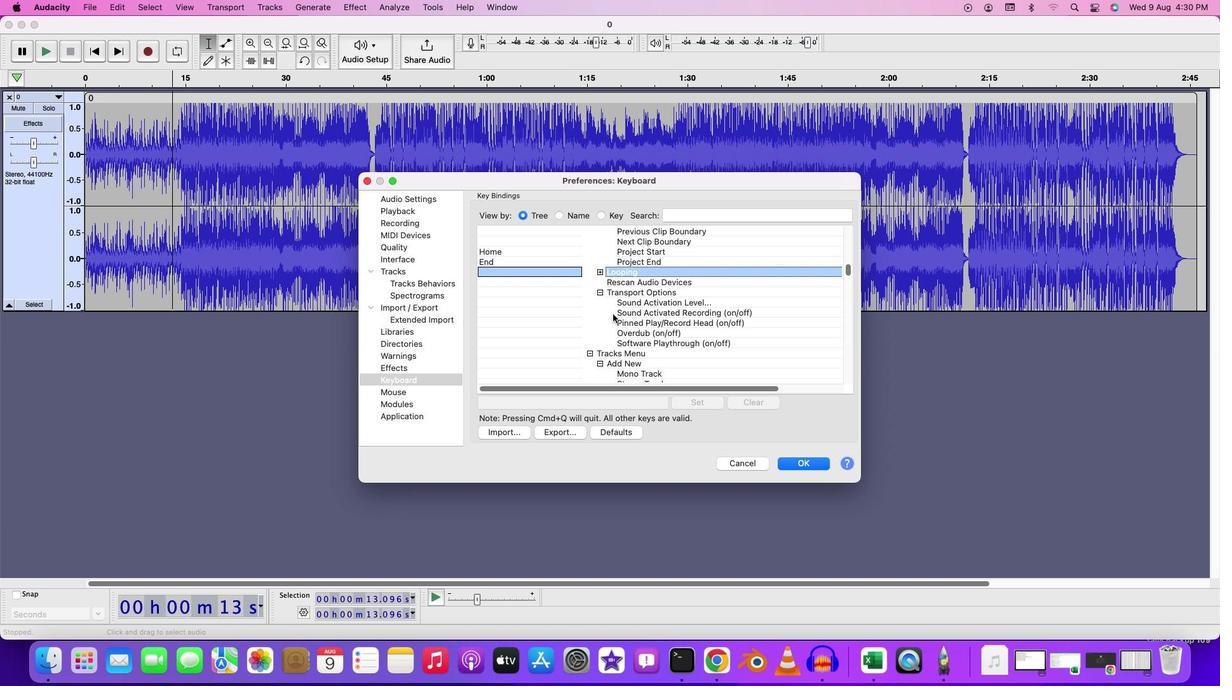 
Action: Mouse scrolled (612, 314) with delta (0, 0)
Screenshot: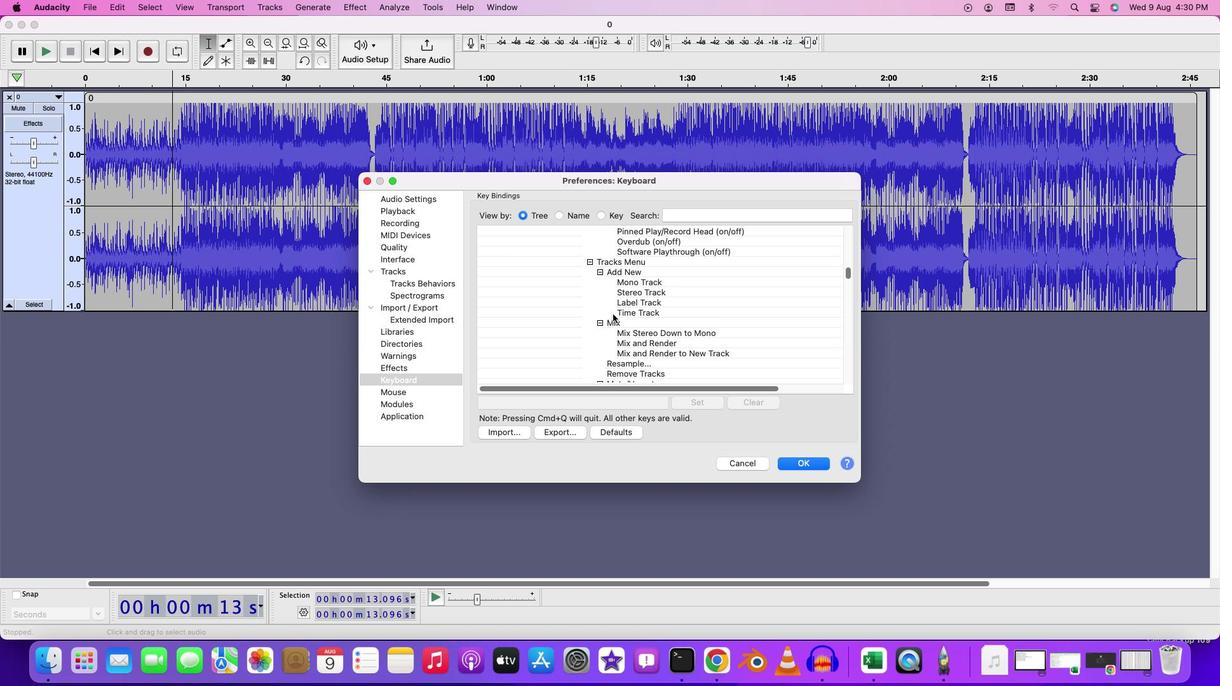 
Action: Mouse scrolled (612, 314) with delta (0, 0)
Screenshot: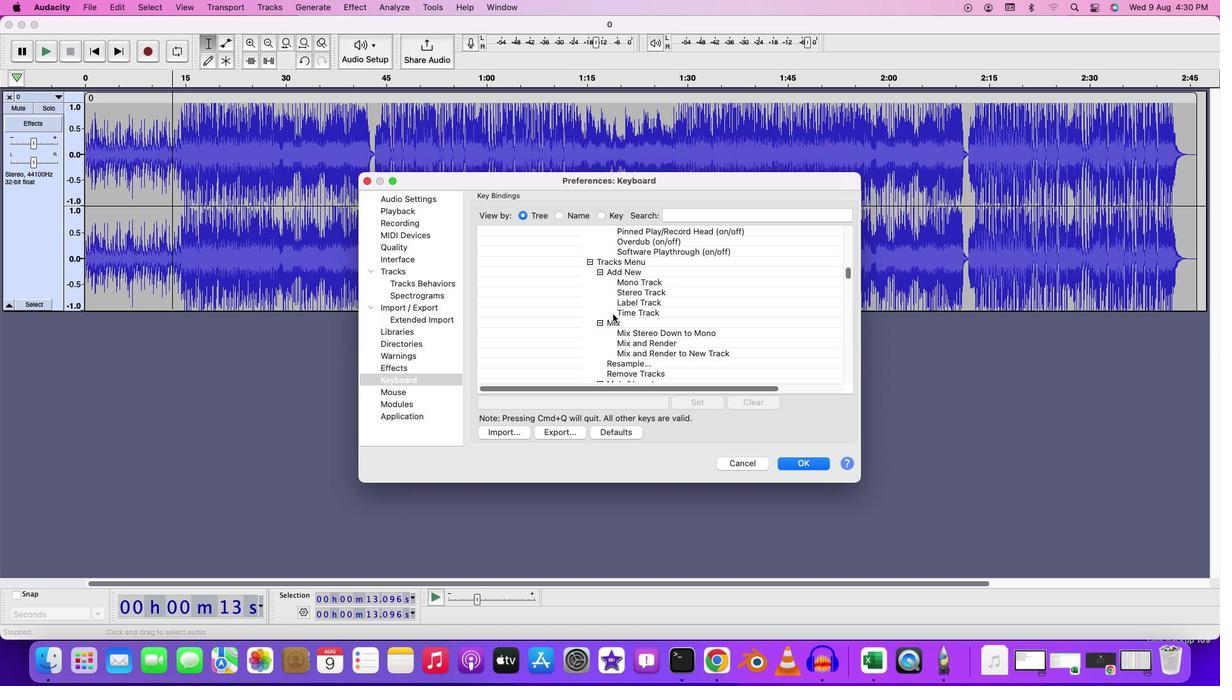 
Action: Mouse scrolled (612, 314) with delta (0, -1)
Screenshot: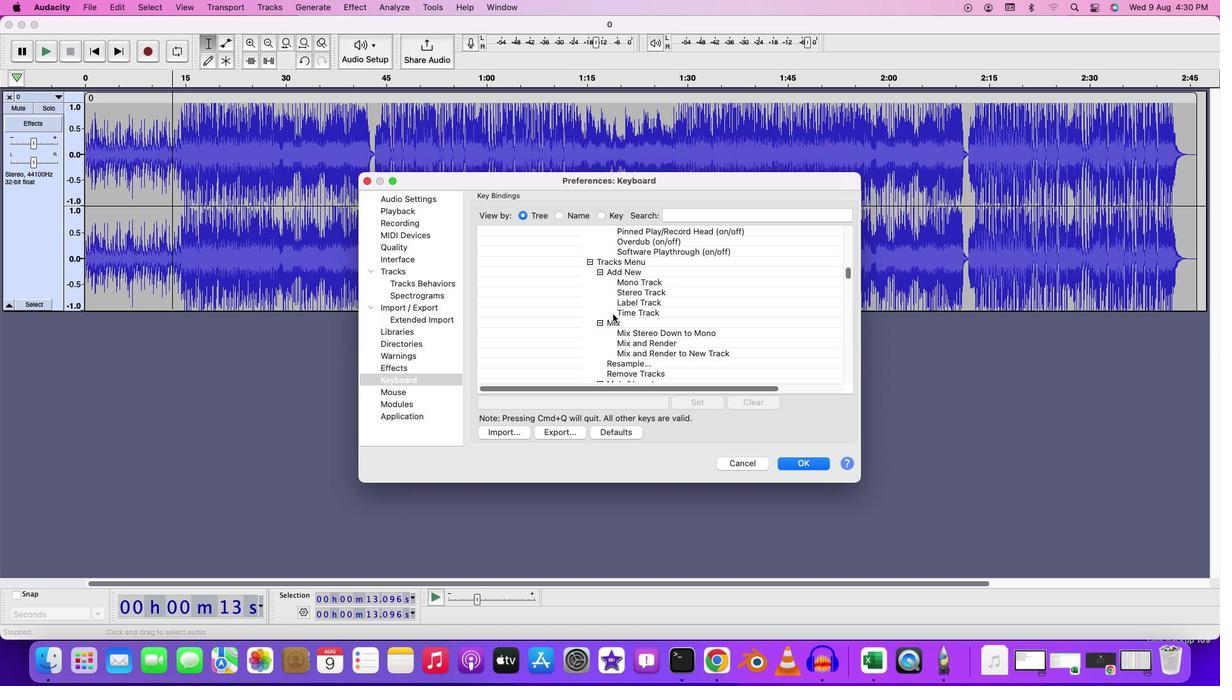 
Action: Mouse scrolled (612, 314) with delta (0, -3)
Screenshot: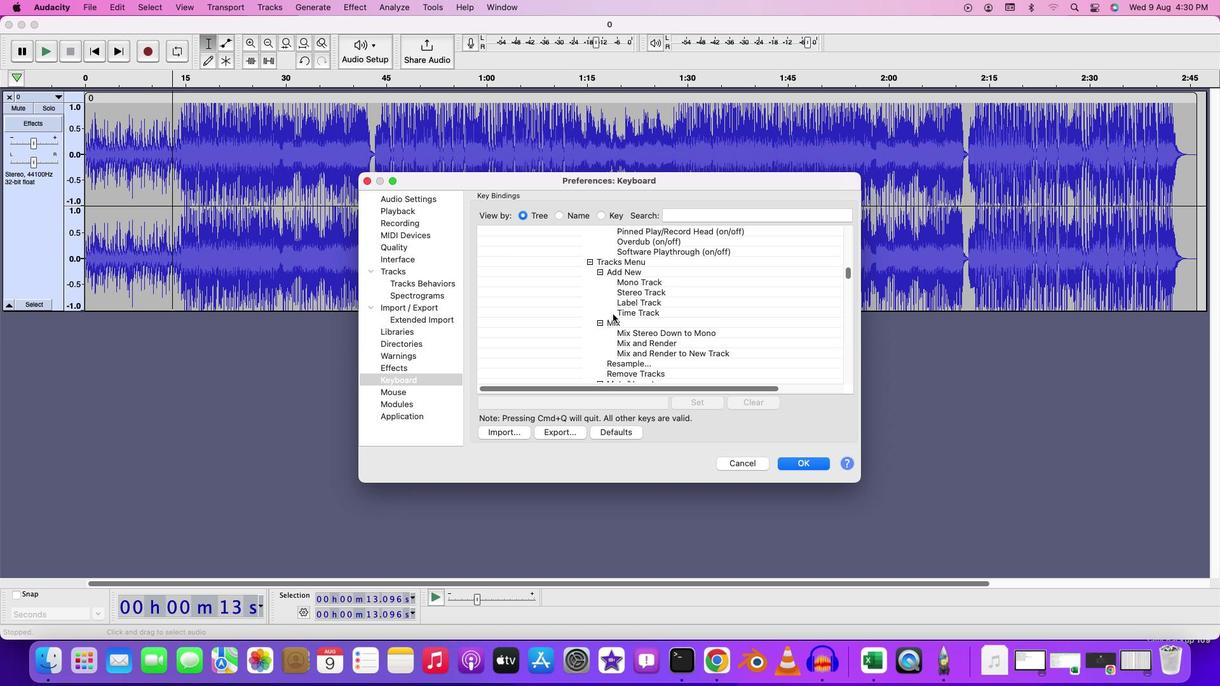 
Action: Mouse moved to (611, 315)
Screenshot: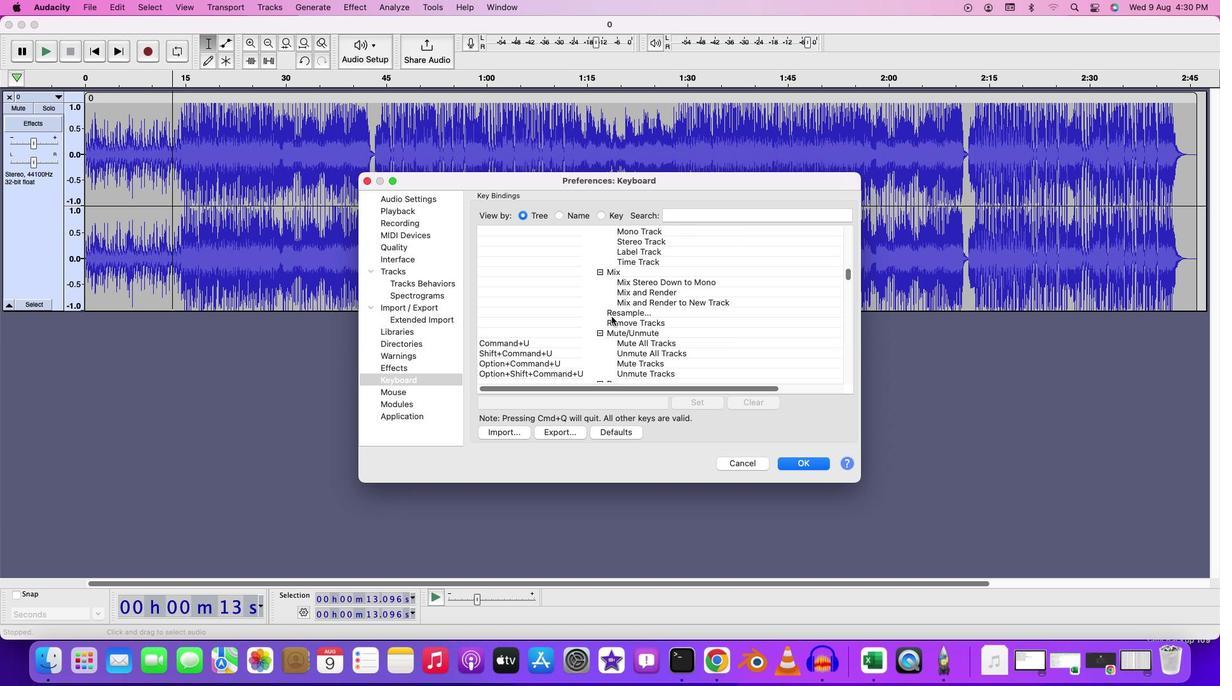 
Action: Mouse scrolled (611, 315) with delta (0, 0)
Screenshot: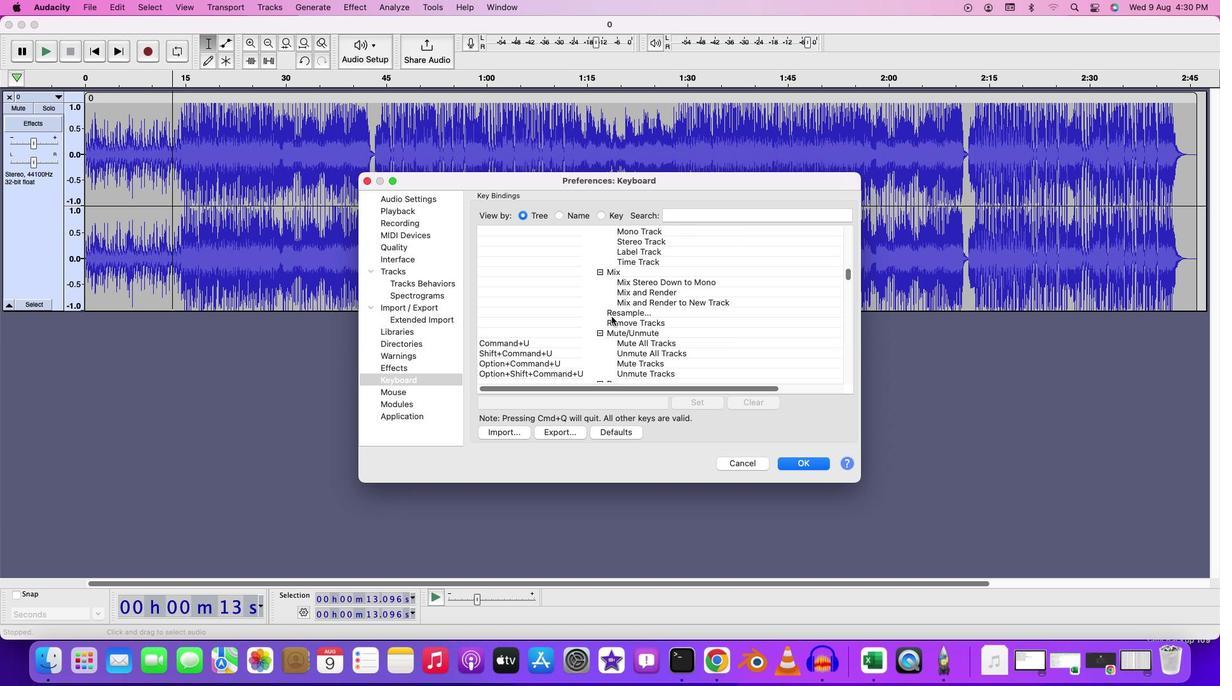 
Action: Mouse scrolled (611, 315) with delta (0, 0)
Screenshot: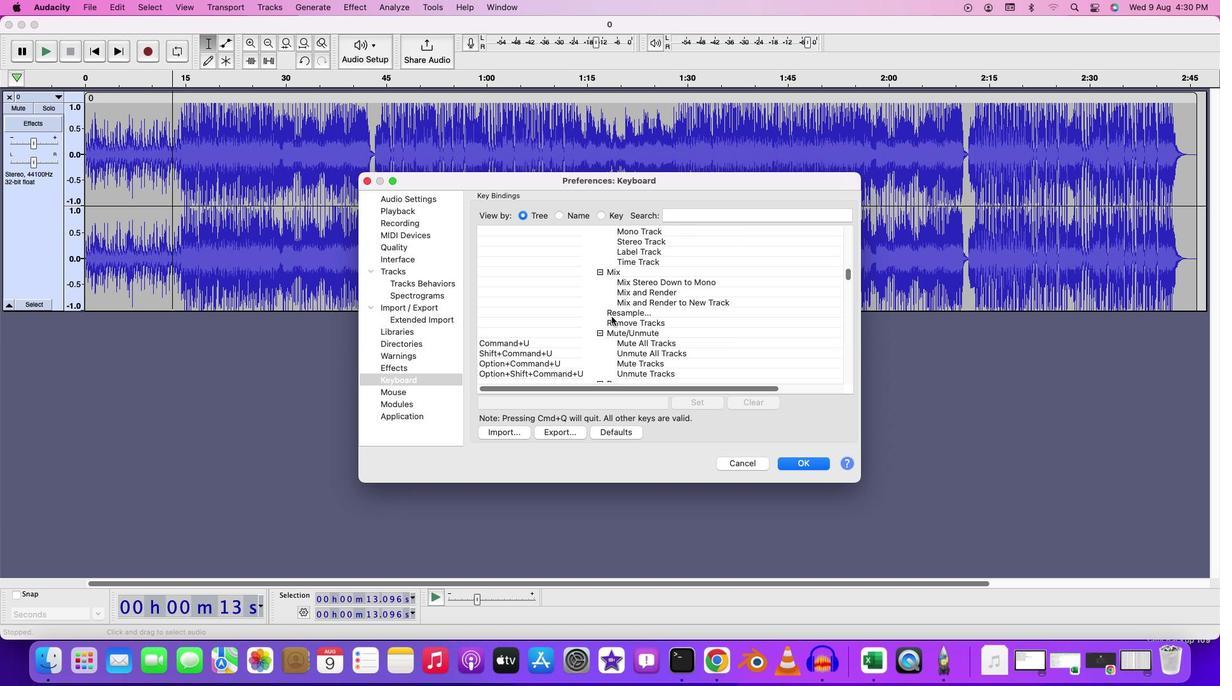 
Action: Mouse moved to (611, 316)
Screenshot: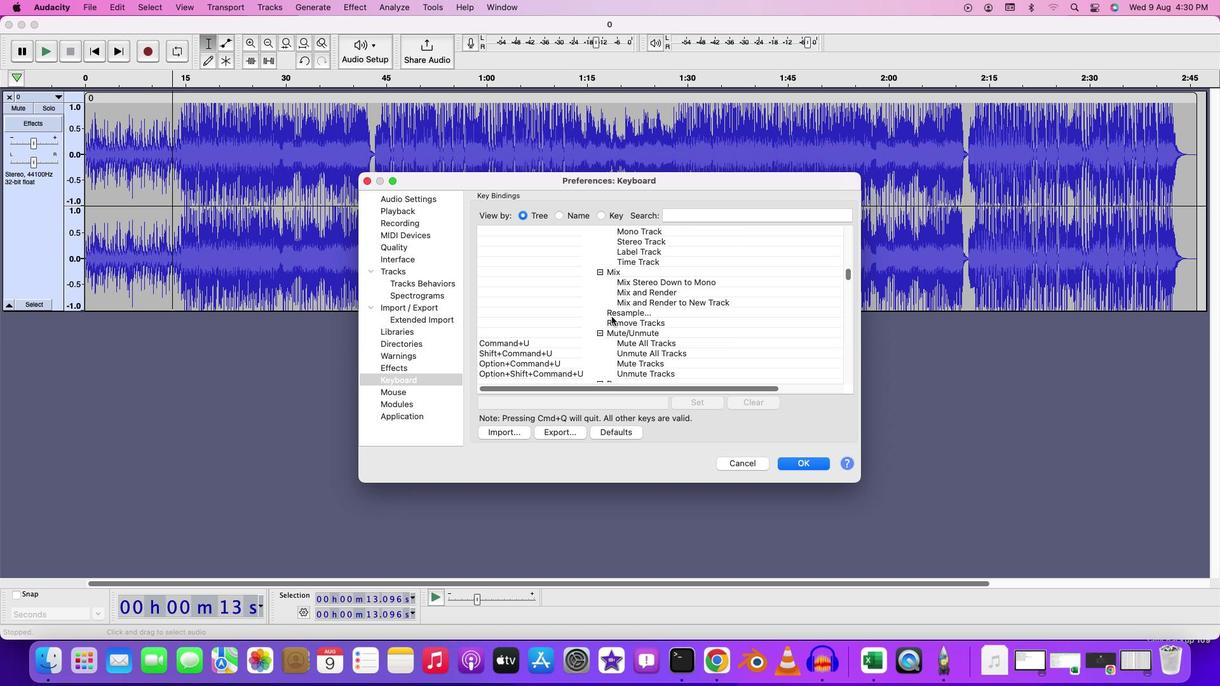 
Action: Mouse scrolled (611, 316) with delta (0, -1)
Screenshot: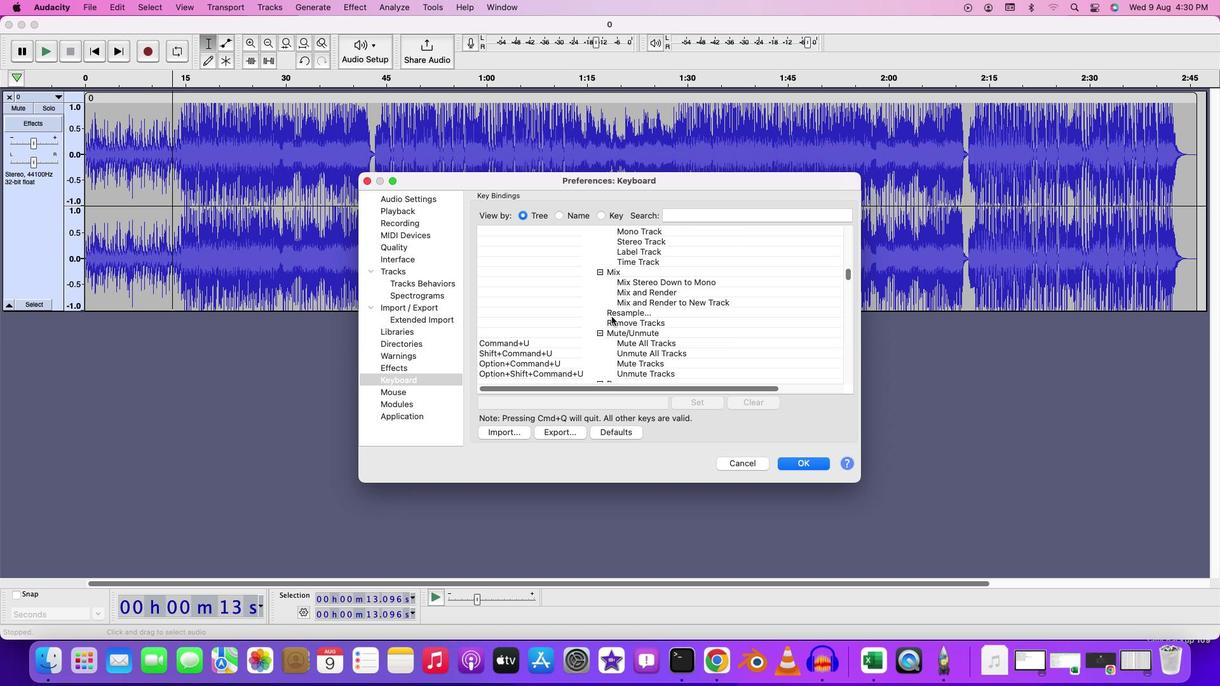 
Action: Mouse moved to (611, 316)
Screenshot: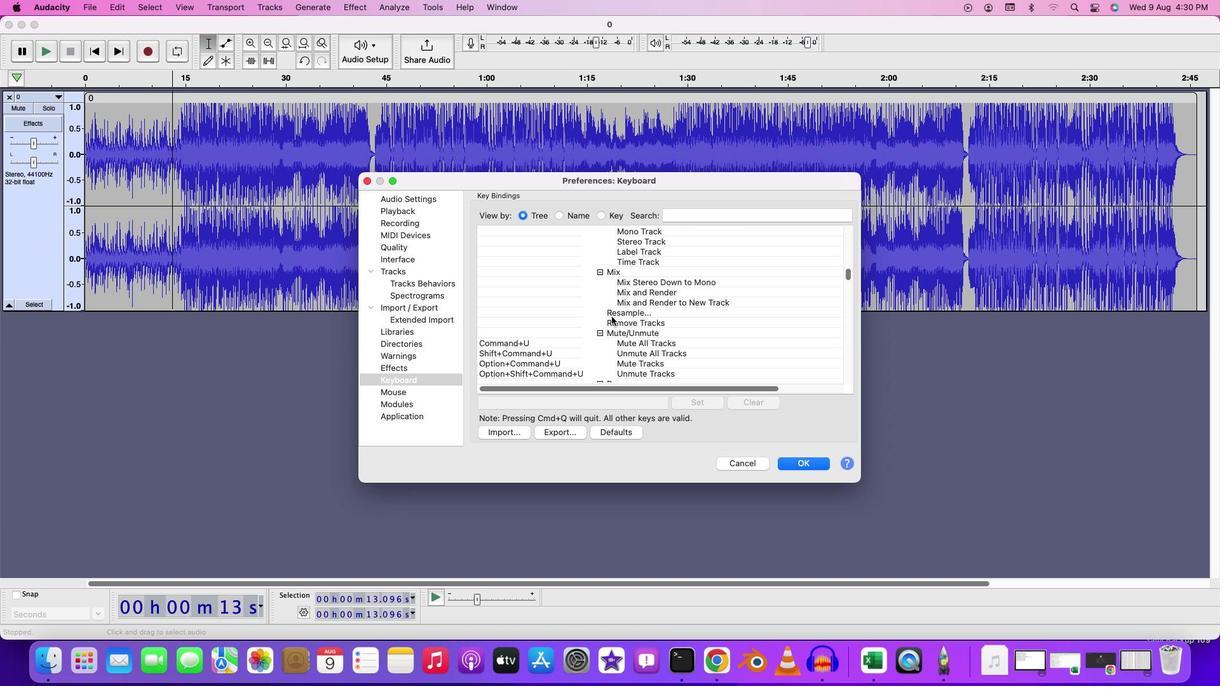 
Action: Mouse scrolled (611, 316) with delta (0, 0)
Screenshot: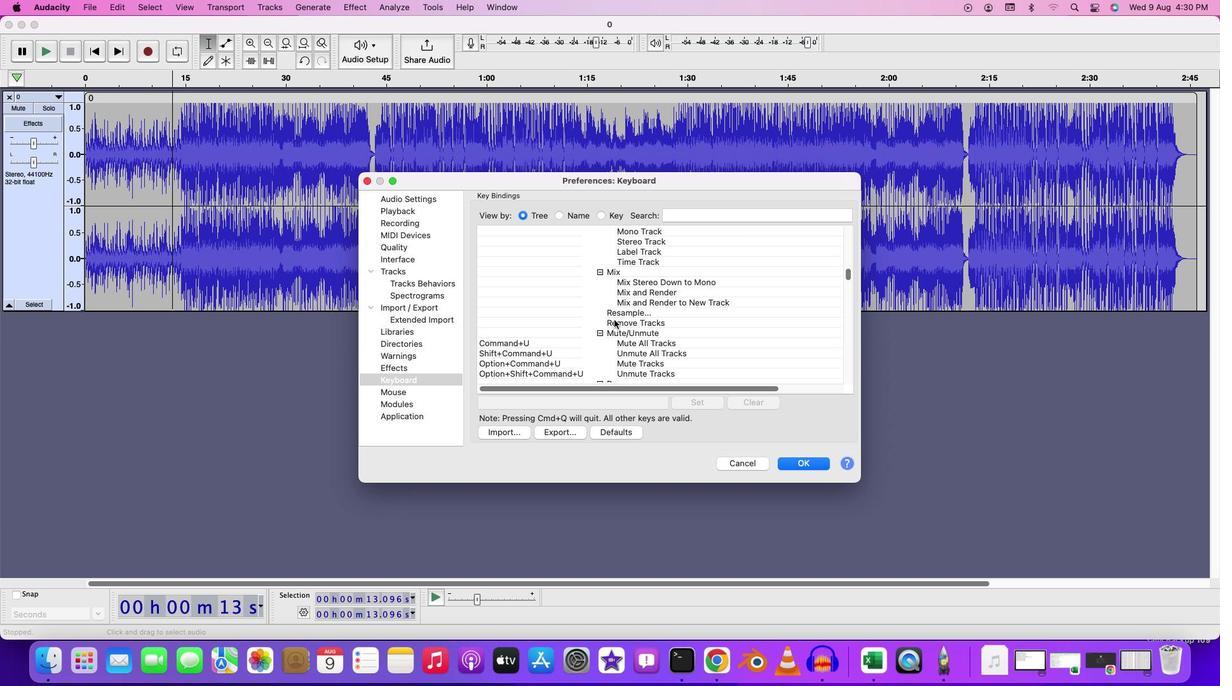 
Action: Mouse moved to (614, 320)
Screenshot: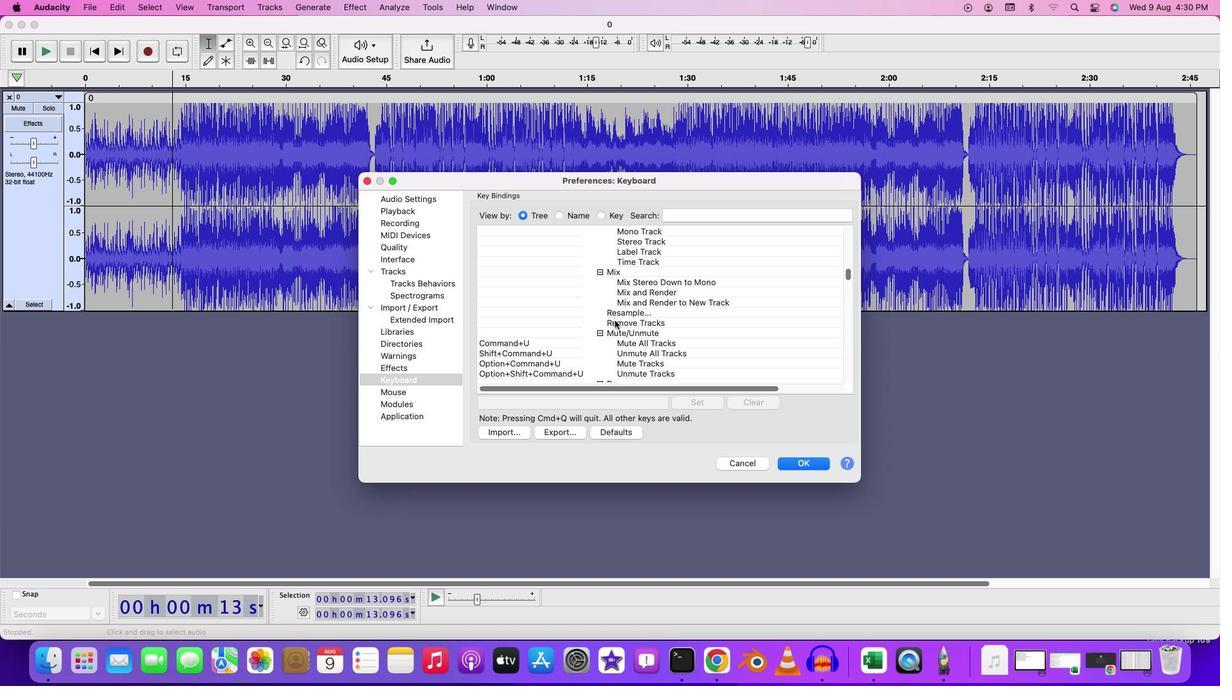 
Action: Mouse scrolled (614, 320) with delta (0, 0)
Screenshot: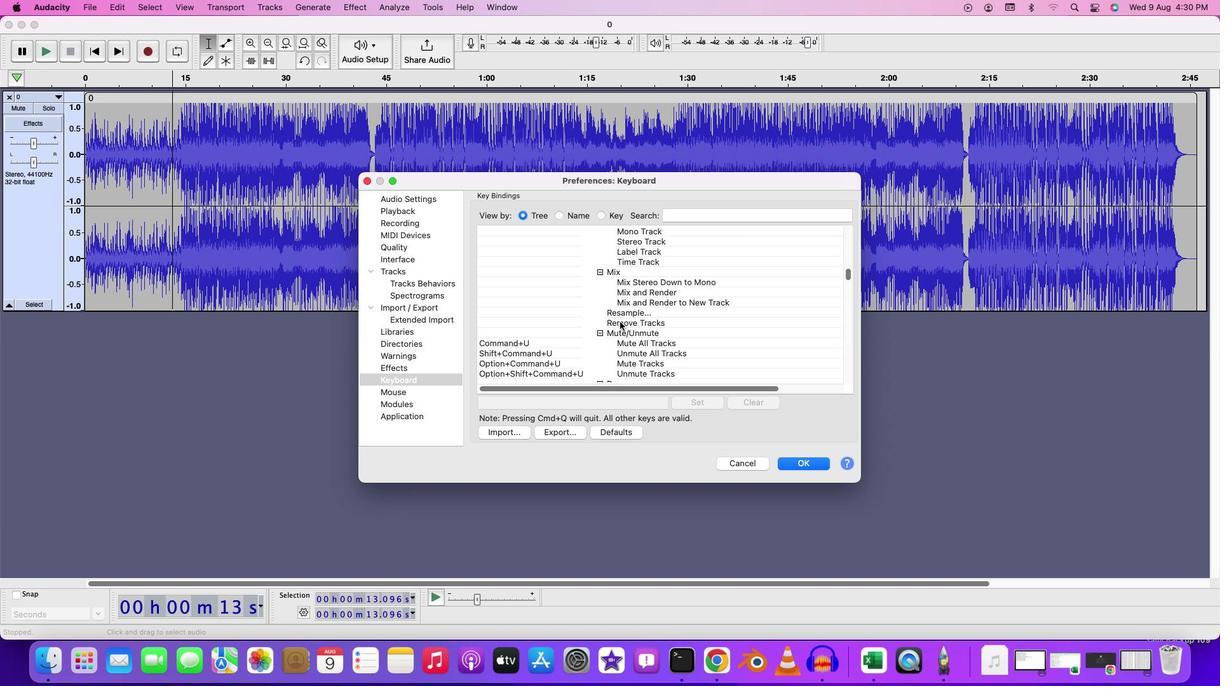 
Action: Mouse moved to (620, 343)
Screenshot: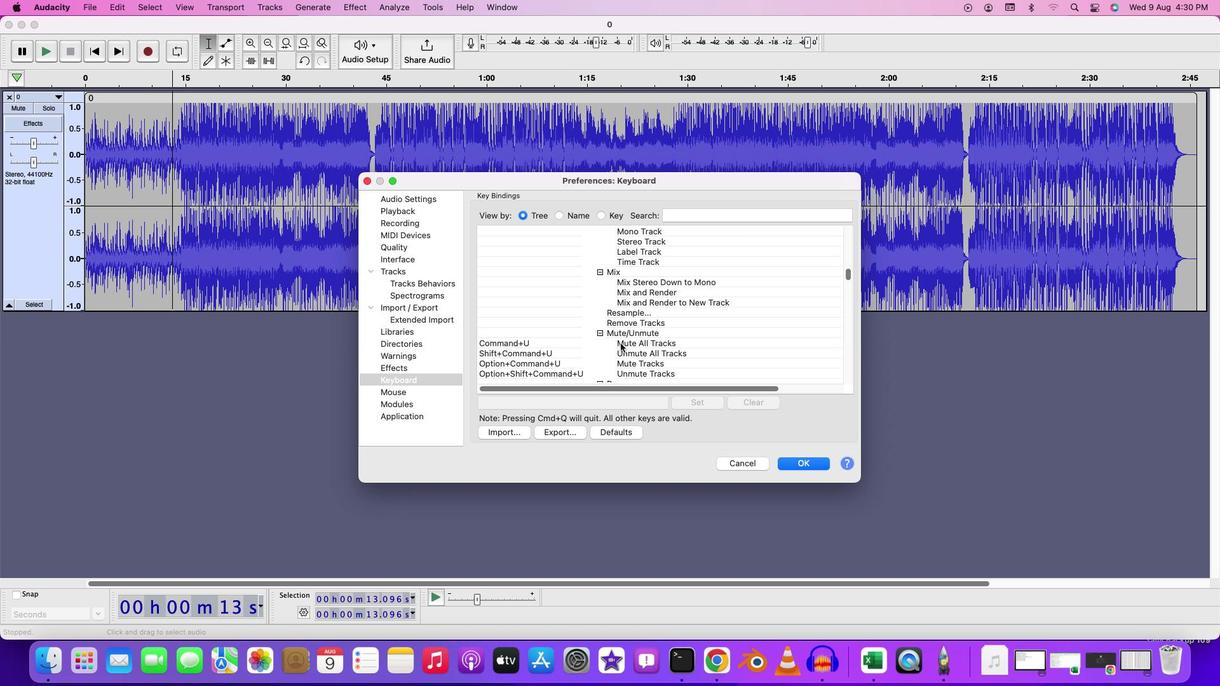 
Action: Mouse pressed left at (620, 343)
Screenshot: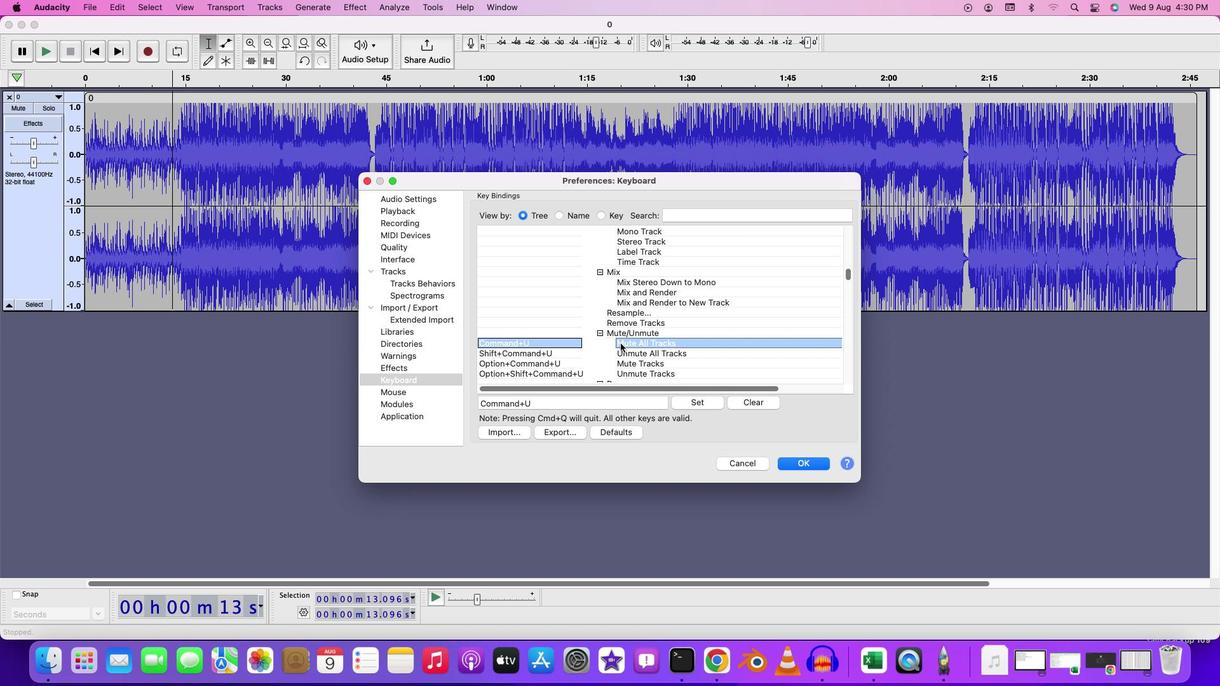 
Action: Mouse moved to (653, 397)
Screenshot: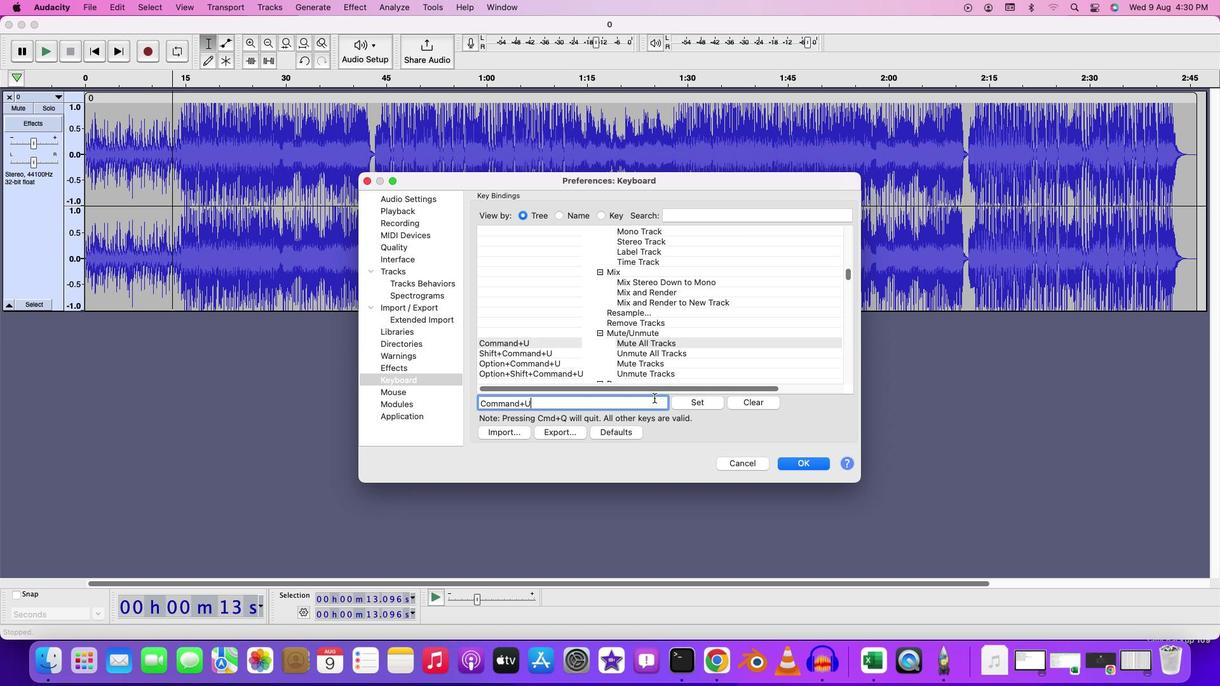 
Action: Mouse pressed left at (653, 397)
Screenshot: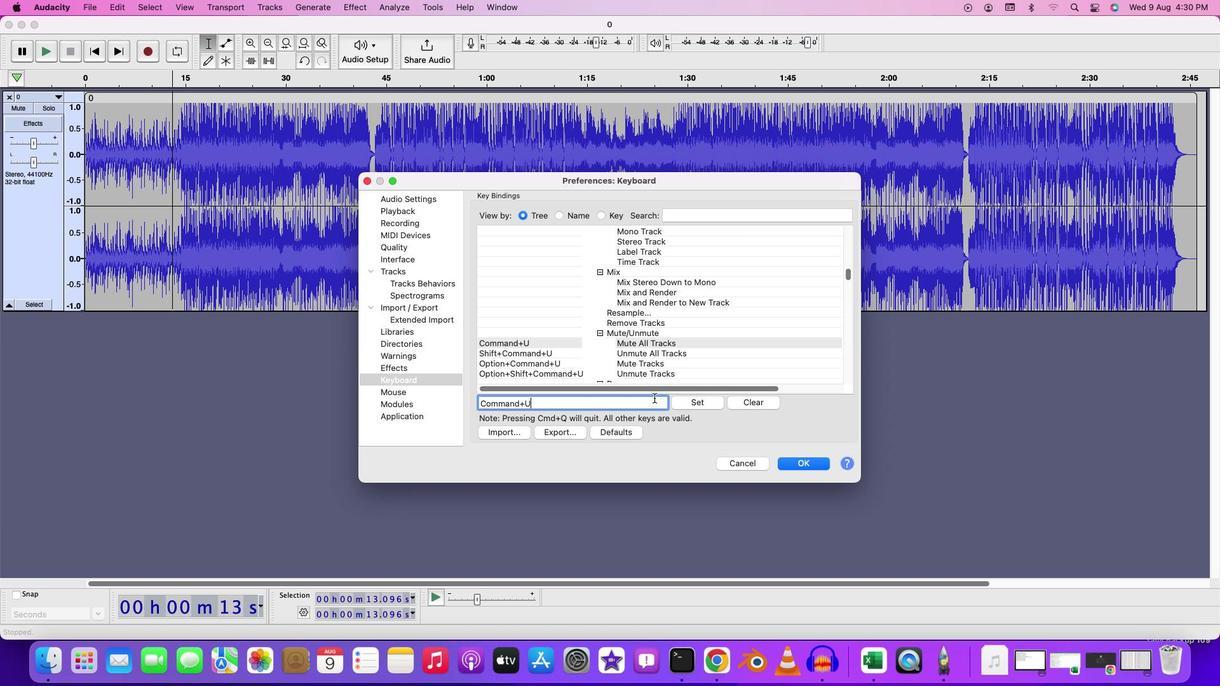 
Action: Mouse moved to (747, 404)
Screenshot: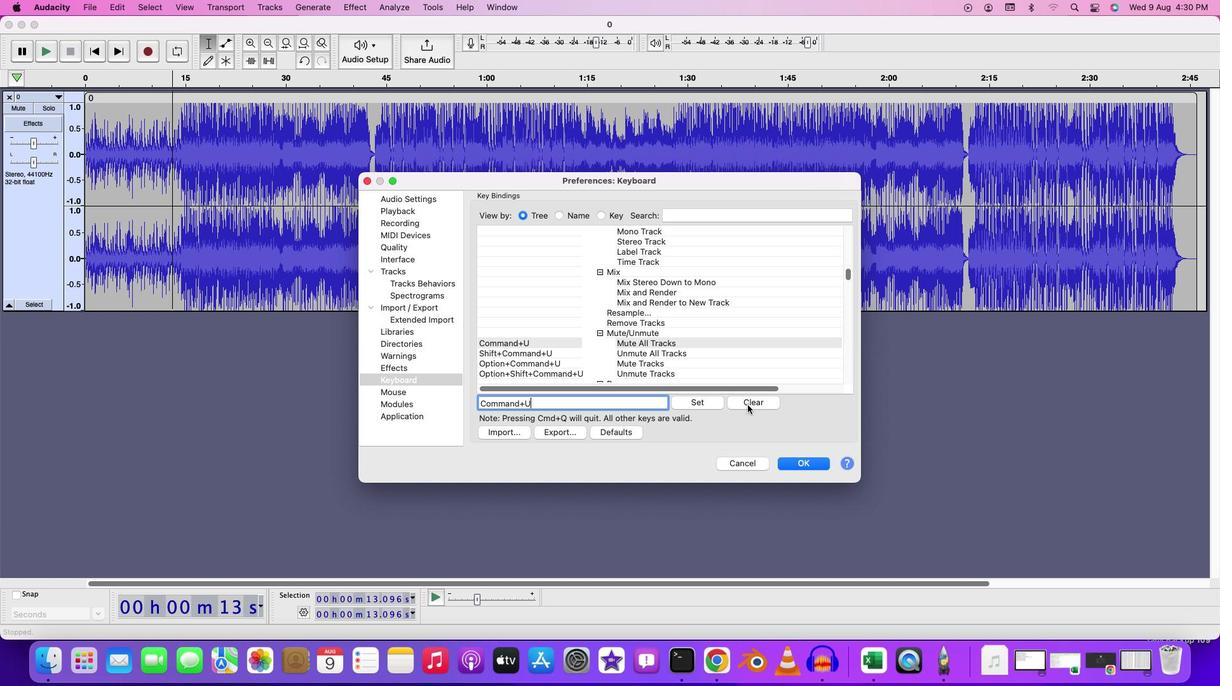 
Action: Mouse pressed left at (747, 404)
Screenshot: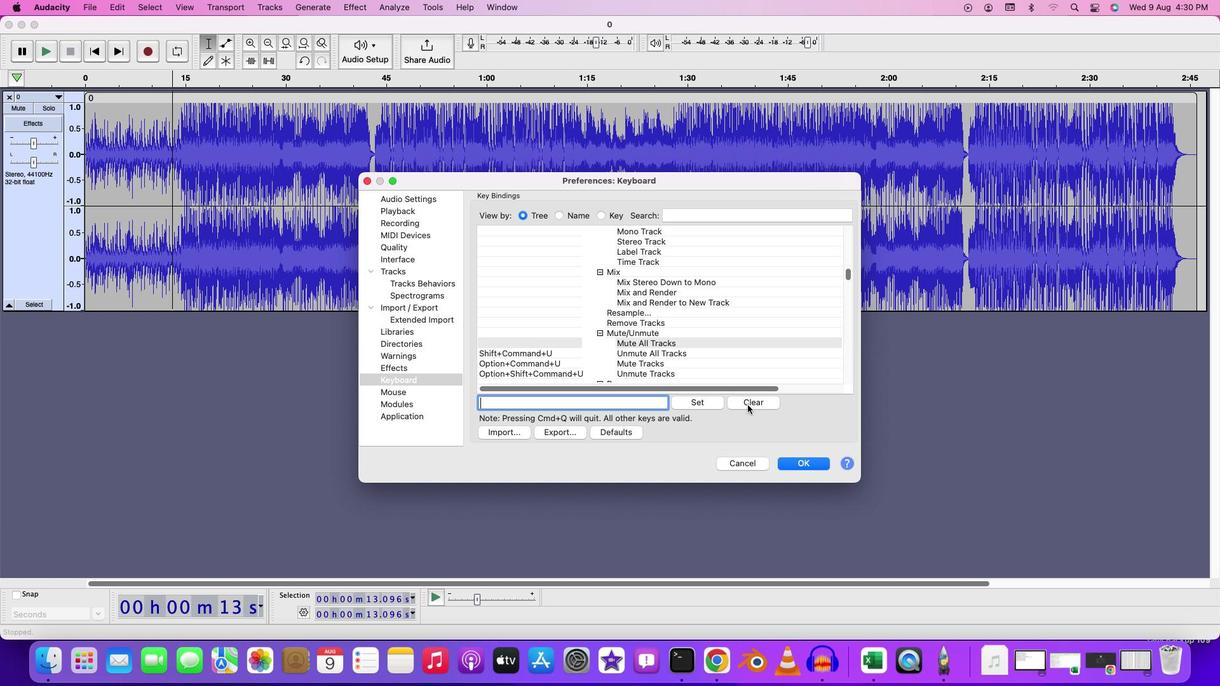 
Action: Key pressed "'"
Screenshot: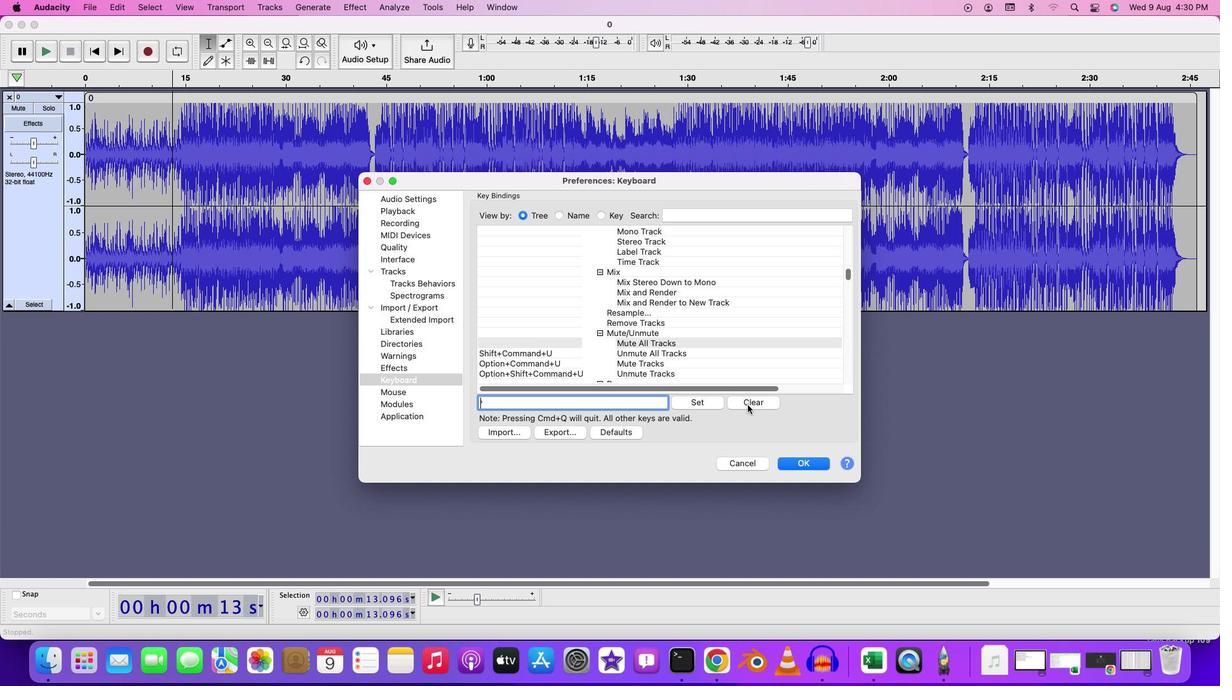 
Action: Mouse moved to (709, 402)
Screenshot: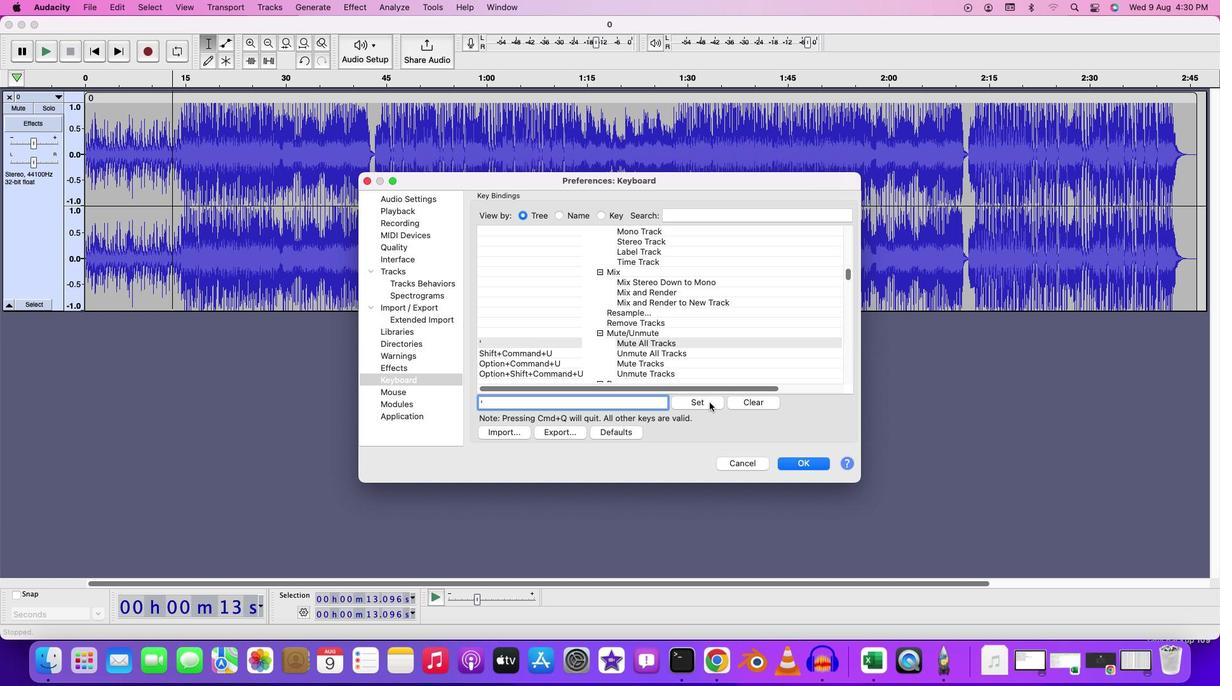 
Action: Mouse pressed left at (709, 402)
Screenshot: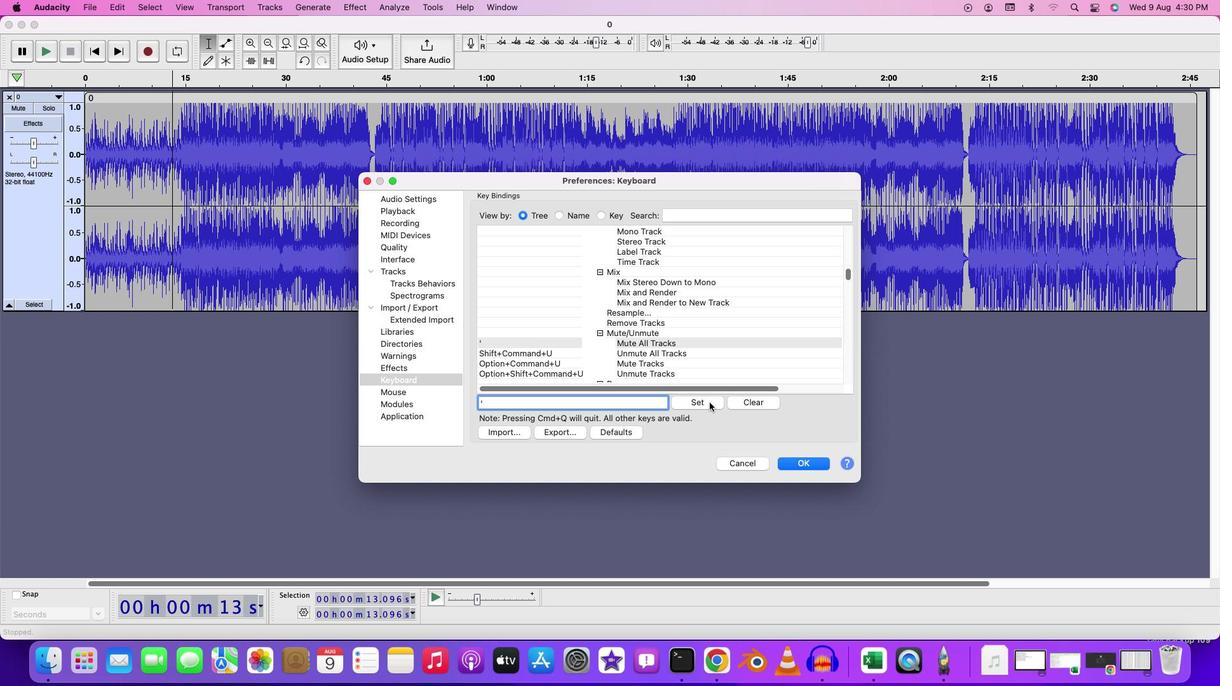 
Action: Mouse moved to (659, 321)
Screenshot: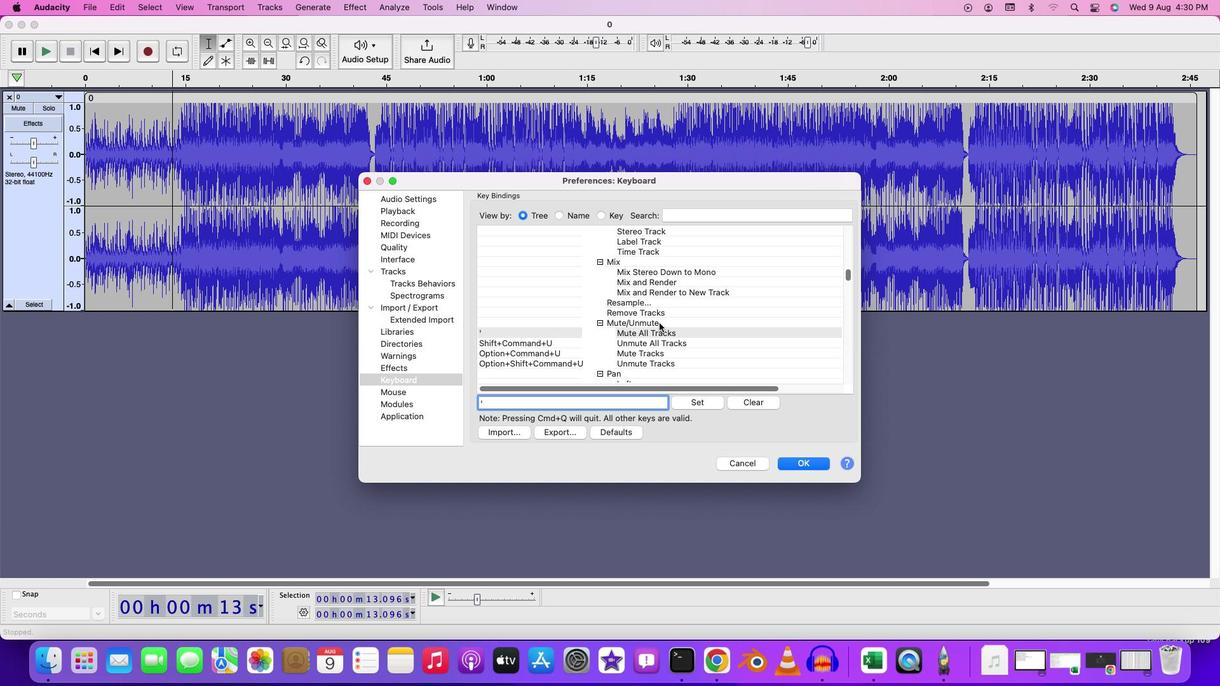 
Action: Mouse scrolled (659, 321) with delta (0, 0)
Screenshot: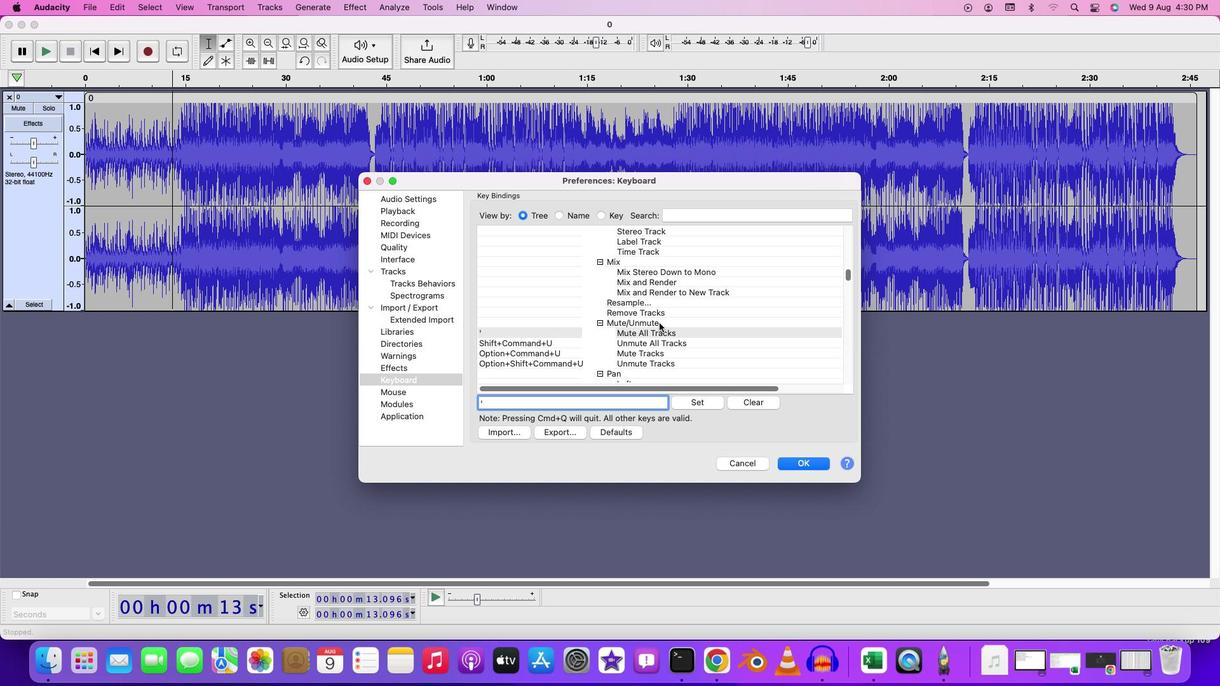 
Action: Mouse moved to (659, 322)
Screenshot: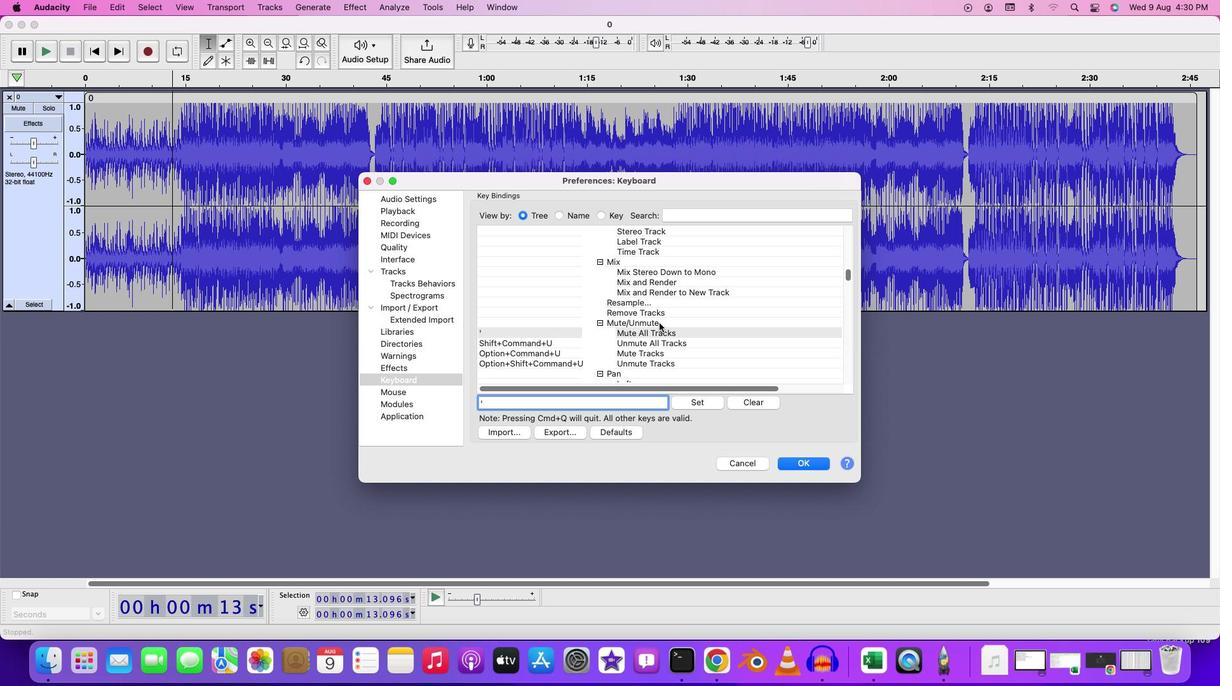 
Action: Mouse scrolled (659, 322) with delta (0, 0)
Screenshot: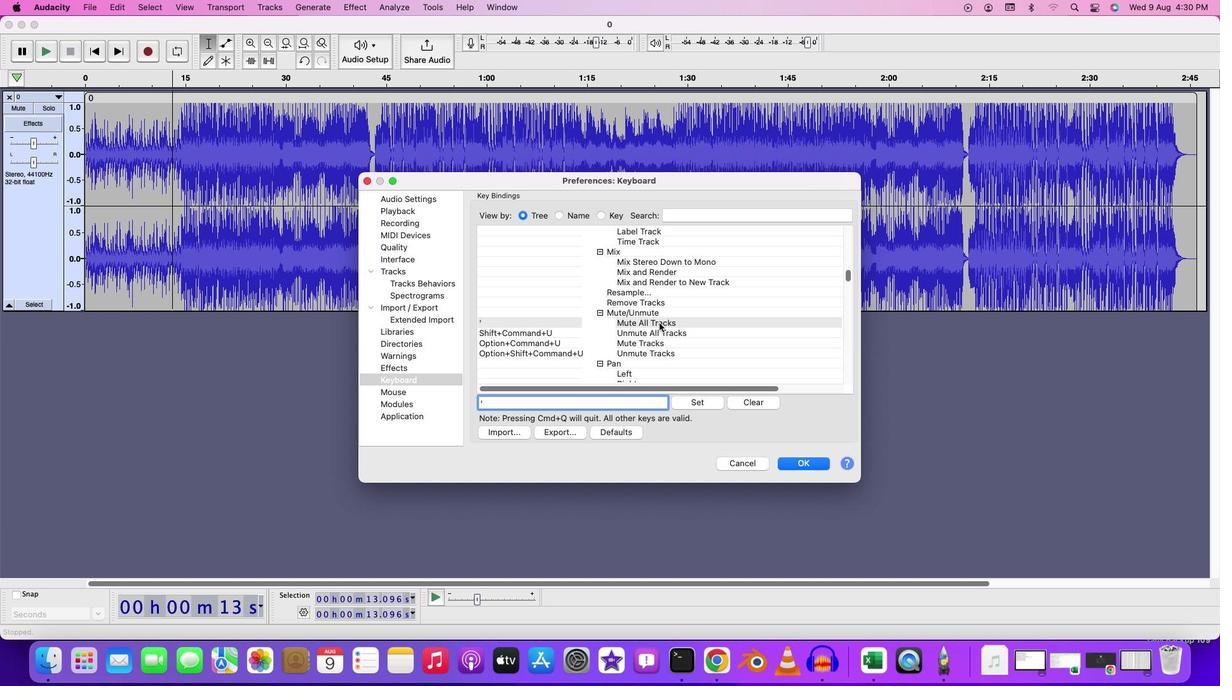 
Action: Mouse moved to (659, 323)
Screenshot: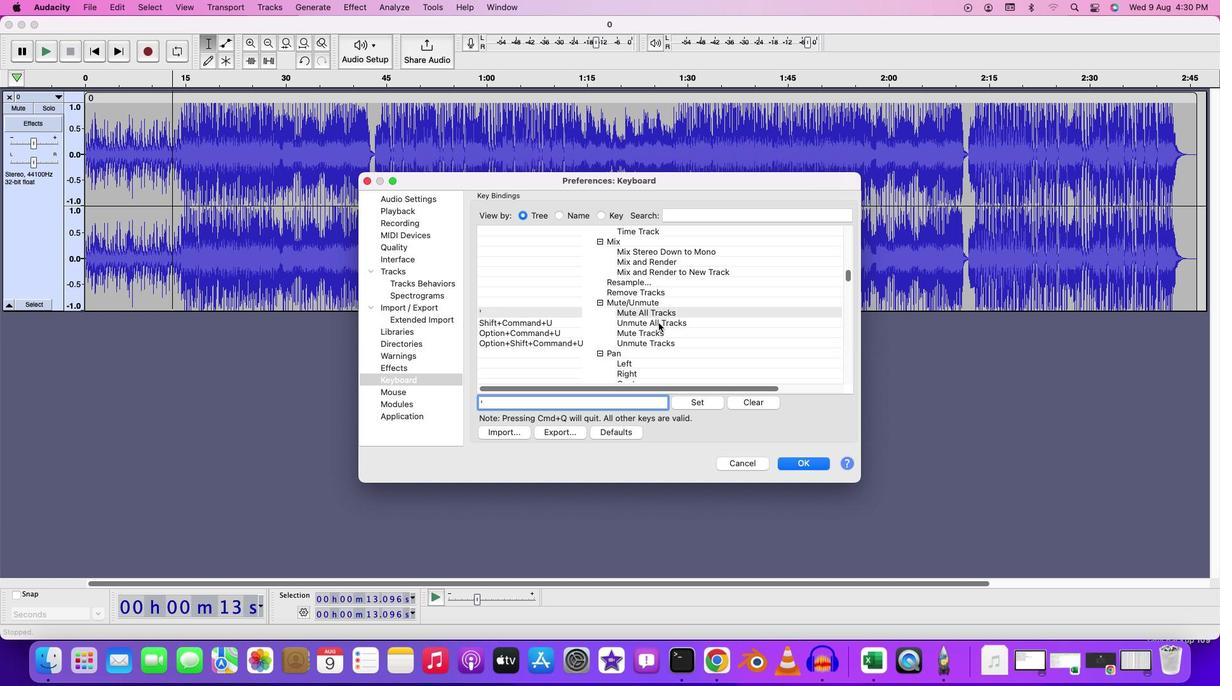
Action: Mouse scrolled (659, 323) with delta (0, 0)
Screenshot: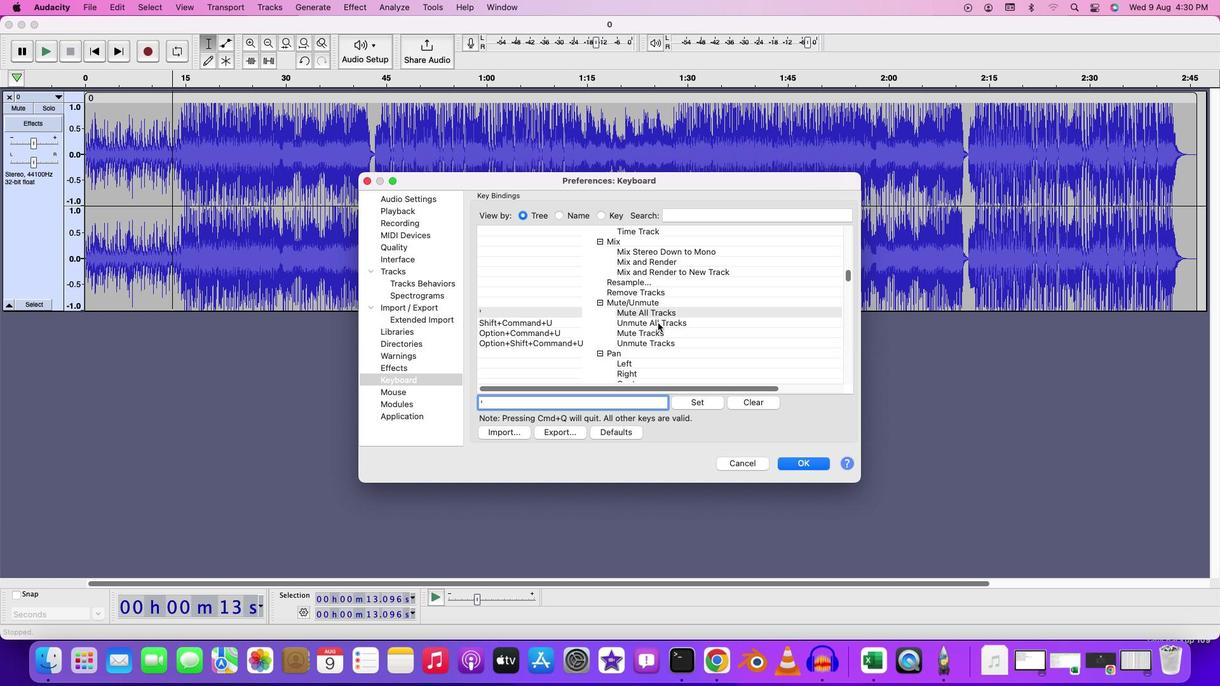 
Action: Mouse moved to (658, 323)
Screenshot: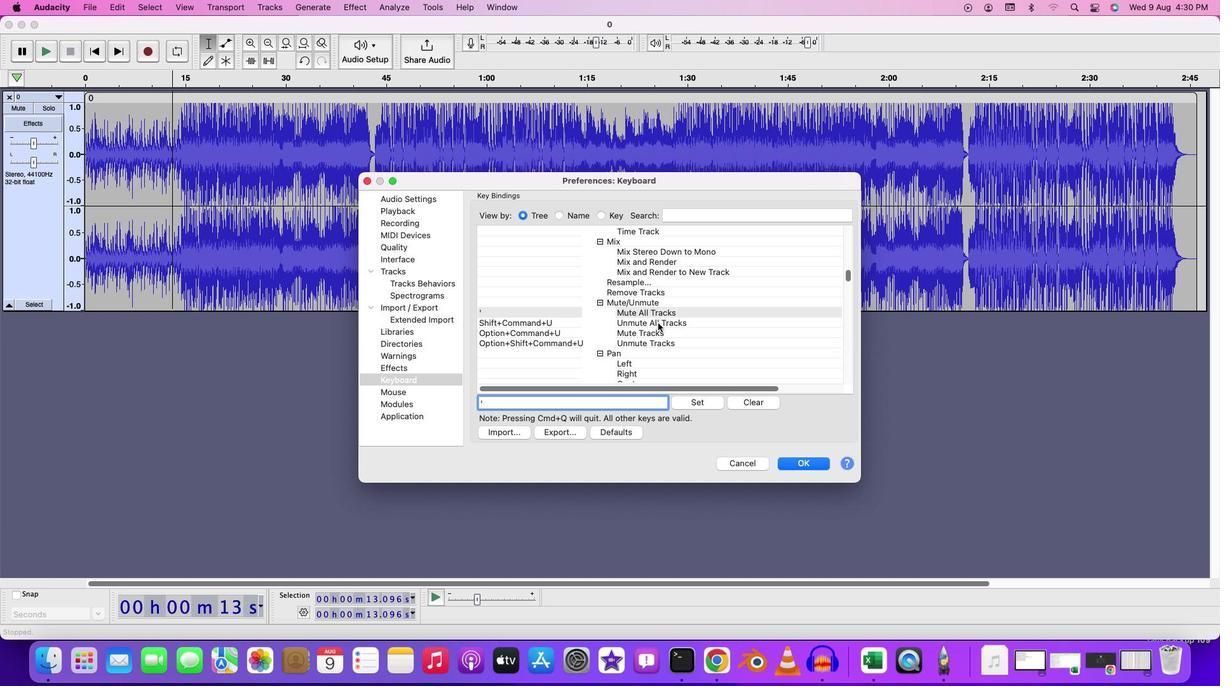 
Action: Mouse scrolled (658, 323) with delta (0, 0)
Screenshot: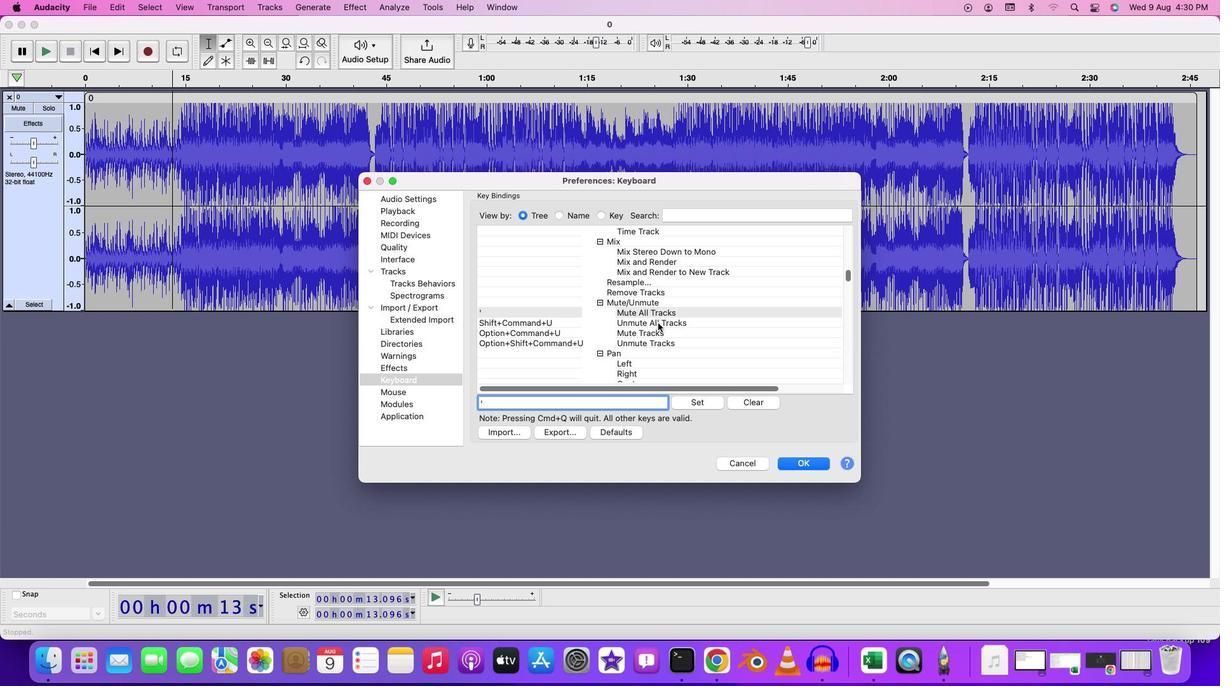 
Action: Mouse moved to (646, 325)
Screenshot: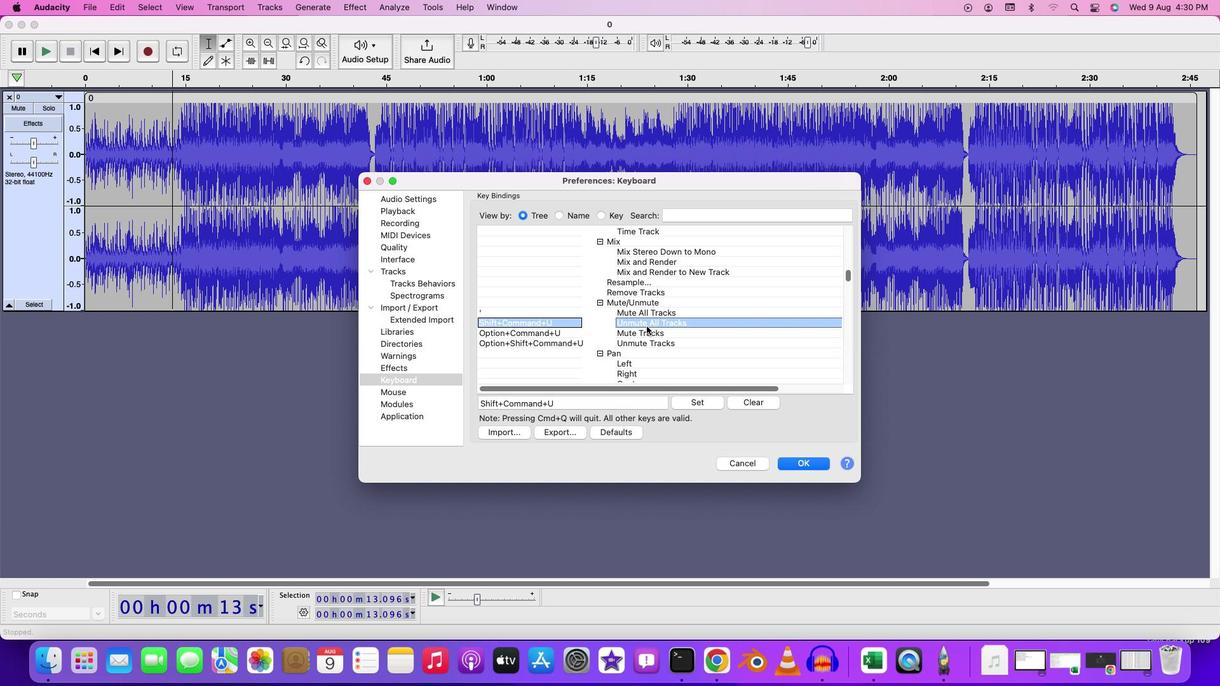 
Action: Mouse pressed left at (646, 325)
Screenshot: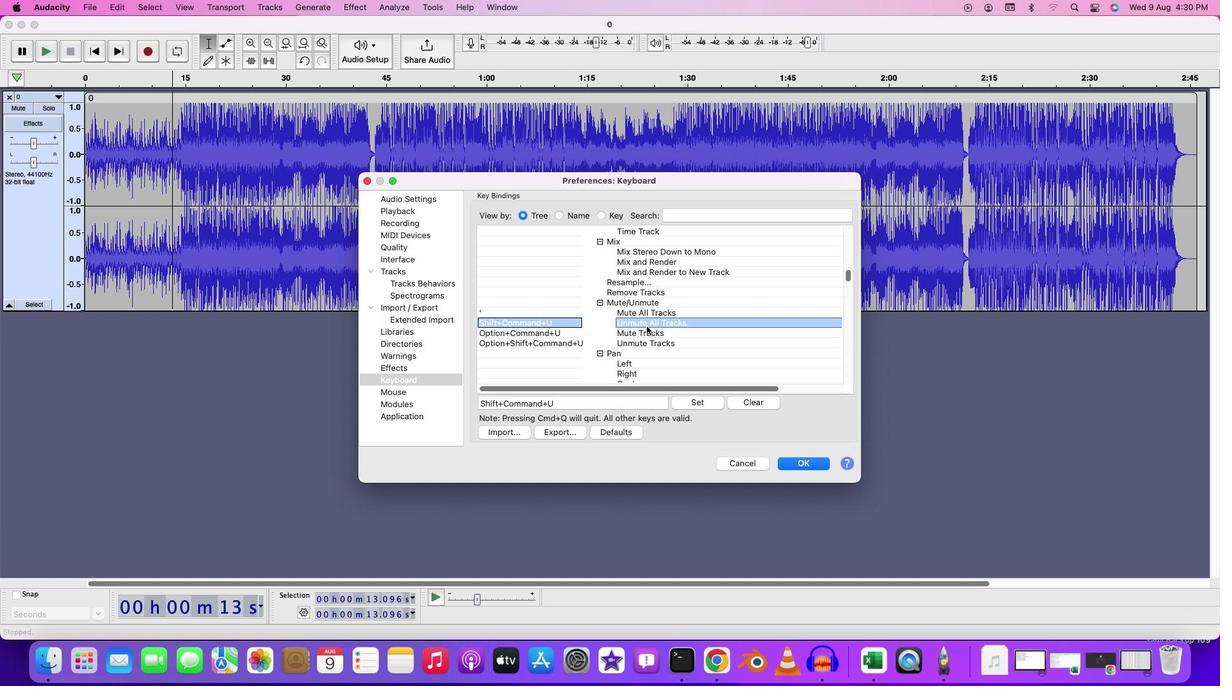 
Action: Mouse moved to (742, 403)
Screenshot: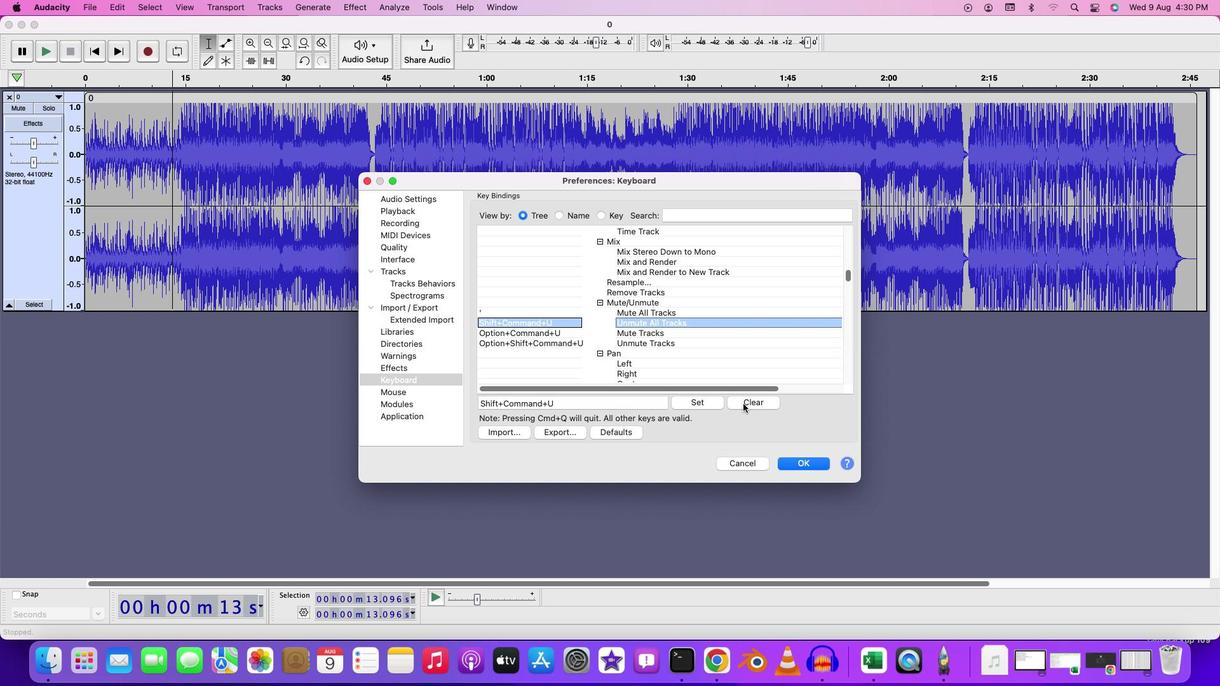 
Action: Mouse pressed left at (742, 403)
Screenshot: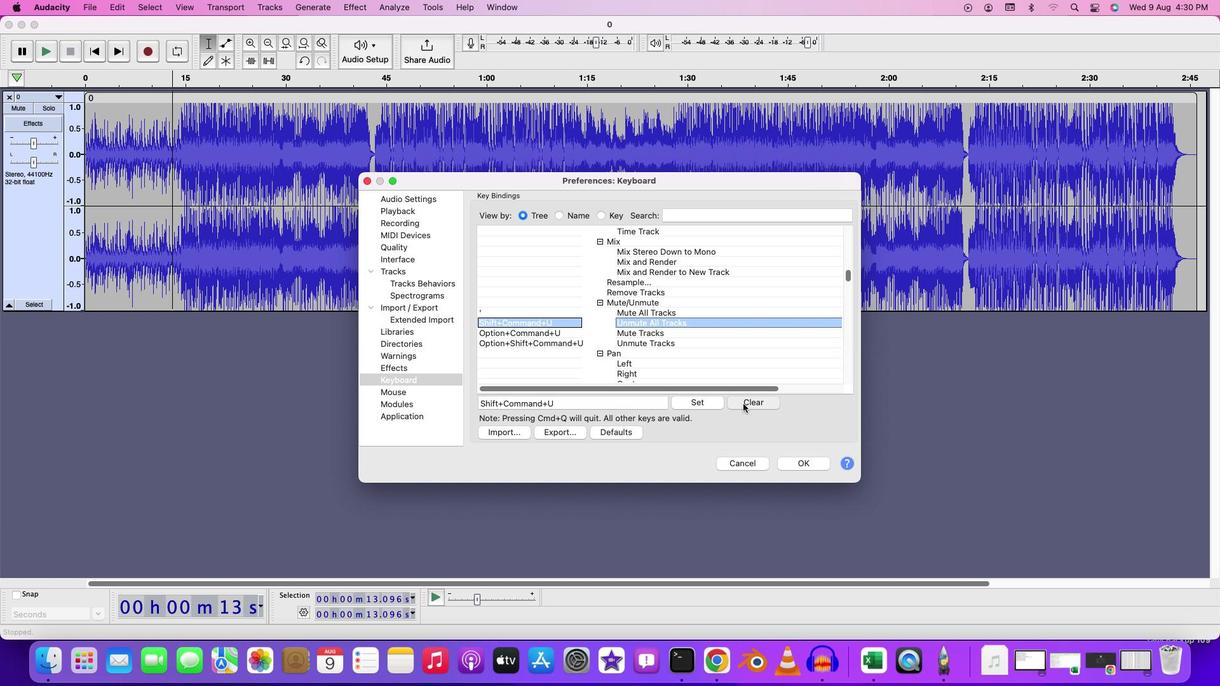 
Action: Mouse moved to (657, 399)
Screenshot: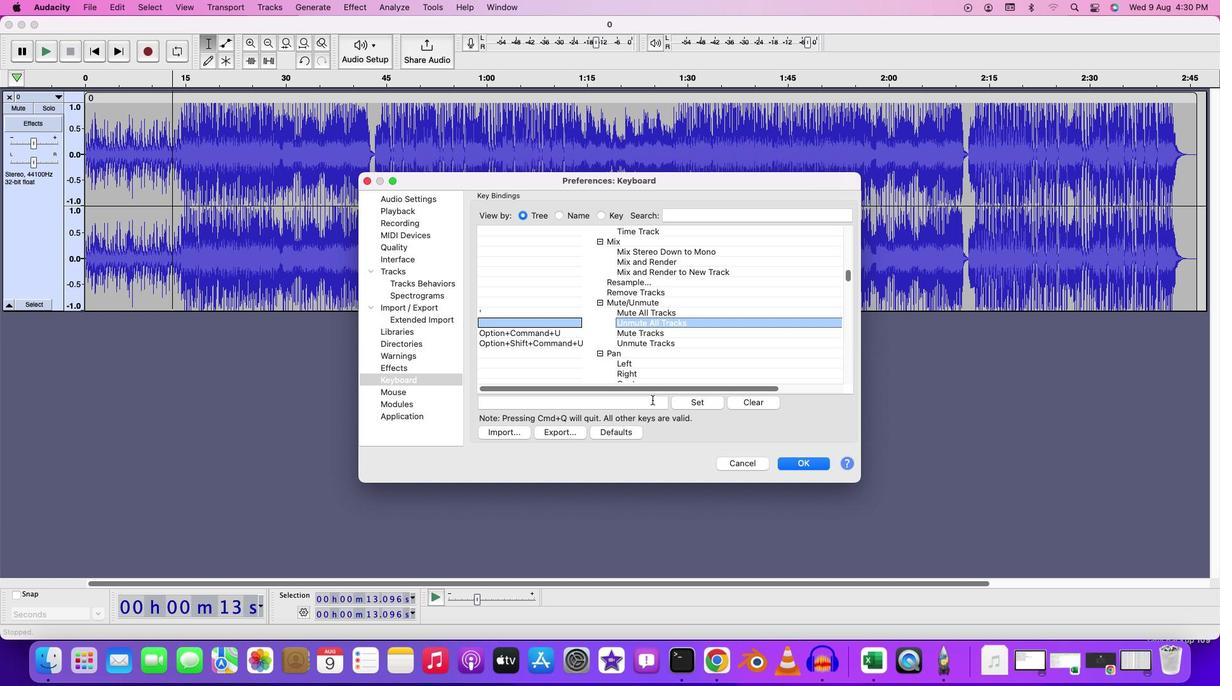 
Action: Key pressed ']'
Screenshot: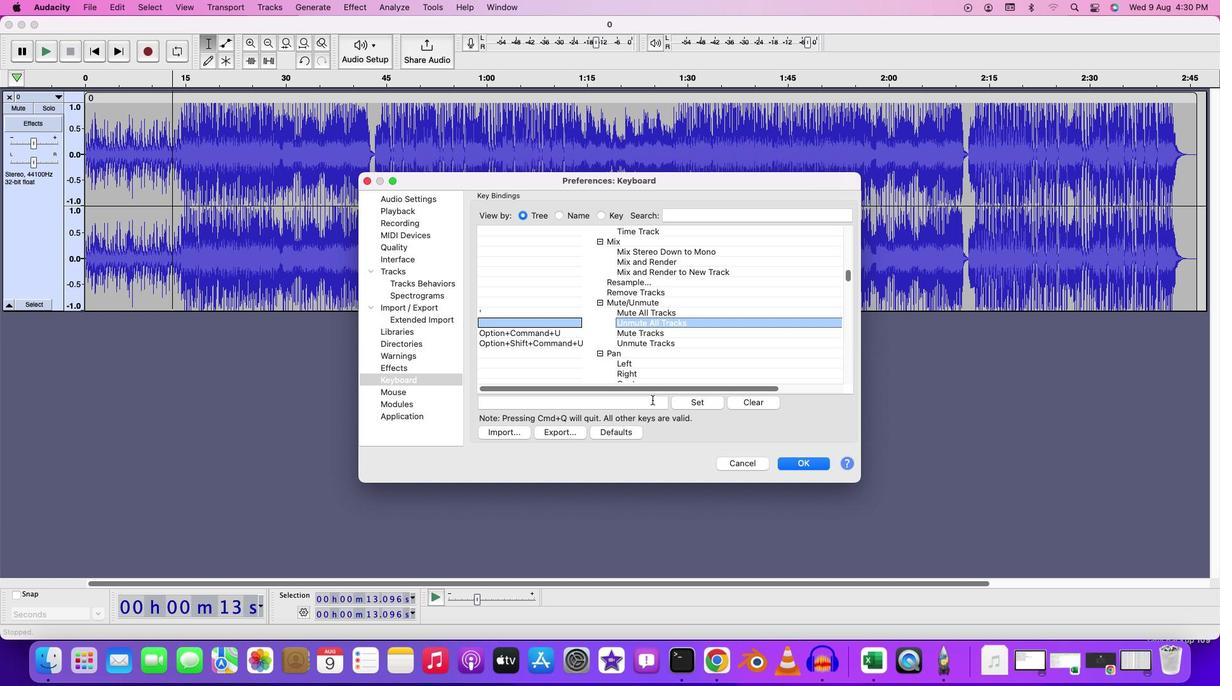 
Action: Mouse moved to (644, 402)
Screenshot: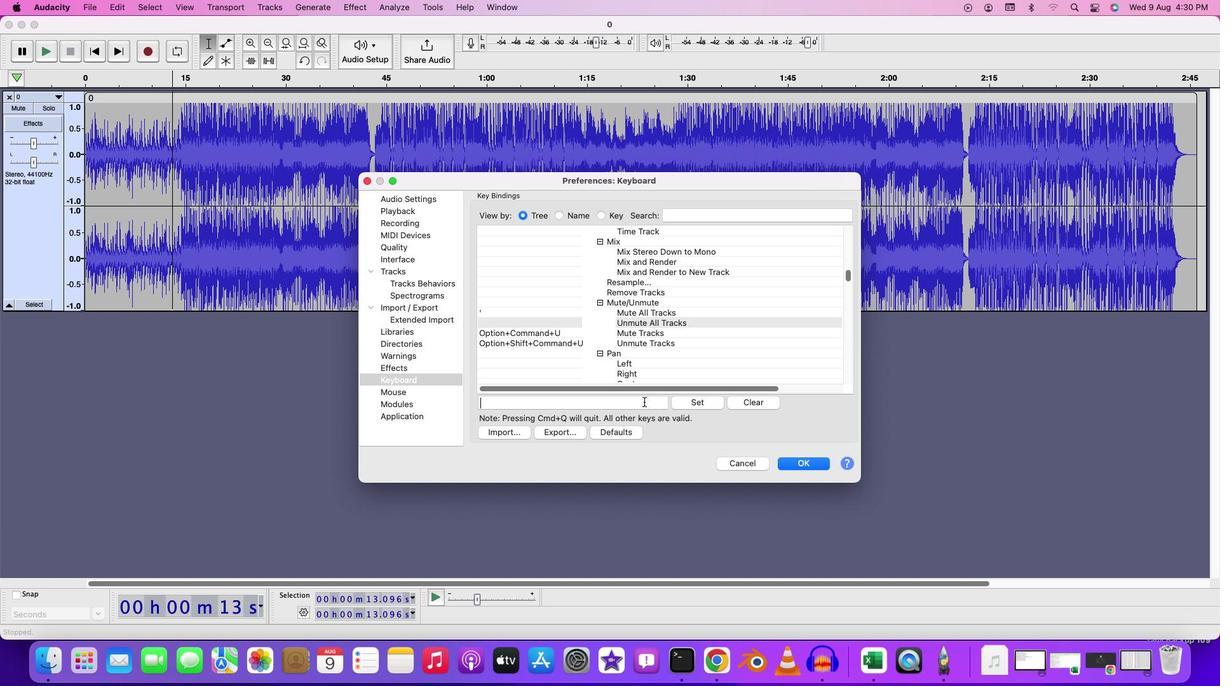 
Action: Mouse pressed left at (644, 402)
Screenshot: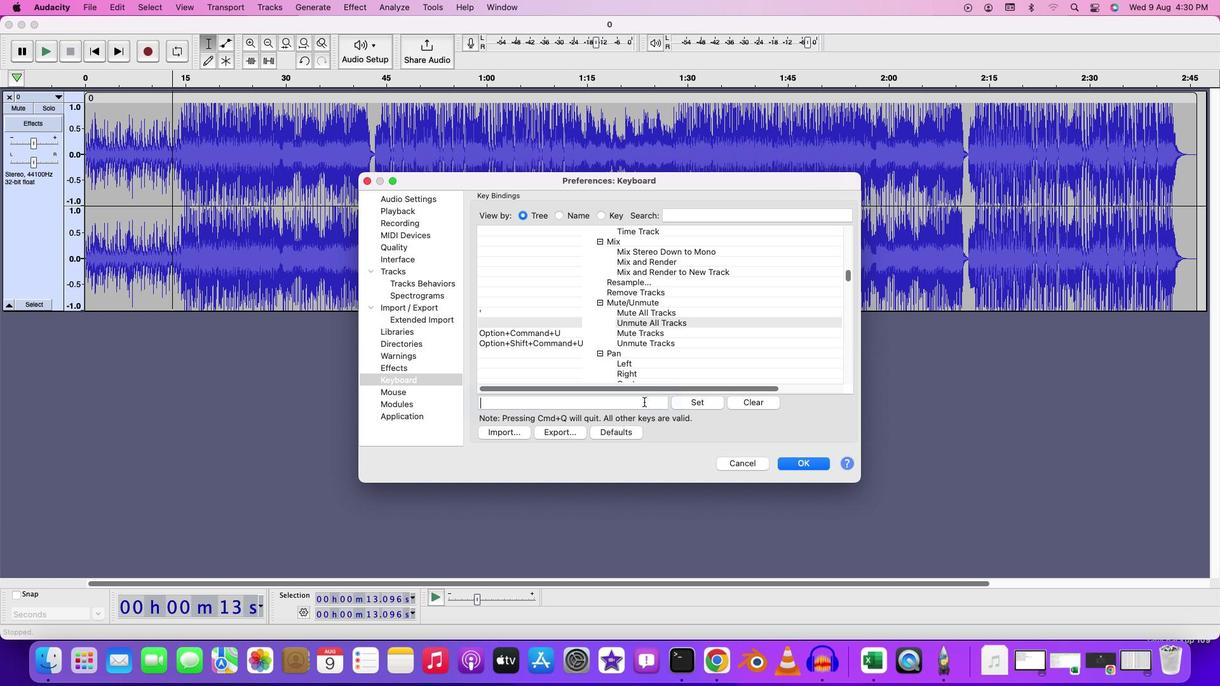 
Action: Key pressed ']'']'
Screenshot: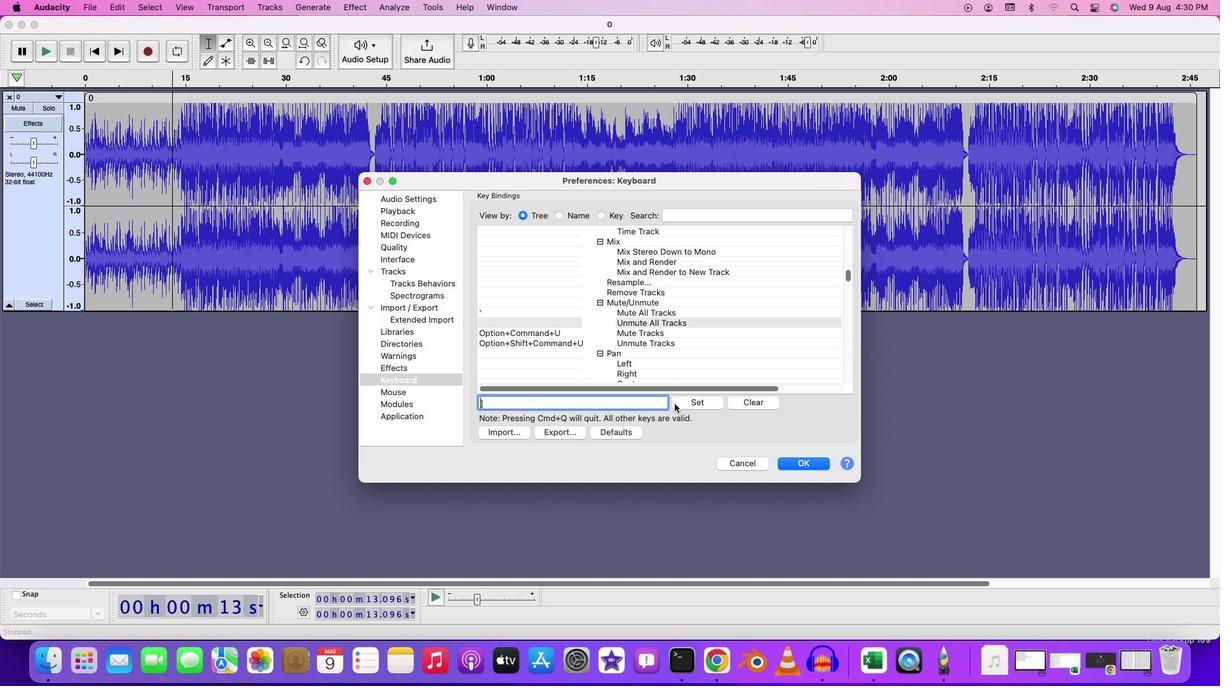 
Action: Mouse moved to (691, 405)
Screenshot: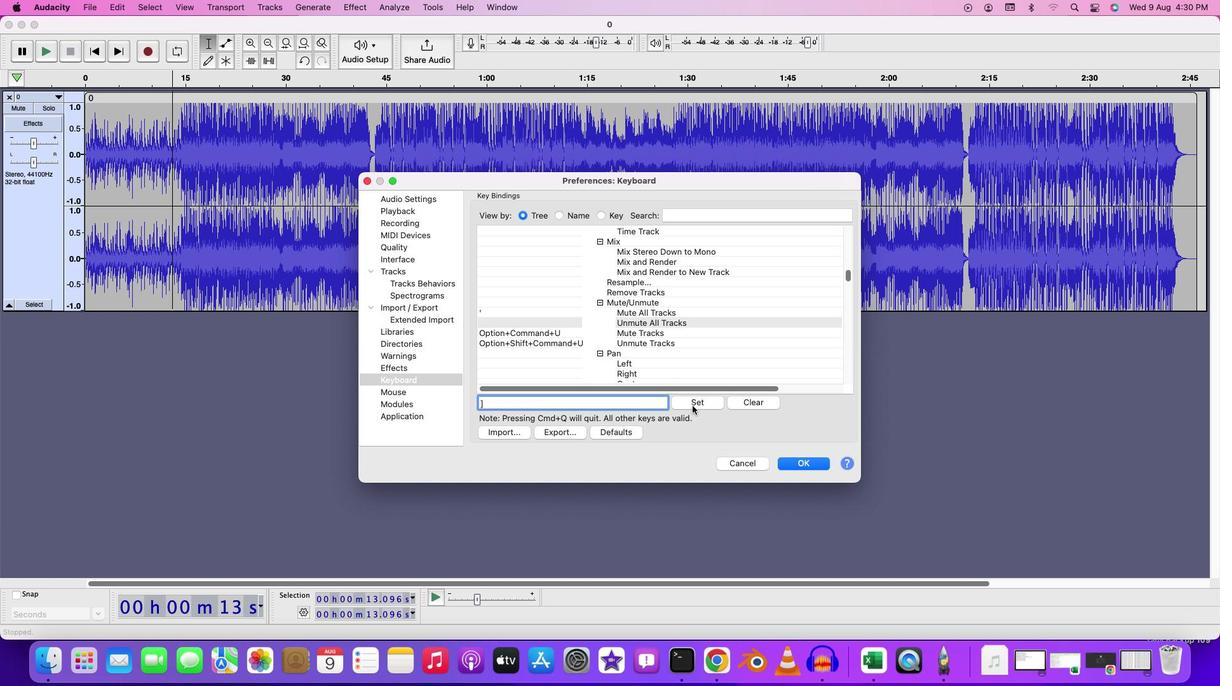 
Action: Key pressed ']'
Screenshot: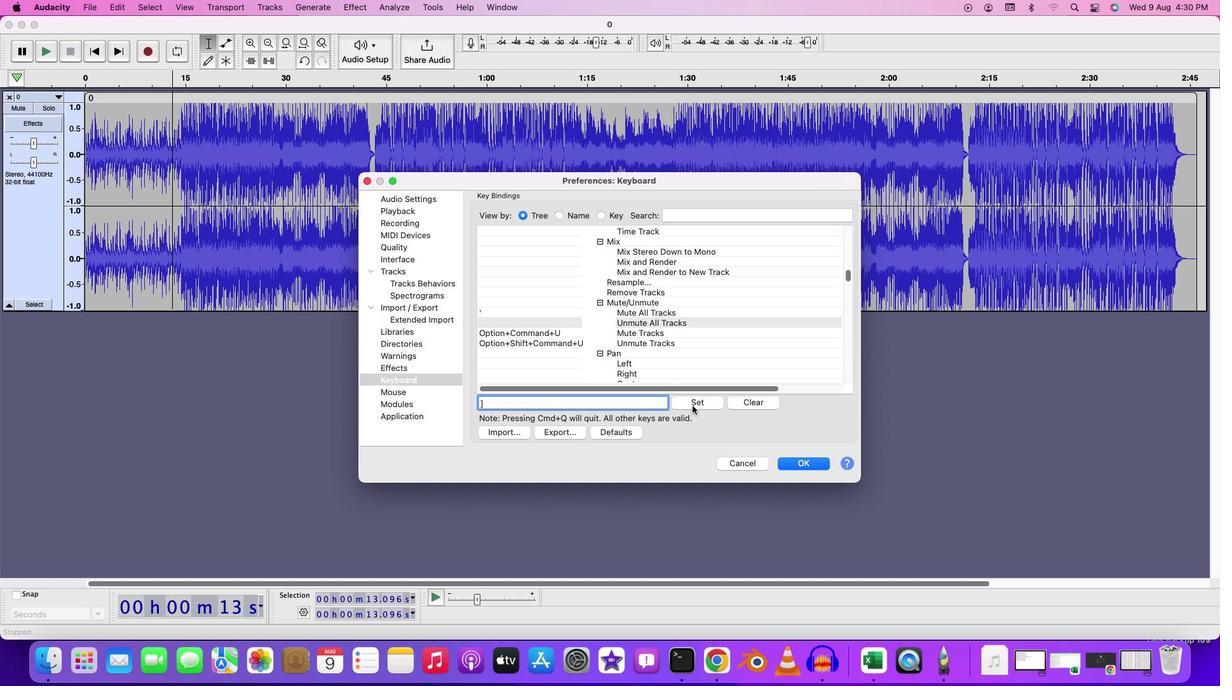 
Action: Mouse moved to (697, 404)
Screenshot: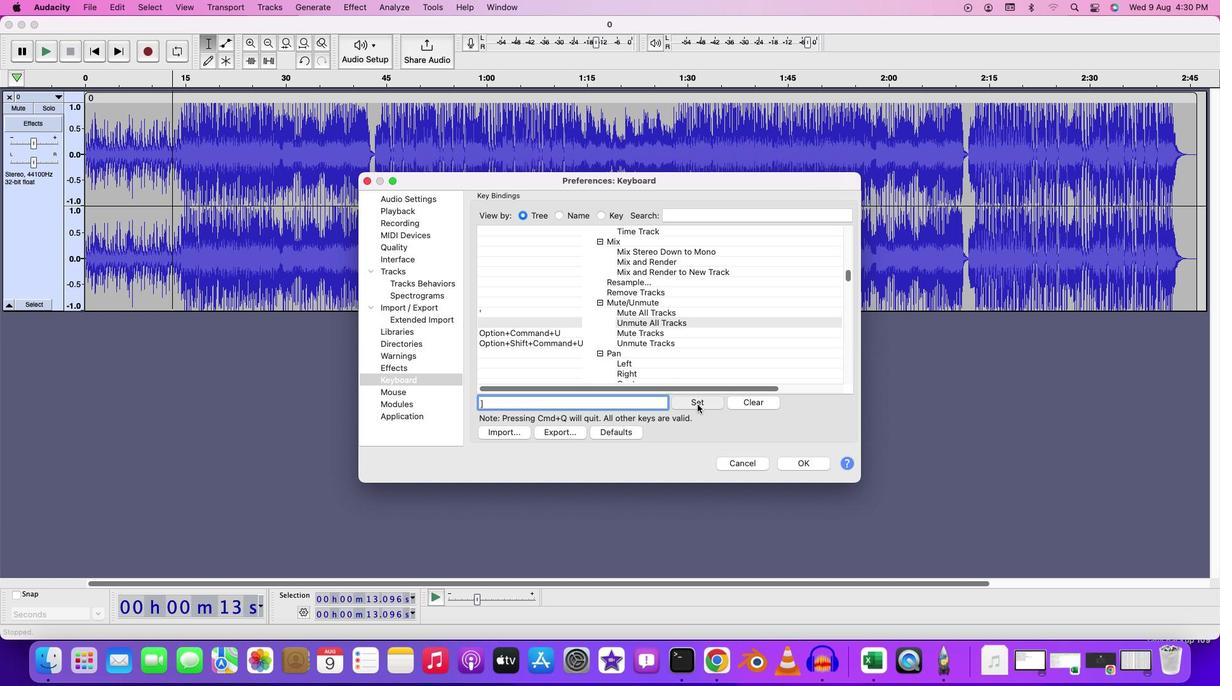 
Action: Mouse pressed left at (697, 404)
Screenshot: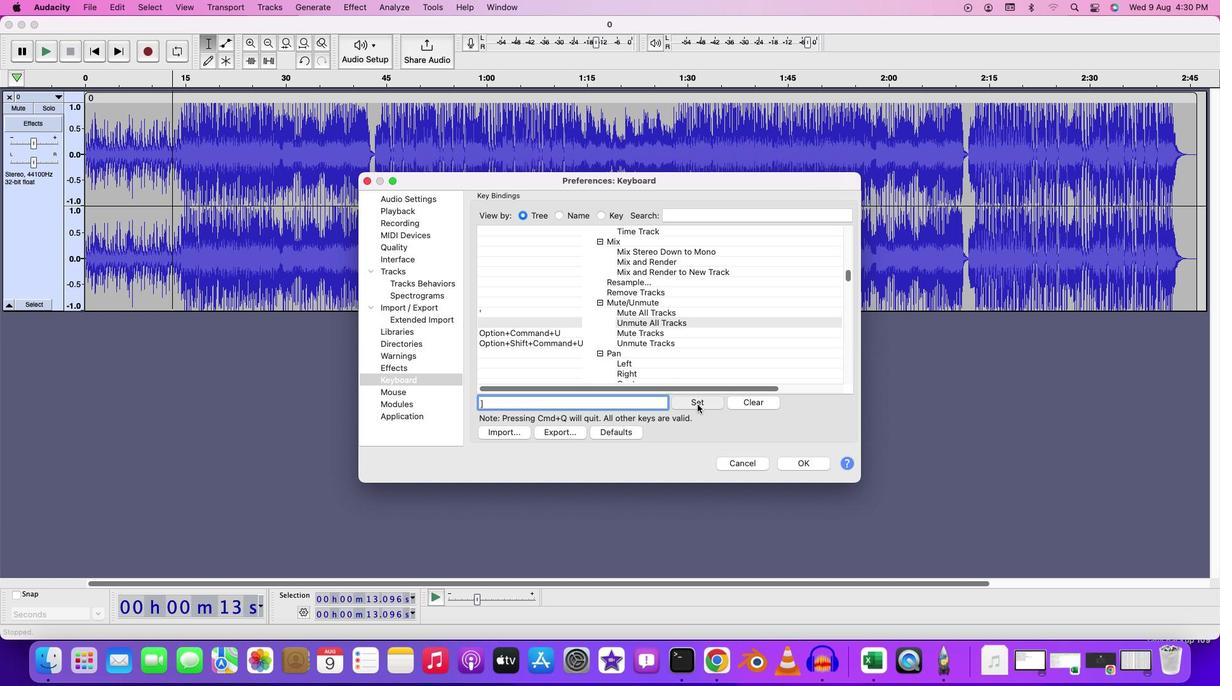 
Action: Mouse moved to (465, 435)
Screenshot: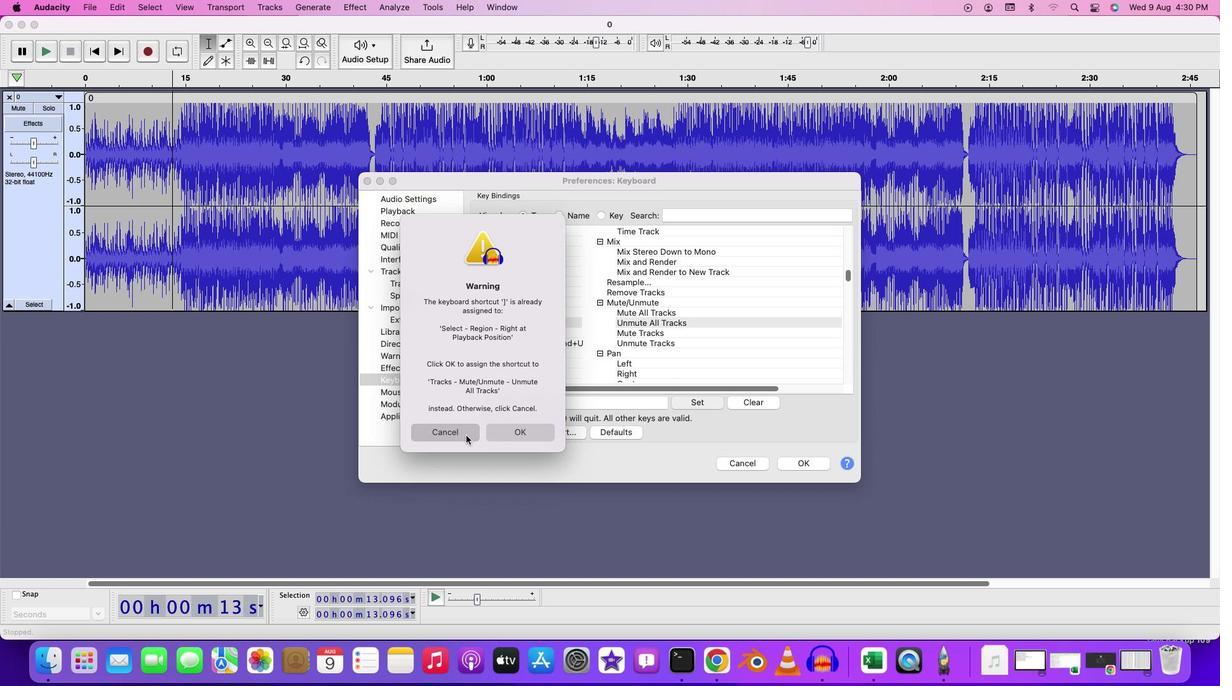 
Action: Mouse pressed left at (465, 435)
Screenshot: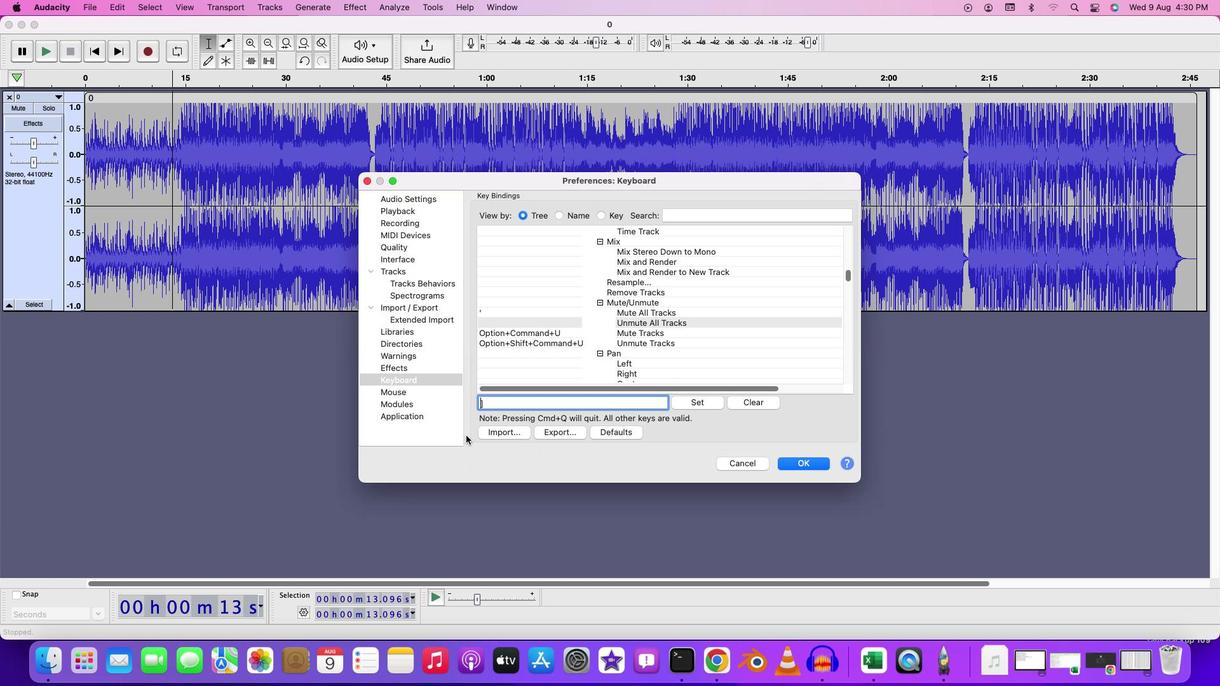 
Action: Mouse moved to (538, 400)
Screenshot: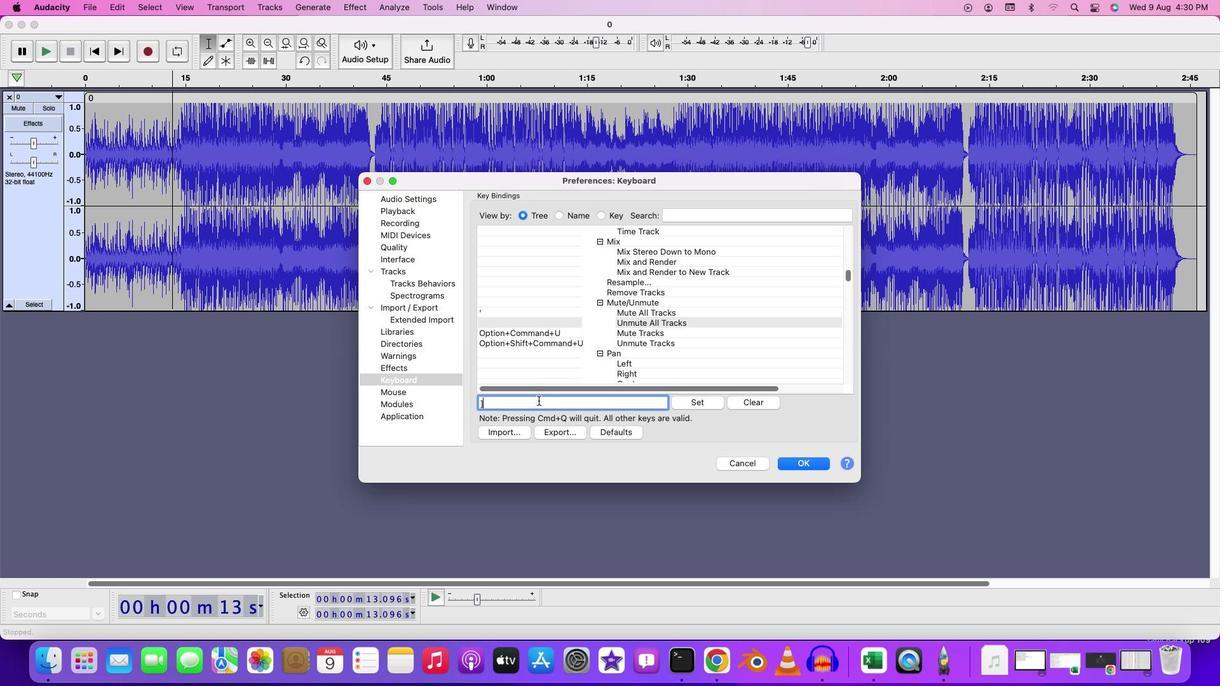 
Action: Mouse pressed left at (538, 400)
Screenshot: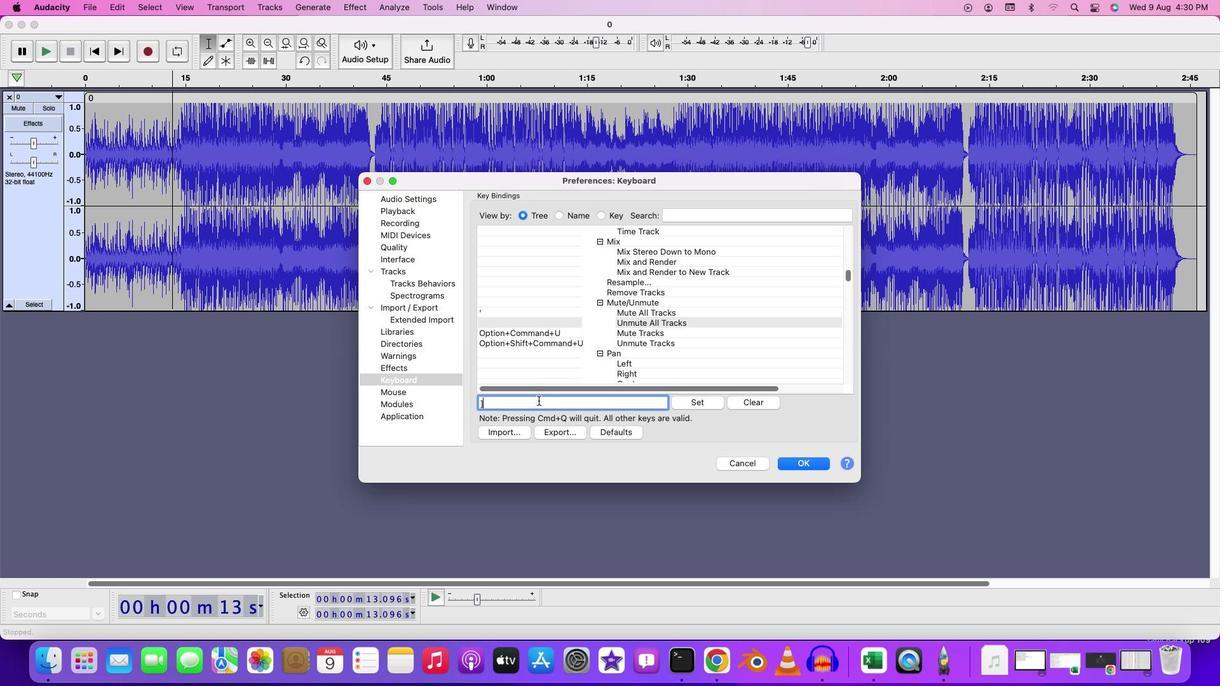 
Action: Key pressed Key.backspace'i'
Screenshot: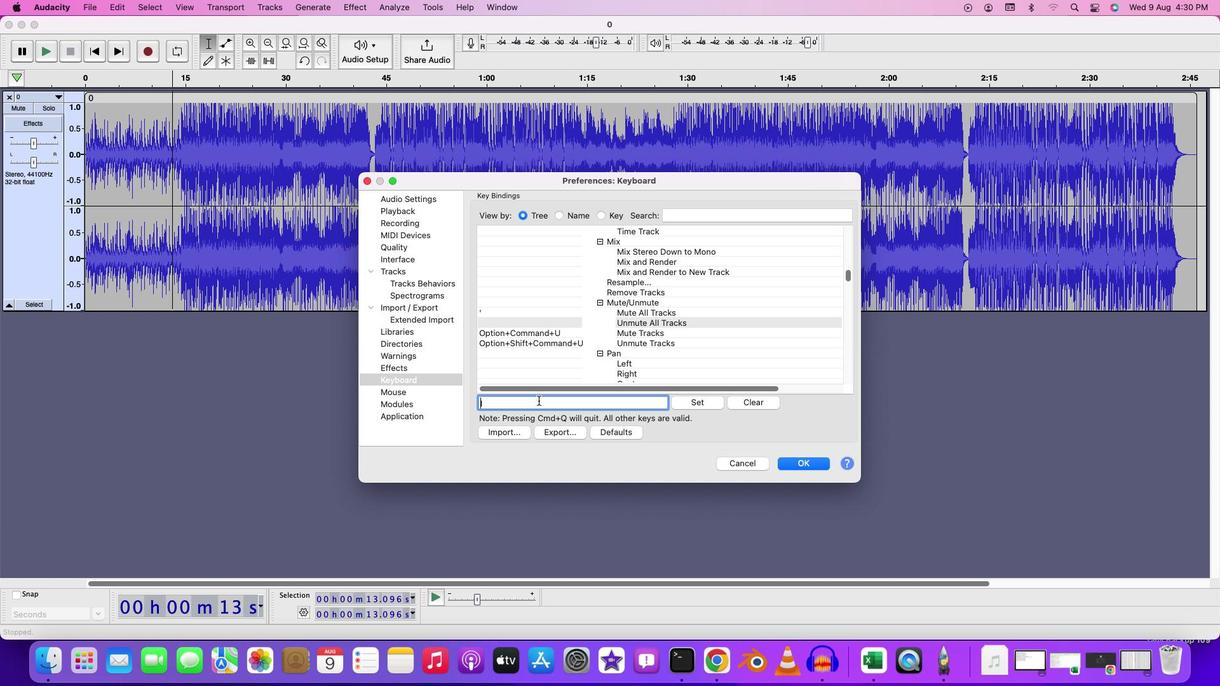 
Action: Mouse moved to (710, 407)
Screenshot: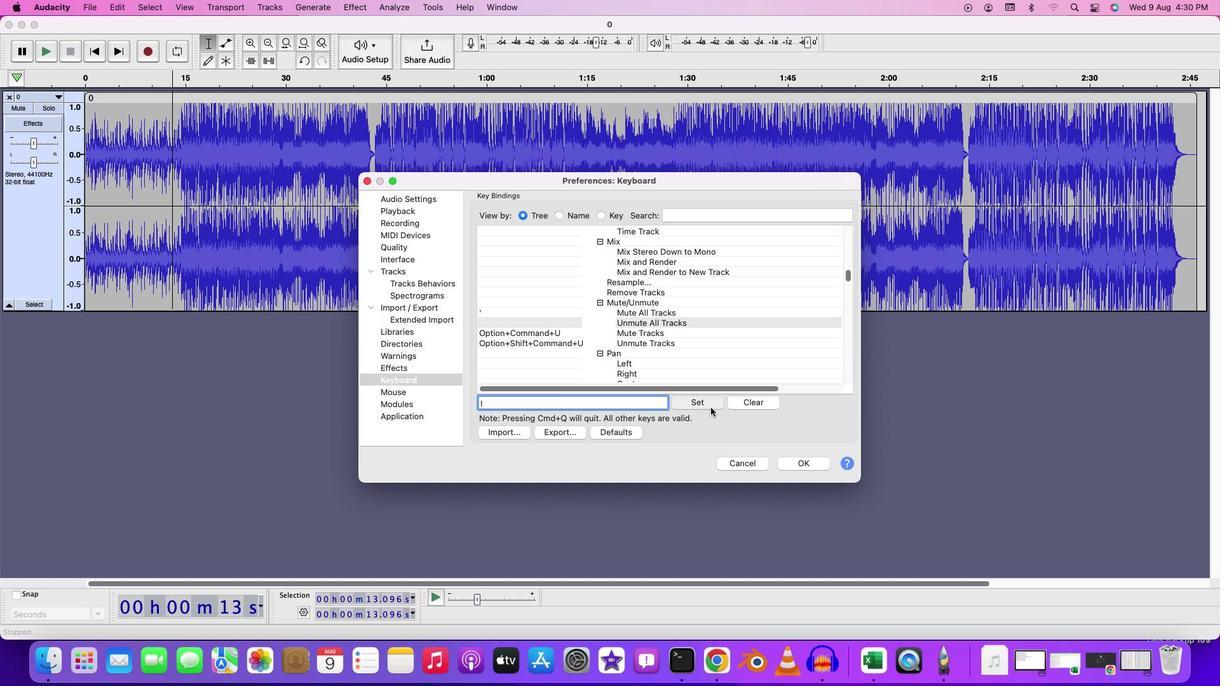 
Action: Mouse pressed left at (710, 407)
Screenshot: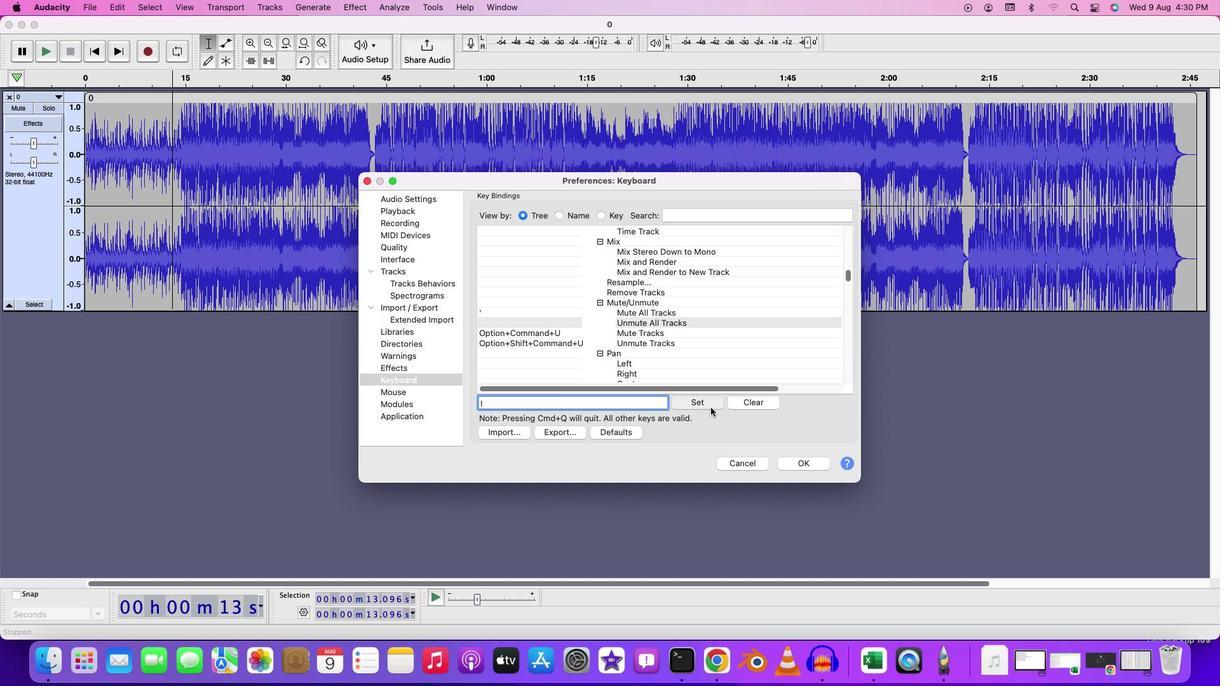 
Action: Mouse moved to (515, 425)
Screenshot: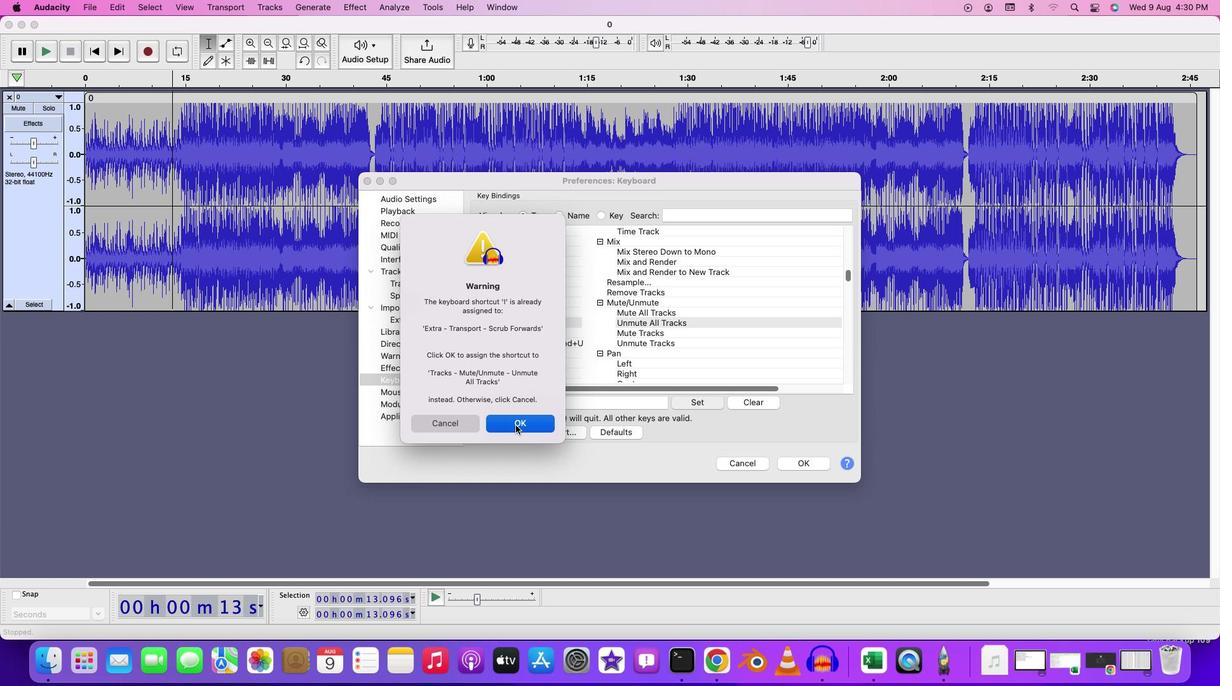 
Action: Mouse pressed left at (515, 425)
Screenshot: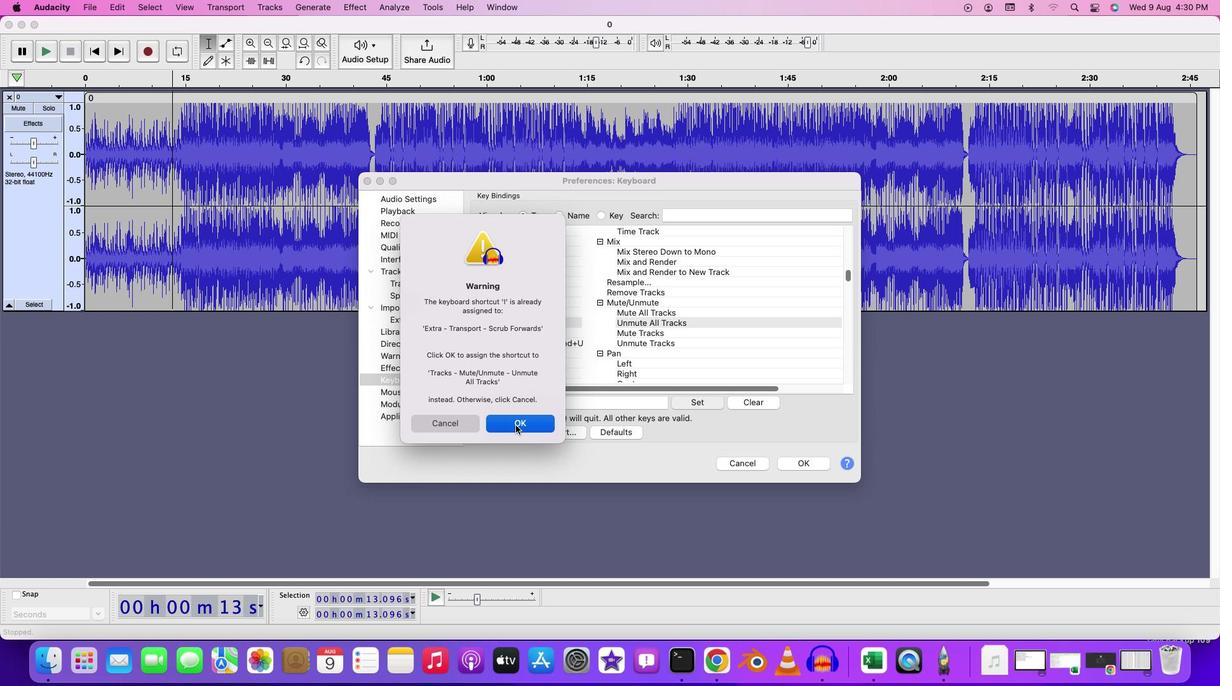
Action: Mouse moved to (587, 353)
Screenshot: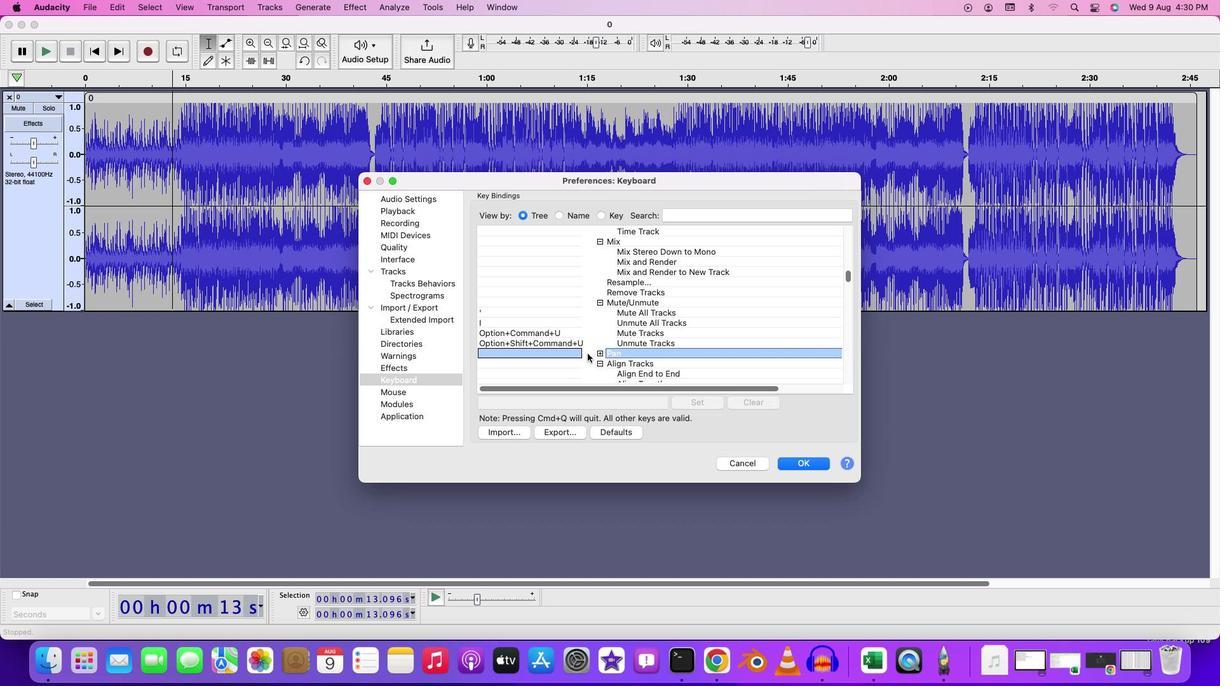 
Action: Mouse pressed left at (587, 353)
Screenshot: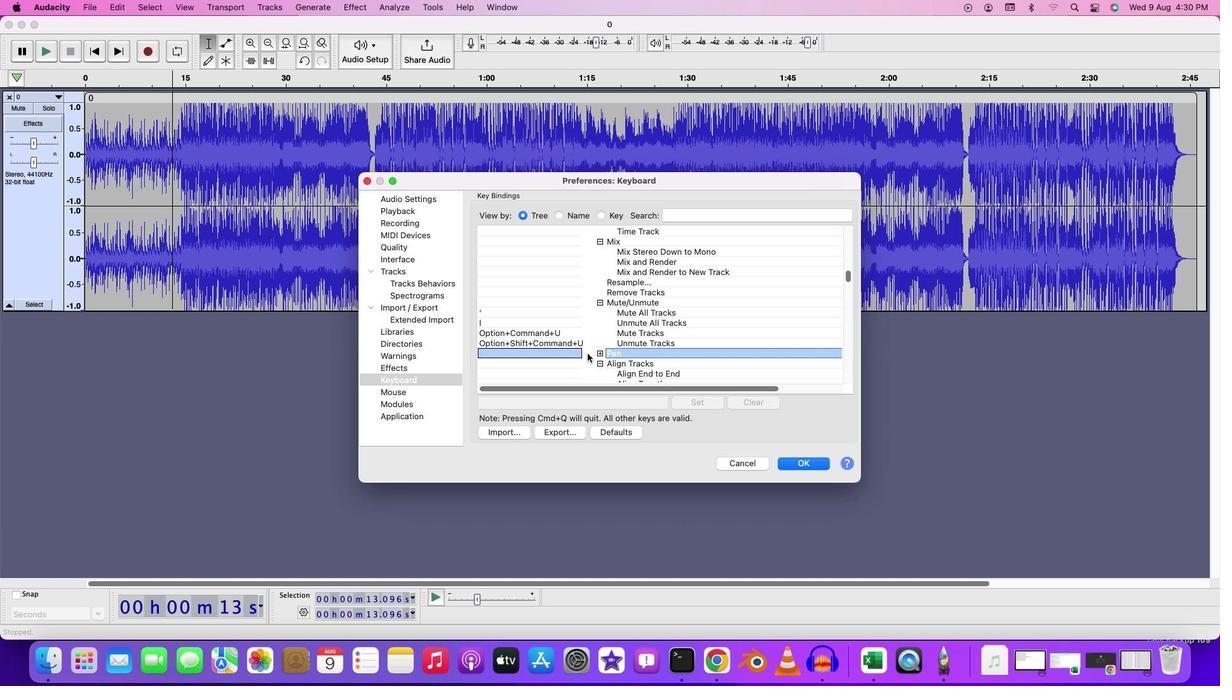 
Action: Mouse moved to (617, 337)
Screenshot: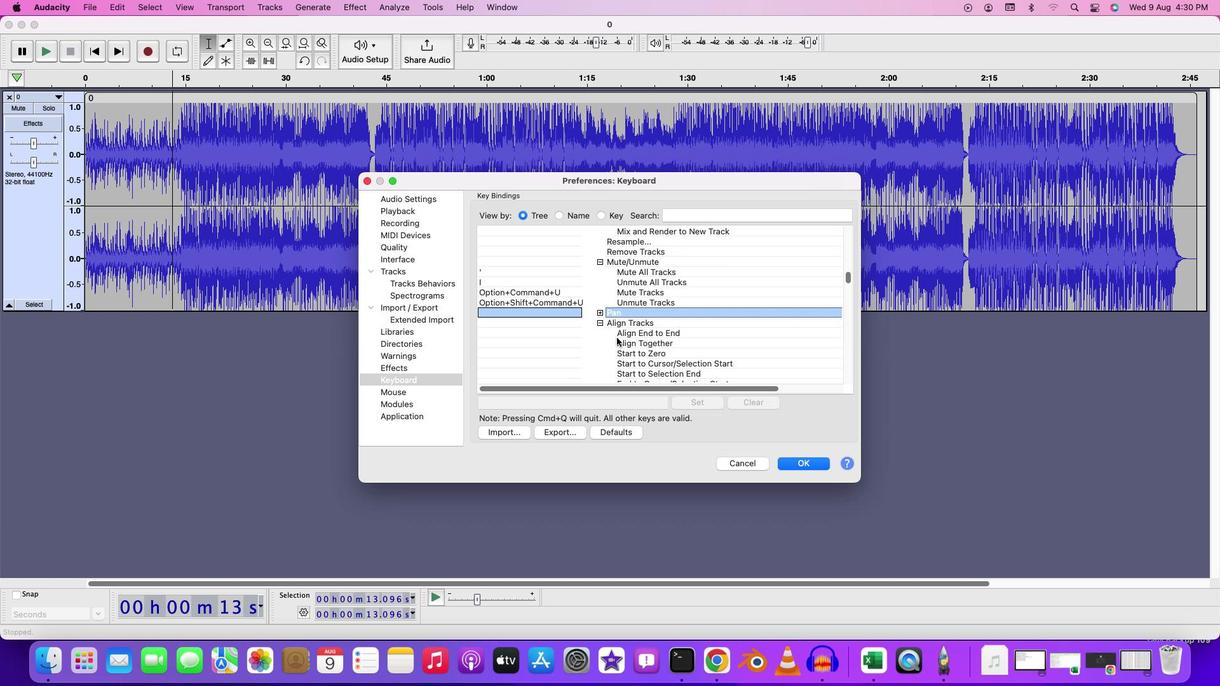 
Action: Mouse scrolled (617, 337) with delta (0, 0)
Screenshot: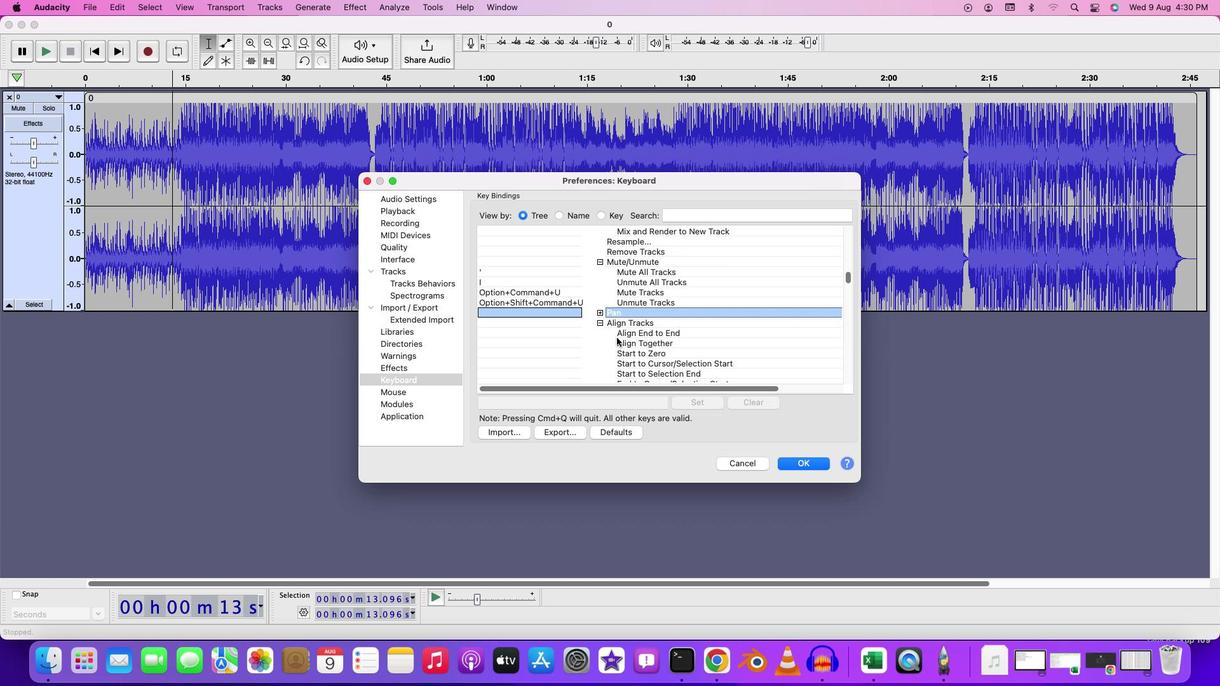 
Action: Mouse scrolled (617, 337) with delta (0, 0)
Screenshot: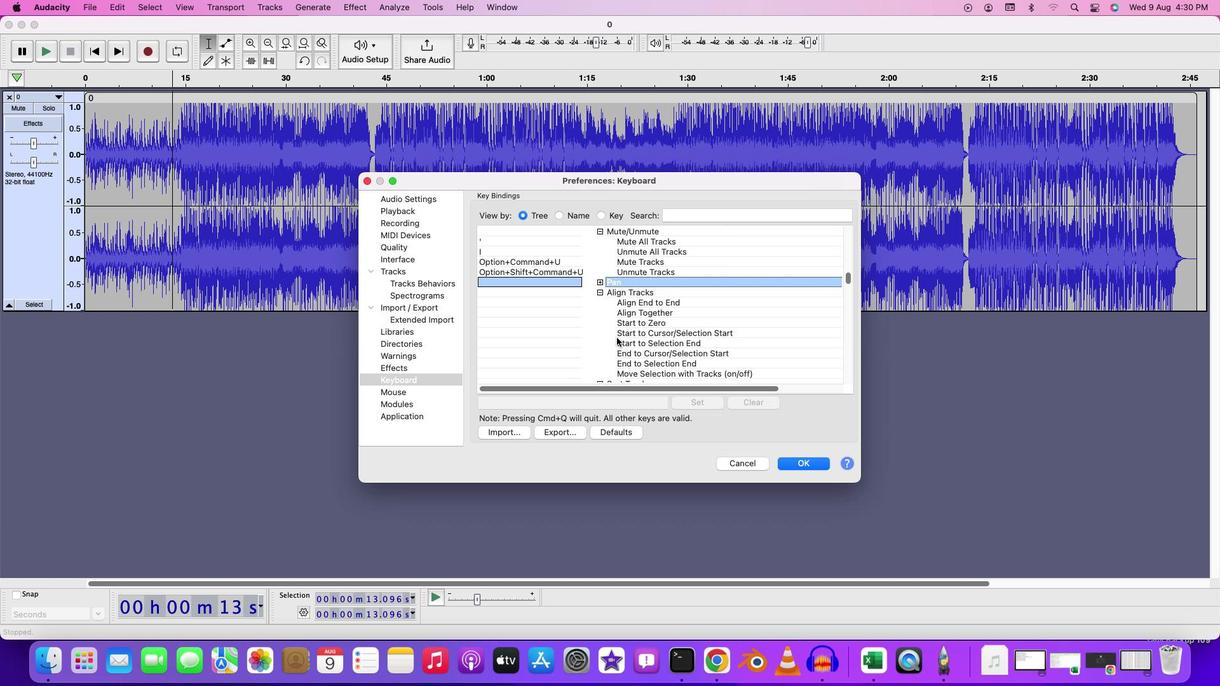 
Action: Mouse scrolled (617, 337) with delta (0, -1)
Screenshot: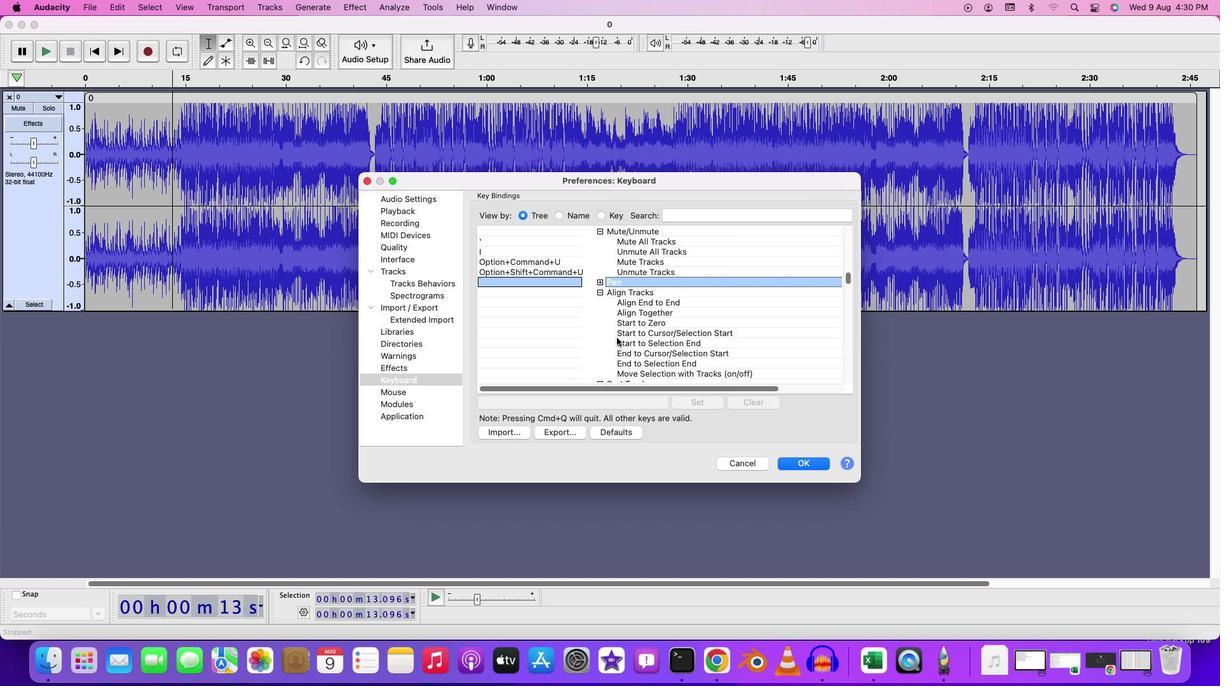 
Action: Mouse scrolled (617, 337) with delta (0, -1)
Screenshot: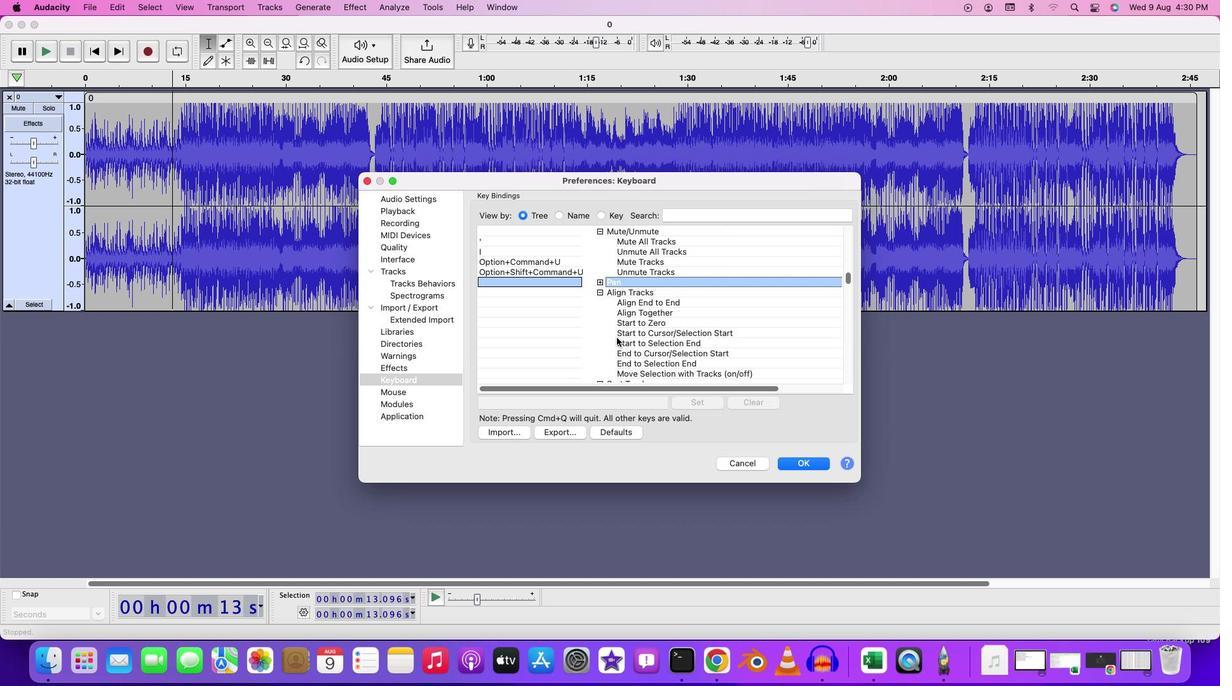 
Action: Mouse moved to (613, 286)
Screenshot: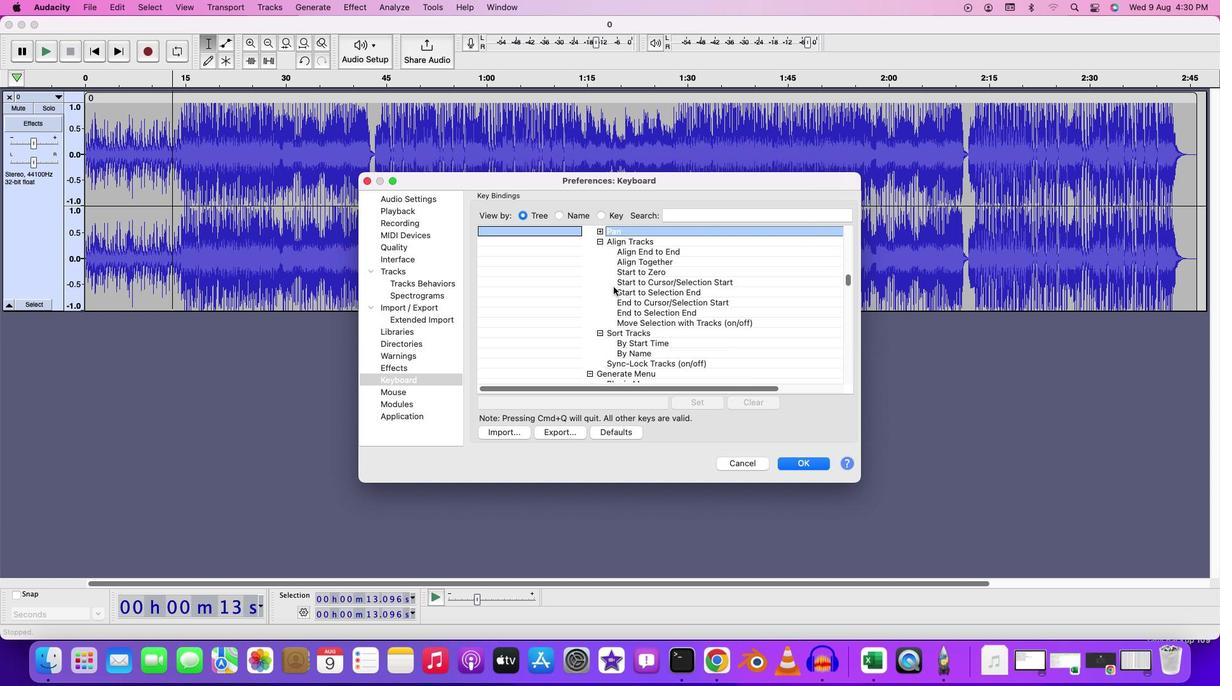 
Action: Mouse scrolled (613, 286) with delta (0, 0)
Screenshot: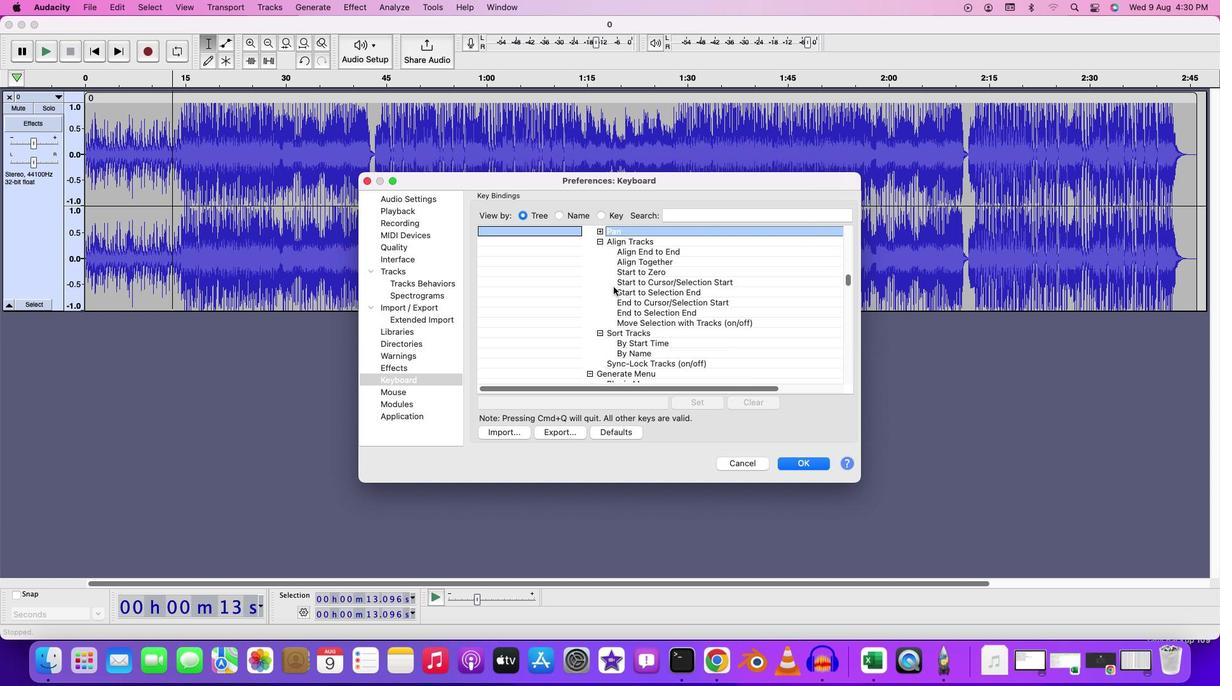 
Action: Mouse moved to (613, 286)
Screenshot: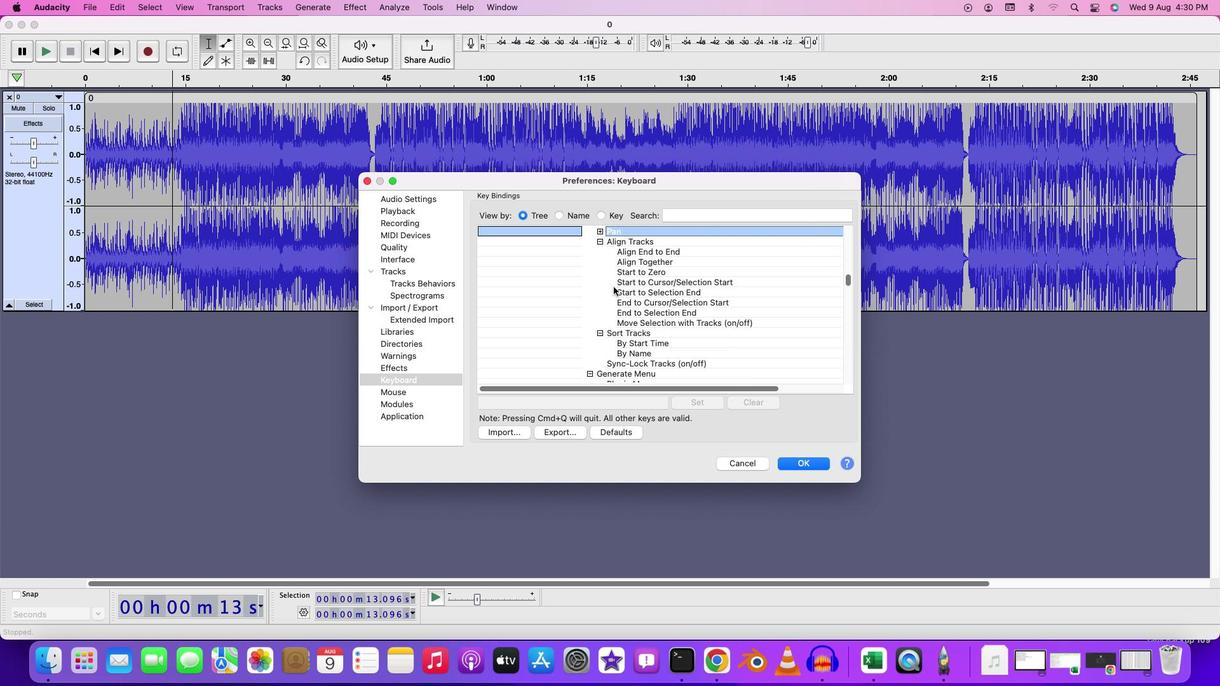 
Action: Mouse scrolled (613, 286) with delta (0, 0)
Screenshot: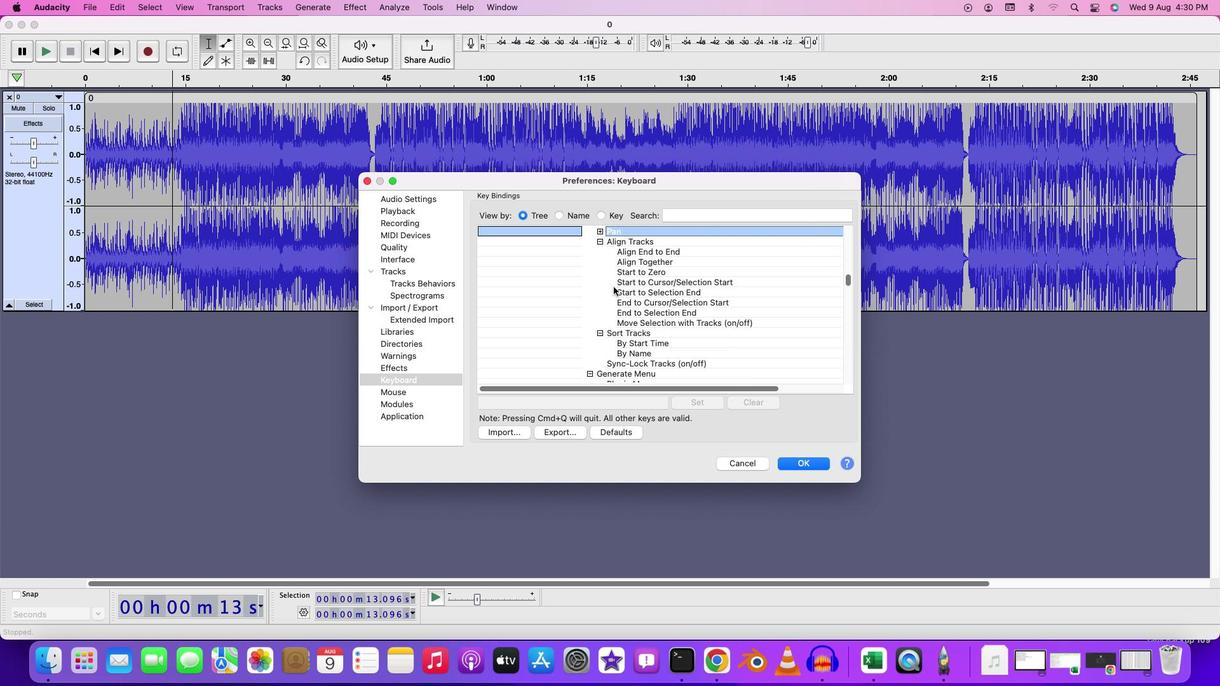 
Action: Mouse moved to (613, 287)
Screenshot: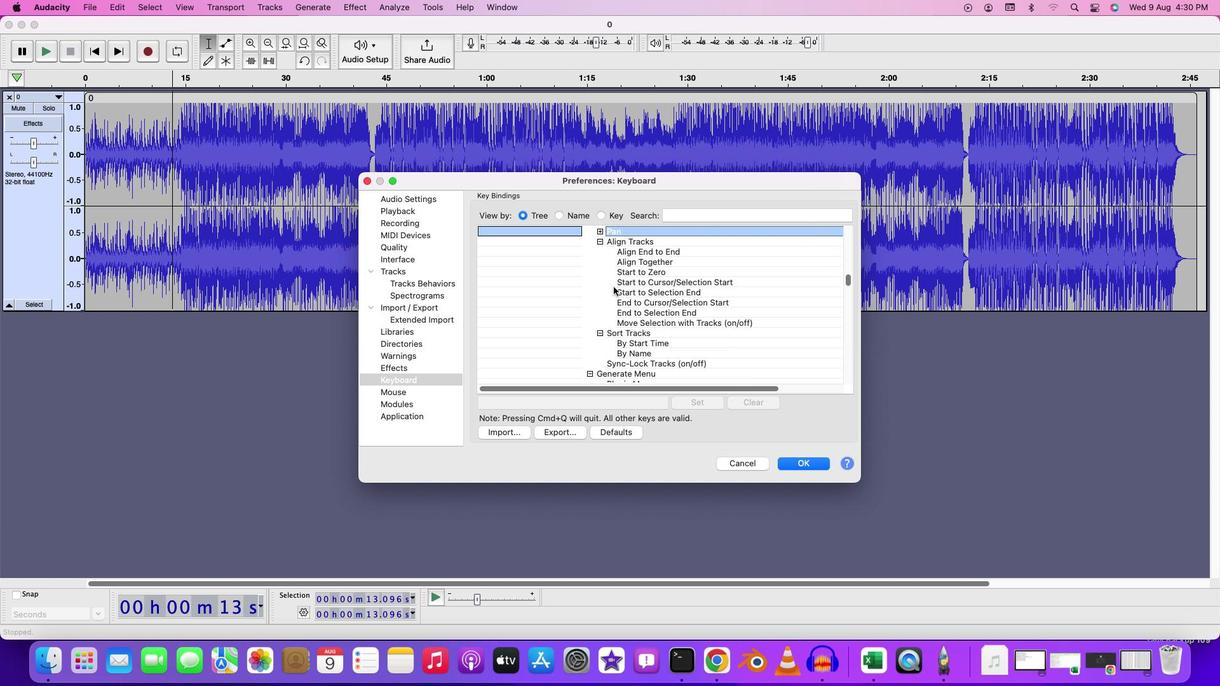 
Action: Mouse scrolled (613, 287) with delta (0, -1)
Screenshot: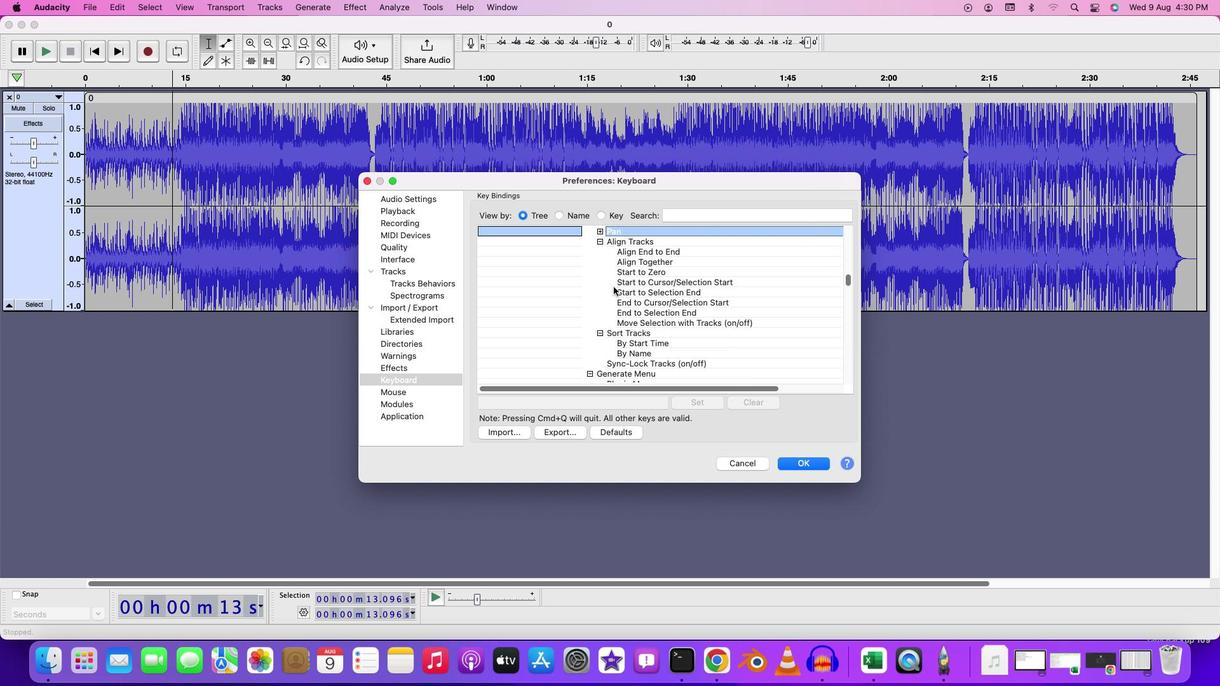 
Action: Mouse moved to (613, 293)
Screenshot: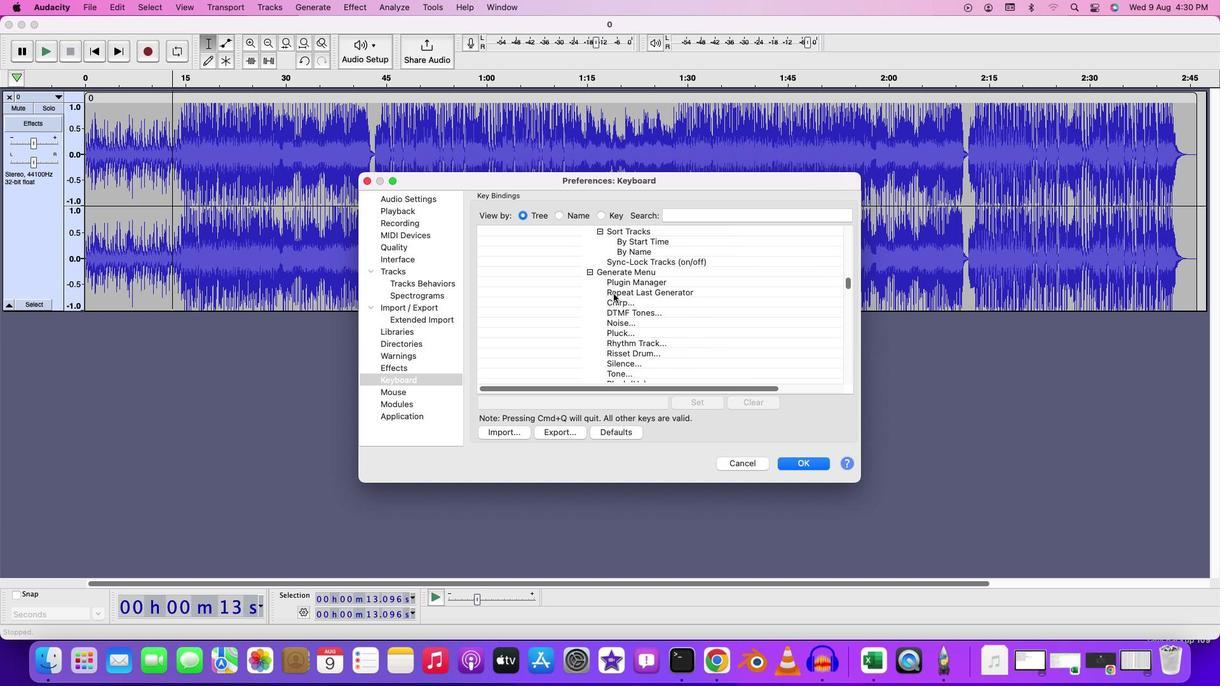 
Action: Mouse scrolled (613, 293) with delta (0, 0)
Screenshot: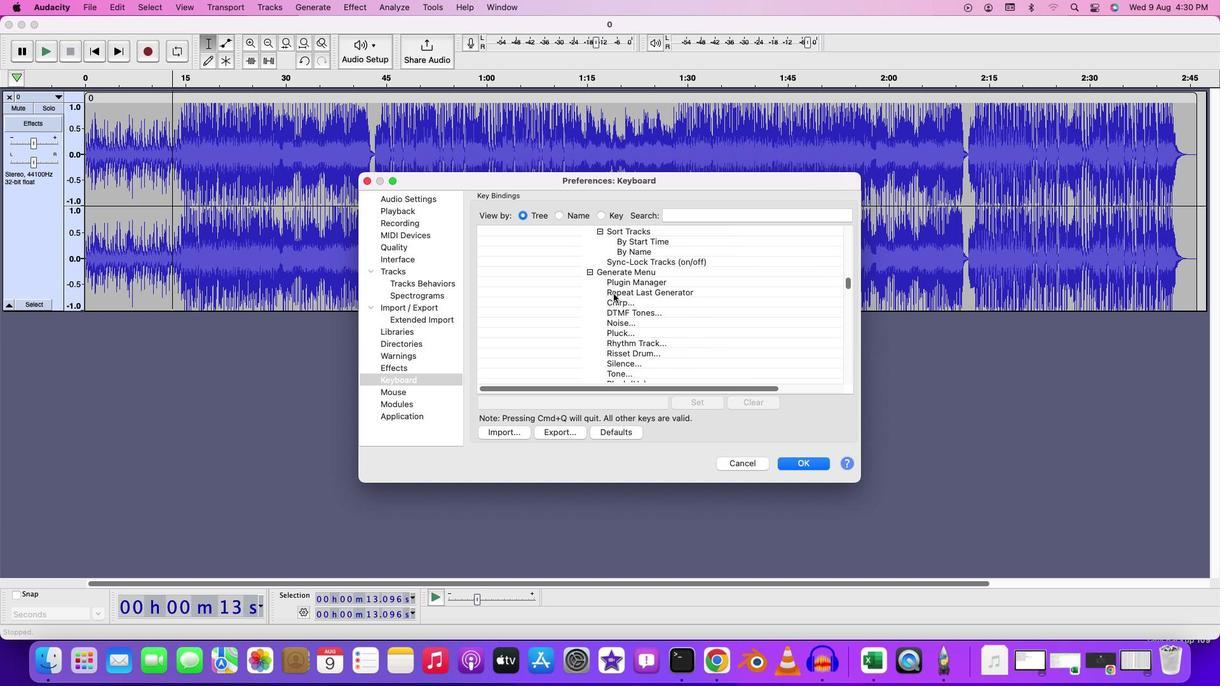 
Action: Mouse scrolled (613, 293) with delta (0, 0)
Screenshot: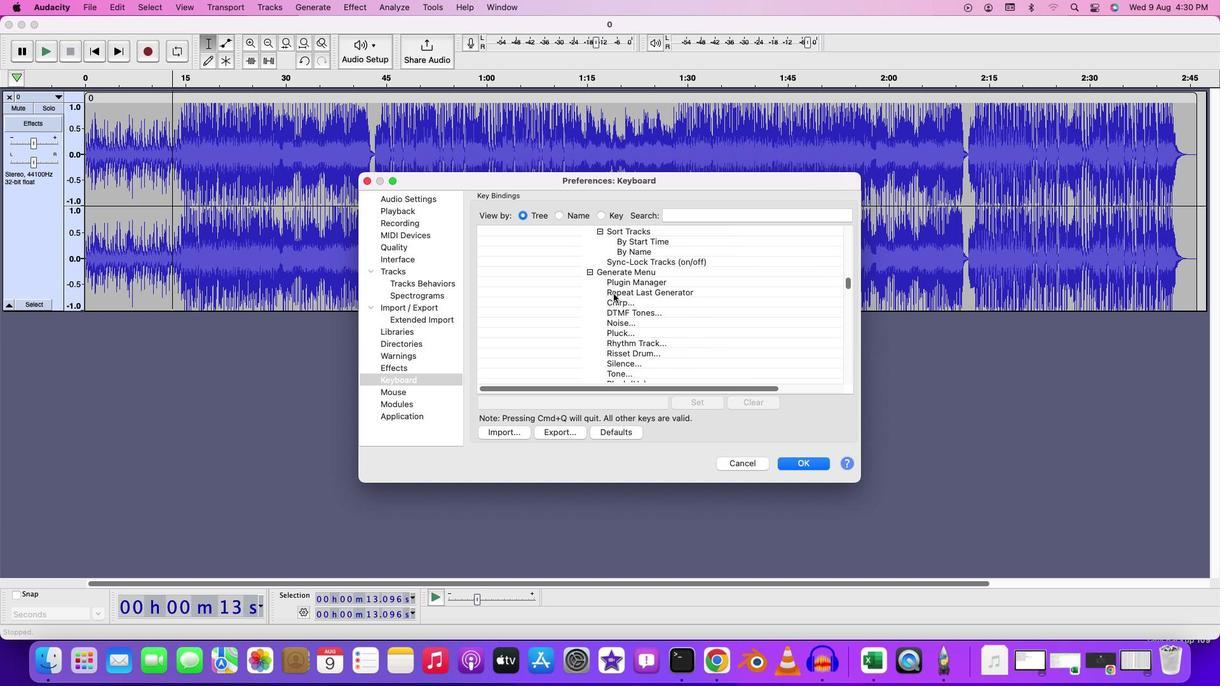 
Action: Mouse scrolled (613, 293) with delta (0, -1)
Screenshot: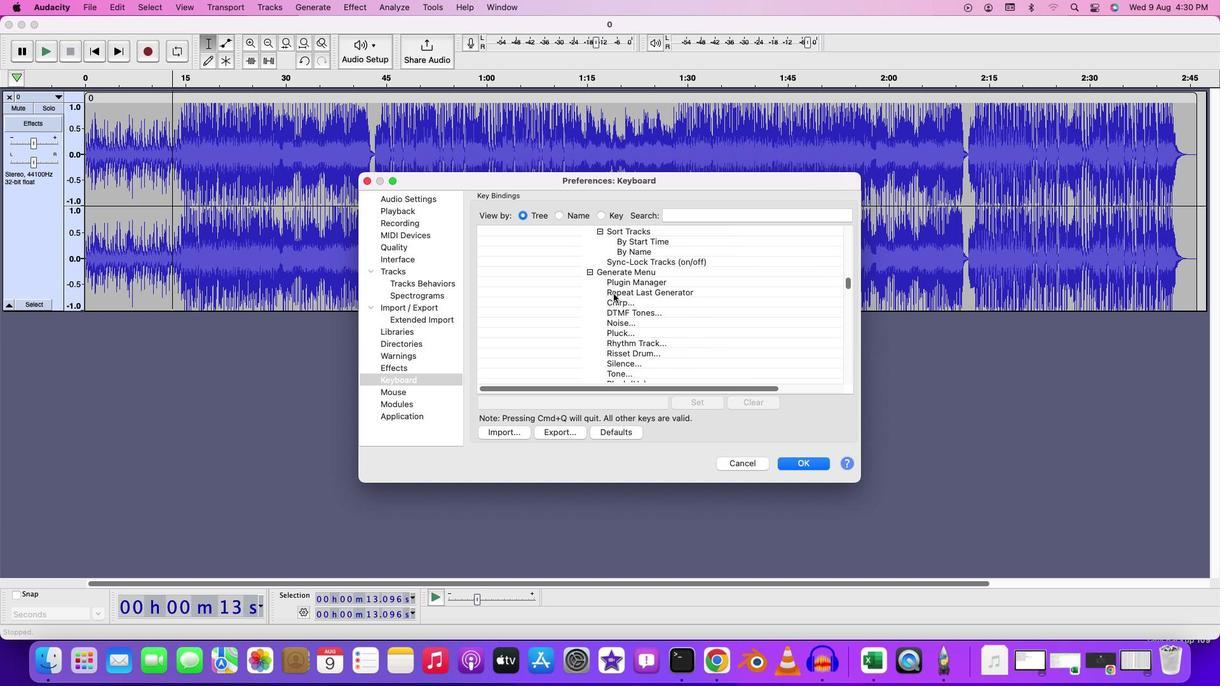 
Action: Mouse scrolled (613, 293) with delta (0, -3)
Screenshot: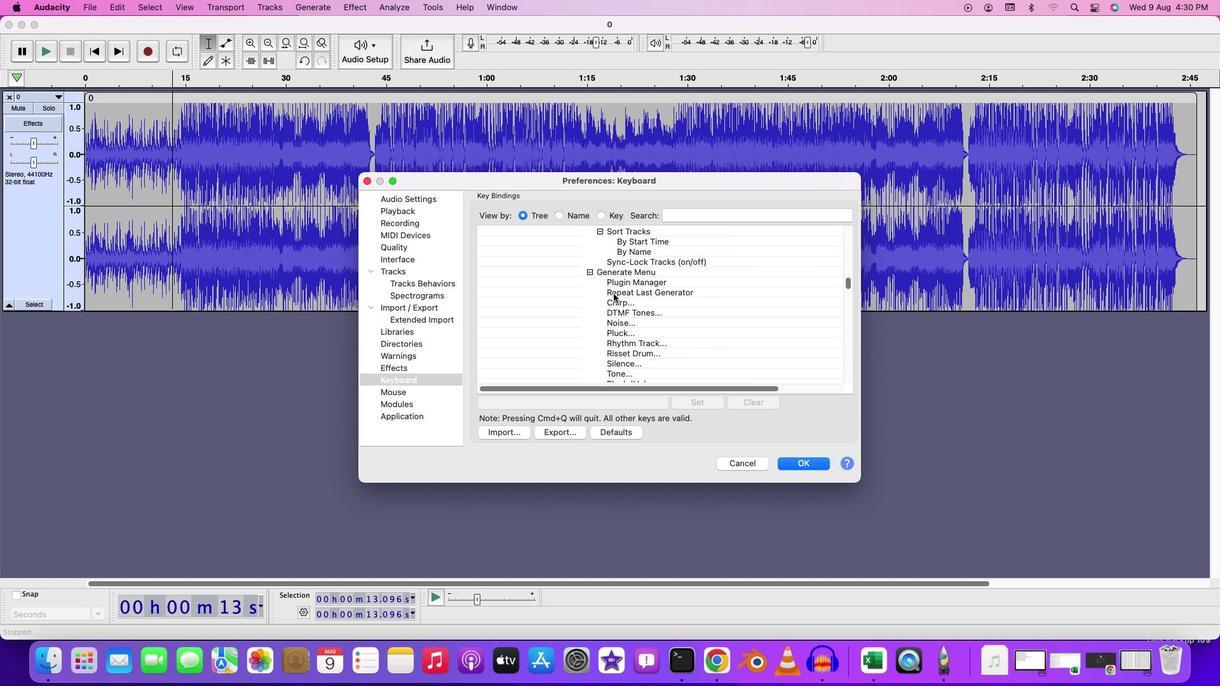
Action: Mouse moved to (613, 294)
Screenshot: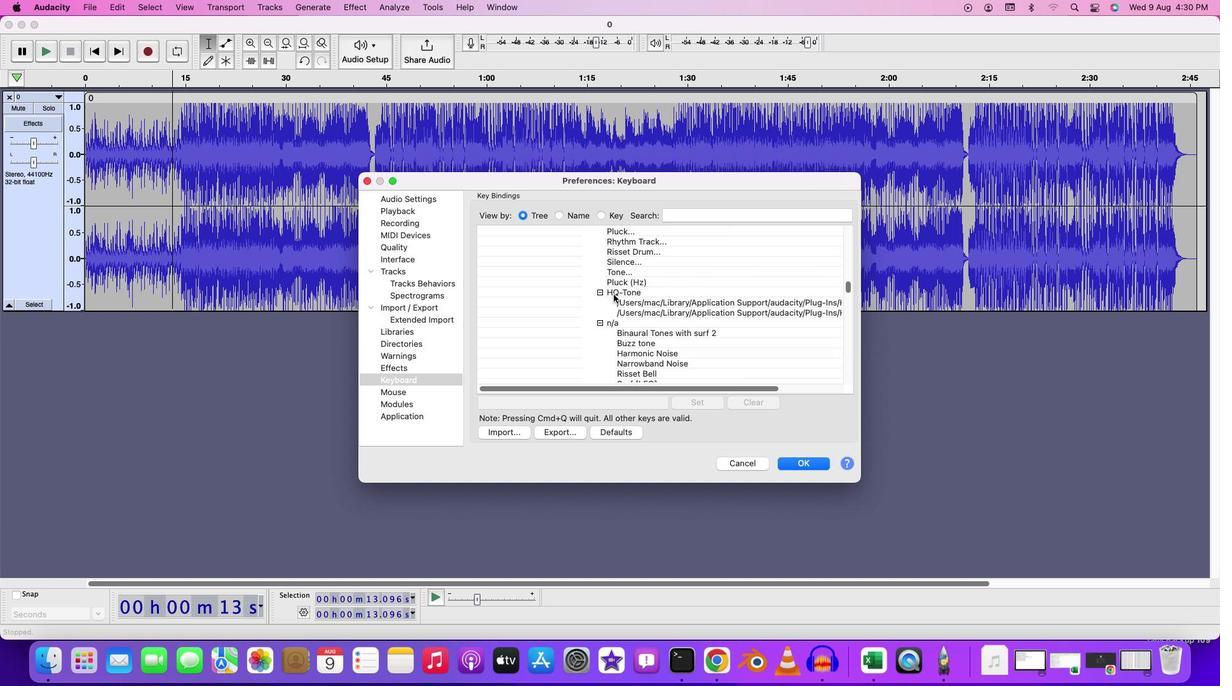 
Action: Mouse scrolled (613, 294) with delta (0, 0)
Screenshot: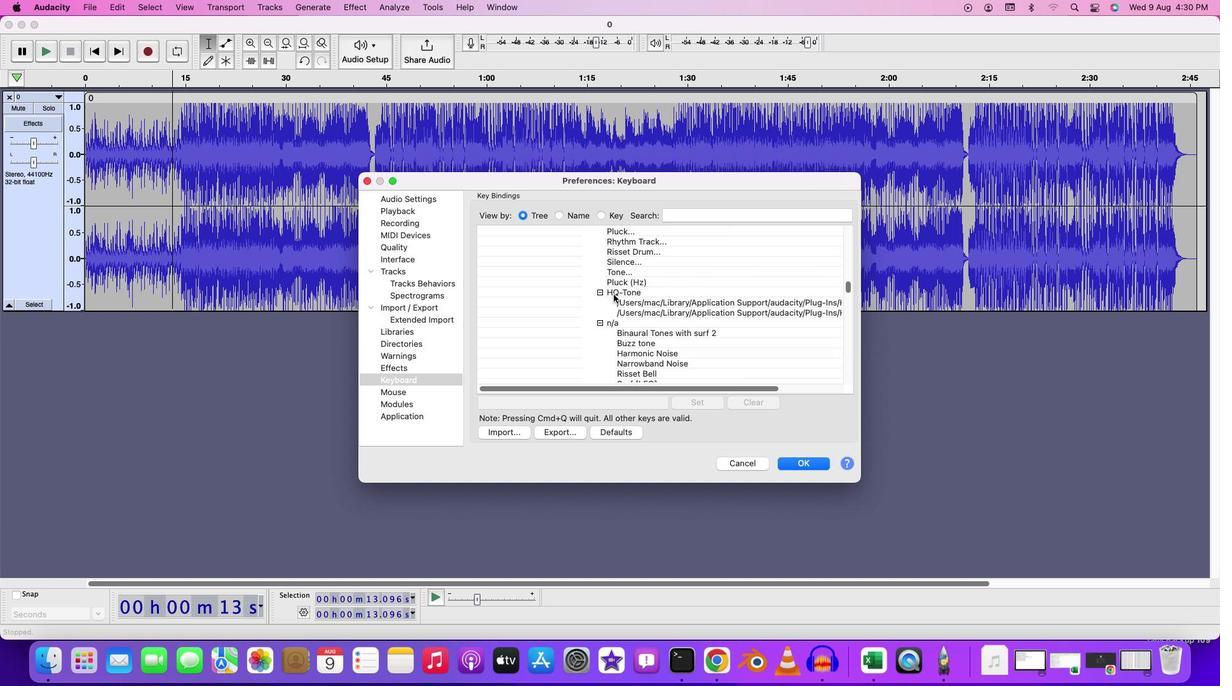 
Action: Mouse moved to (613, 294)
Screenshot: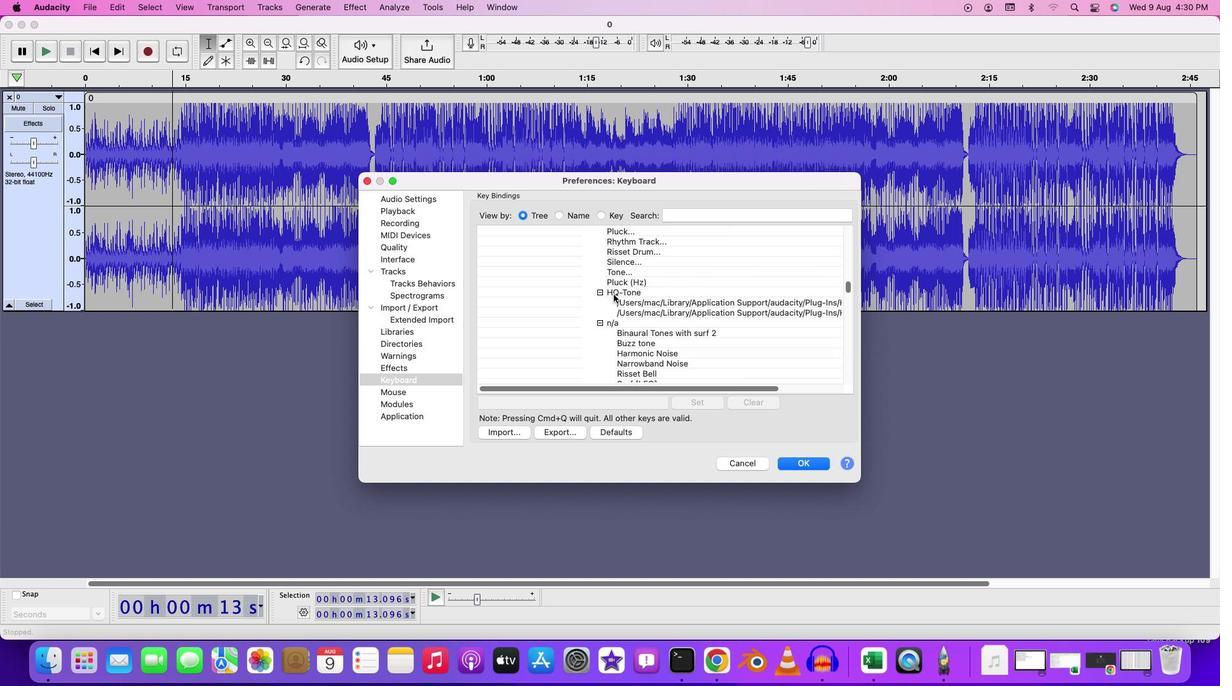 
Action: Mouse scrolled (613, 294) with delta (0, 0)
Screenshot: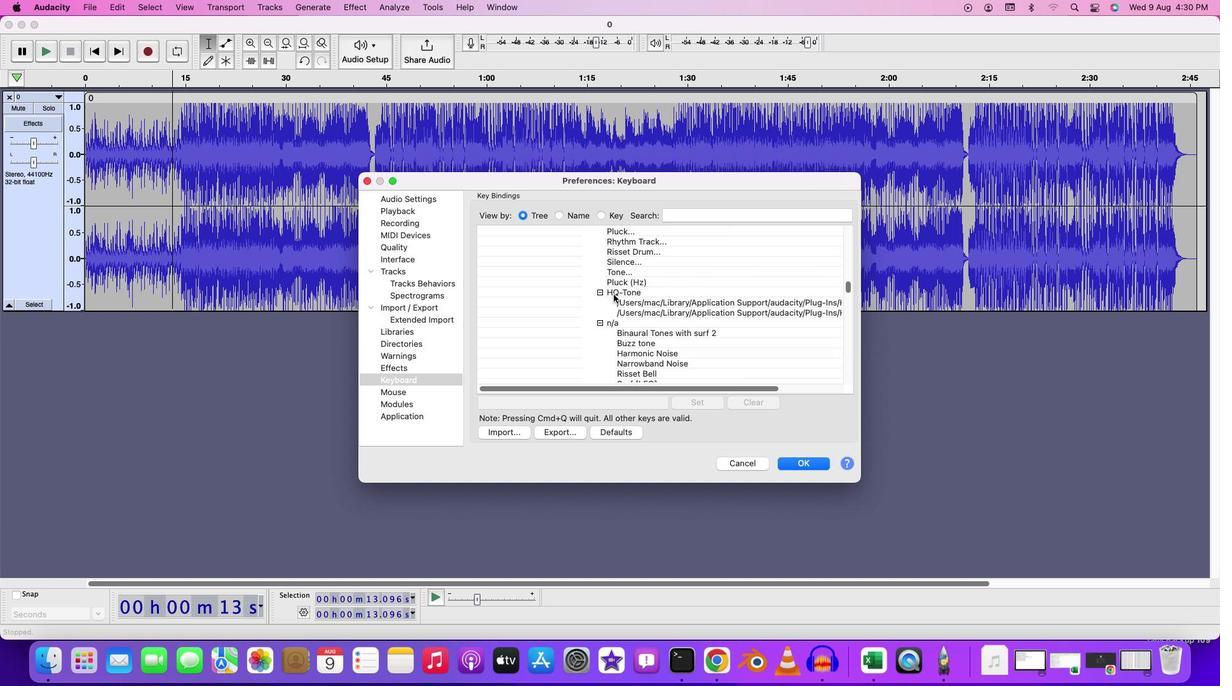 
Action: Mouse moved to (613, 294)
Screenshot: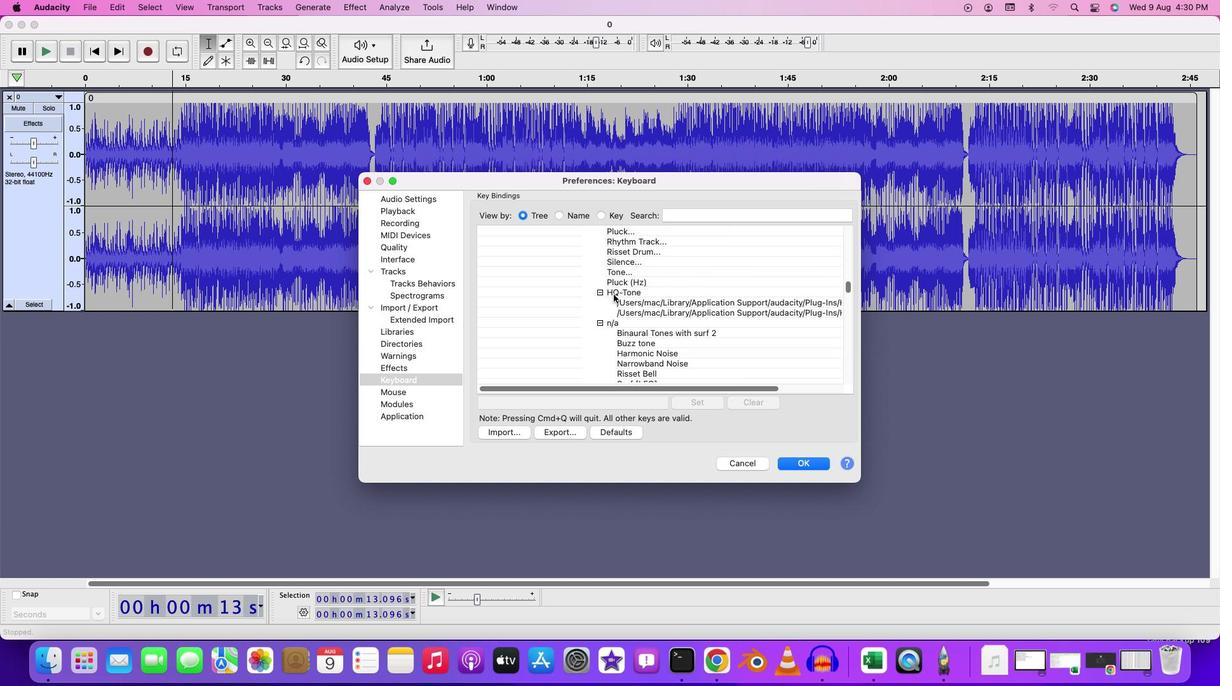 
Action: Mouse scrolled (613, 294) with delta (0, -1)
Screenshot: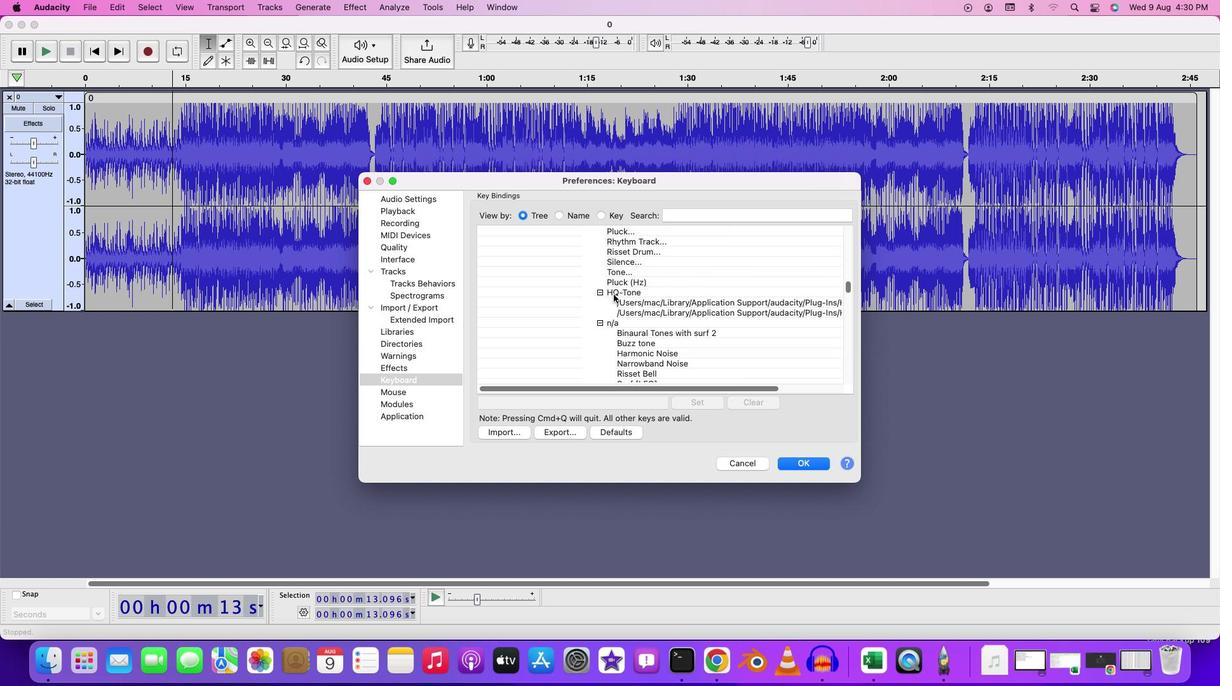 
Action: Mouse scrolled (613, 294) with delta (0, -3)
Screenshot: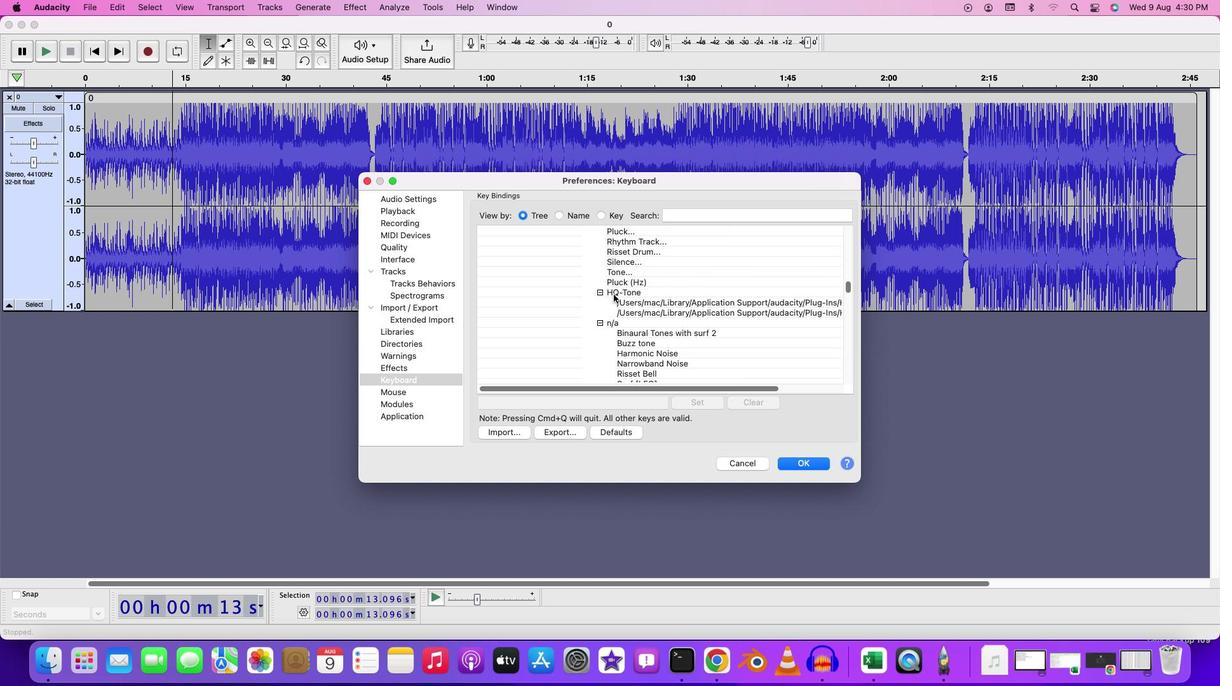 
Action: Mouse moved to (627, 313)
Screenshot: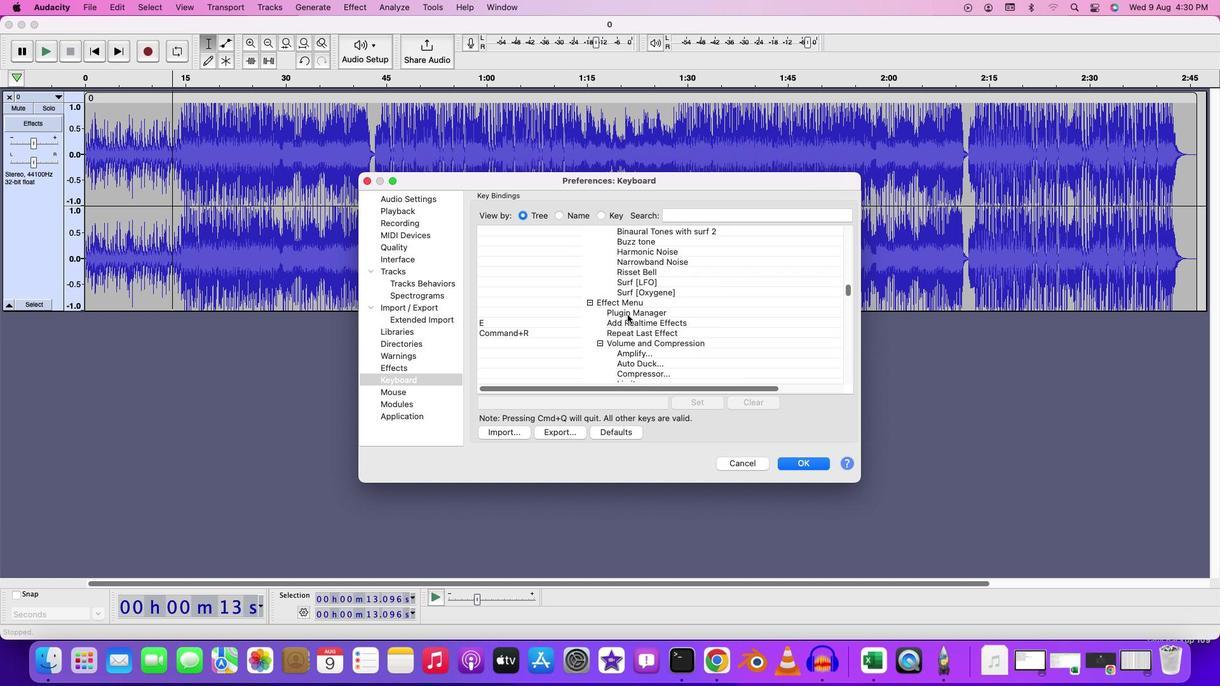 
Action: Mouse scrolled (627, 313) with delta (0, 0)
Screenshot: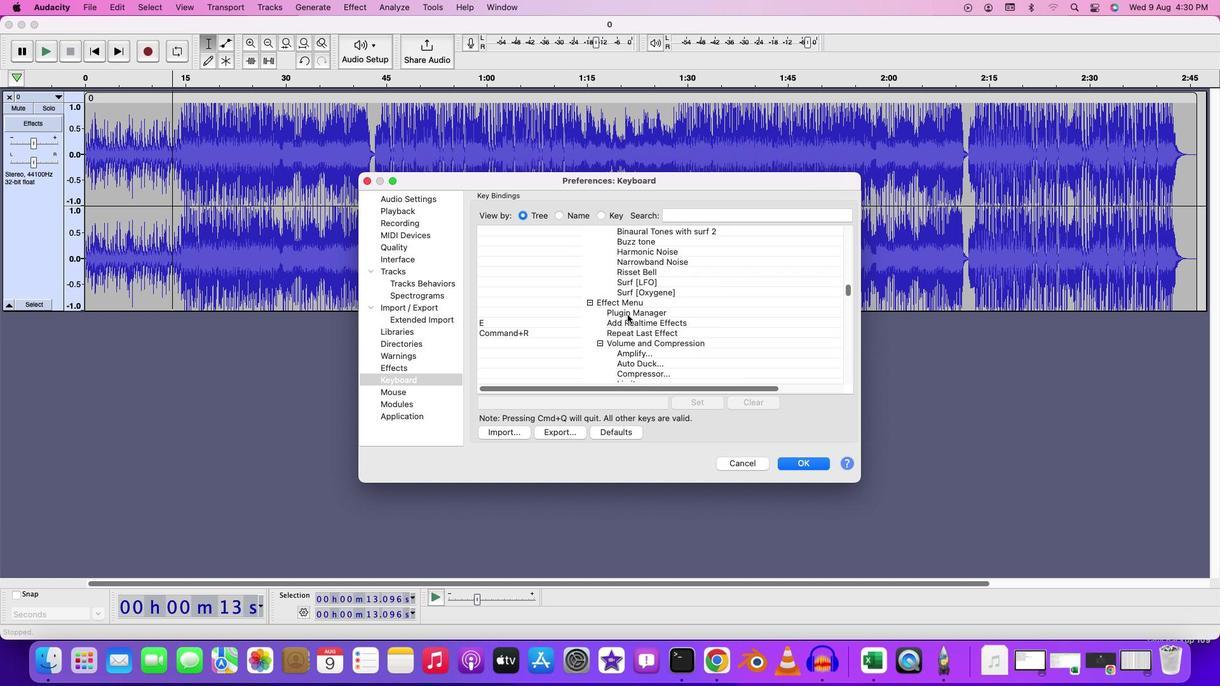 
Action: Mouse moved to (627, 314)
Screenshot: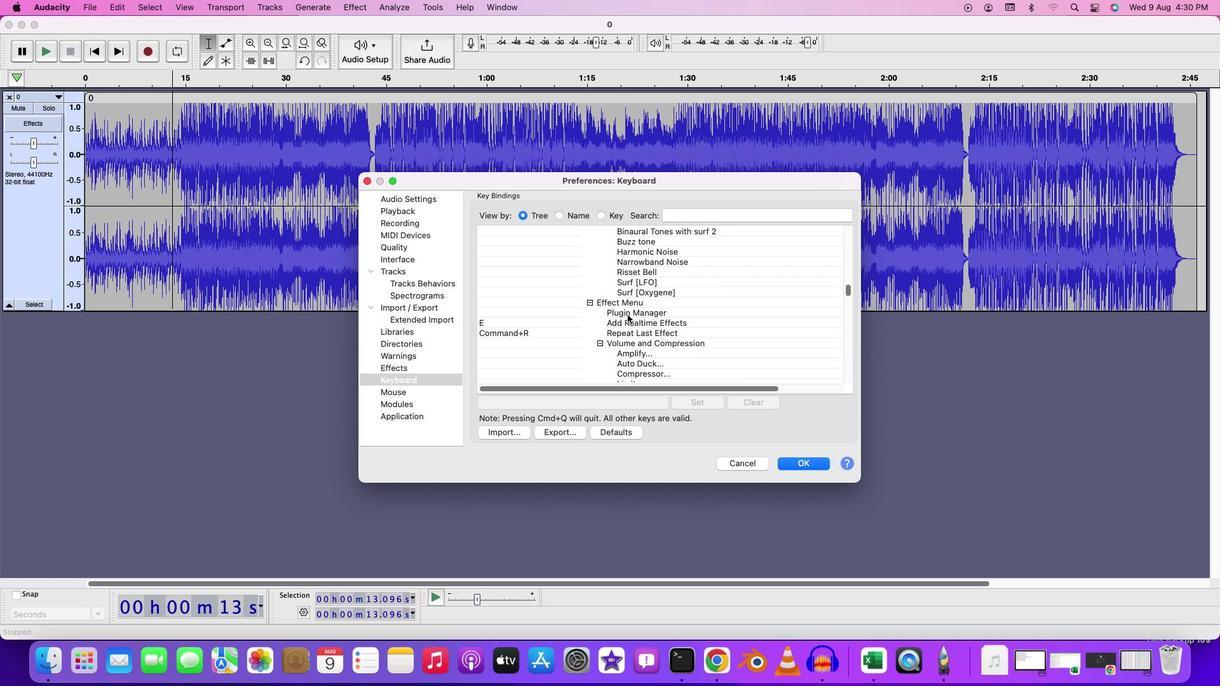 
Action: Mouse scrolled (627, 314) with delta (0, 0)
Screenshot: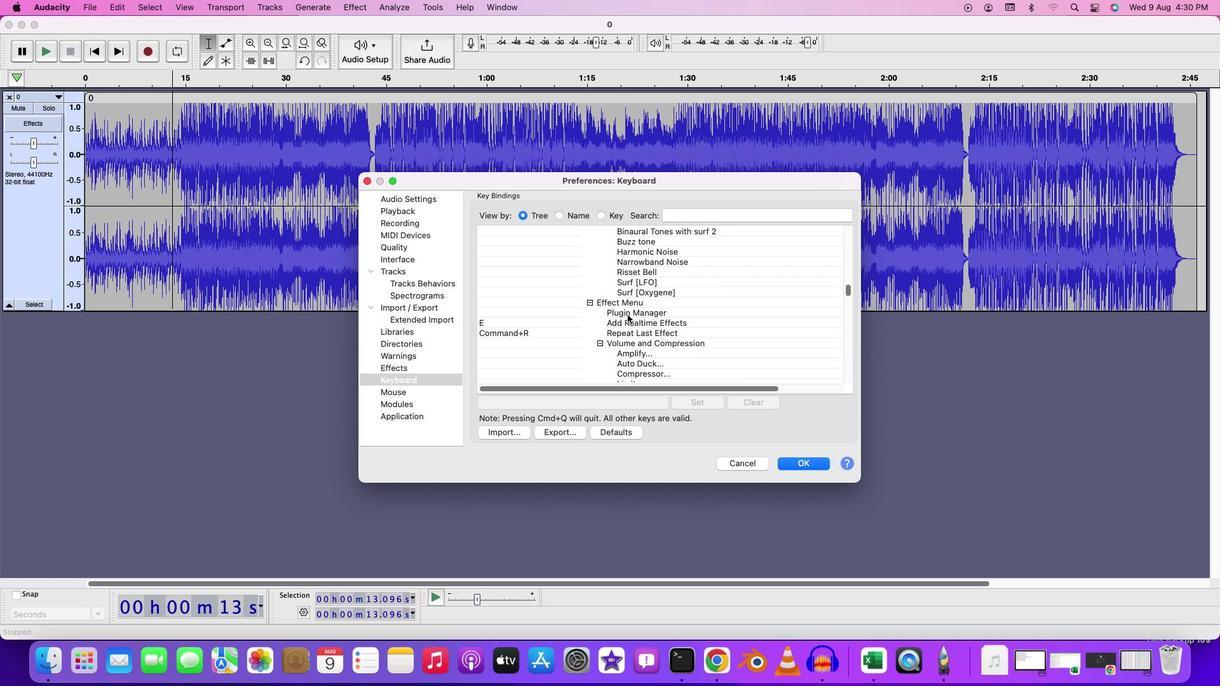 
Action: Mouse moved to (627, 315)
Screenshot: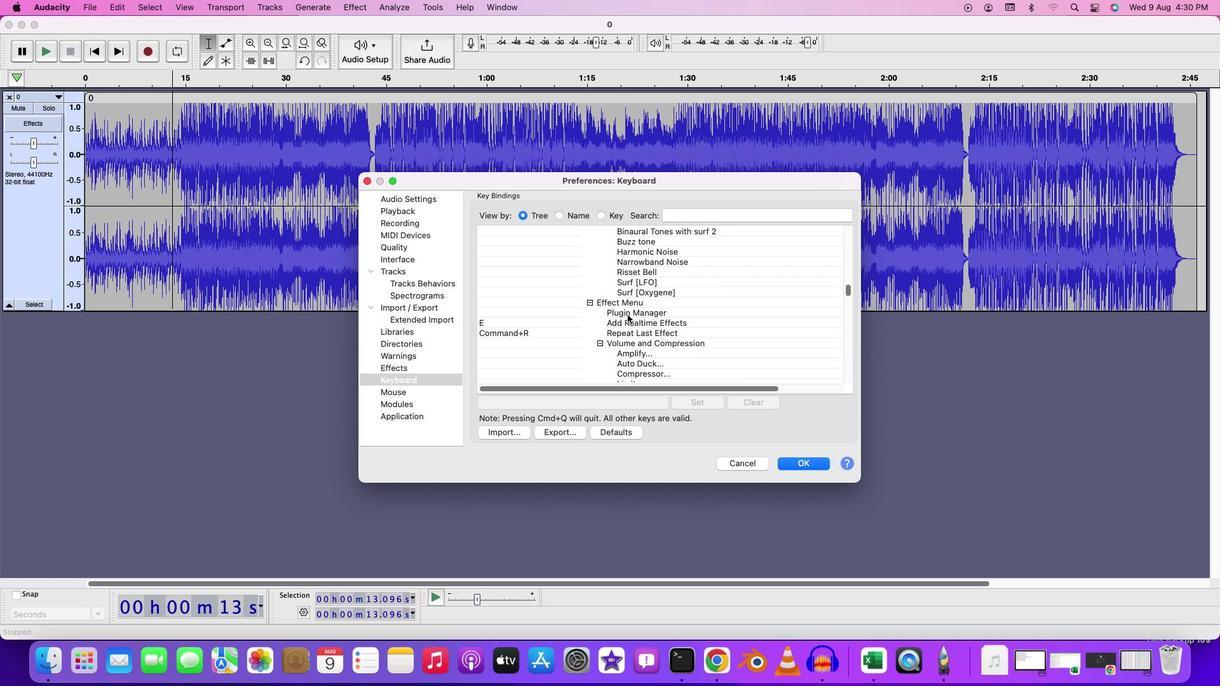 
Action: Mouse scrolled (627, 315) with delta (0, -1)
Screenshot: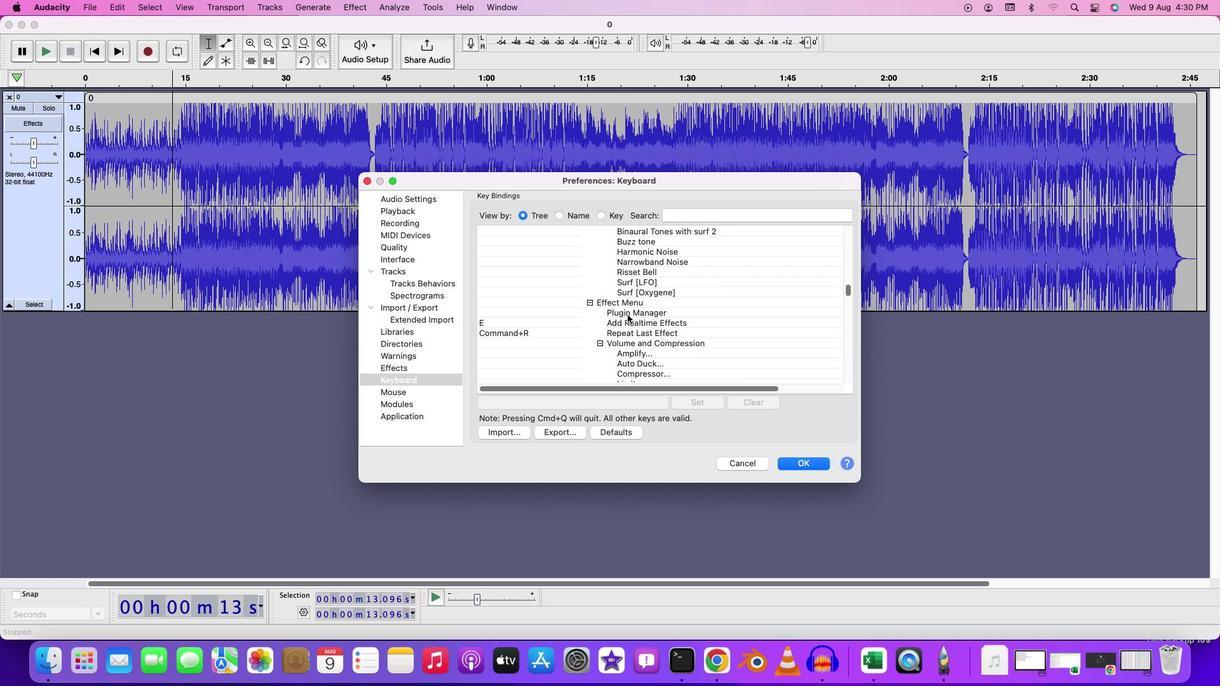 
Action: Mouse scrolled (627, 315) with delta (0, -2)
Screenshot: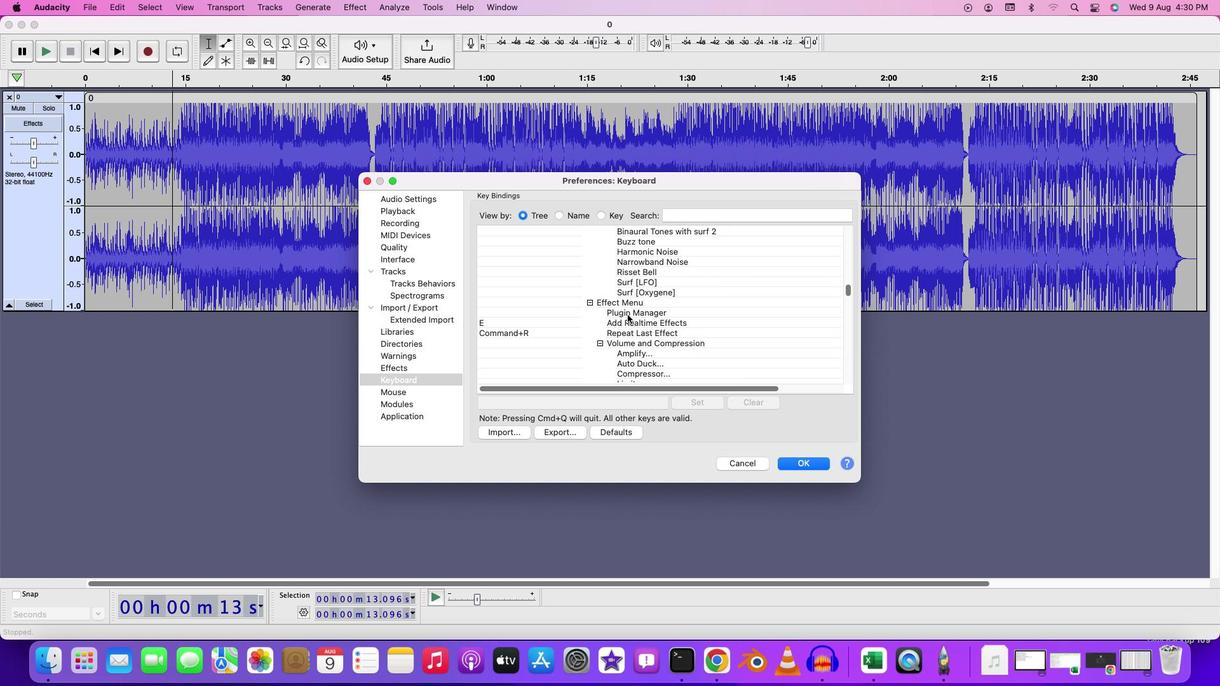 
Action: Mouse moved to (530, 332)
Screenshot: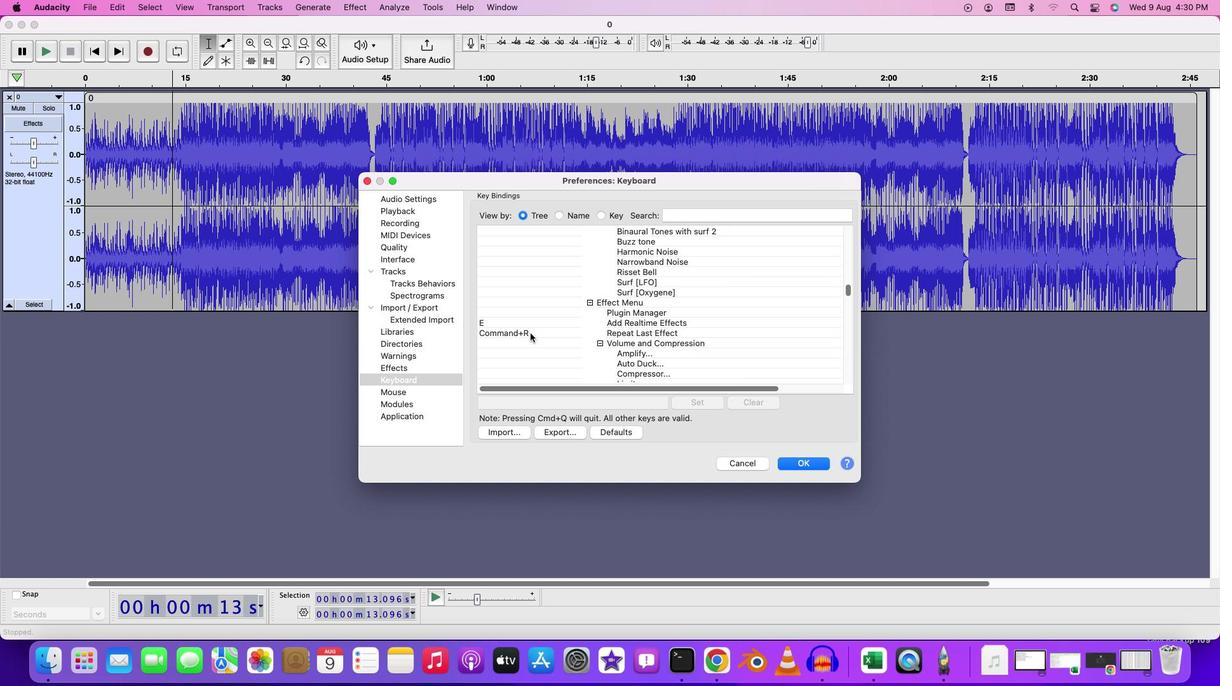 
Action: Mouse pressed left at (530, 332)
Screenshot: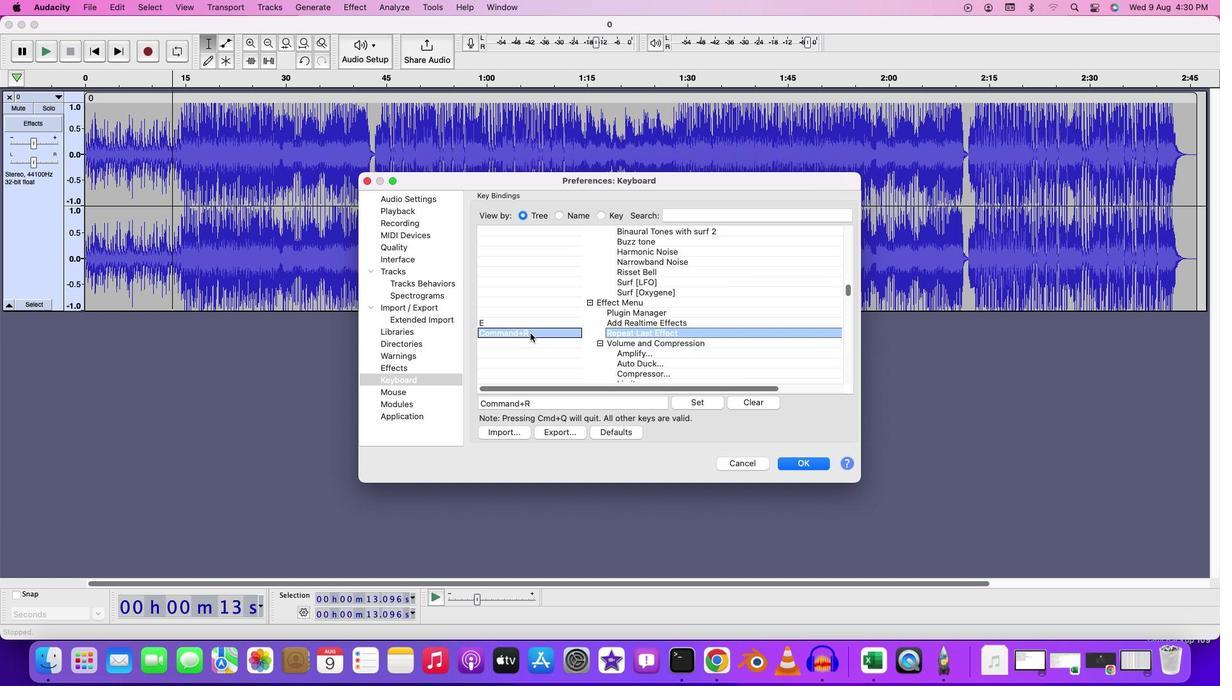 
Action: Mouse moved to (532, 322)
Screenshot: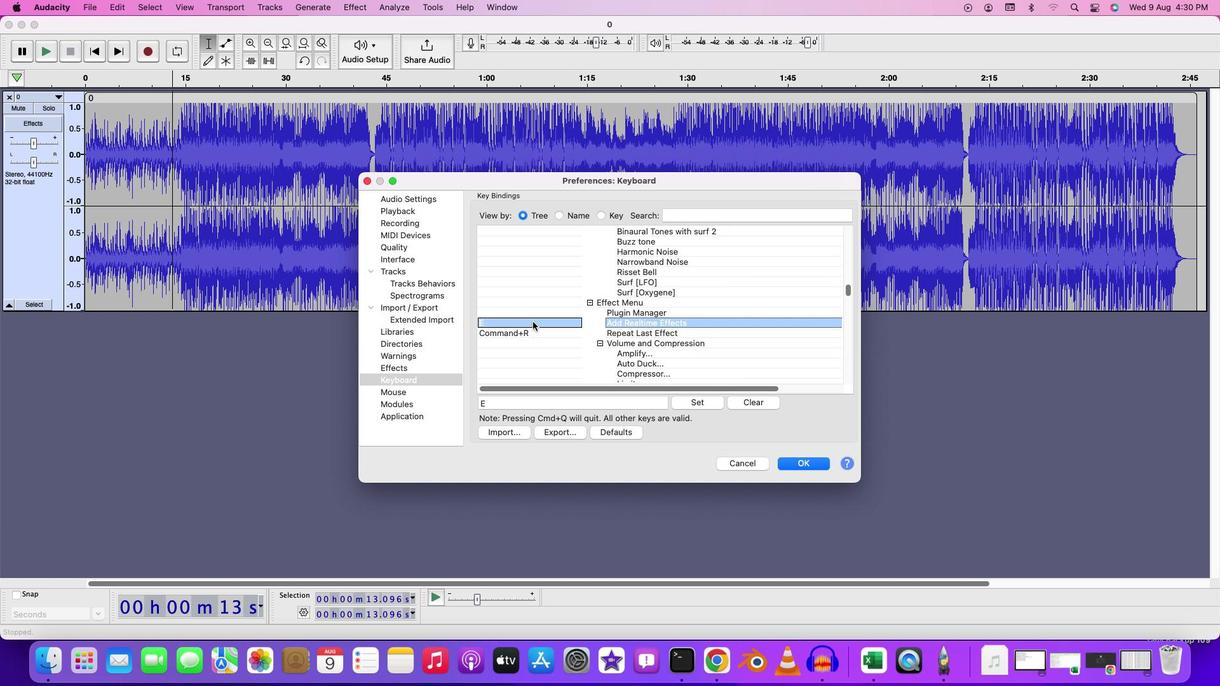 
Action: Mouse pressed left at (532, 322)
